 Task: Create a charity organization page with sections for Mission, Events, and Donations. Include relevant text and options in each section.
Action: Mouse moved to (414, 122)
Screenshot: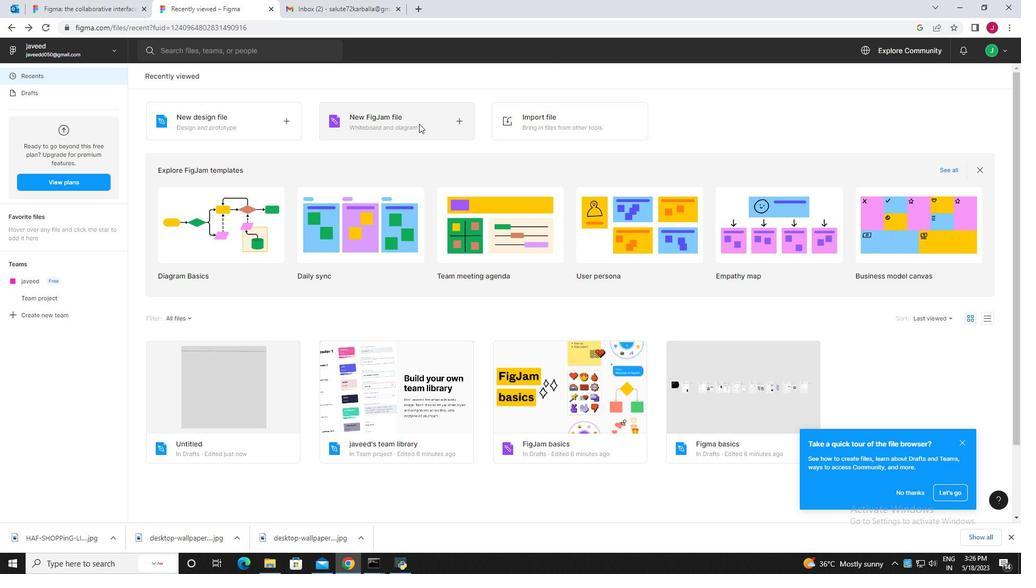 
Action: Mouse pressed left at (414, 122)
Screenshot: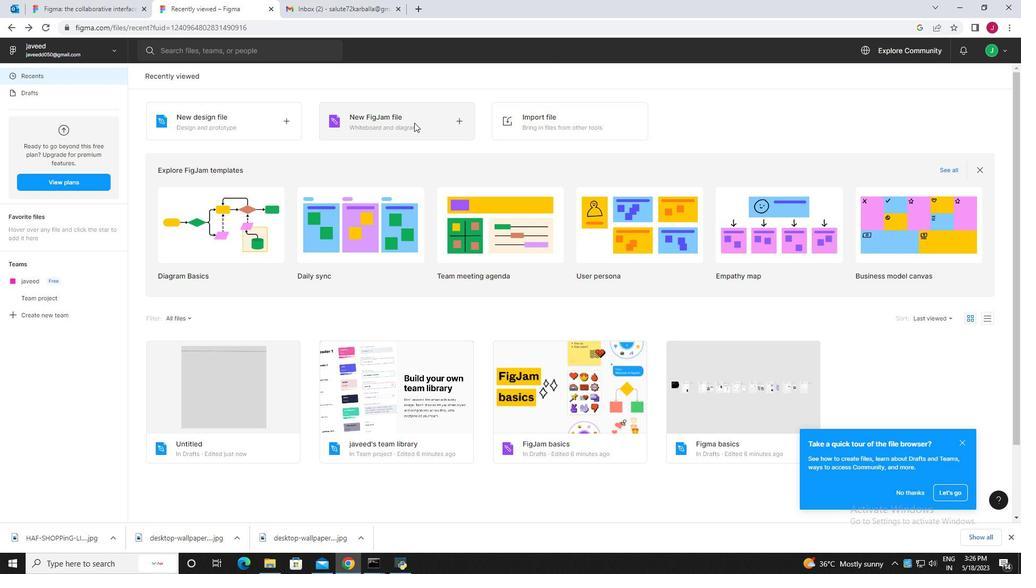 
Action: Mouse moved to (530, 150)
Screenshot: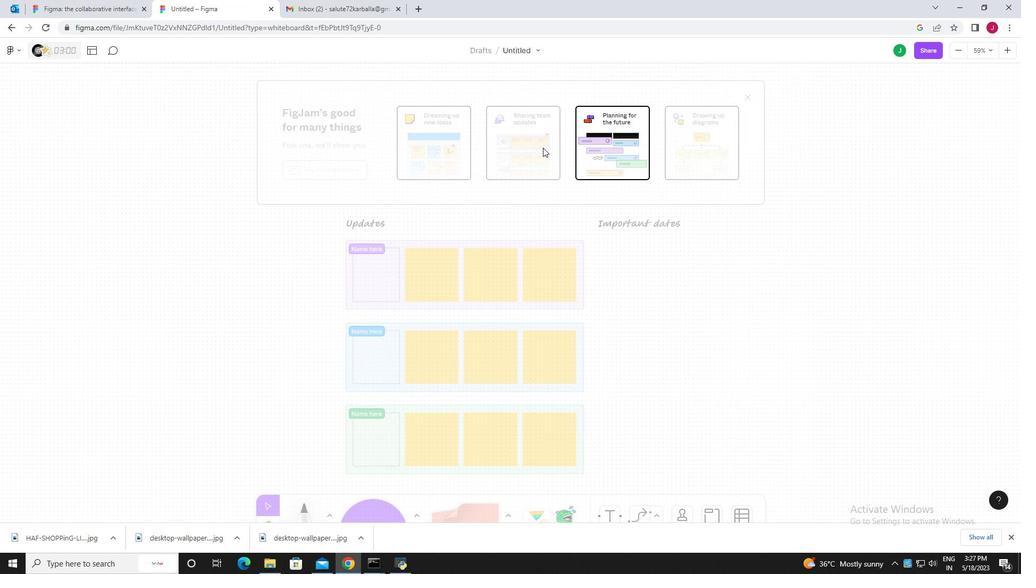 
Action: Mouse pressed left at (530, 150)
Screenshot: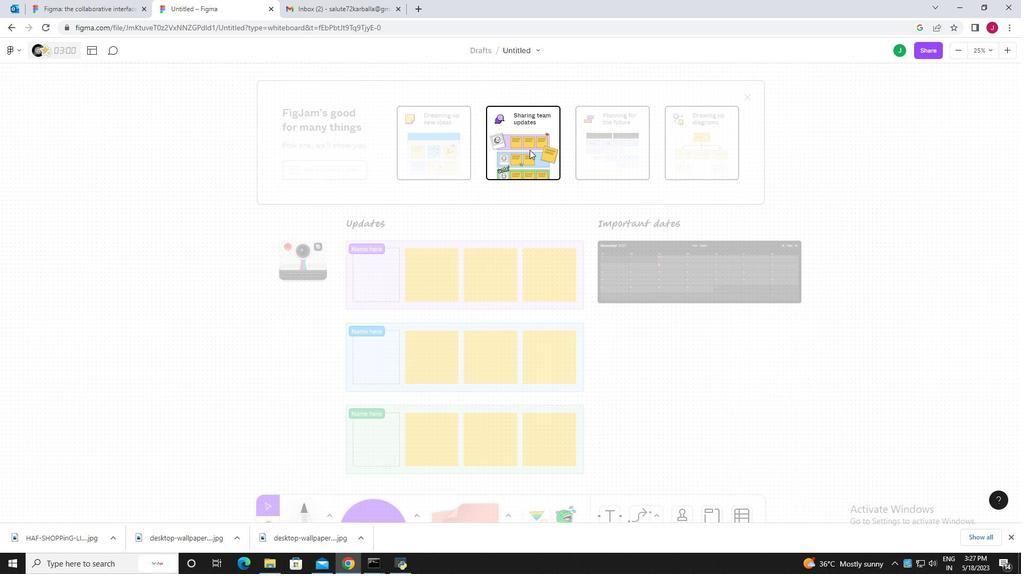 
Action: Mouse moved to (10, 25)
Screenshot: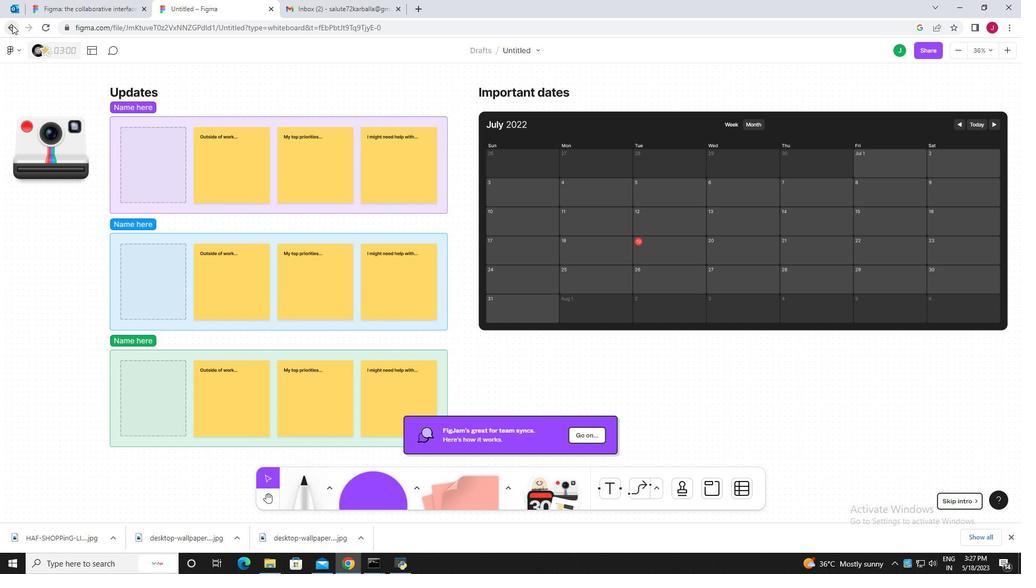 
Action: Mouse pressed left at (10, 25)
Screenshot: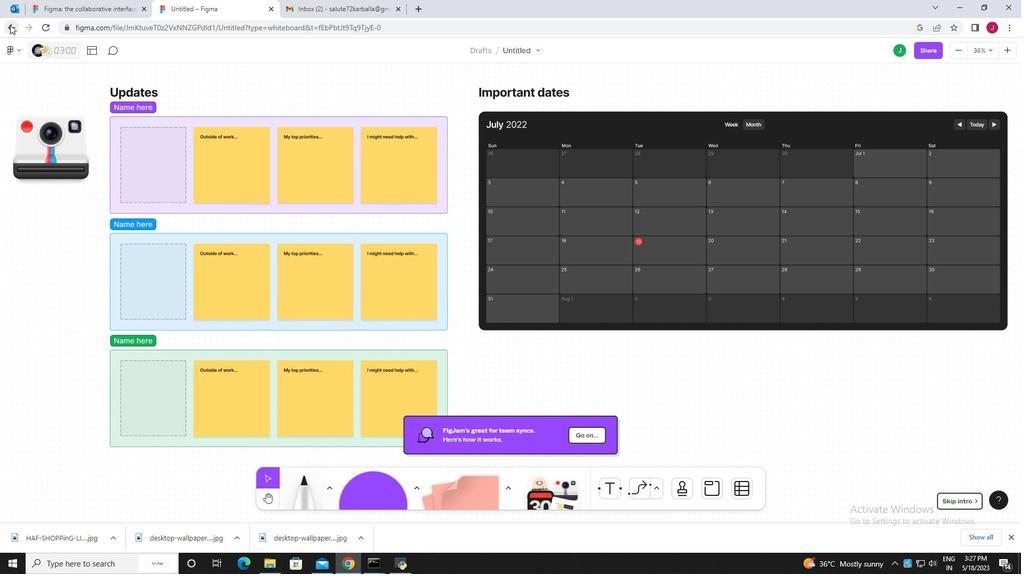 
Action: Mouse moved to (368, 120)
Screenshot: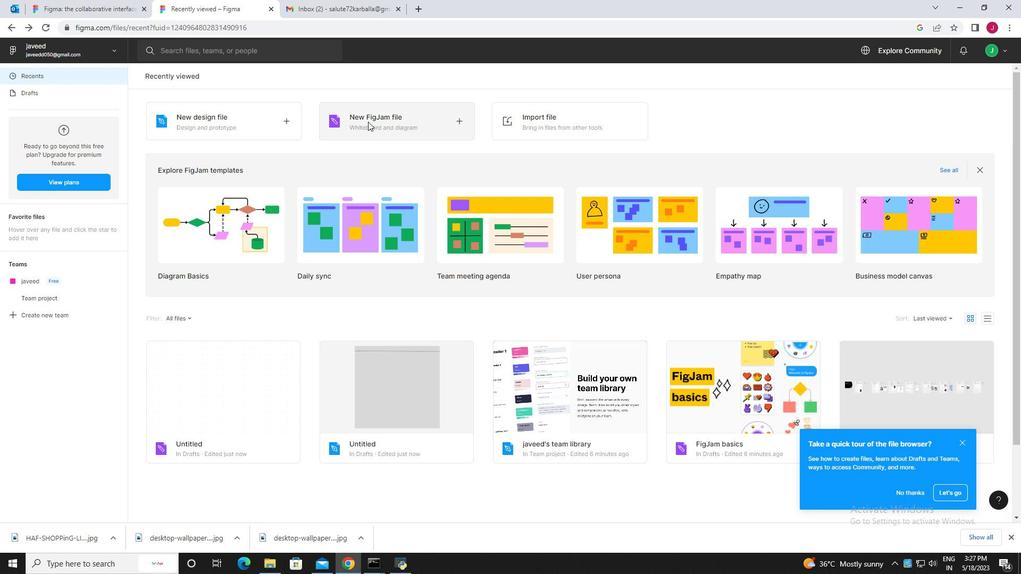 
Action: Mouse pressed left at (368, 120)
Screenshot: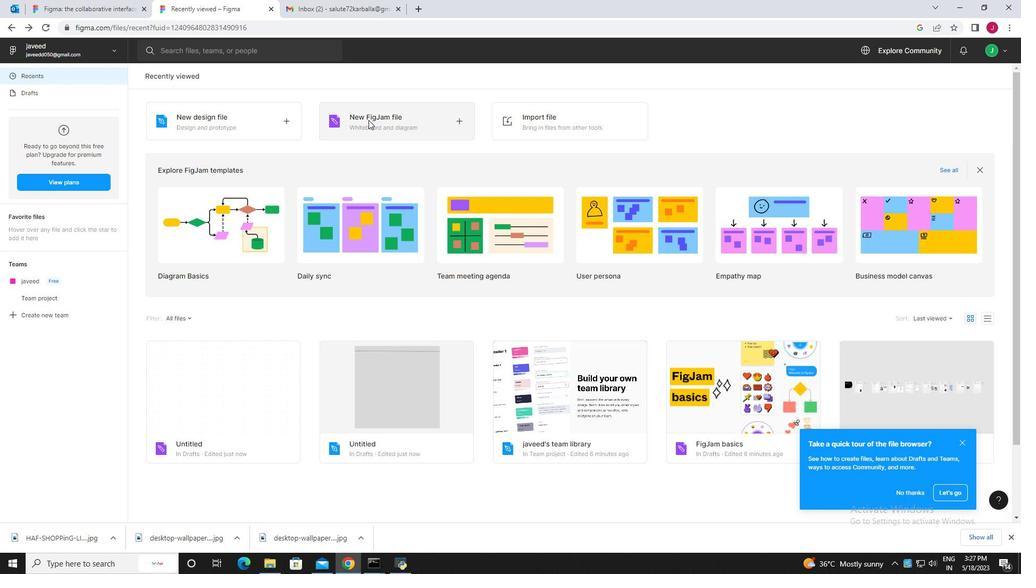
Action: Mouse moved to (91, 52)
Screenshot: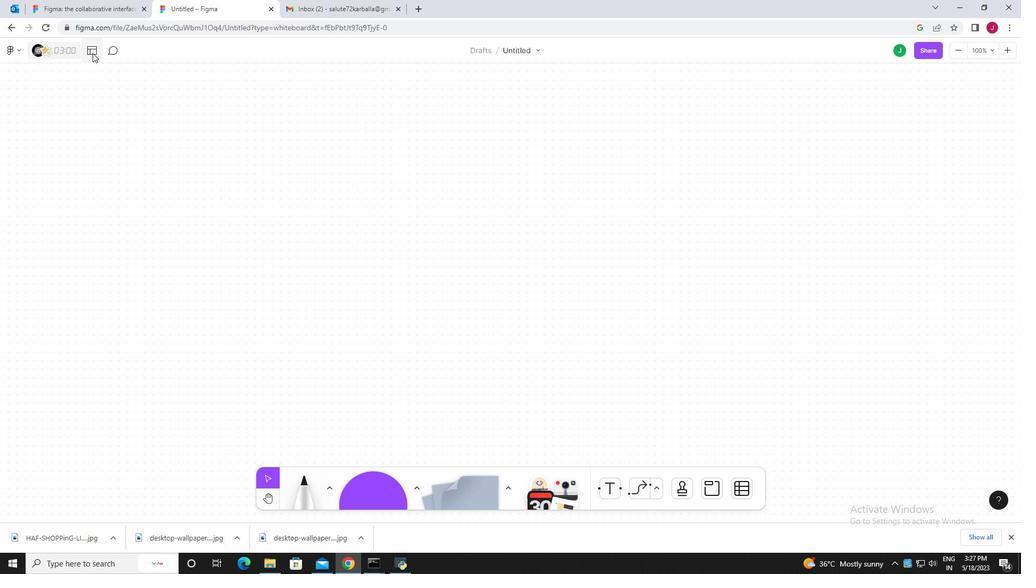 
Action: Mouse pressed left at (91, 52)
Screenshot: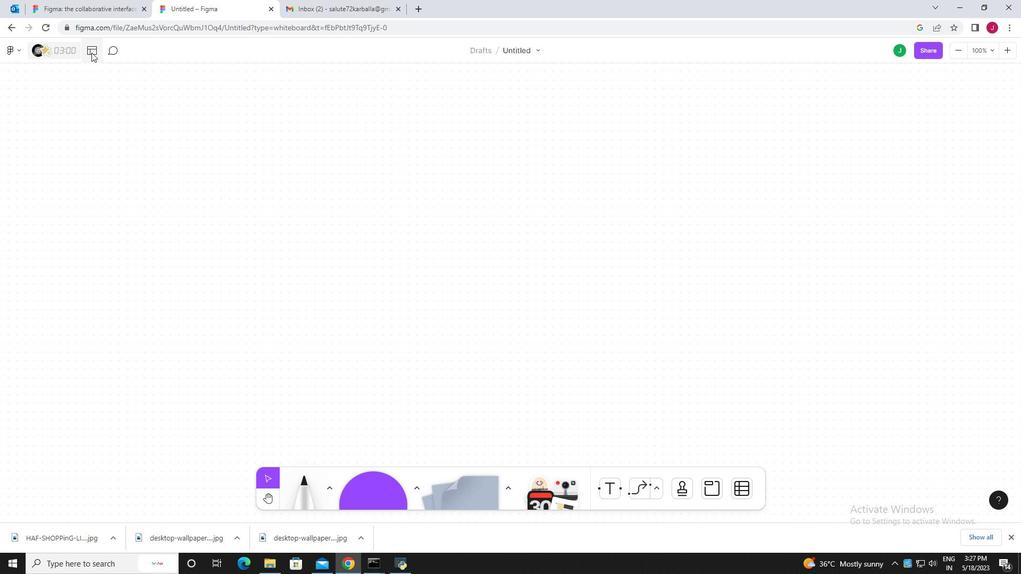 
Action: Mouse moved to (736, 124)
Screenshot: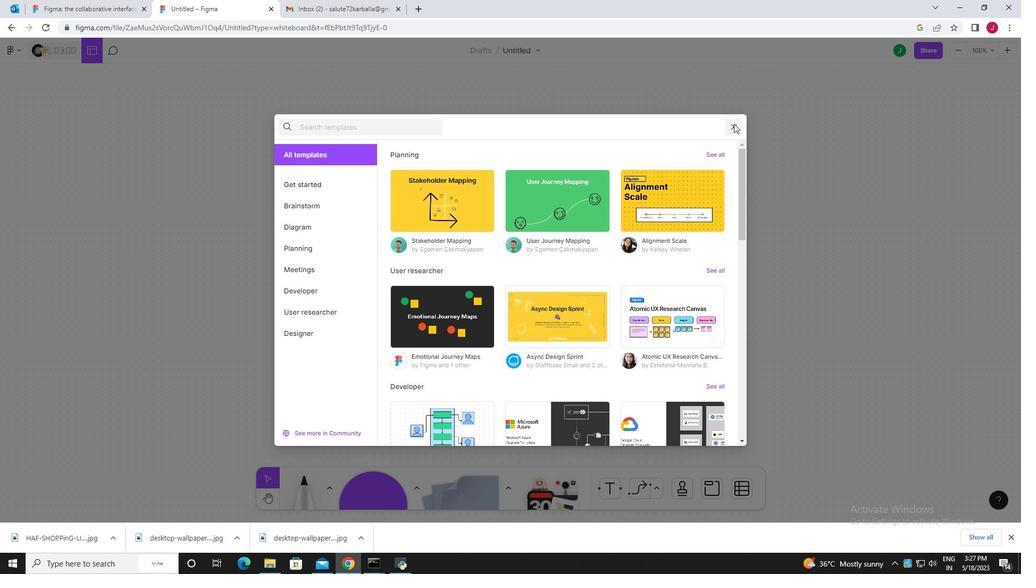 
Action: Mouse pressed left at (736, 124)
Screenshot: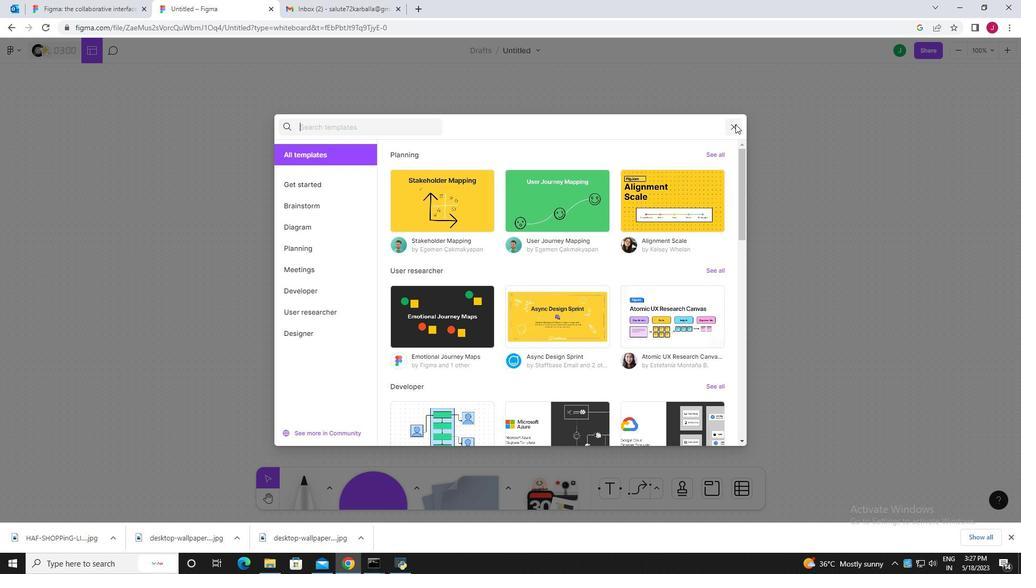 
Action: Mouse moved to (14, 28)
Screenshot: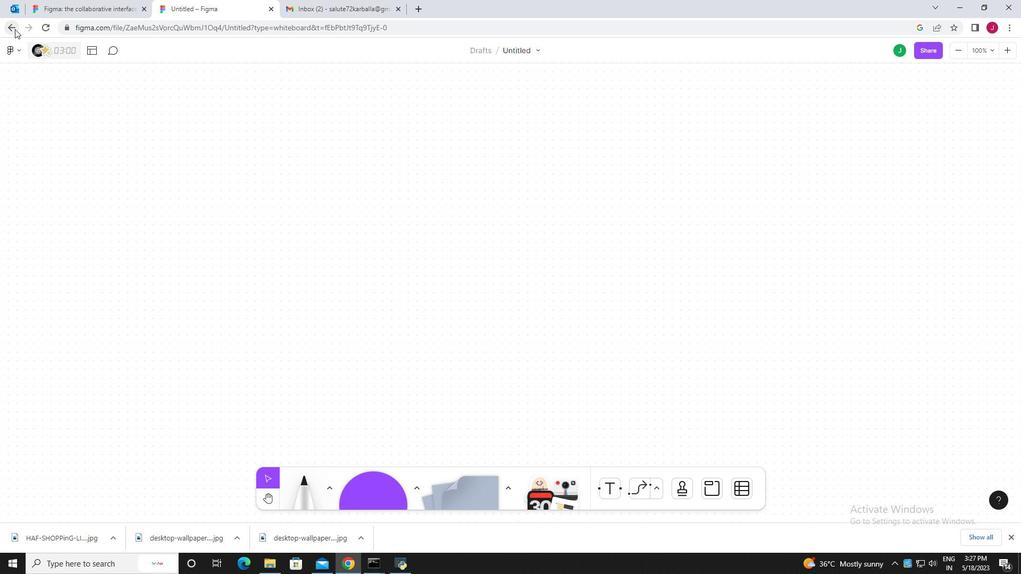 
Action: Mouse pressed left at (14, 28)
Screenshot: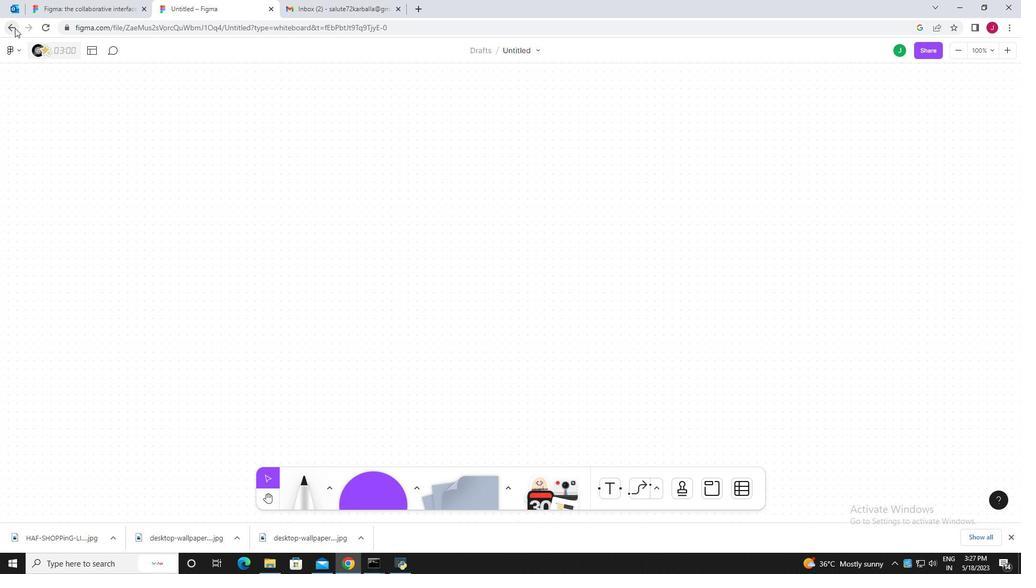 
Action: Mouse moved to (235, 117)
Screenshot: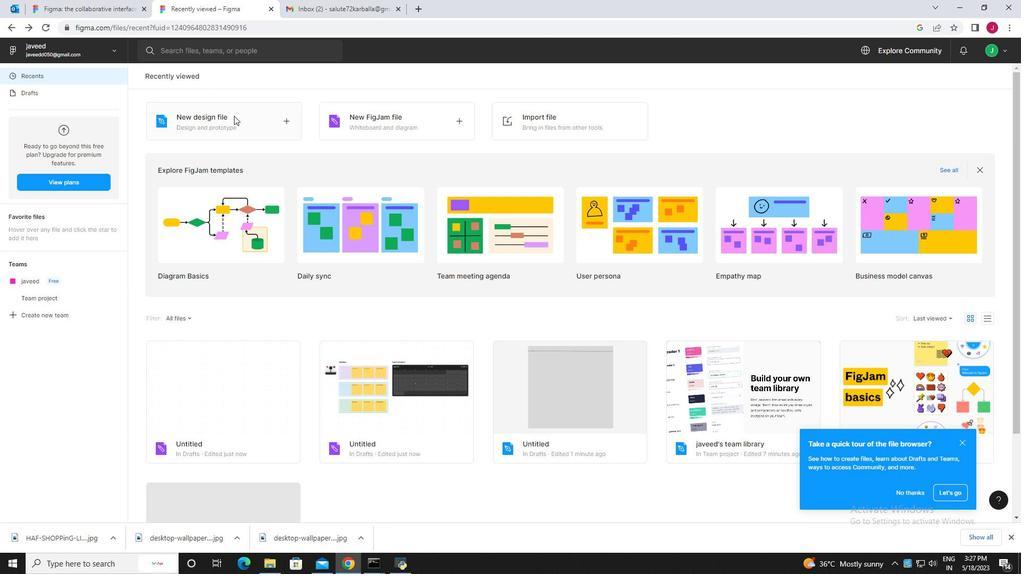 
Action: Mouse pressed left at (235, 117)
Screenshot: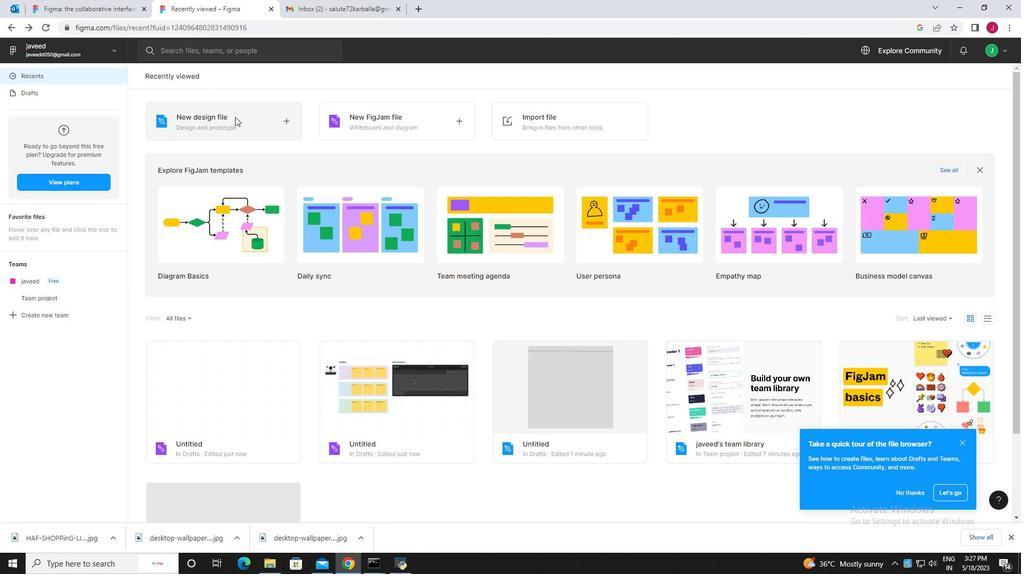 
Action: Mouse moved to (90, 52)
Screenshot: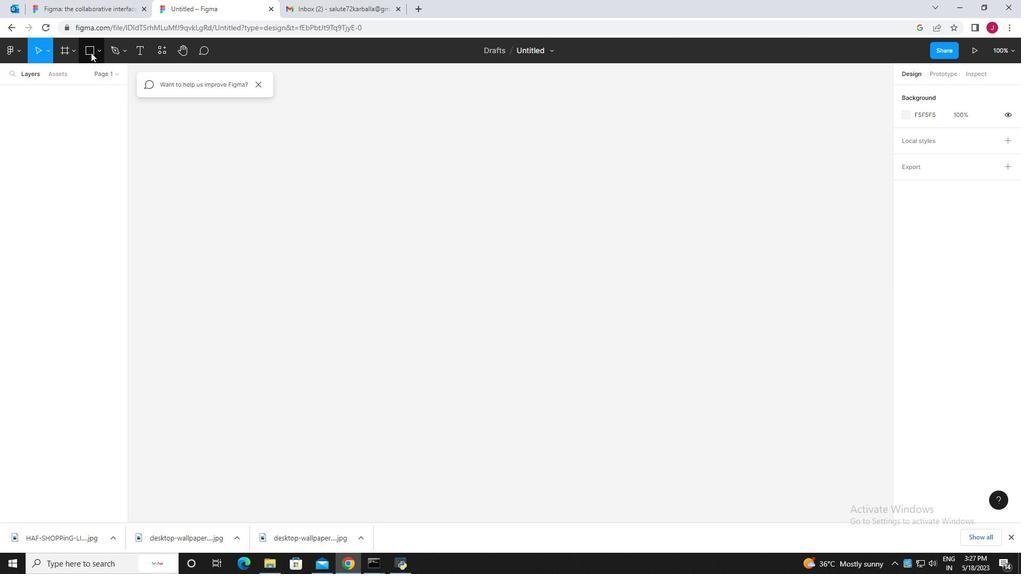
Action: Mouse pressed left at (90, 52)
Screenshot: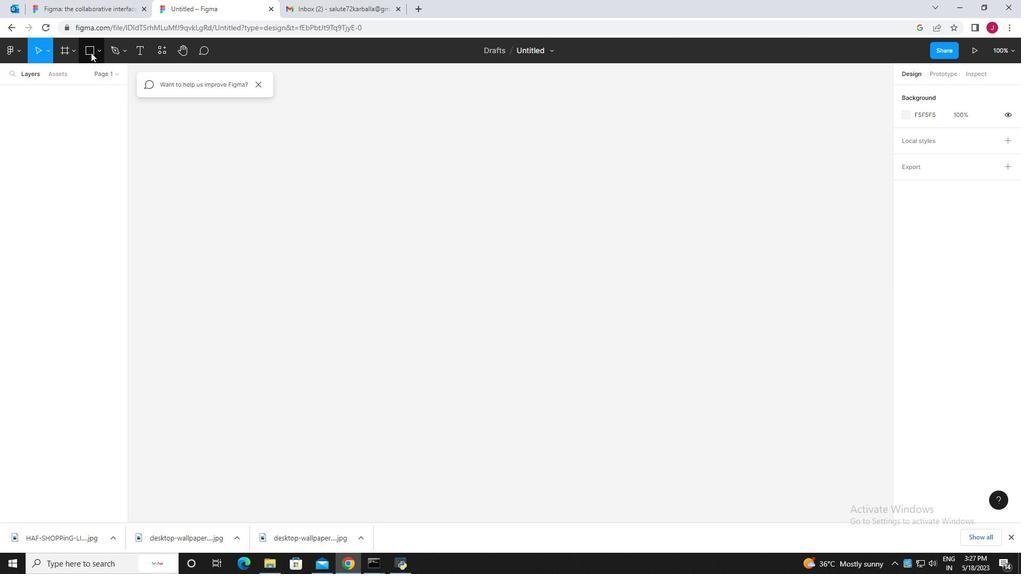 
Action: Mouse moved to (340, 73)
Screenshot: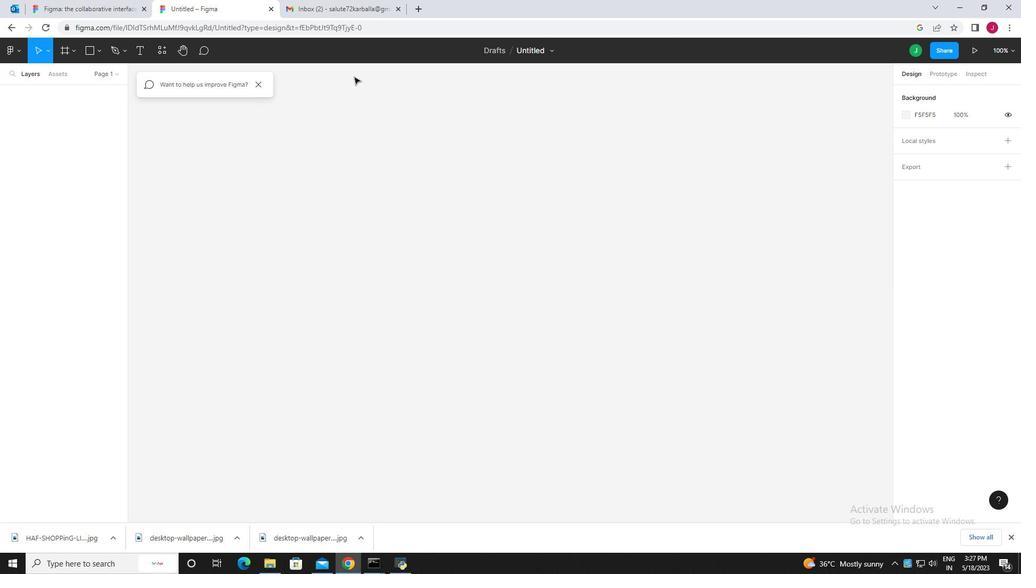 
Action: Mouse pressed left at (340, 73)
Screenshot: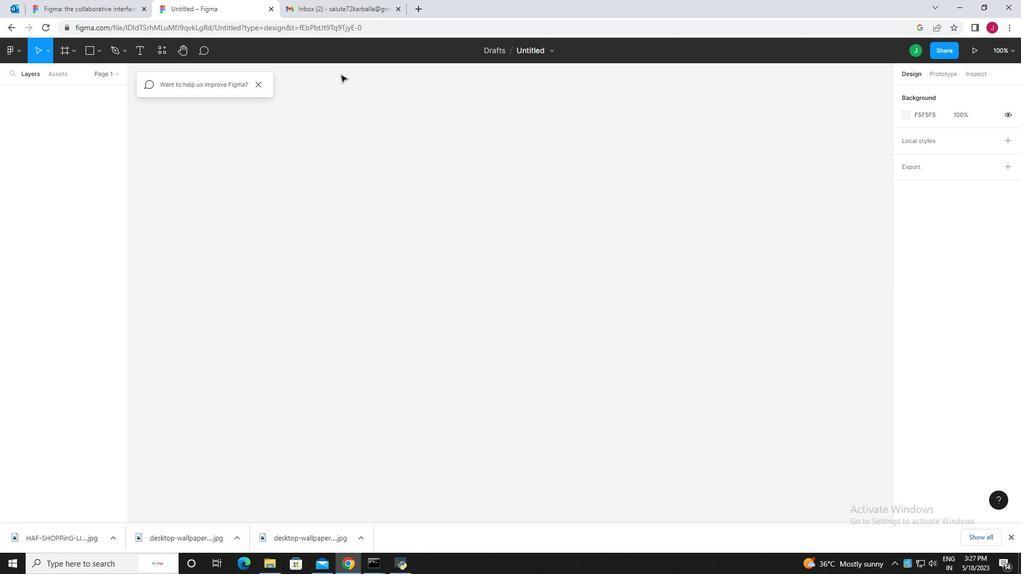 
Action: Mouse moved to (611, 232)
Screenshot: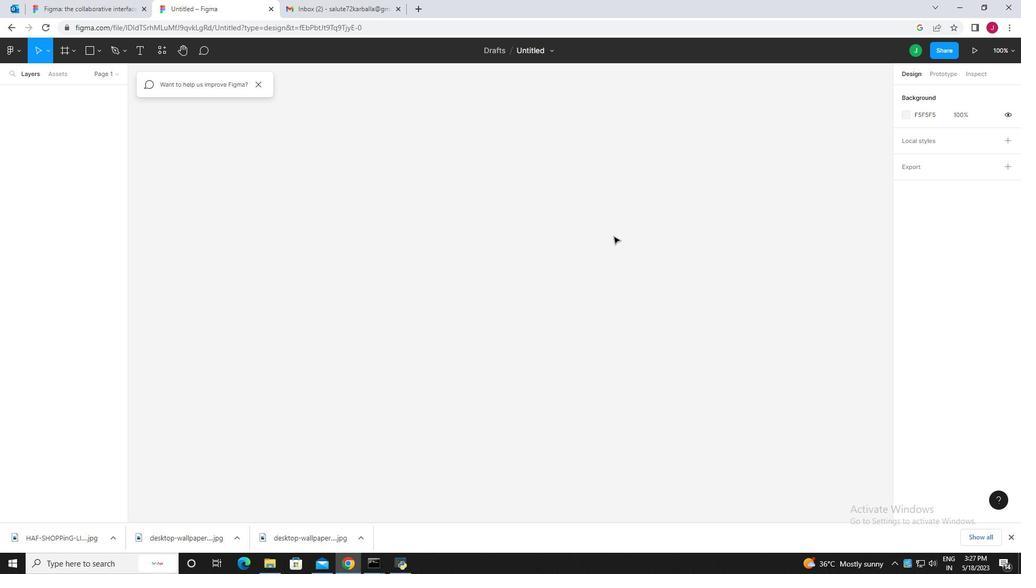 
Action: Mouse pressed left at (611, 232)
Screenshot: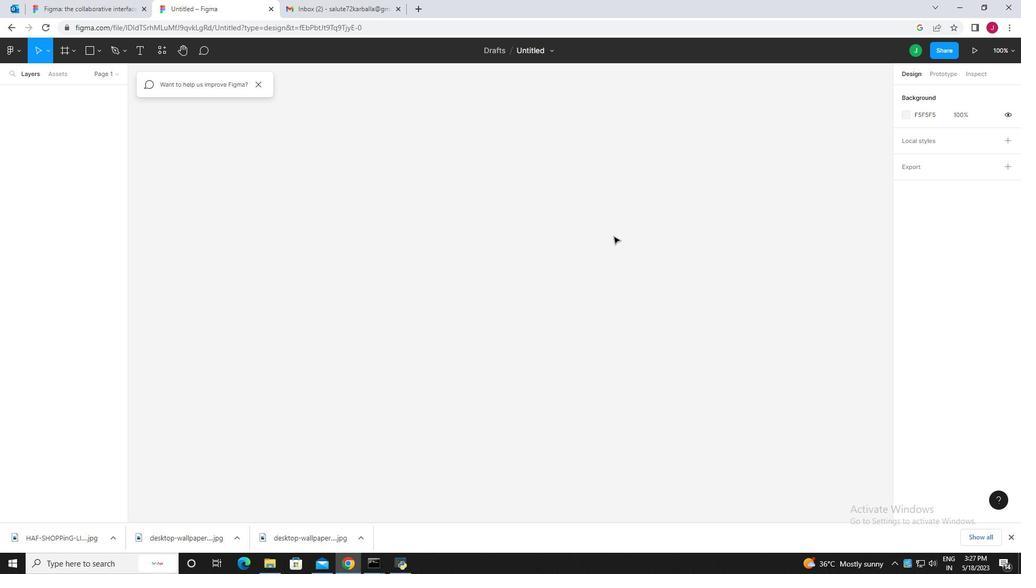 
Action: Mouse moved to (88, 51)
Screenshot: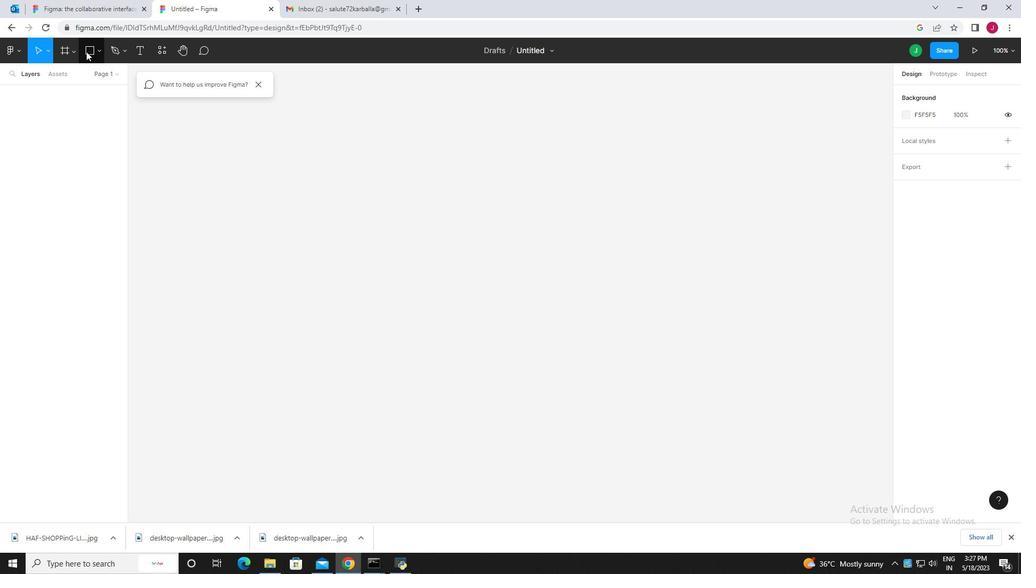 
Action: Mouse pressed left at (88, 51)
Screenshot: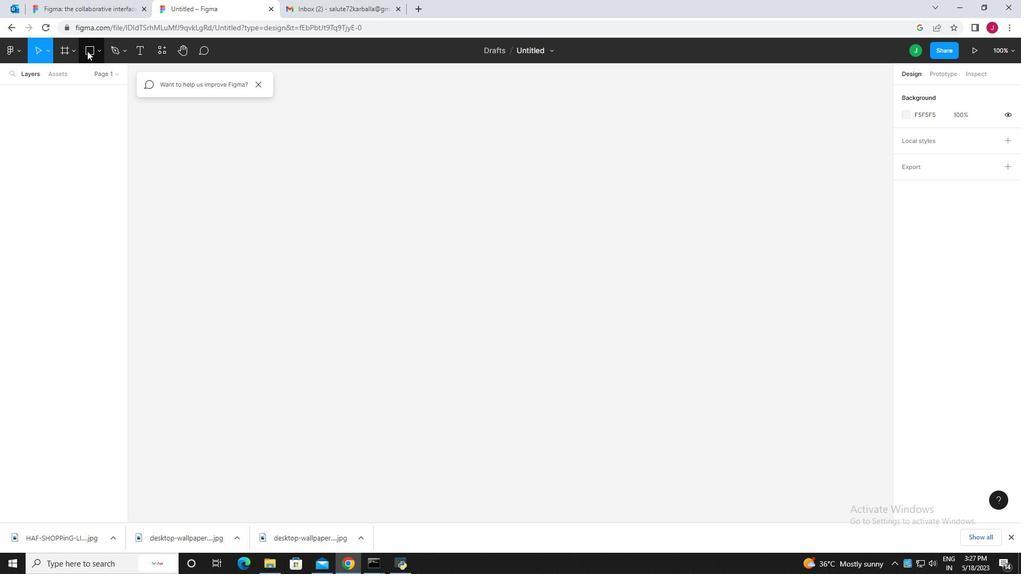 
Action: Mouse moved to (311, 129)
Screenshot: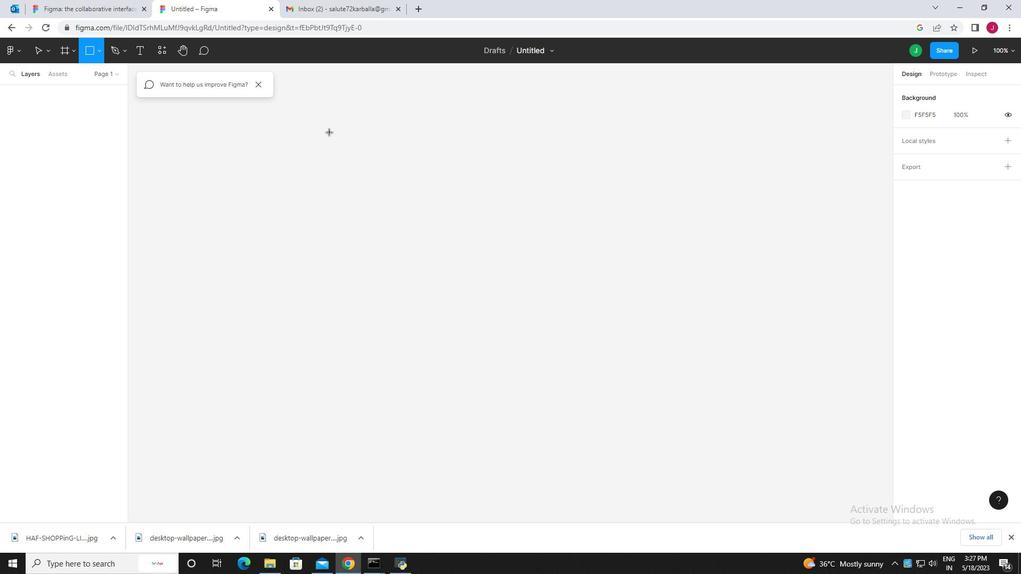 
Action: Mouse pressed left at (311, 129)
Screenshot: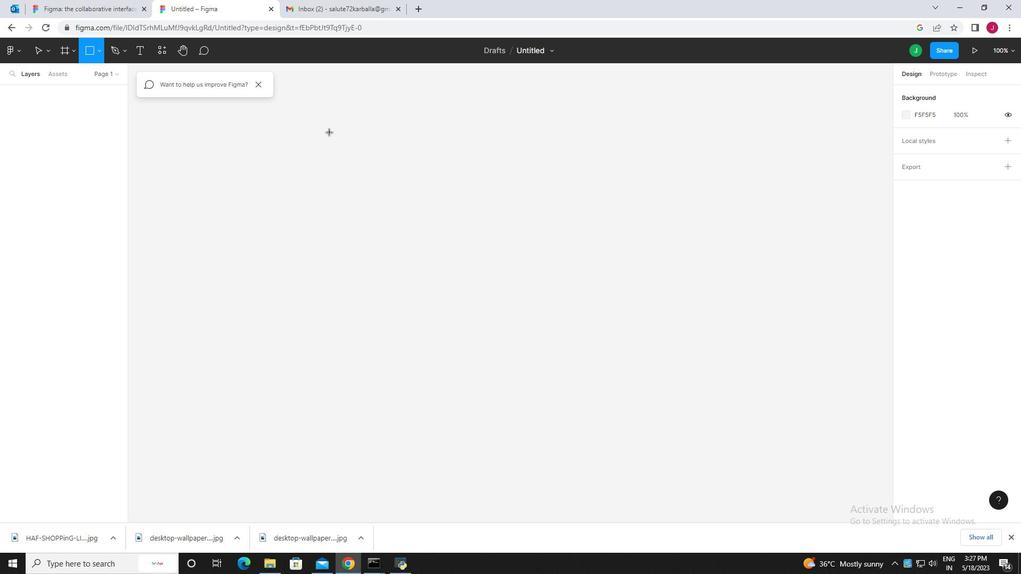 
Action: Mouse moved to (579, 341)
Screenshot: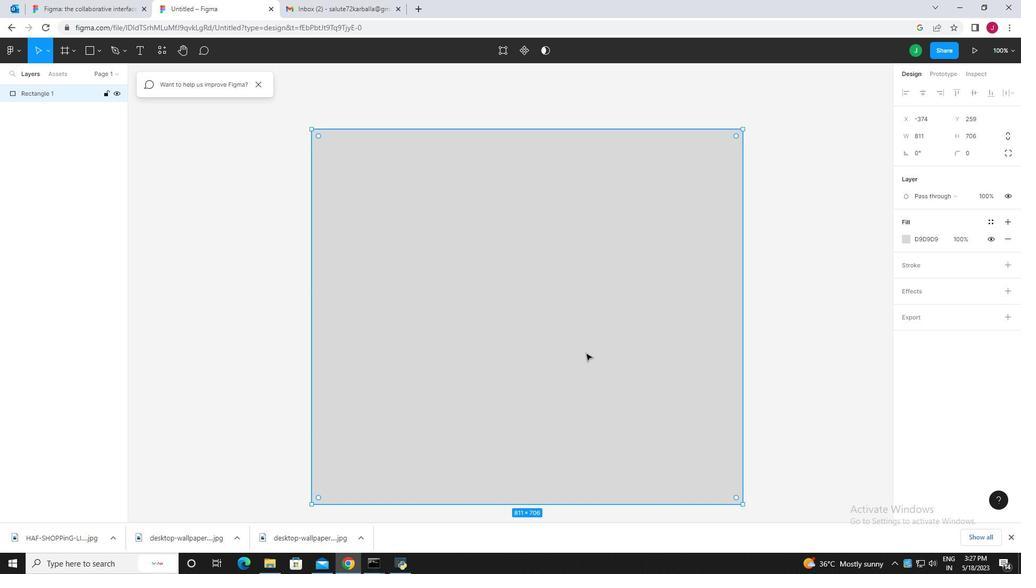 
Action: Mouse pressed left at (579, 341)
Screenshot: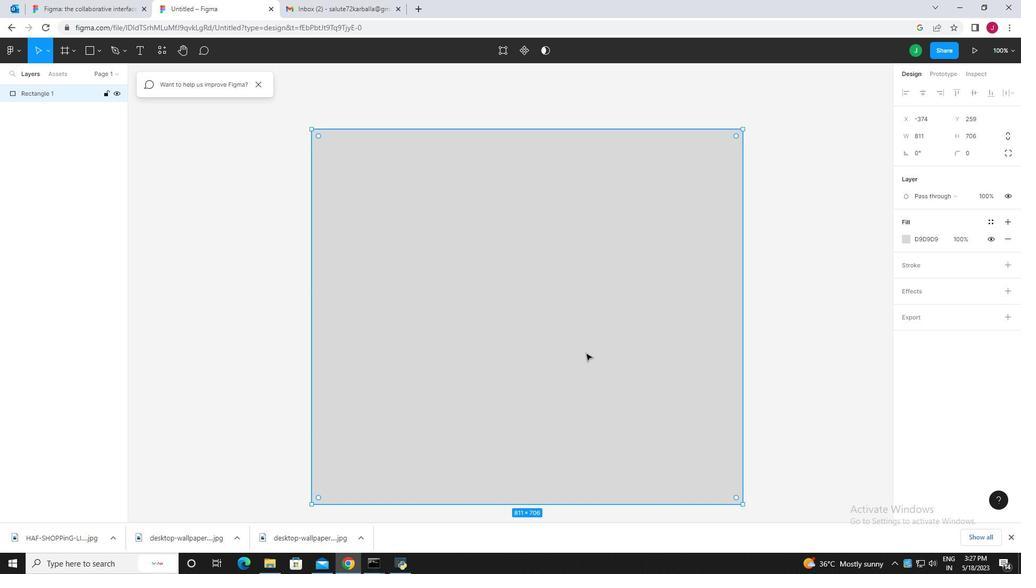 
Action: Mouse moved to (237, 147)
Screenshot: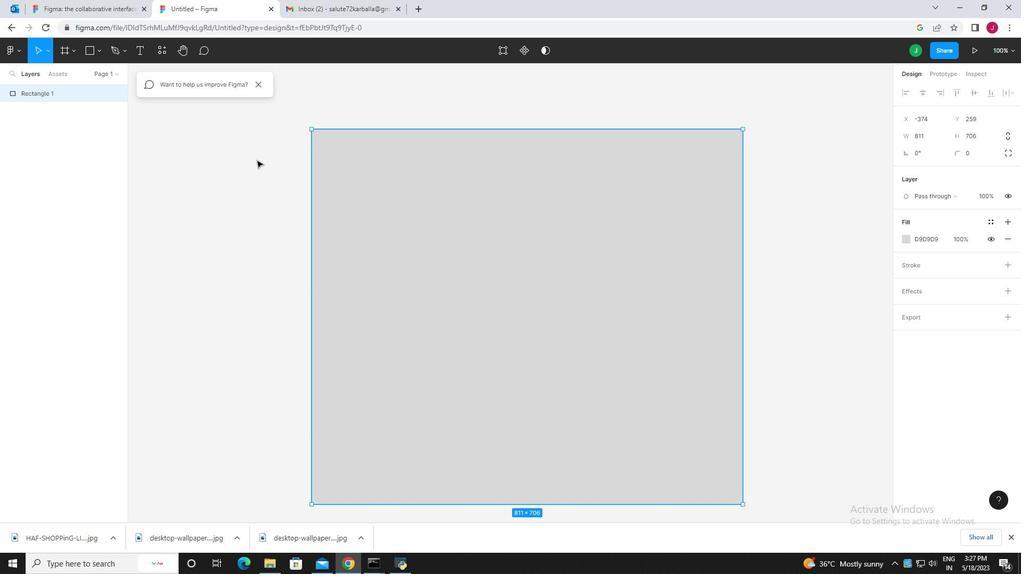 
Action: Mouse pressed left at (237, 147)
Screenshot: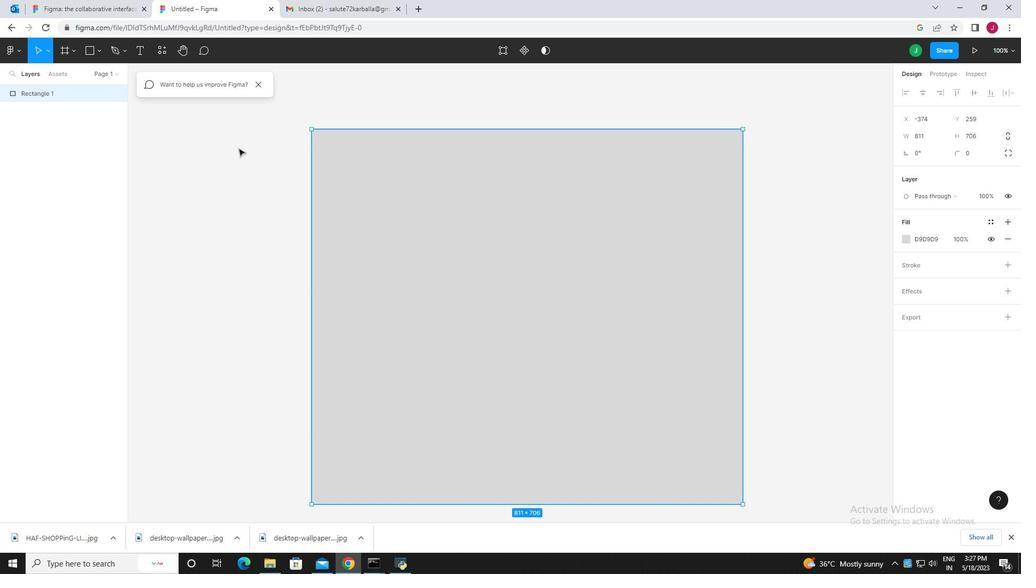 
Action: Mouse moved to (97, 50)
Screenshot: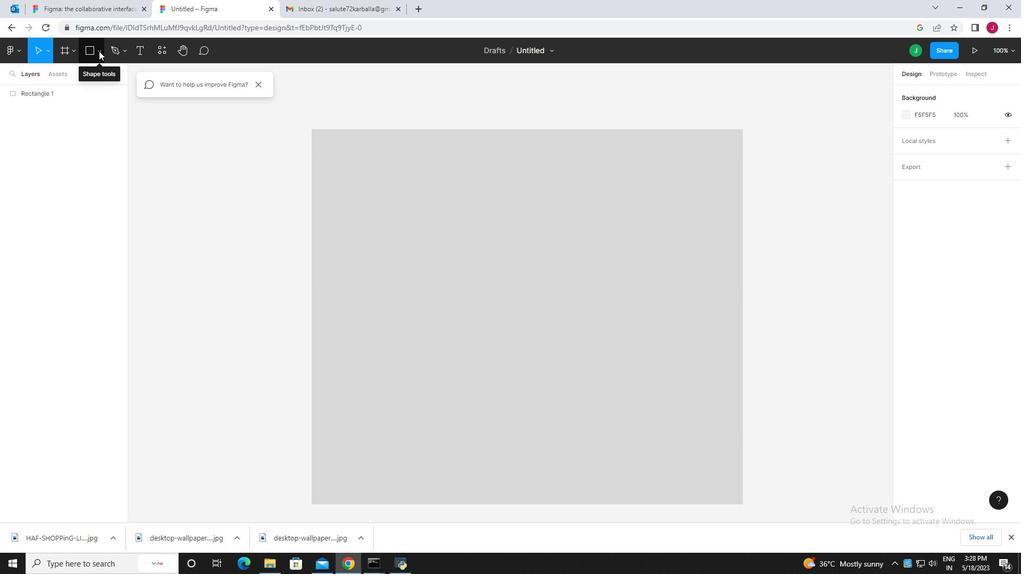 
Action: Mouse pressed left at (97, 50)
Screenshot: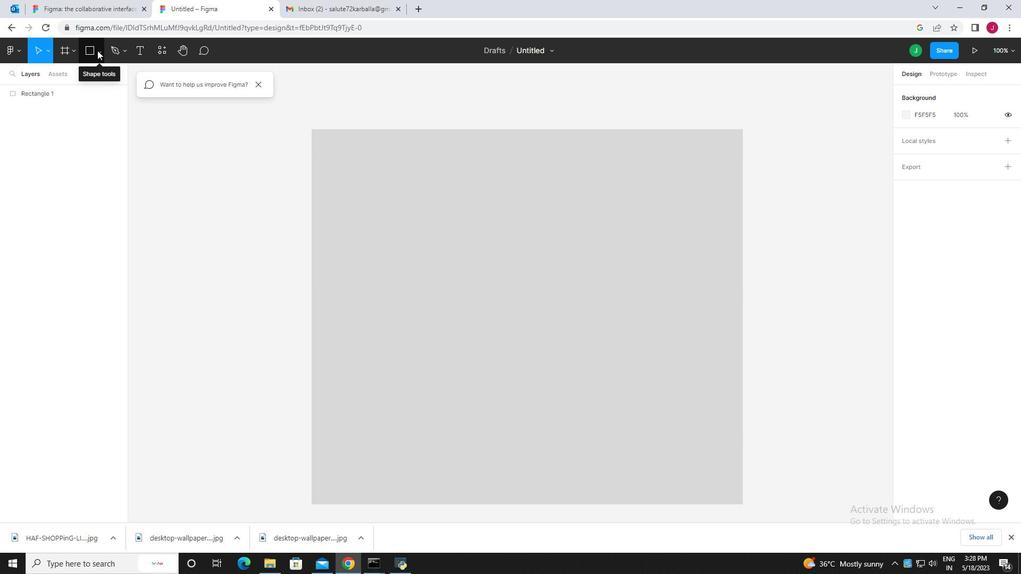 
Action: Mouse moved to (68, 84)
Screenshot: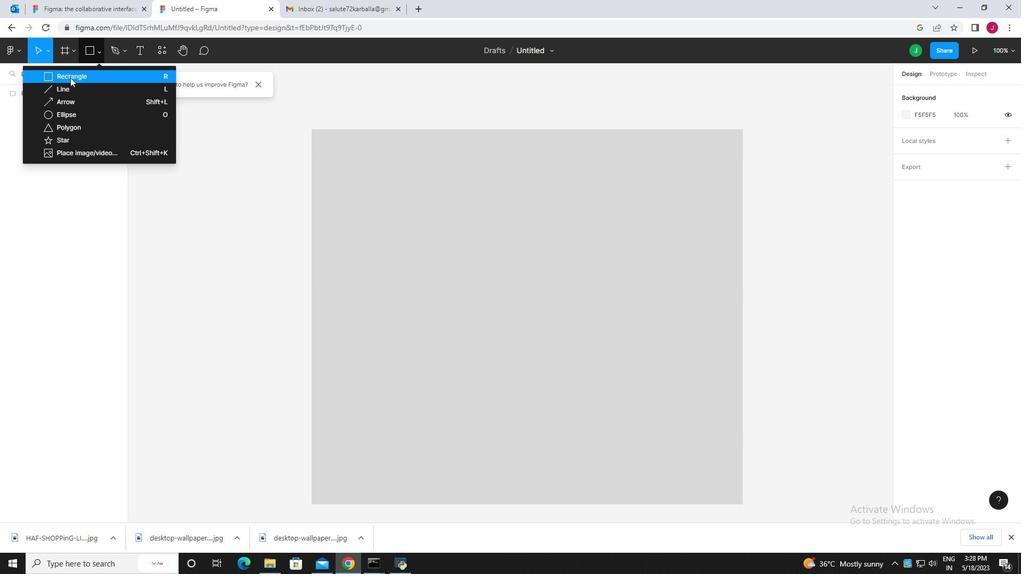 
Action: Mouse pressed left at (68, 84)
Screenshot: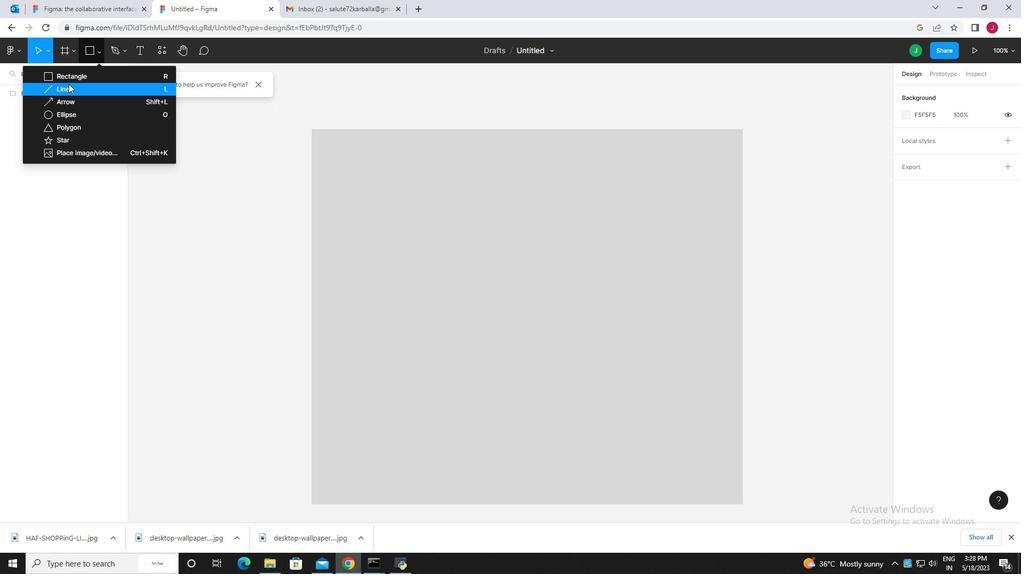 
Action: Mouse moved to (312, 170)
Screenshot: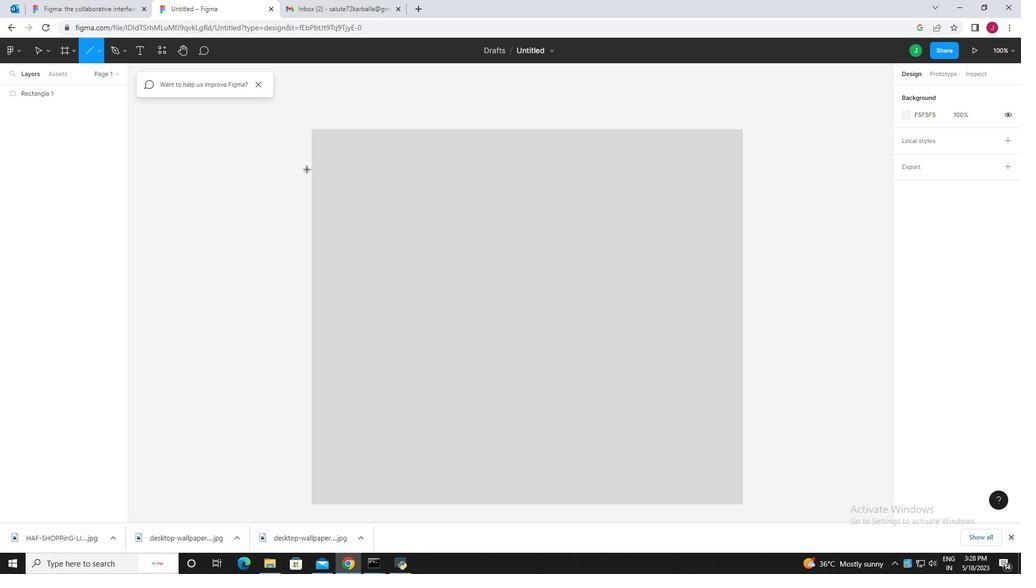 
Action: Mouse pressed left at (312, 170)
Screenshot: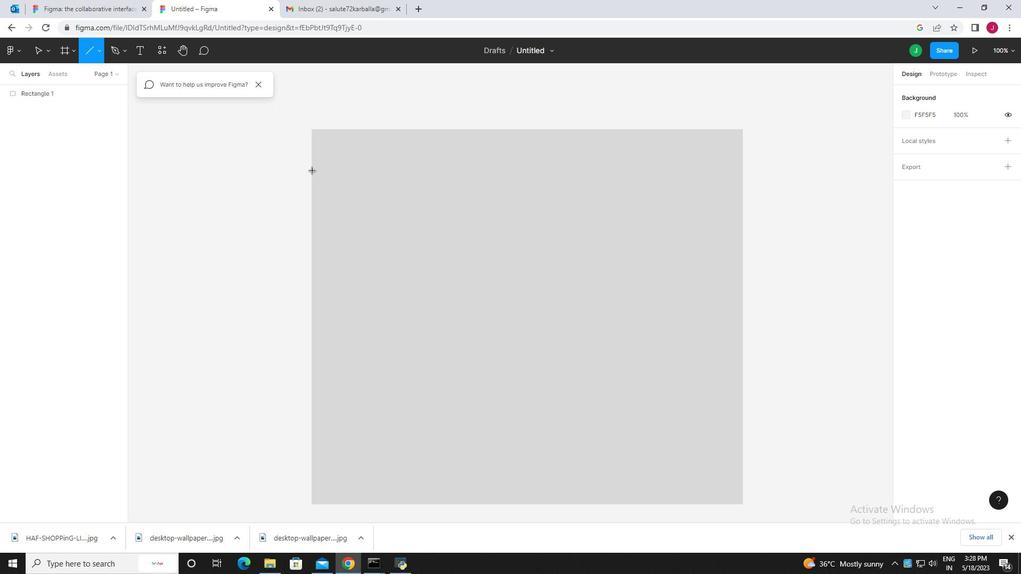 
Action: Mouse moved to (760, 178)
Screenshot: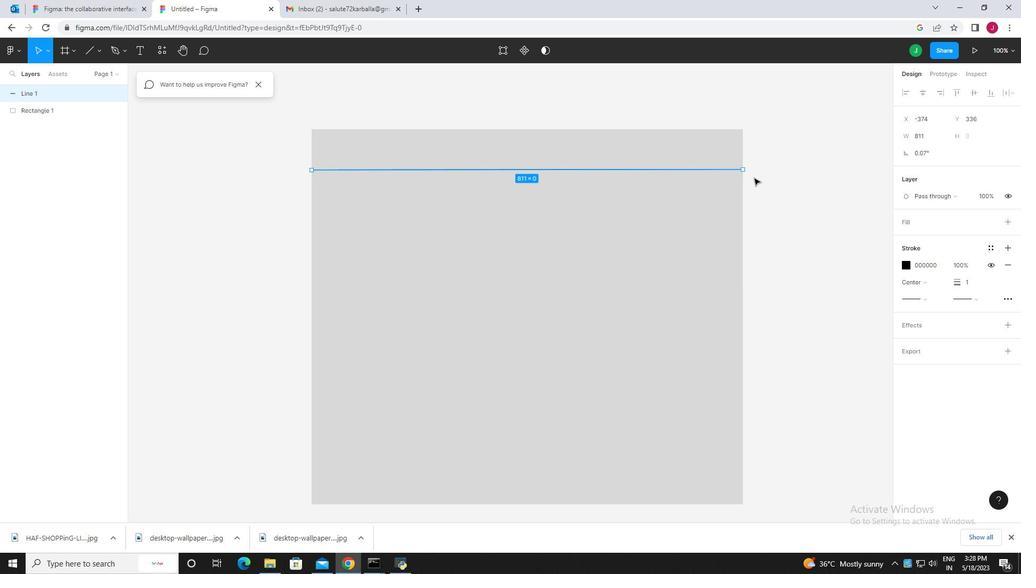 
Action: Mouse pressed left at (760, 178)
Screenshot: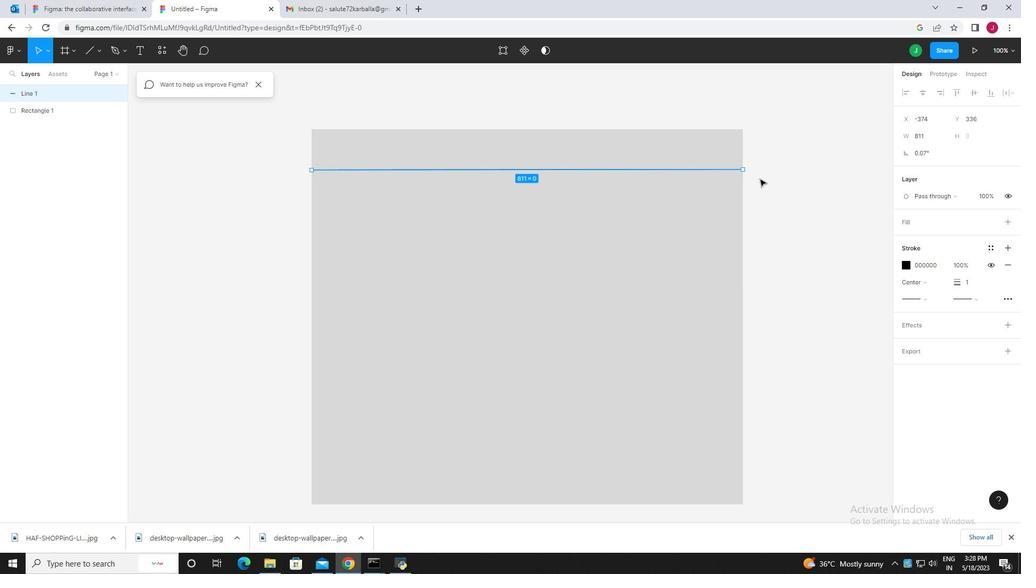 
Action: Mouse moved to (138, 52)
Screenshot: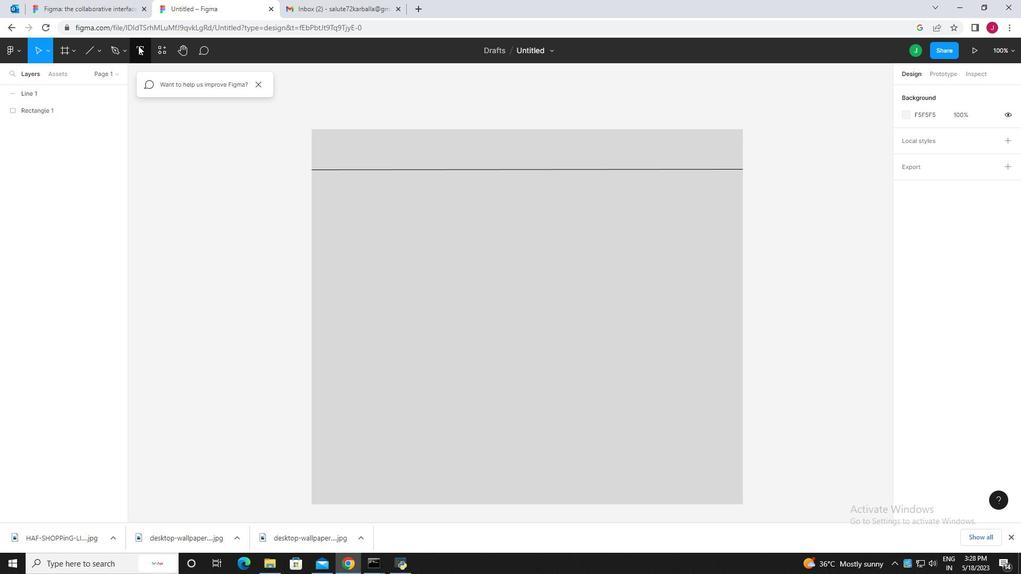 
Action: Mouse pressed left at (138, 52)
Screenshot: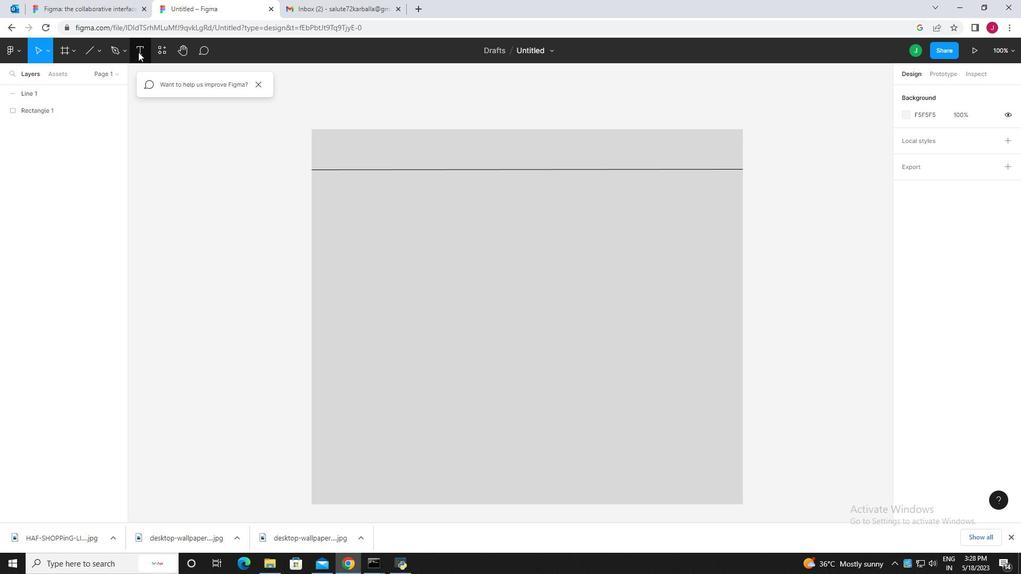 
Action: Mouse moved to (380, 146)
Screenshot: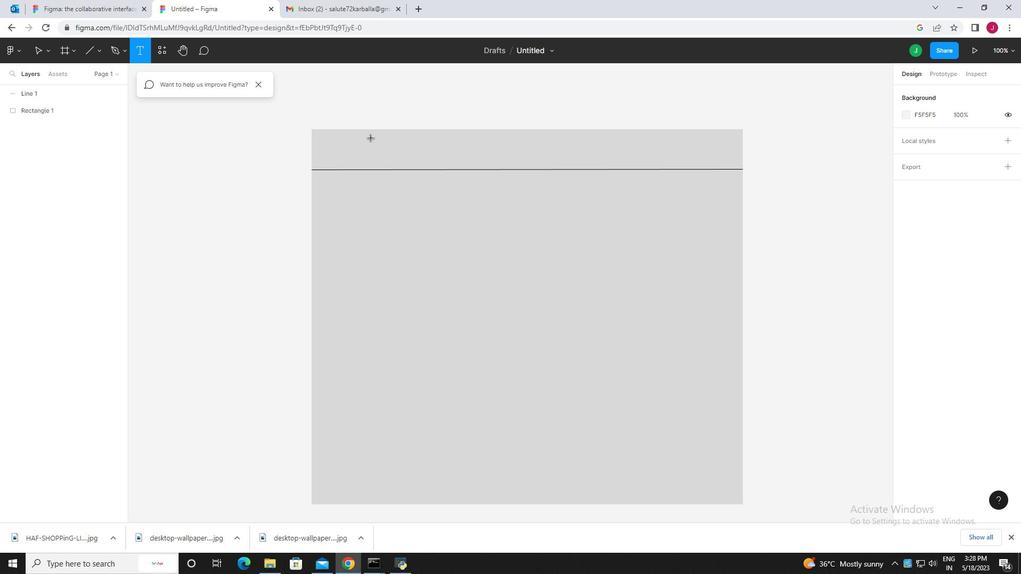 
Action: Mouse pressed left at (380, 146)
Screenshot: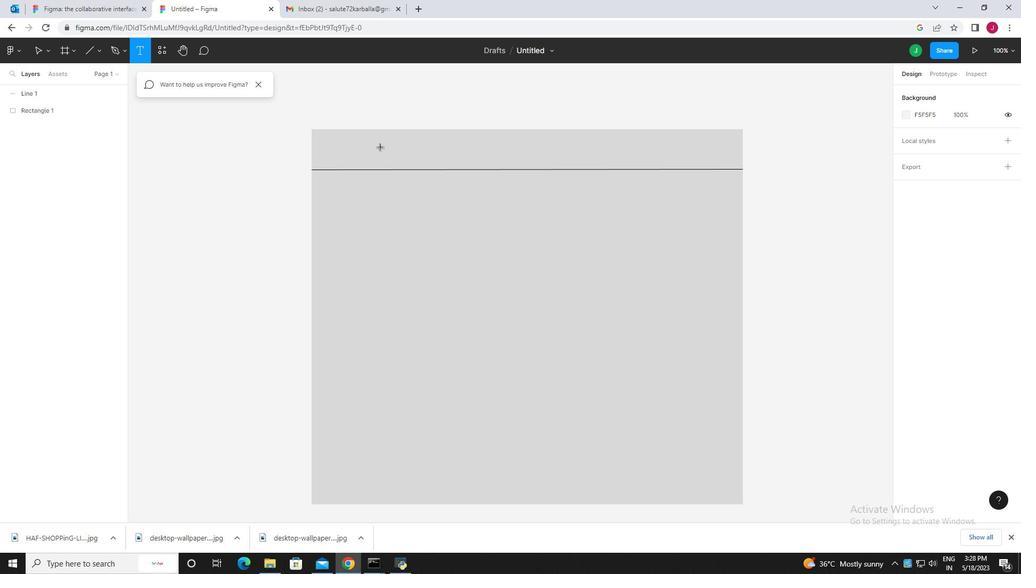 
Action: Mouse moved to (407, 159)
Screenshot: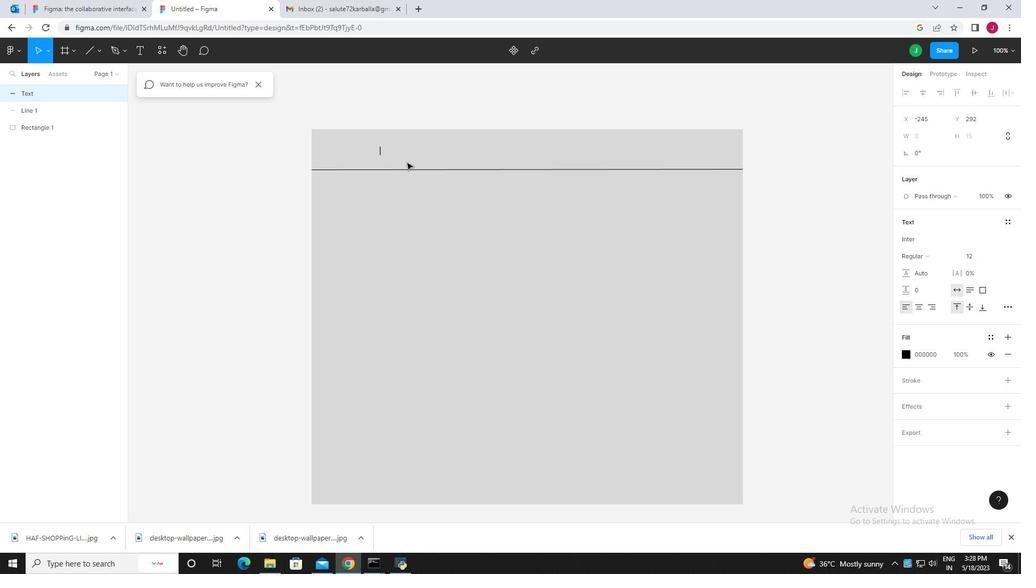 
Action: Key pressed <Key.caps_lock>C<Key.caps_lock>harity<Key.space><Key.backspace><Key.backspace><Key.backspace><Key.backspace><Key.backspace><Key.backspace><Key.backspace><Key.caps_lock>HARITY<Key.space>ORGANISATION<Key.space>PAGE
Screenshot: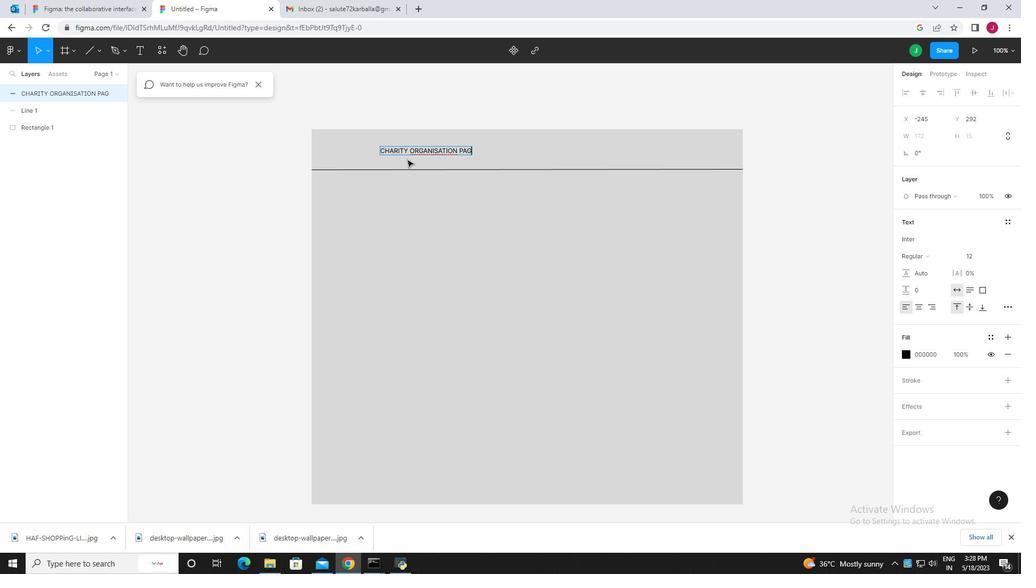 
Action: Mouse moved to (475, 149)
Screenshot: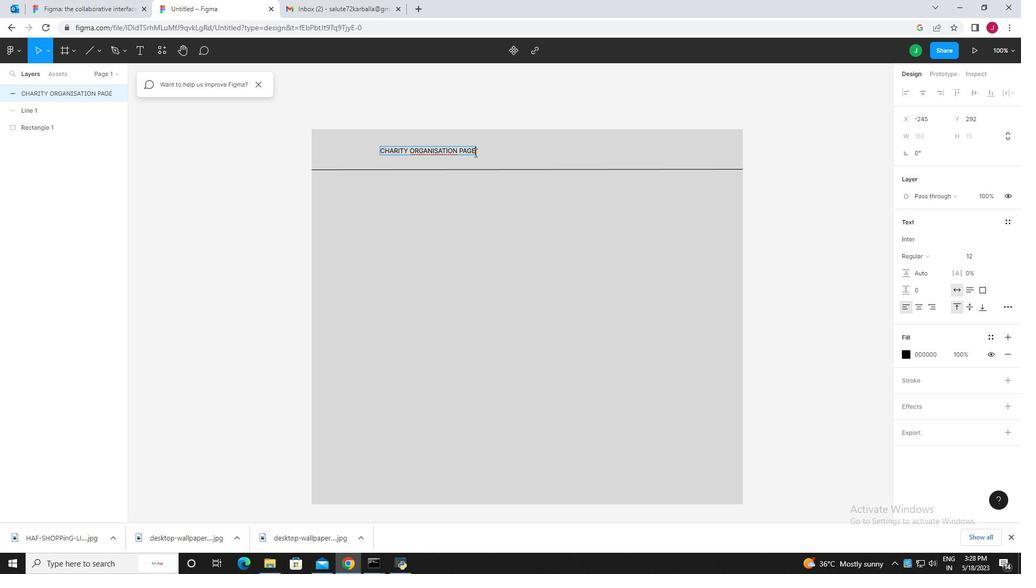 
Action: Mouse pressed left at (475, 149)
Screenshot: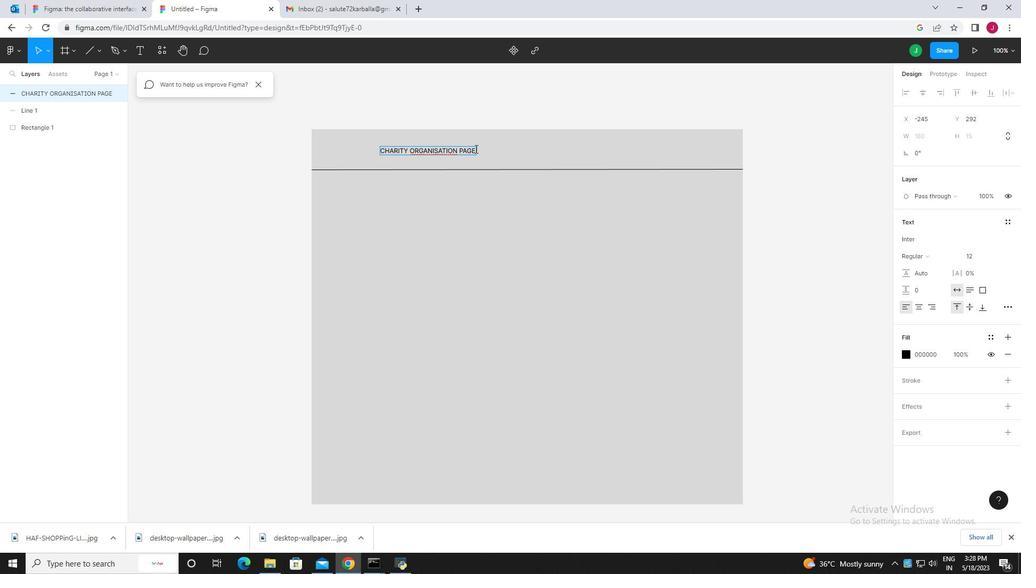 
Action: Mouse moved to (475, 151)
Screenshot: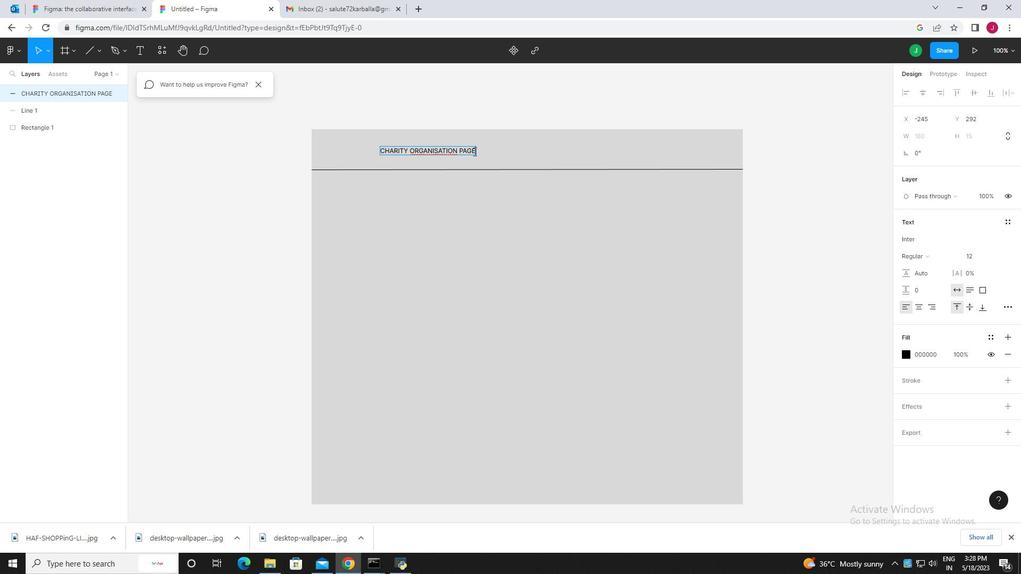 
Action: Mouse pressed left at (475, 151)
Screenshot: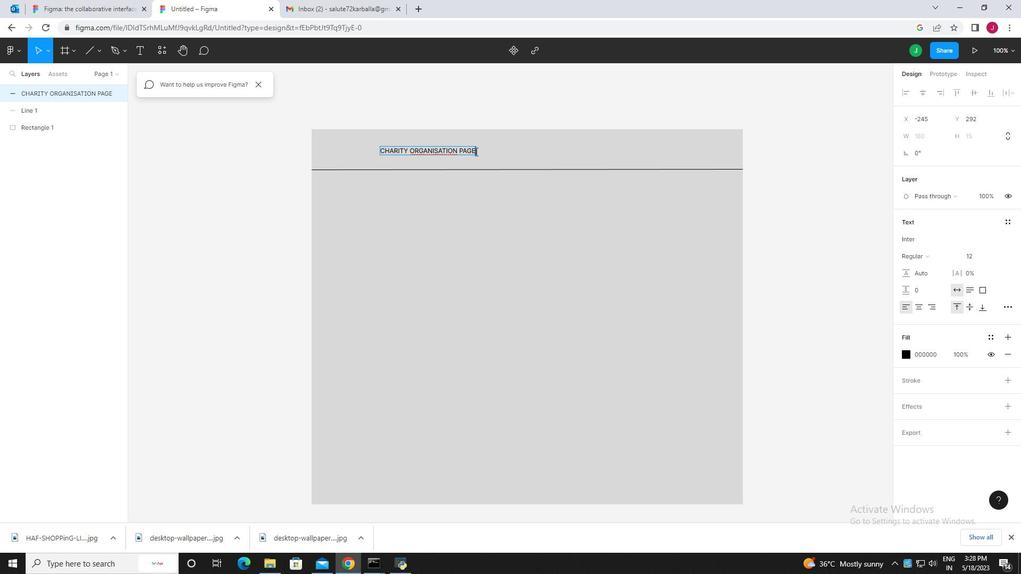 
Action: Mouse moved to (462, 150)
Screenshot: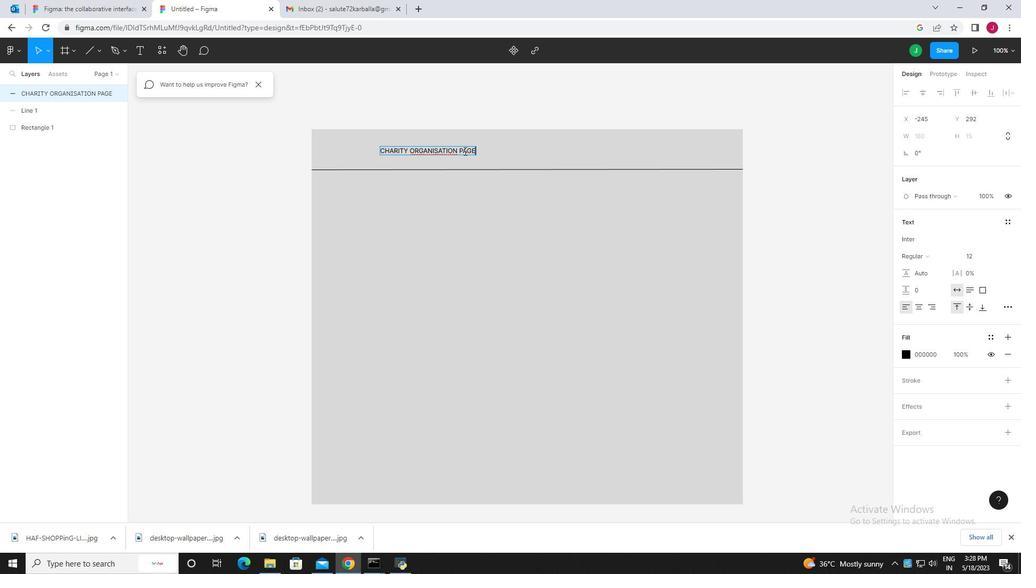 
Action: Mouse pressed left at (462, 150)
Screenshot: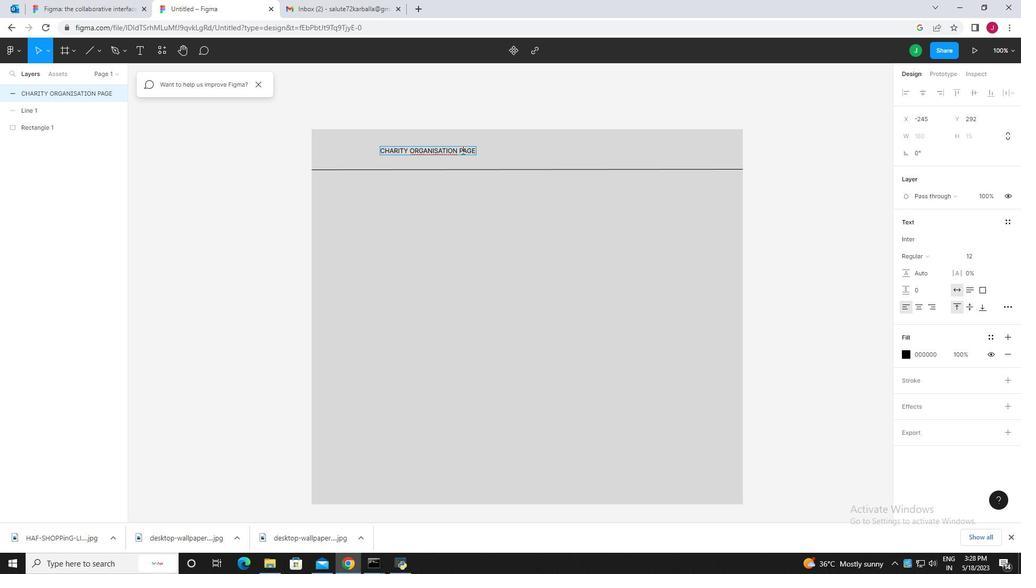 
Action: Mouse moved to (473, 152)
Screenshot: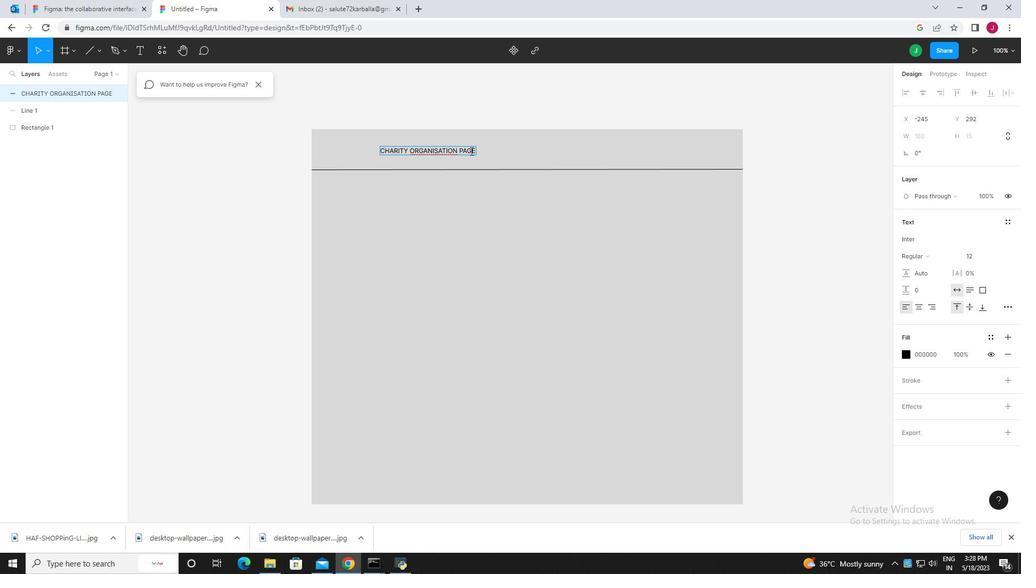 
Action: Mouse pressed left at (473, 152)
Screenshot: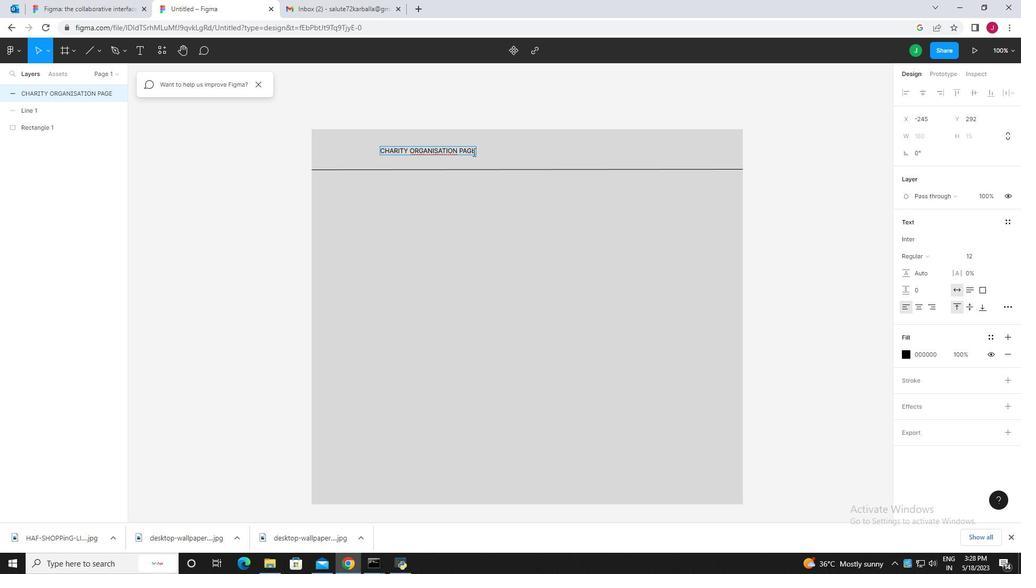 
Action: Mouse moved to (447, 146)
Screenshot: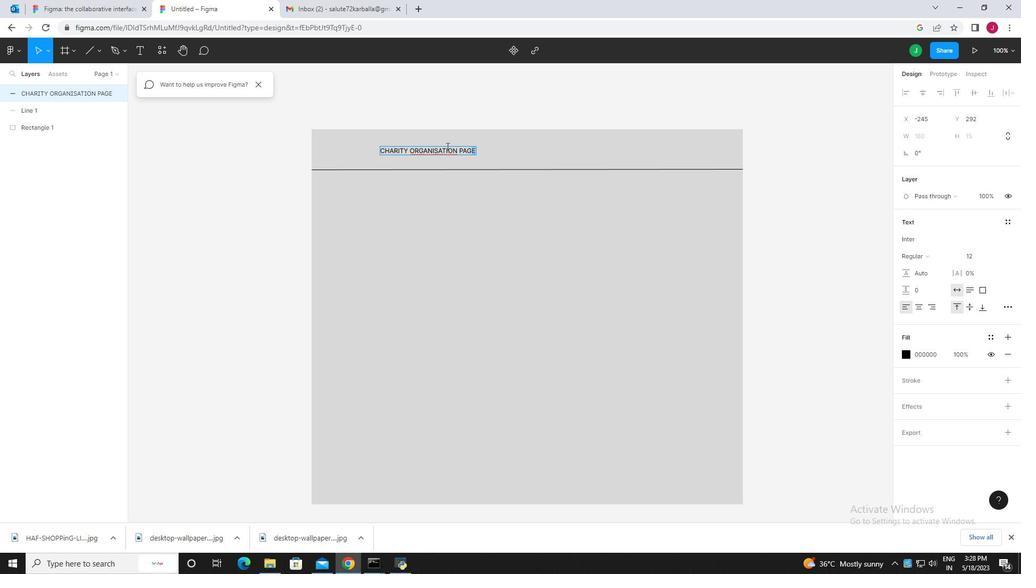 
Action: Mouse pressed left at (447, 146)
Screenshot: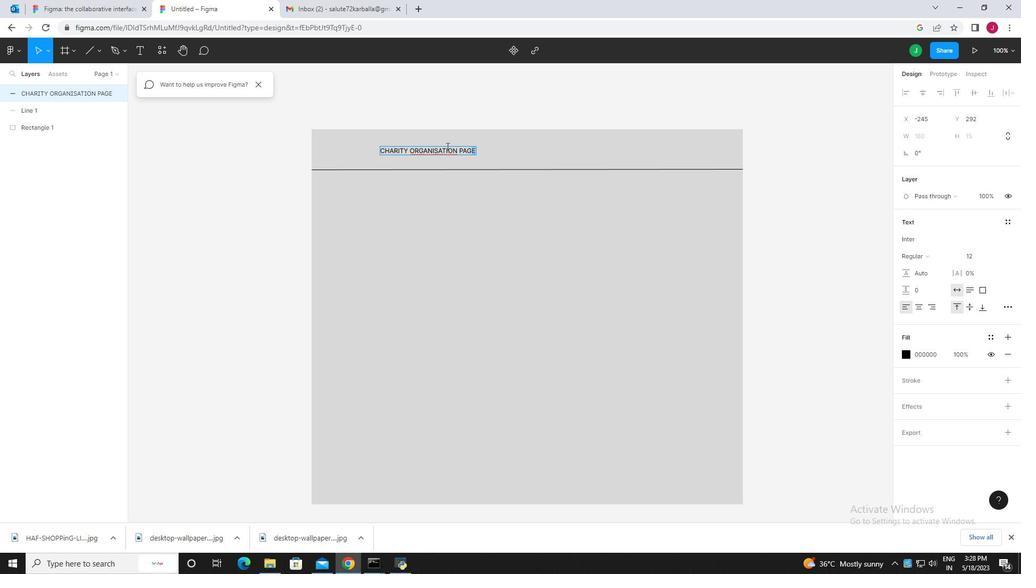 
Action: Mouse moved to (447, 147)
Screenshot: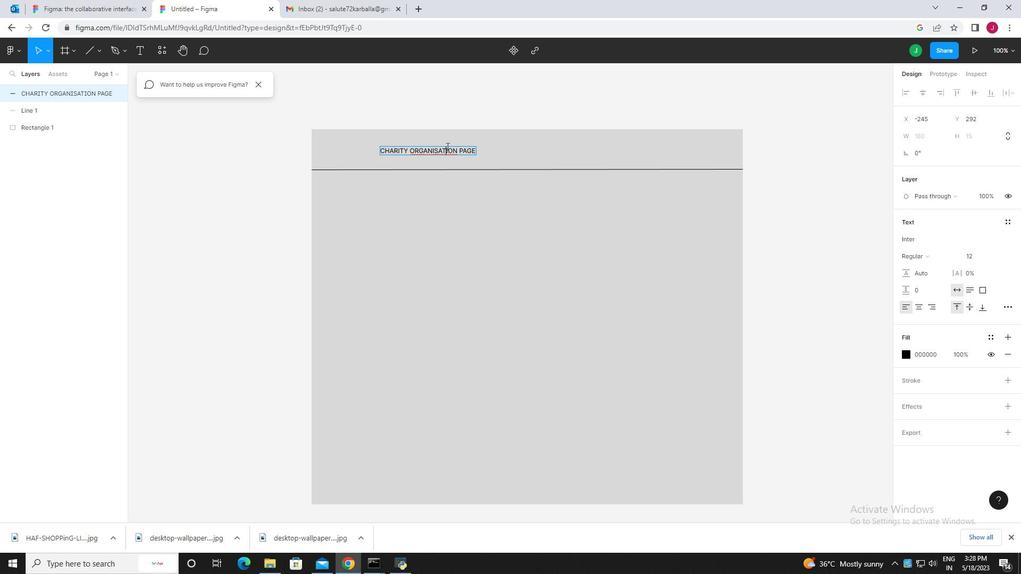 
Action: Mouse pressed left at (447, 147)
Screenshot: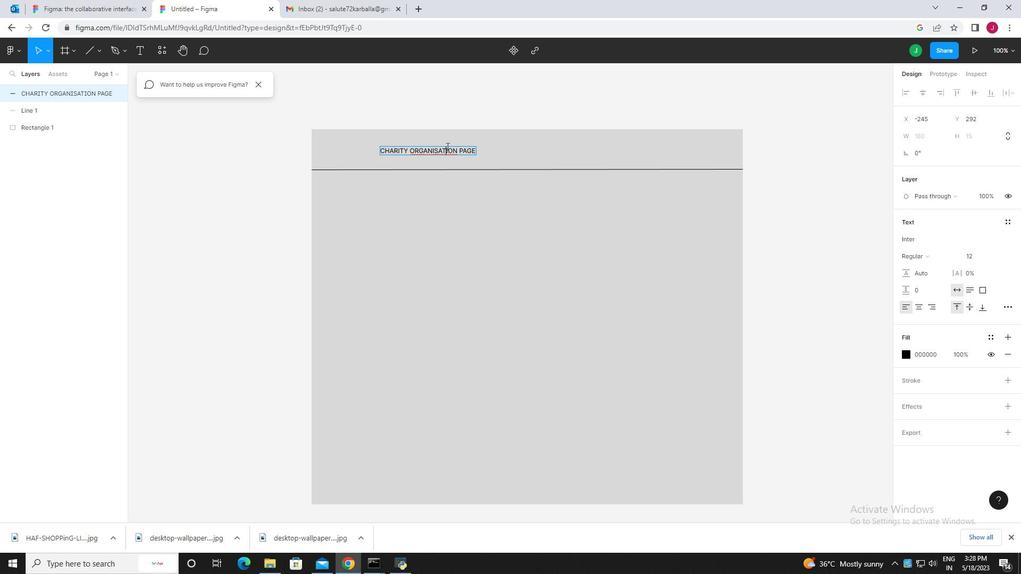 
Action: Mouse moved to (447, 147)
Screenshot: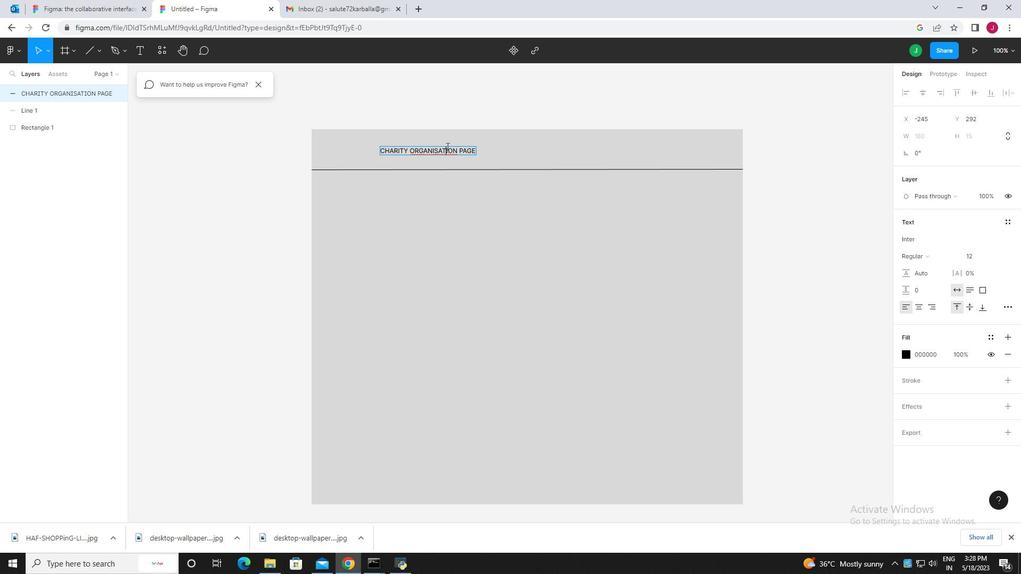 
Action: Mouse pressed left at (447, 147)
Screenshot: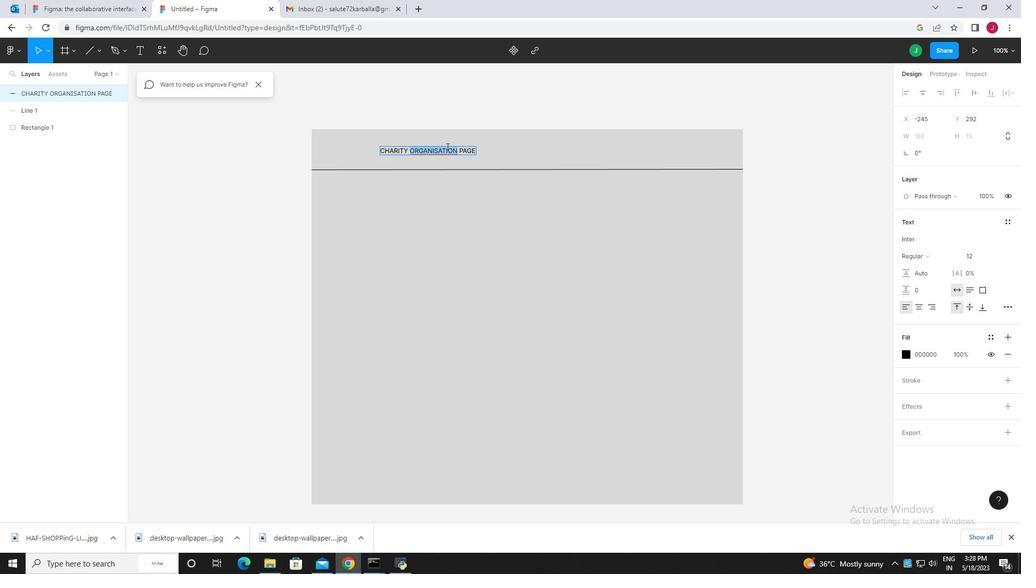 
Action: Mouse moved to (533, 145)
Screenshot: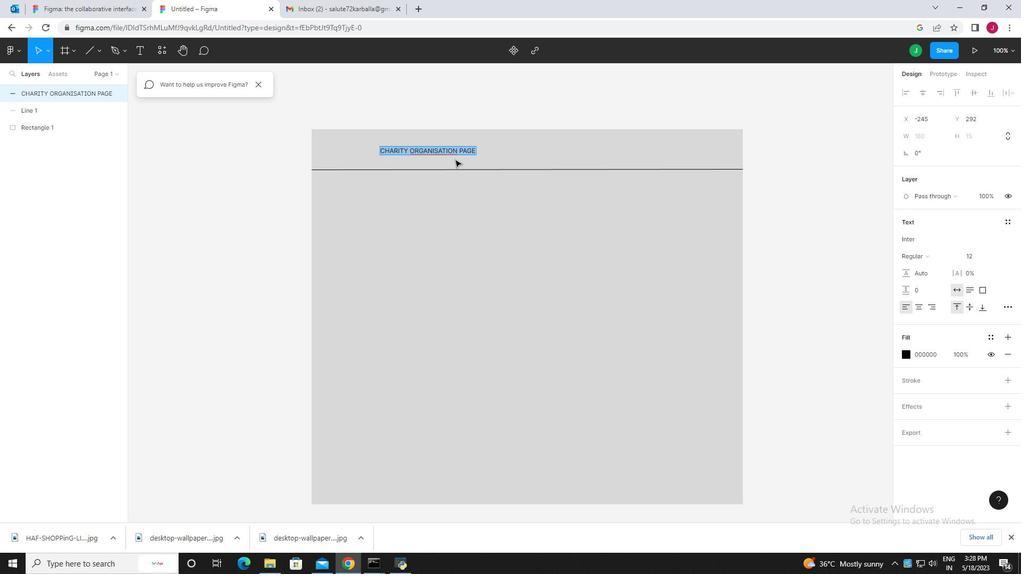 
Action: Mouse pressed left at (533, 145)
Screenshot: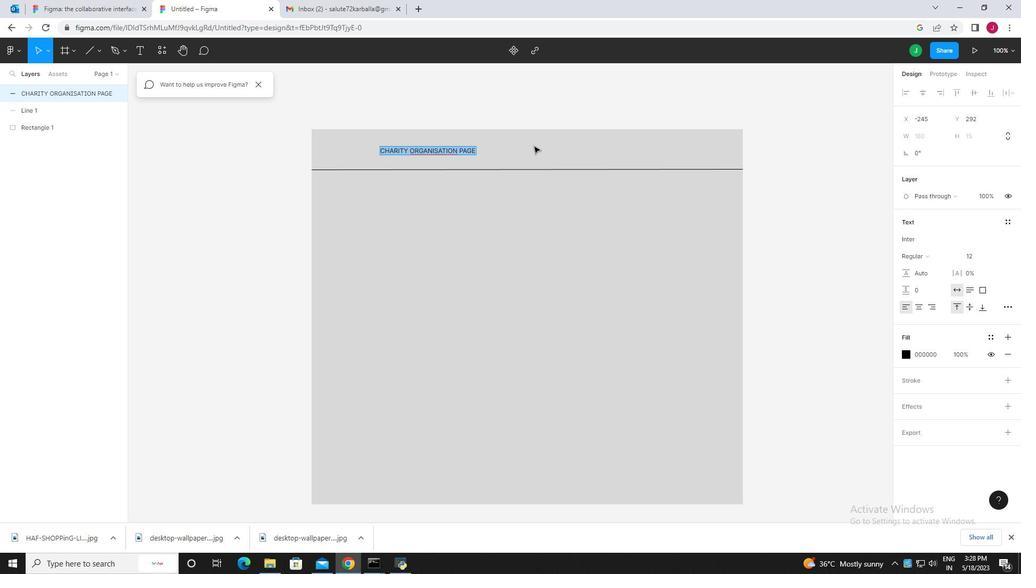 
Action: Mouse moved to (479, 154)
Screenshot: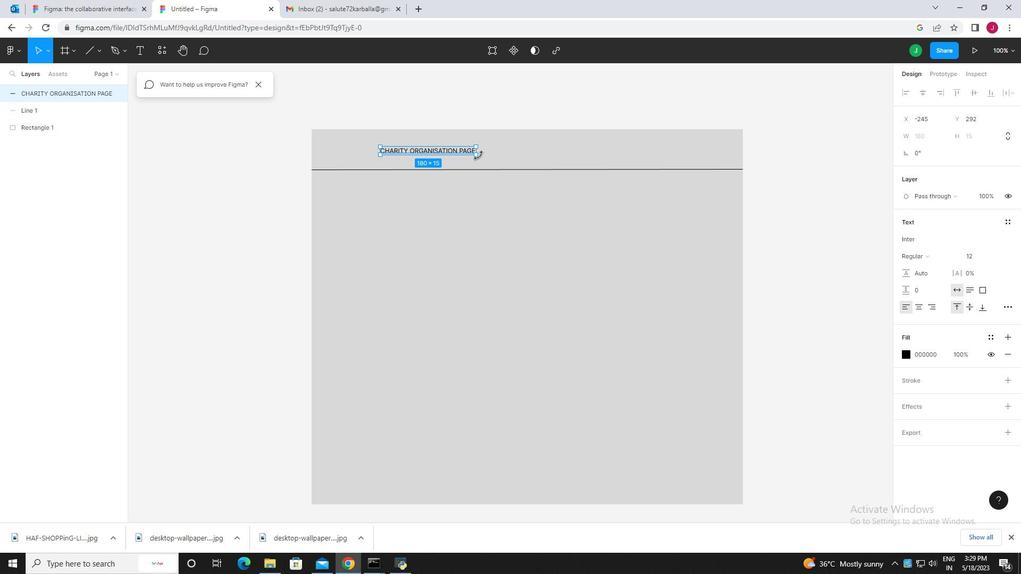 
Action: Mouse pressed left at (479, 154)
Screenshot: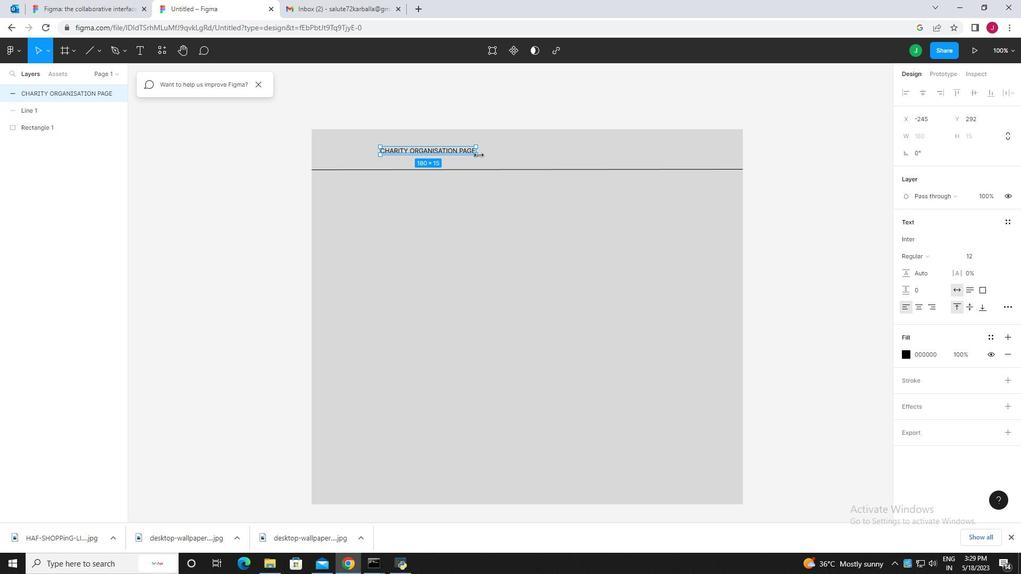 
Action: Mouse moved to (467, 165)
Screenshot: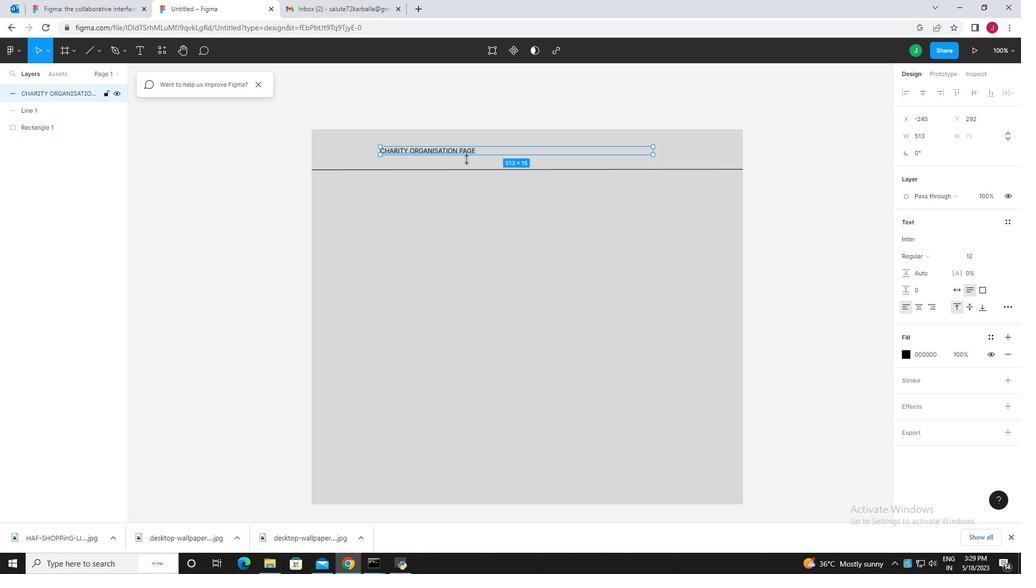
Action: Mouse pressed left at (467, 165)
Screenshot: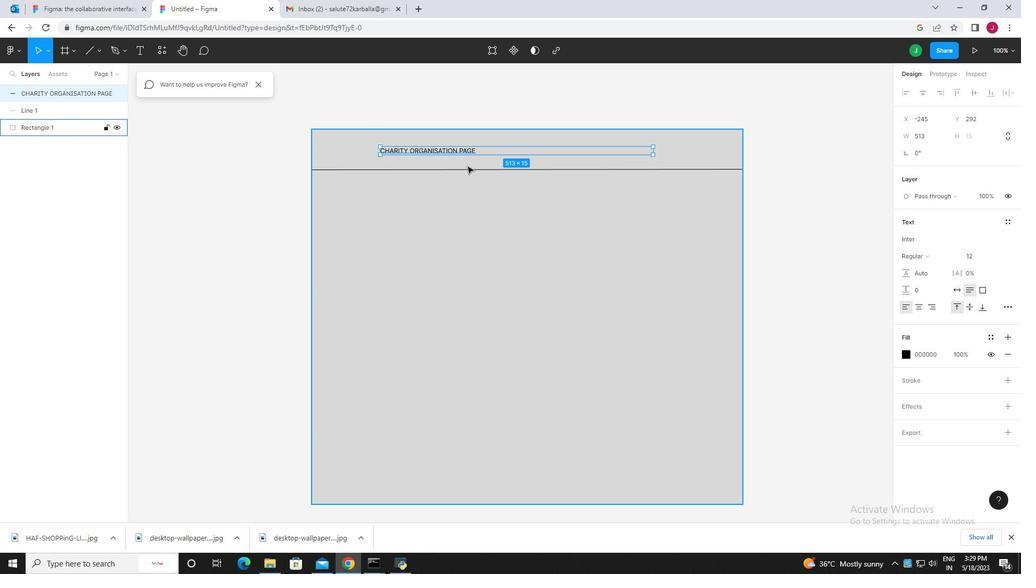 
Action: Mouse moved to (464, 149)
Screenshot: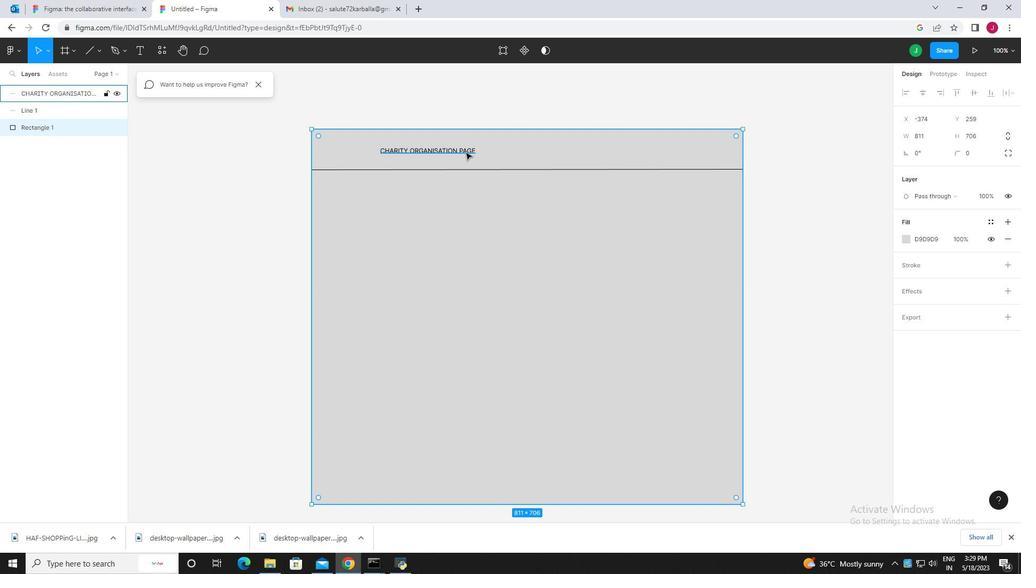 
Action: Mouse pressed left at (464, 149)
Screenshot: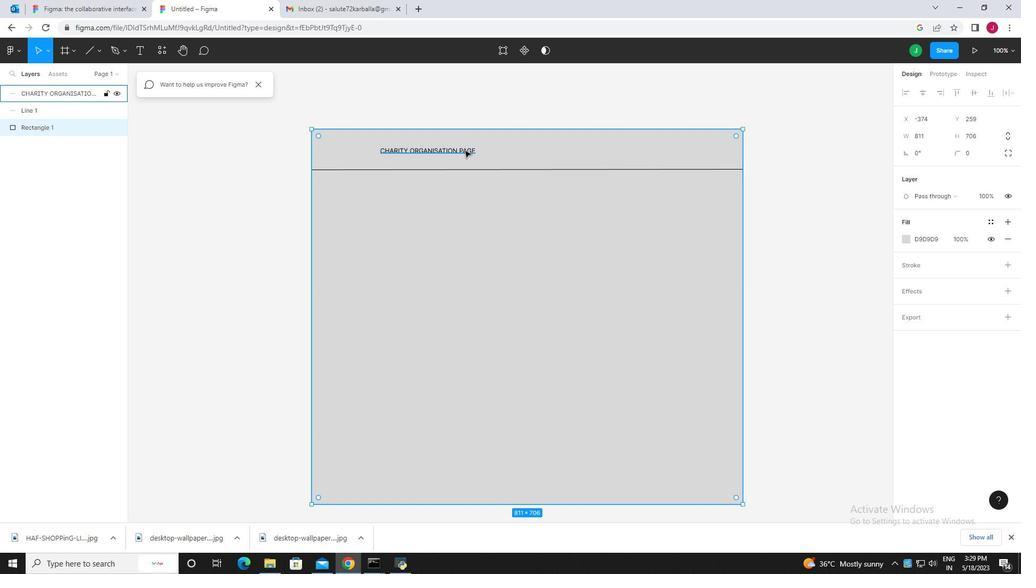 
Action: Mouse pressed left at (464, 149)
Screenshot: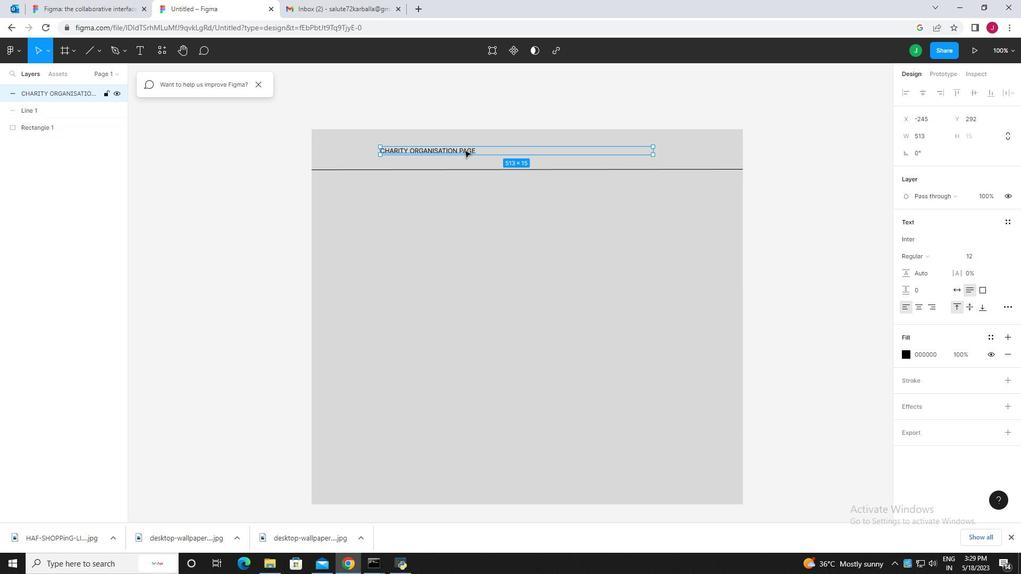 
Action: Mouse pressed left at (464, 149)
Screenshot: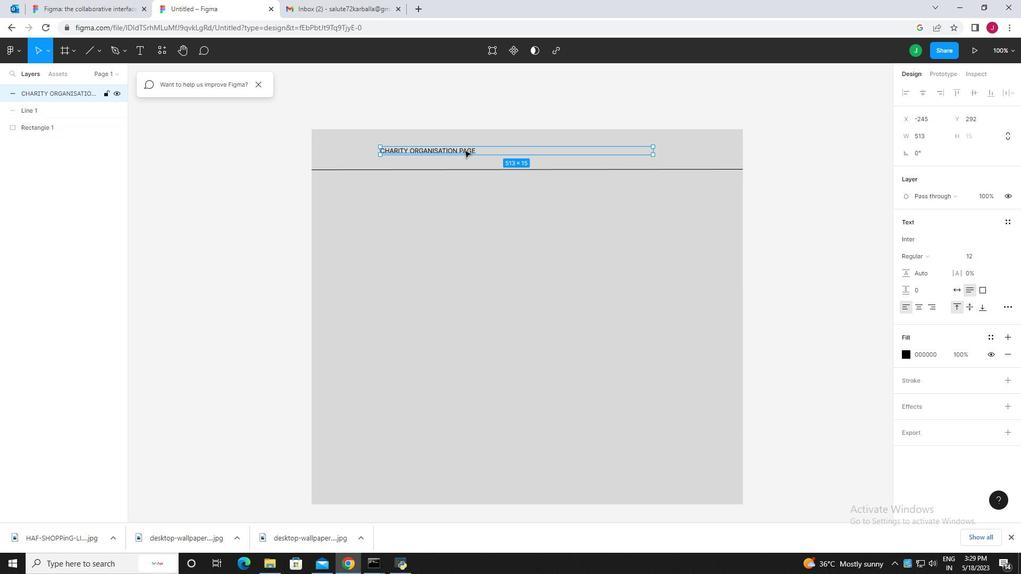 
Action: Mouse pressed left at (464, 149)
Screenshot: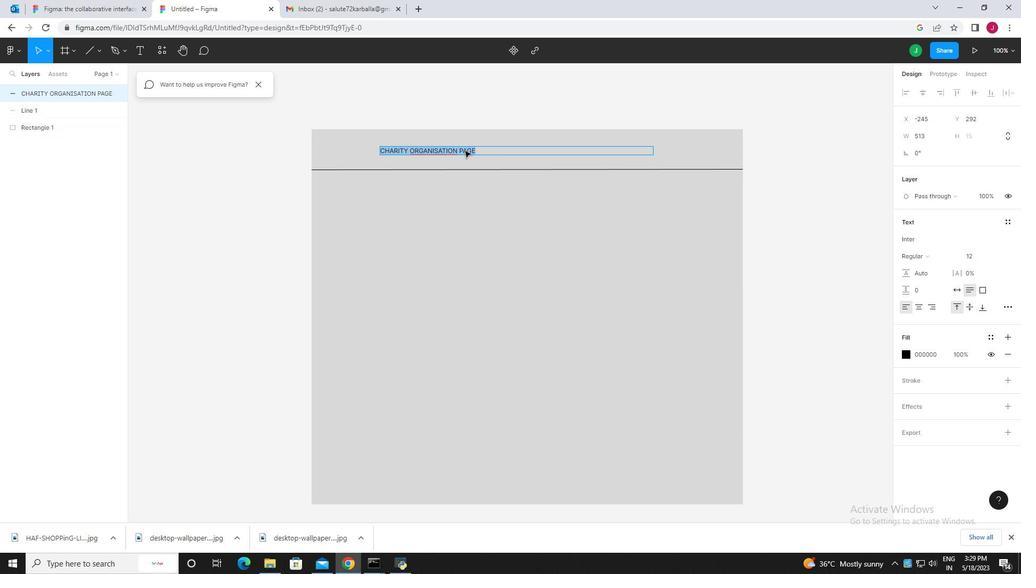 
Action: Mouse moved to (968, 257)
Screenshot: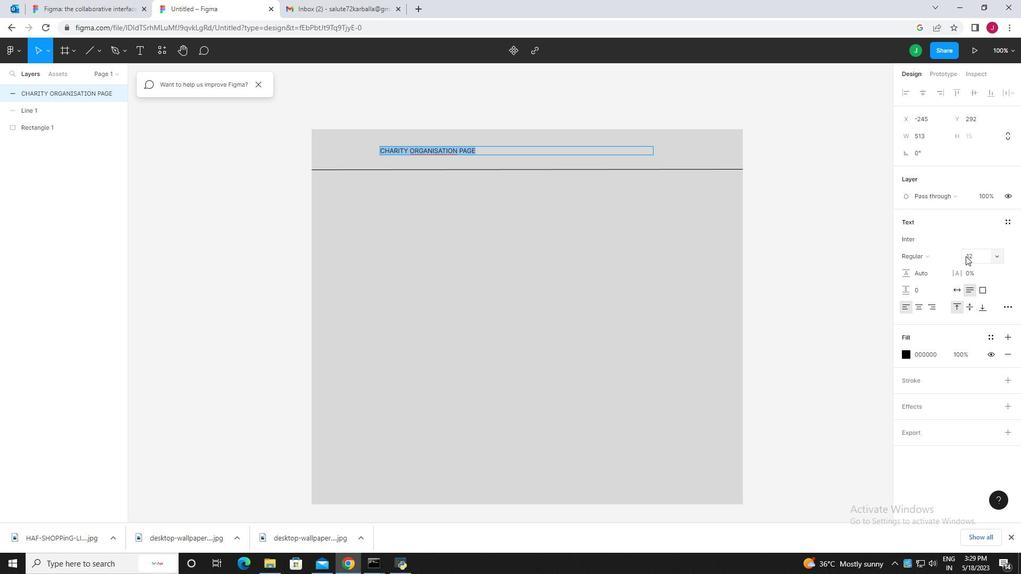 
Action: Mouse pressed left at (968, 257)
Screenshot: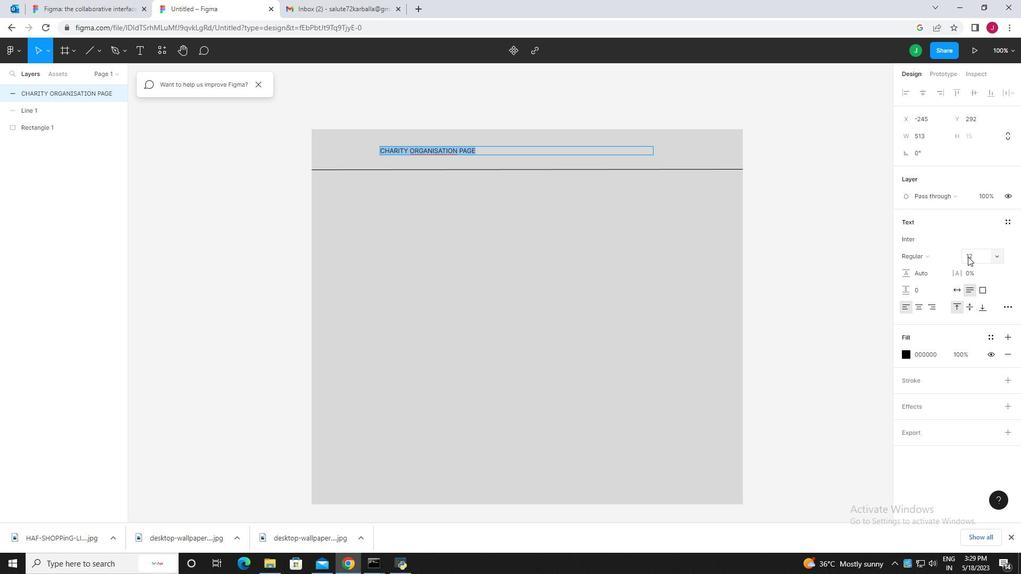 
Action: Mouse moved to (999, 256)
Screenshot: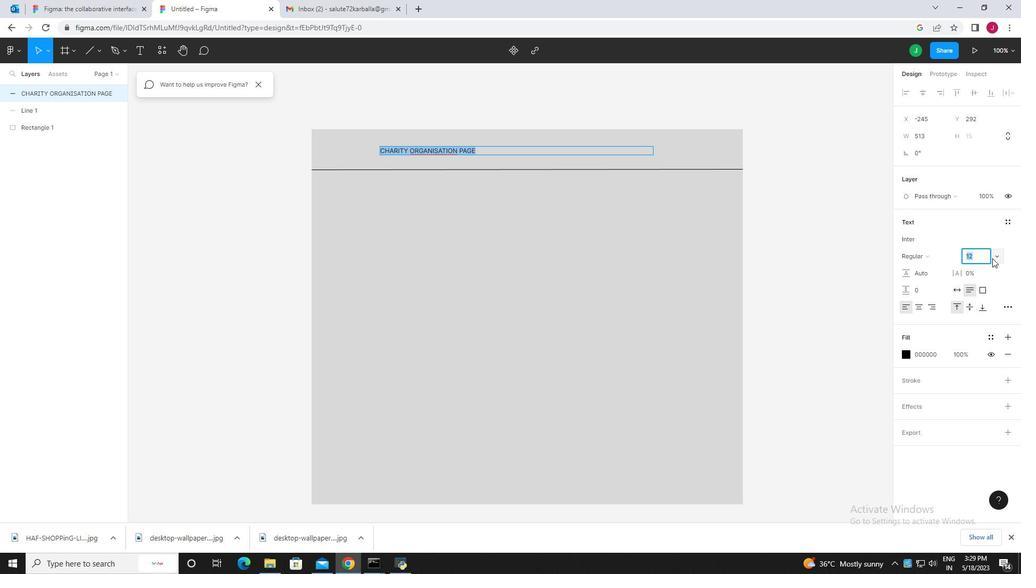 
Action: Mouse pressed left at (999, 256)
Screenshot: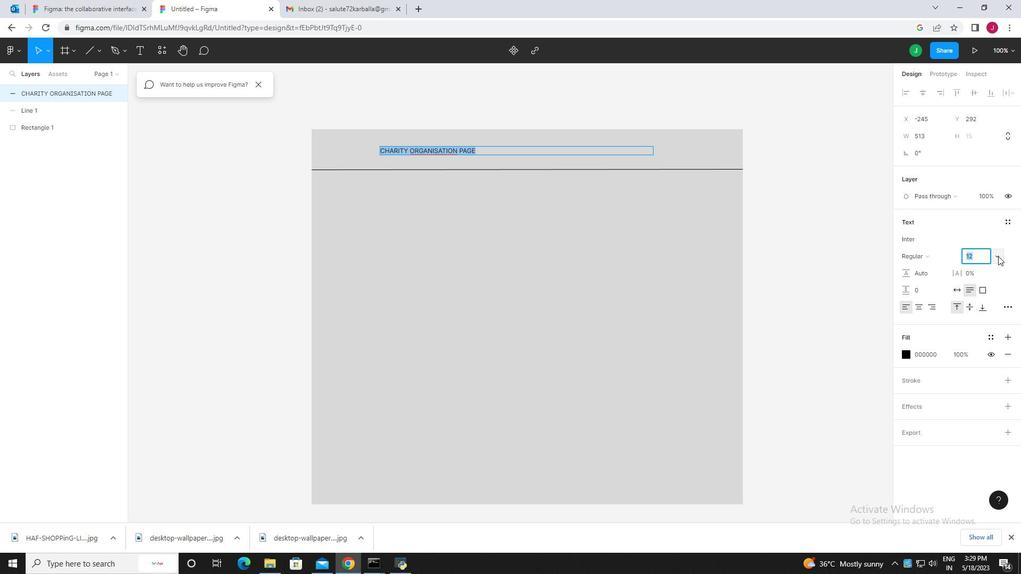 
Action: Mouse moved to (991, 291)
Screenshot: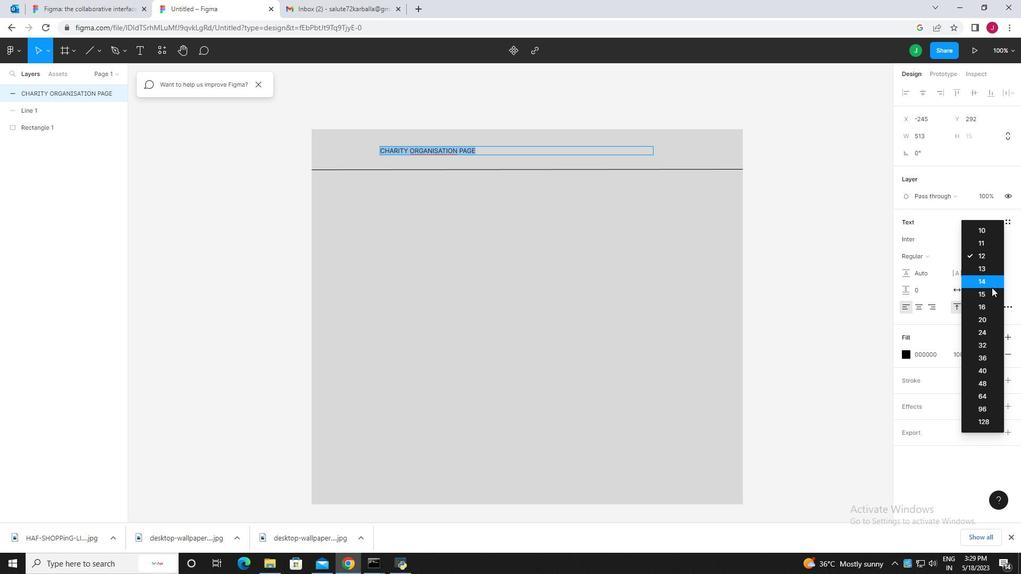 
Action: Mouse pressed left at (991, 291)
Screenshot: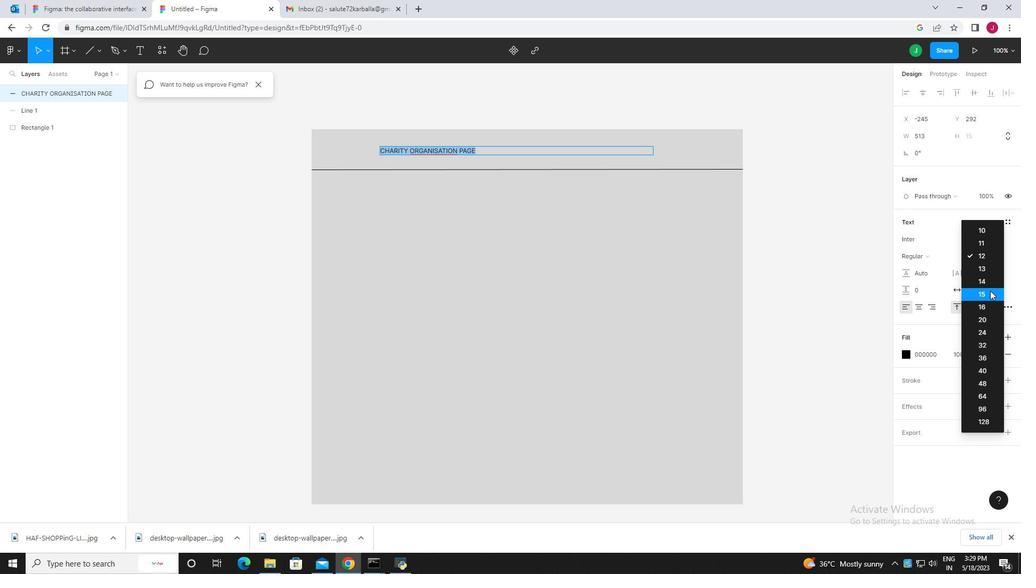 
Action: Mouse moved to (975, 258)
Screenshot: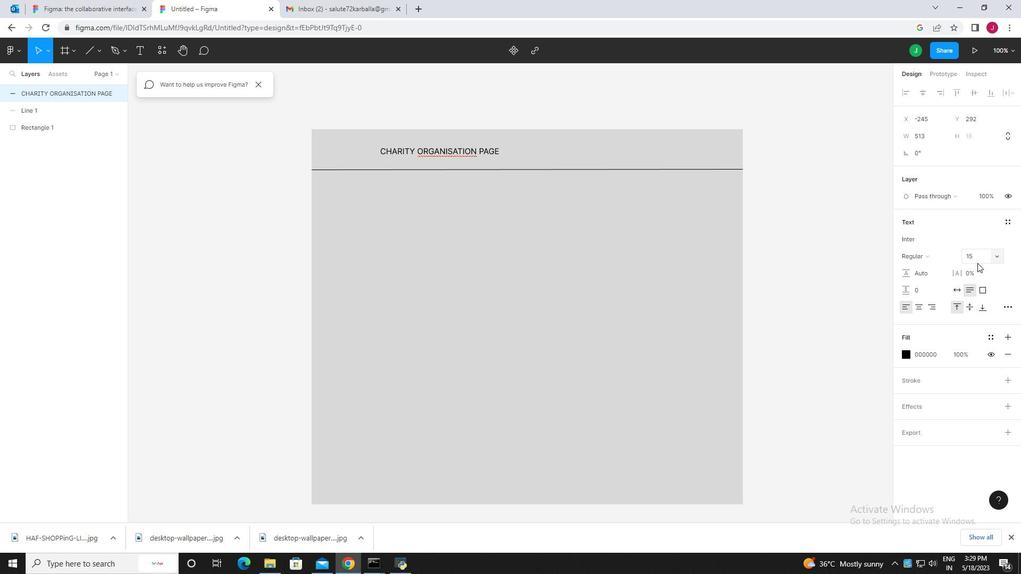 
Action: Mouse pressed left at (975, 258)
Screenshot: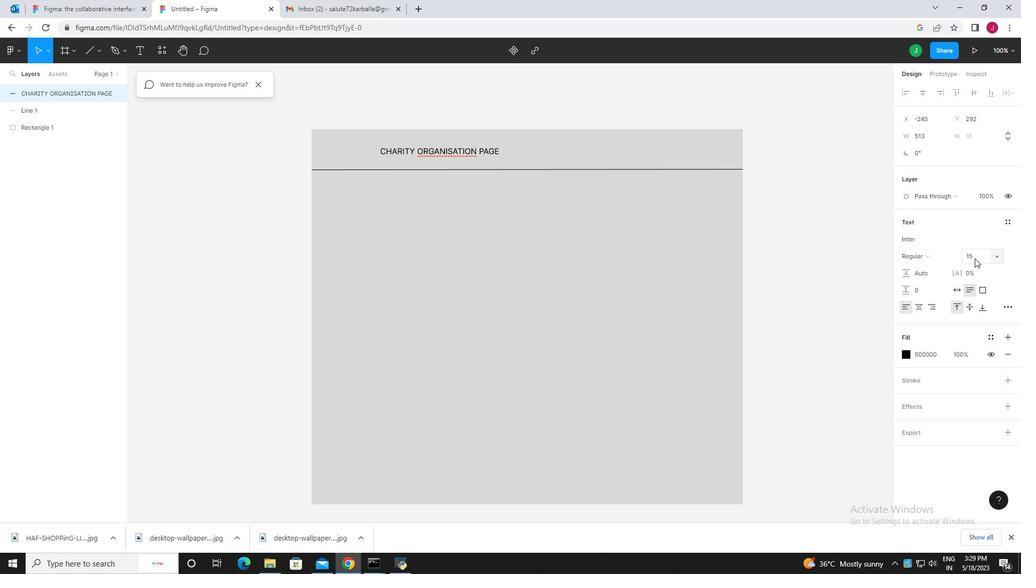 
Action: Mouse moved to (996, 254)
Screenshot: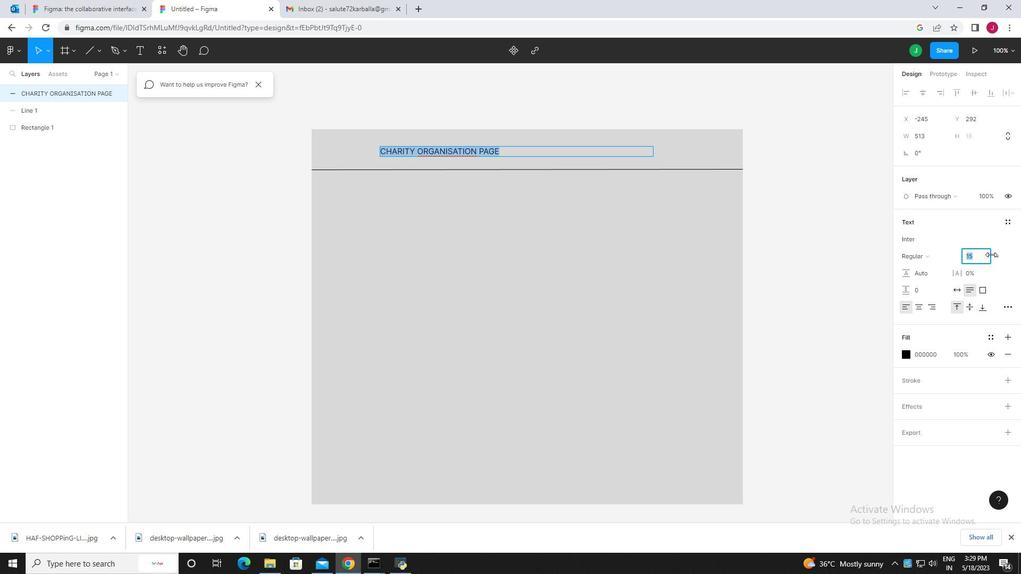 
Action: Mouse pressed left at (996, 254)
Screenshot: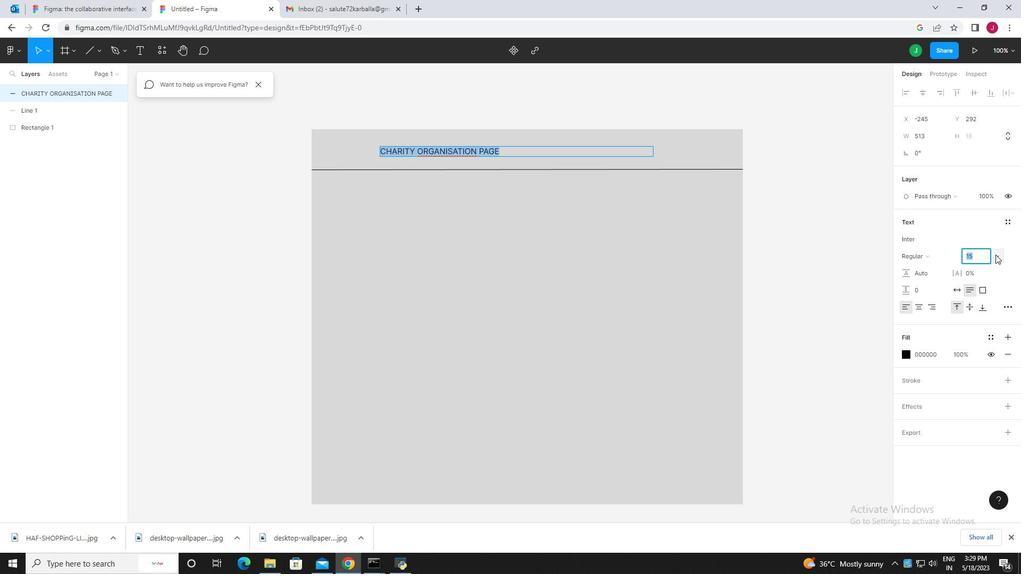 
Action: Mouse moved to (991, 318)
Screenshot: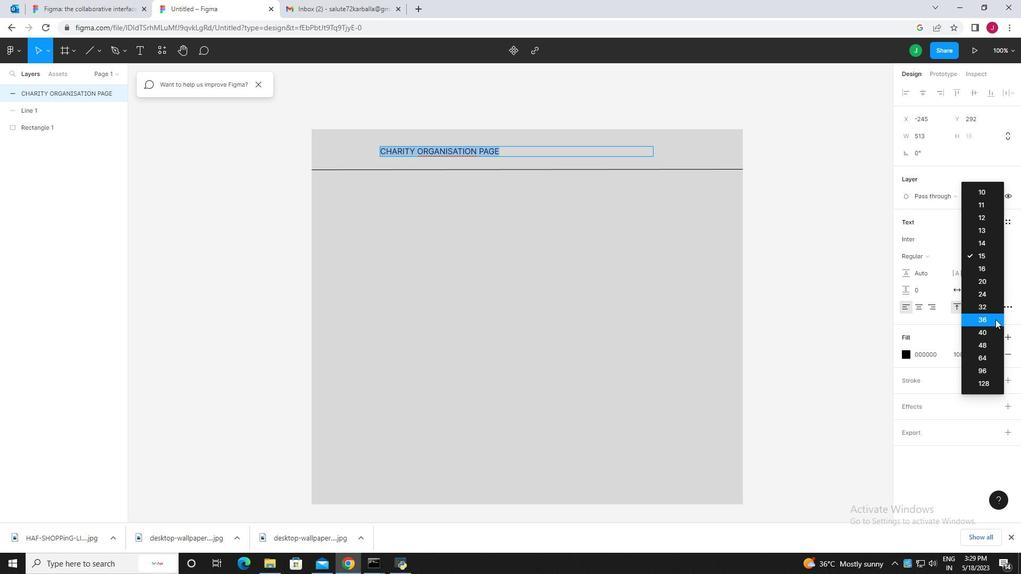 
Action: Mouse pressed left at (991, 318)
Screenshot: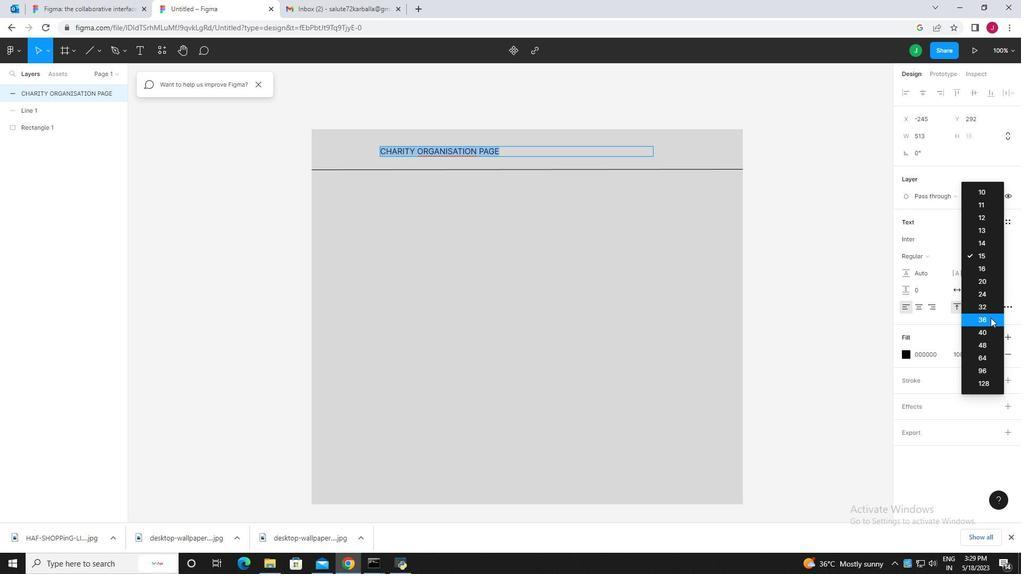 
Action: Mouse moved to (588, 160)
Screenshot: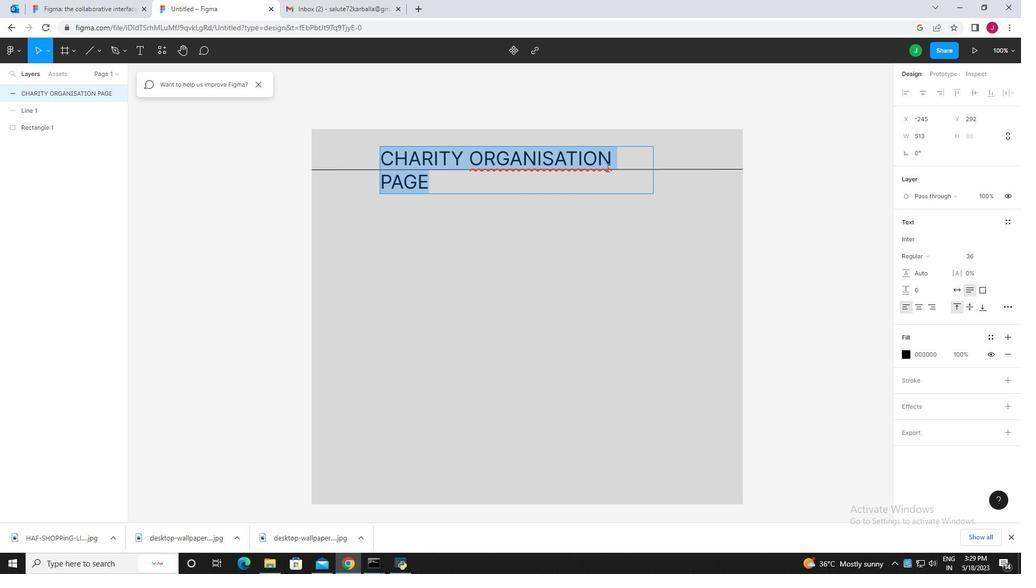 
Action: Mouse pressed left at (588, 160)
Screenshot: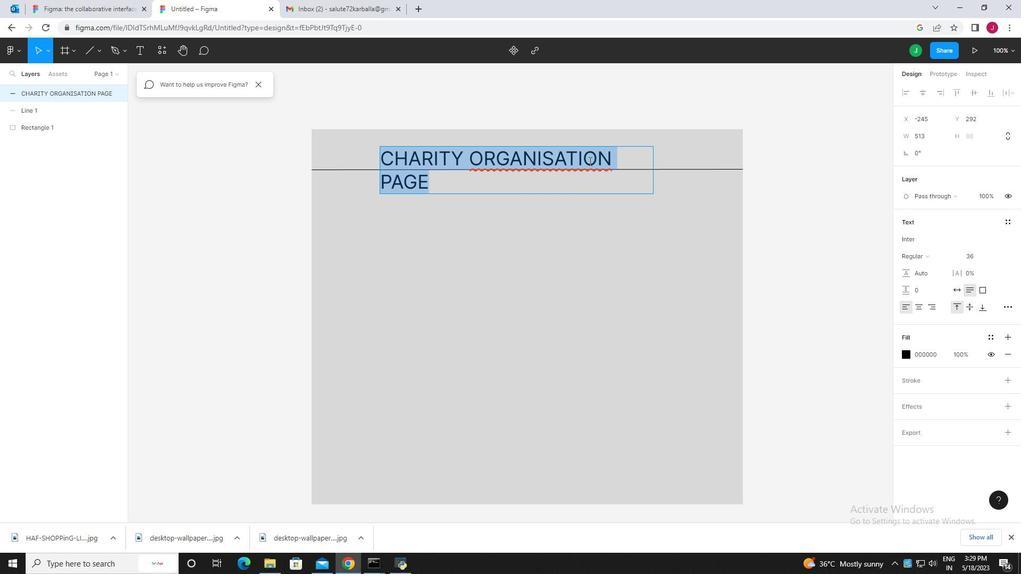 
Action: Mouse moved to (377, 168)
Screenshot: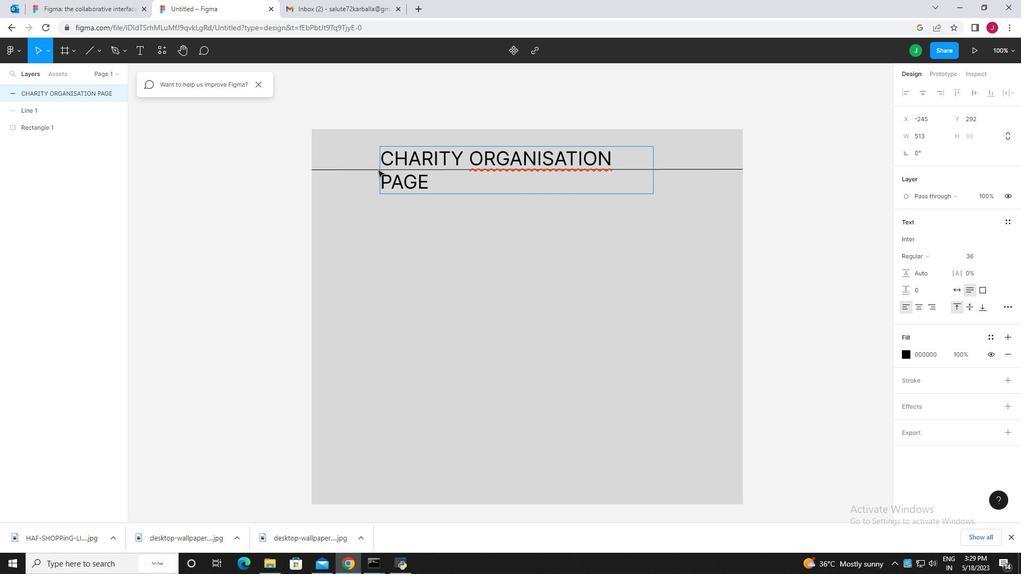 
Action: Mouse pressed left at (377, 168)
Screenshot: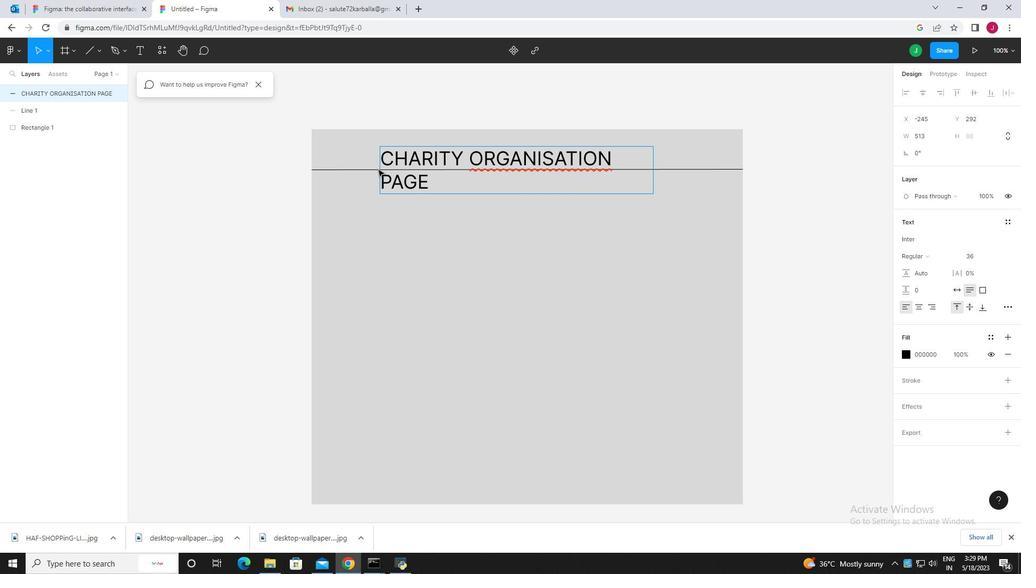 
Action: Mouse moved to (380, 147)
Screenshot: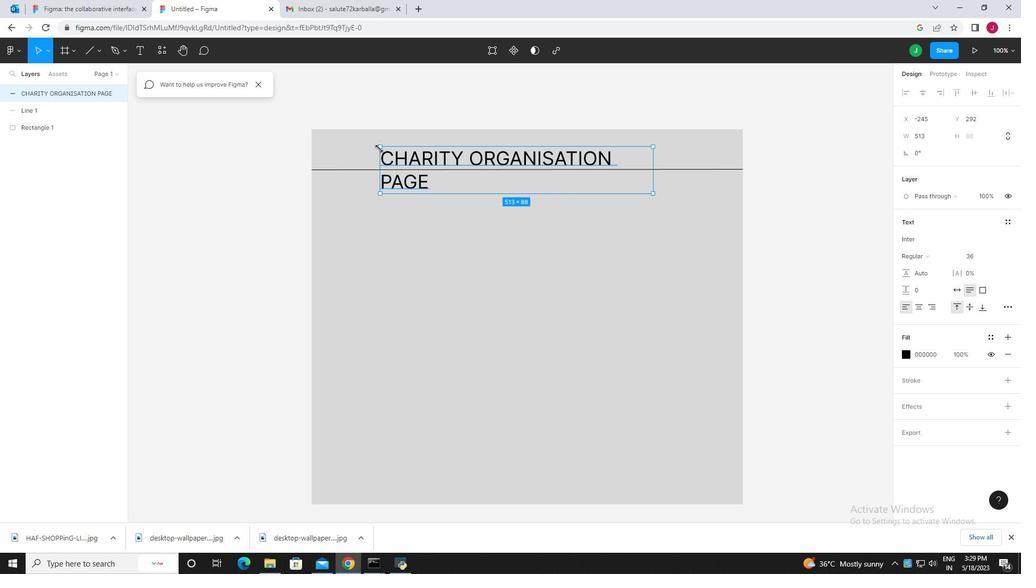 
Action: Mouse pressed left at (380, 147)
Screenshot: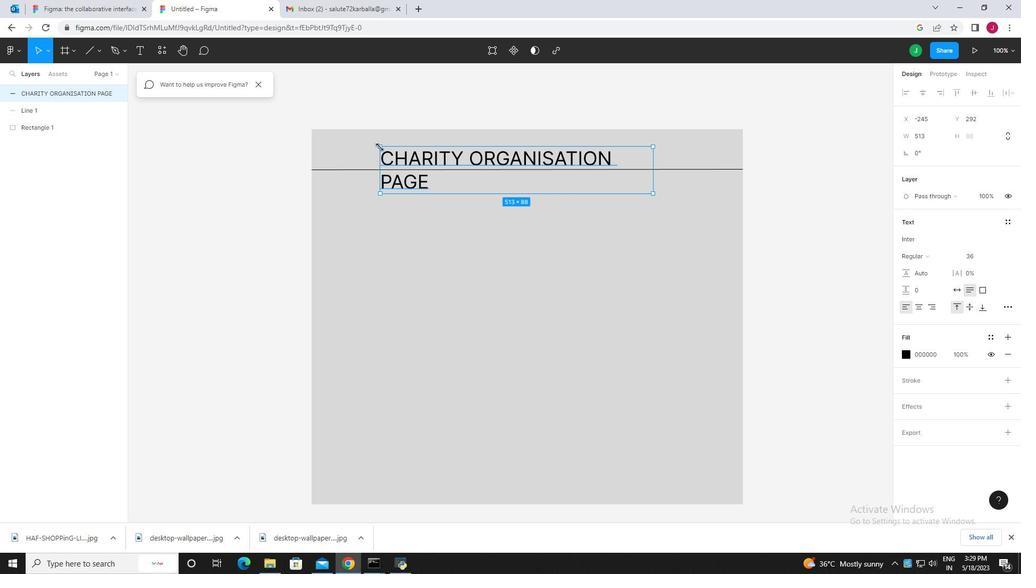 
Action: Mouse moved to (476, 236)
Screenshot: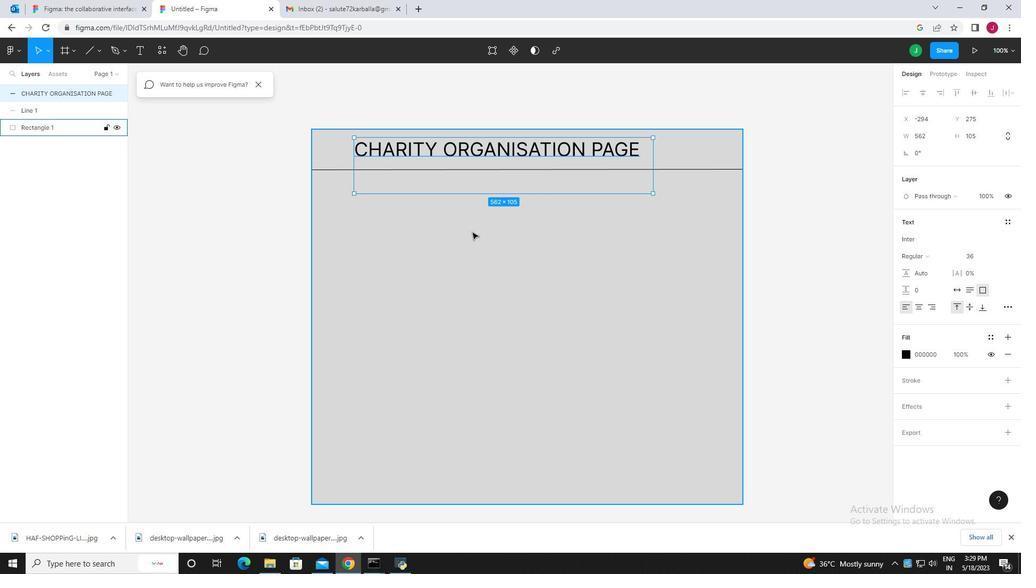 
Action: Mouse pressed left at (476, 236)
Screenshot: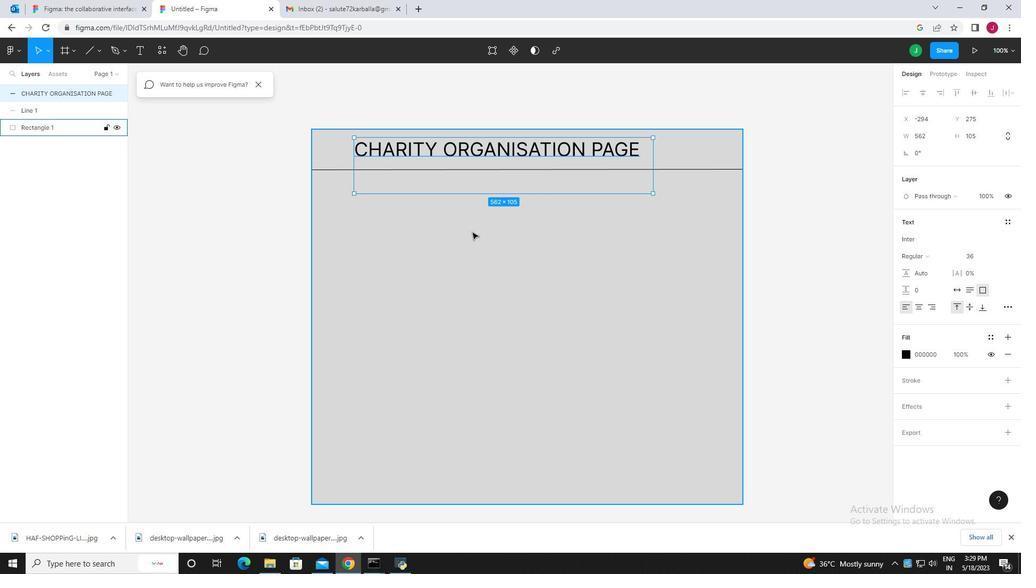 
Action: Mouse moved to (546, 150)
Screenshot: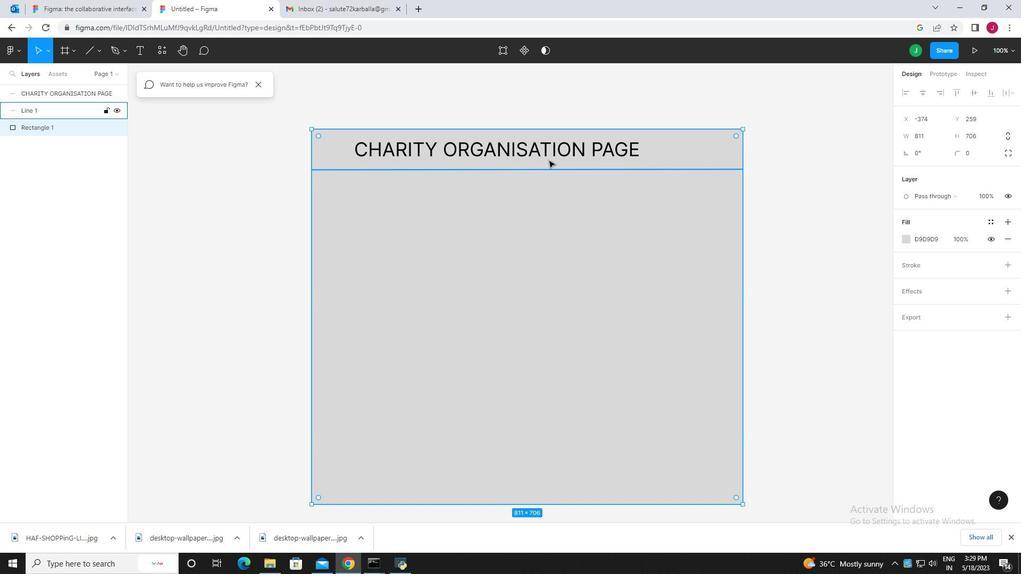 
Action: Mouse pressed left at (546, 150)
Screenshot: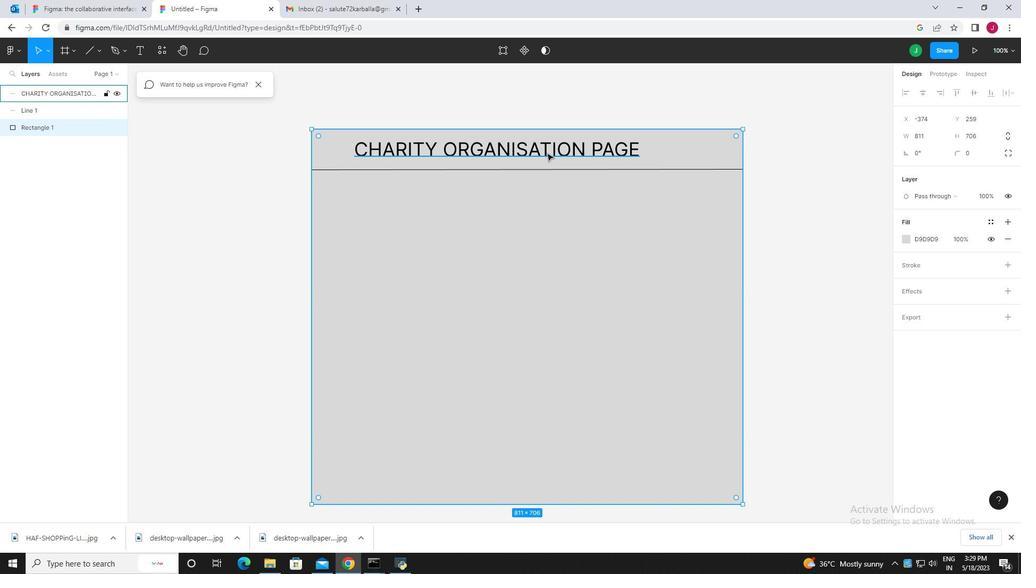 
Action: Mouse moved to (541, 148)
Screenshot: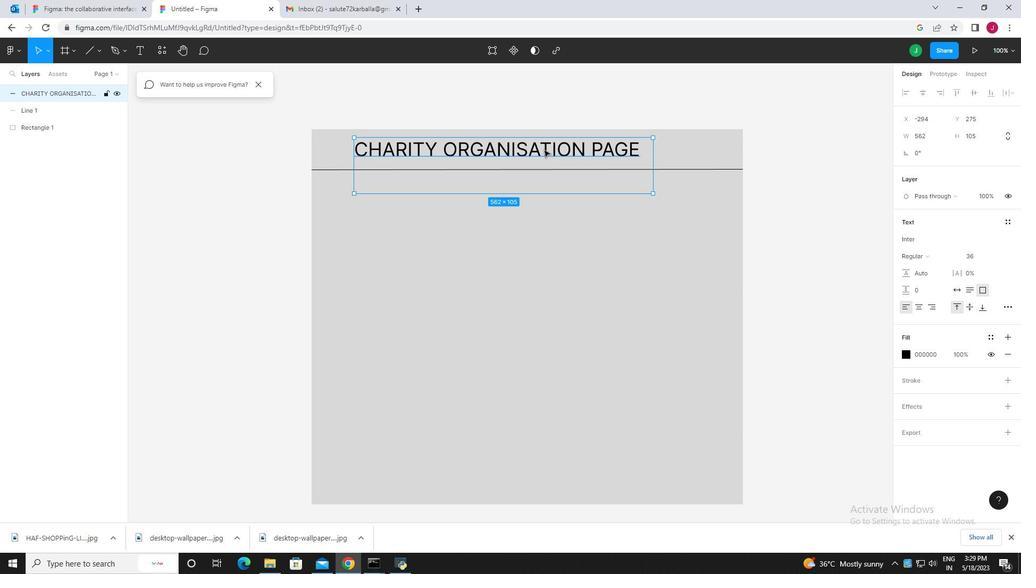 
Action: Mouse pressed left at (541, 148)
Screenshot: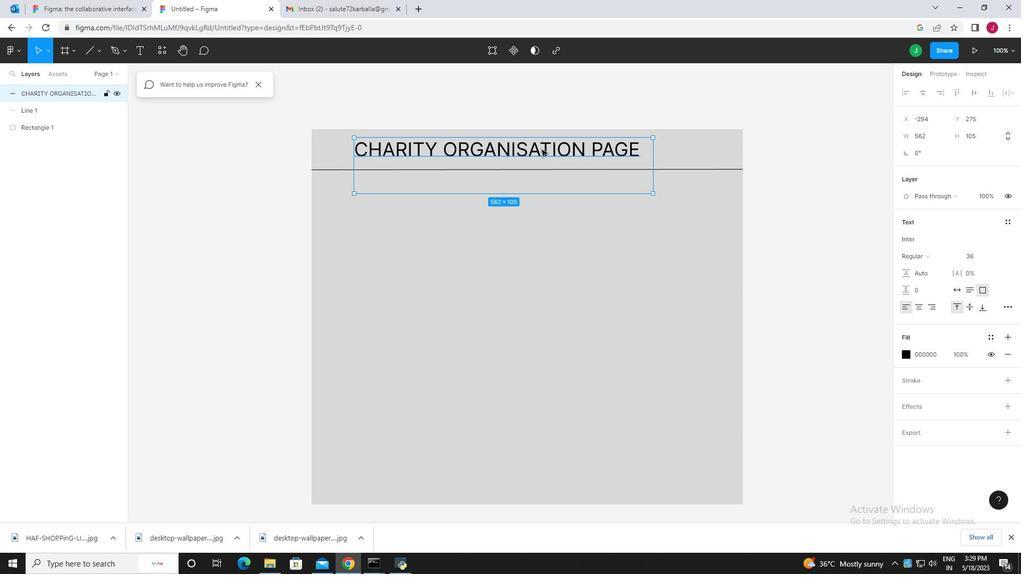 
Action: Mouse moved to (234, 196)
Screenshot: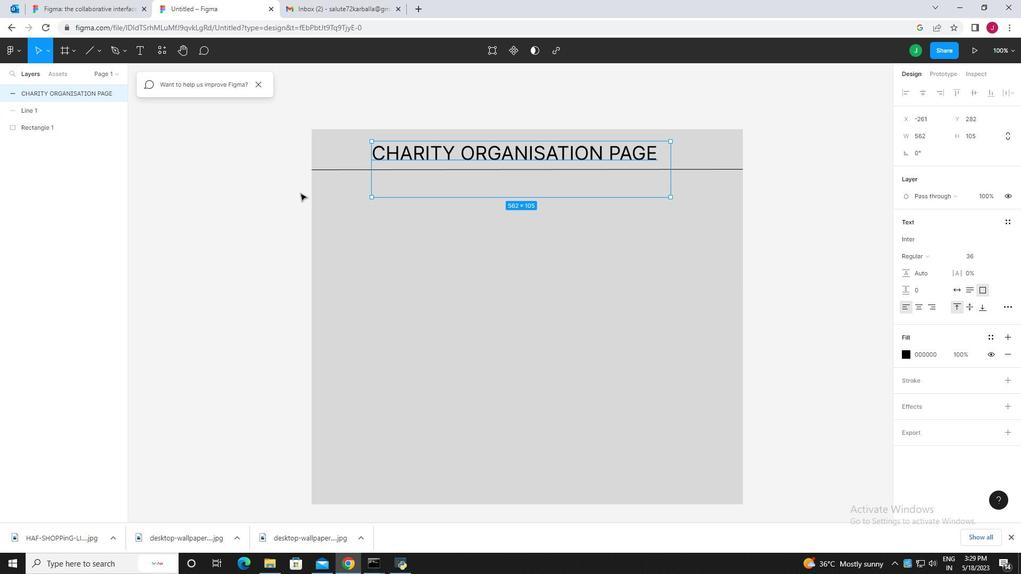 
Action: Mouse pressed left at (234, 196)
Screenshot: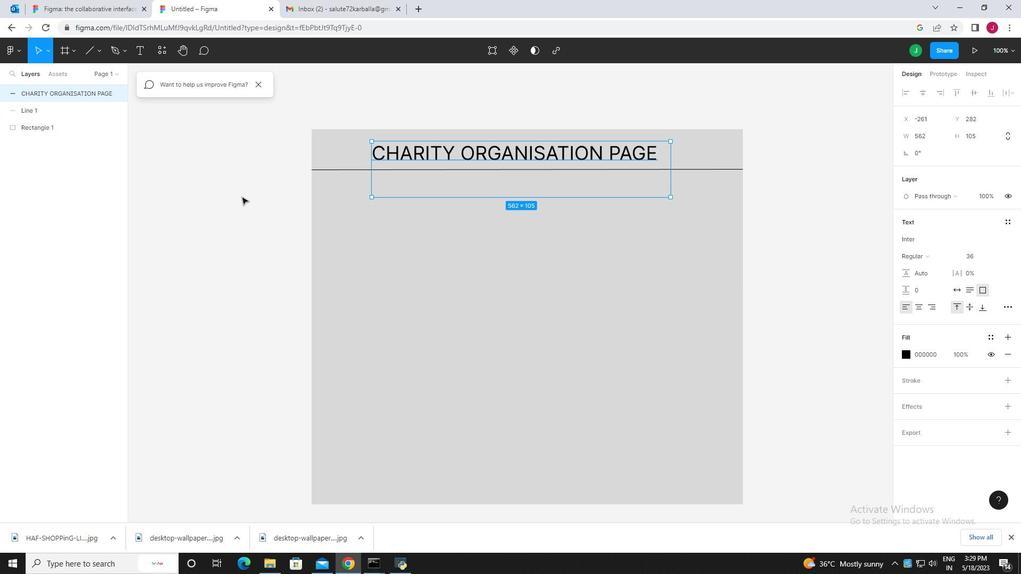 
Action: Mouse moved to (87, 52)
Screenshot: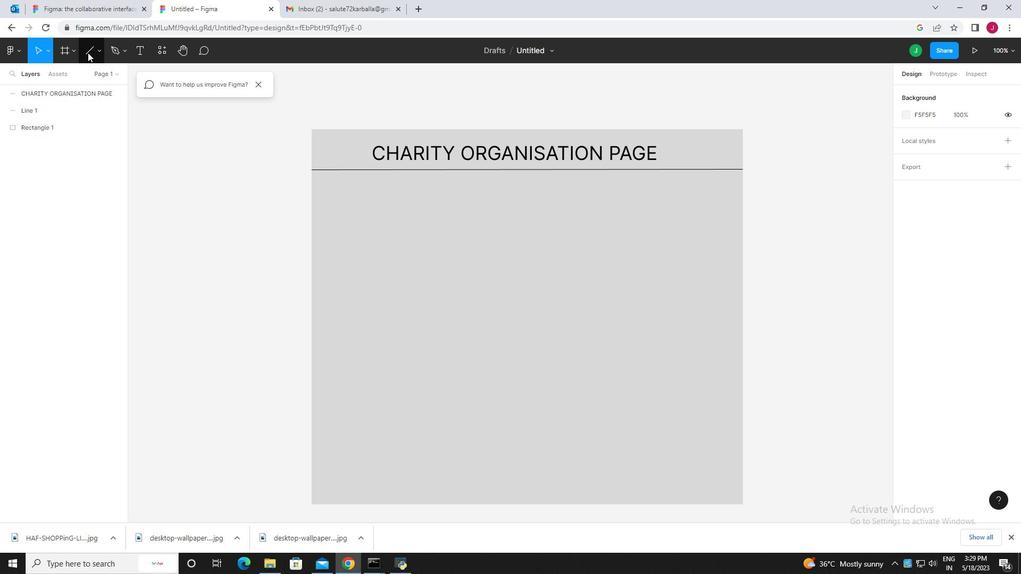 
Action: Mouse pressed left at (87, 52)
Screenshot: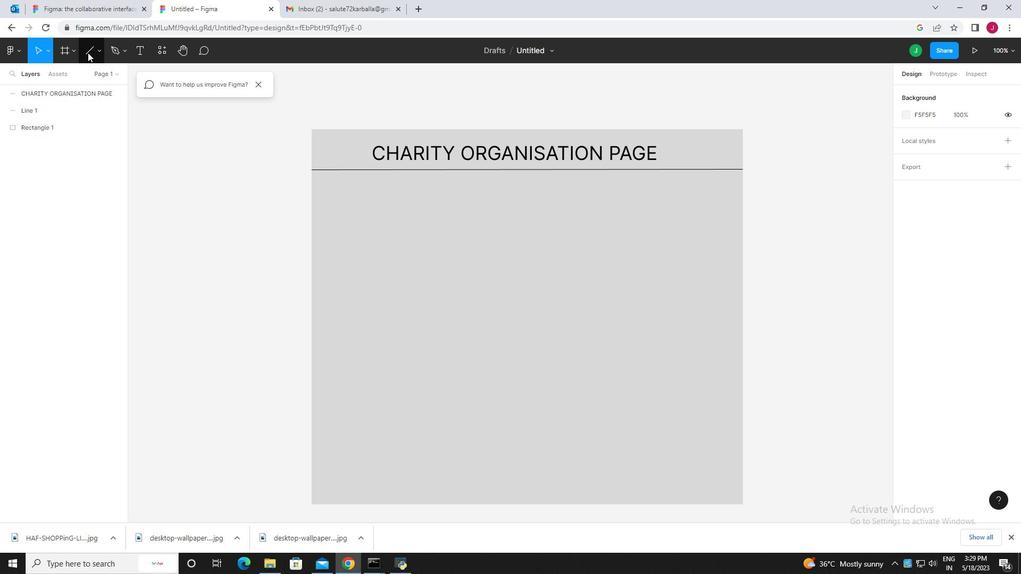 
Action: Mouse moved to (99, 51)
Screenshot: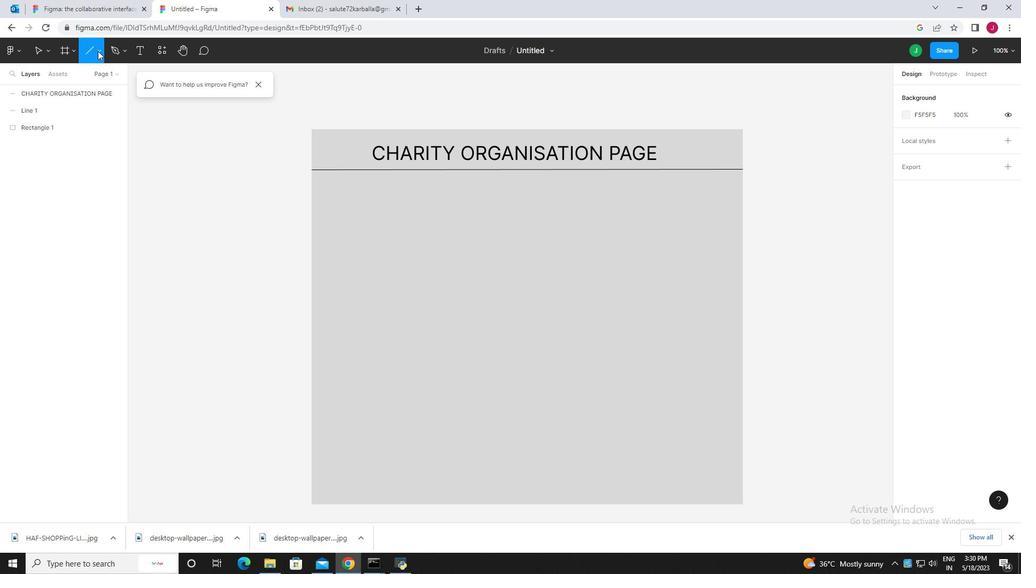 
Action: Mouse pressed left at (99, 51)
Screenshot: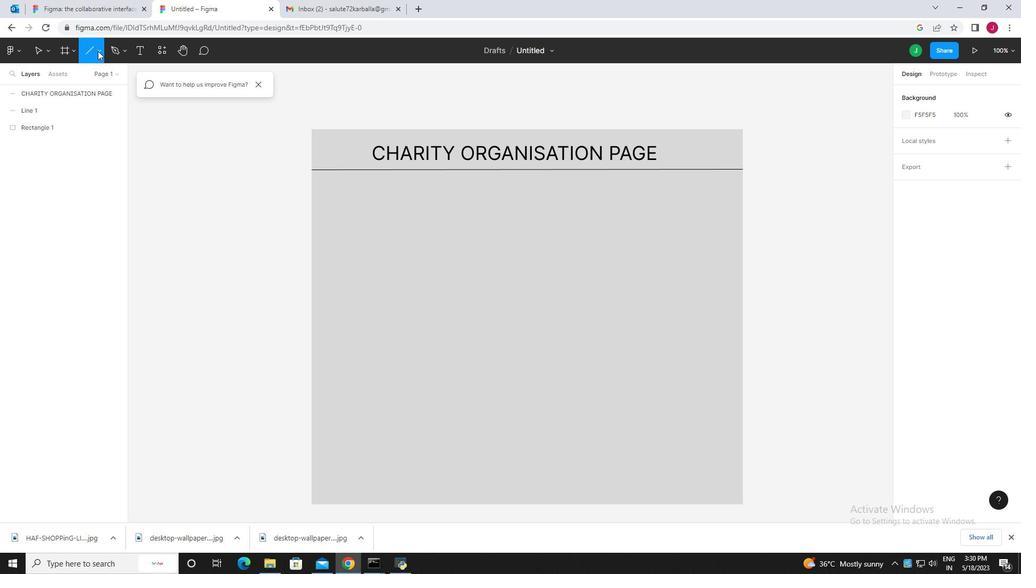 
Action: Mouse moved to (74, 90)
Screenshot: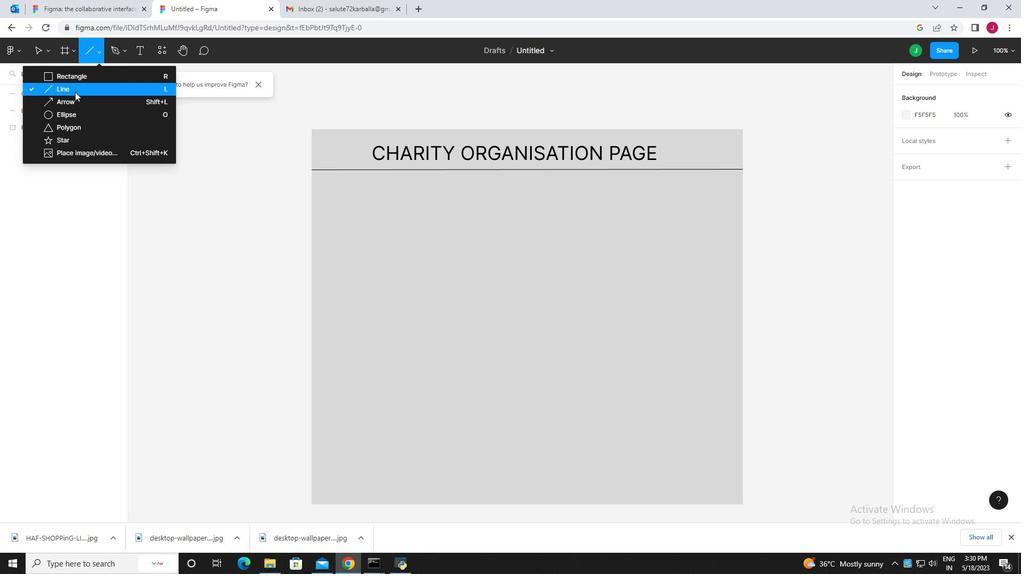 
Action: Mouse pressed left at (74, 90)
Screenshot: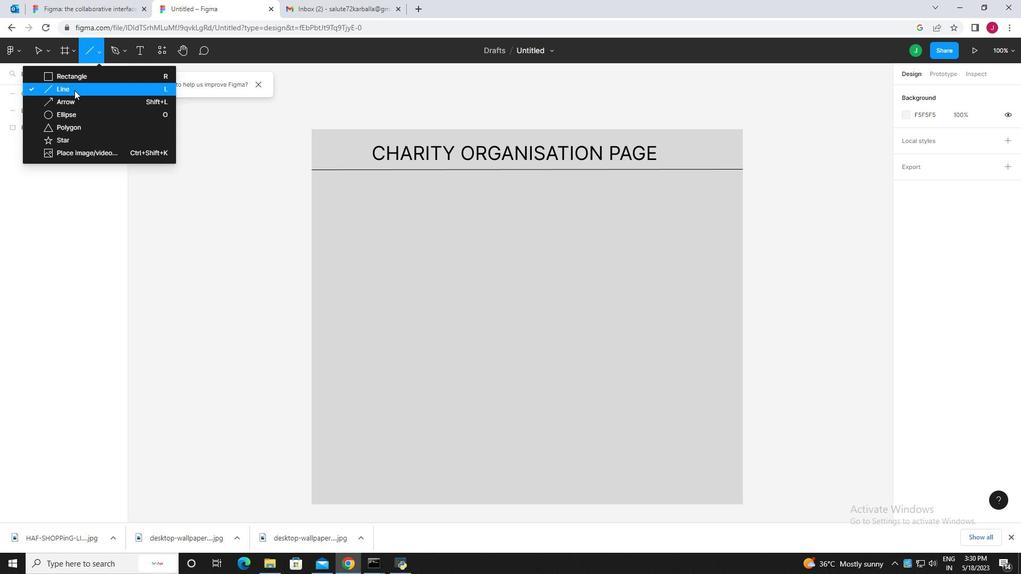 
Action: Mouse moved to (518, 169)
Screenshot: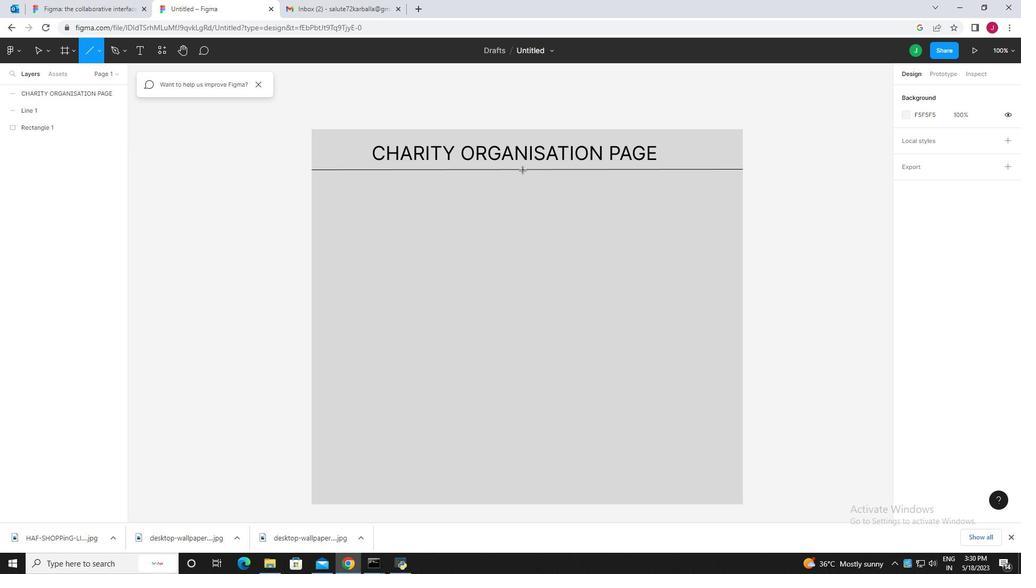 
Action: Mouse pressed left at (518, 169)
Screenshot: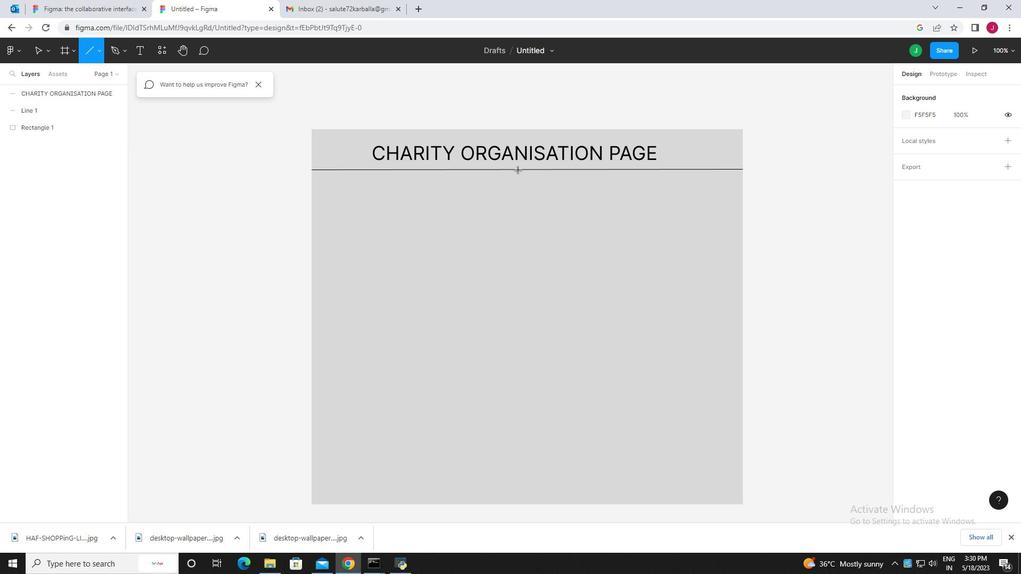 
Action: Mouse moved to (485, 433)
Screenshot: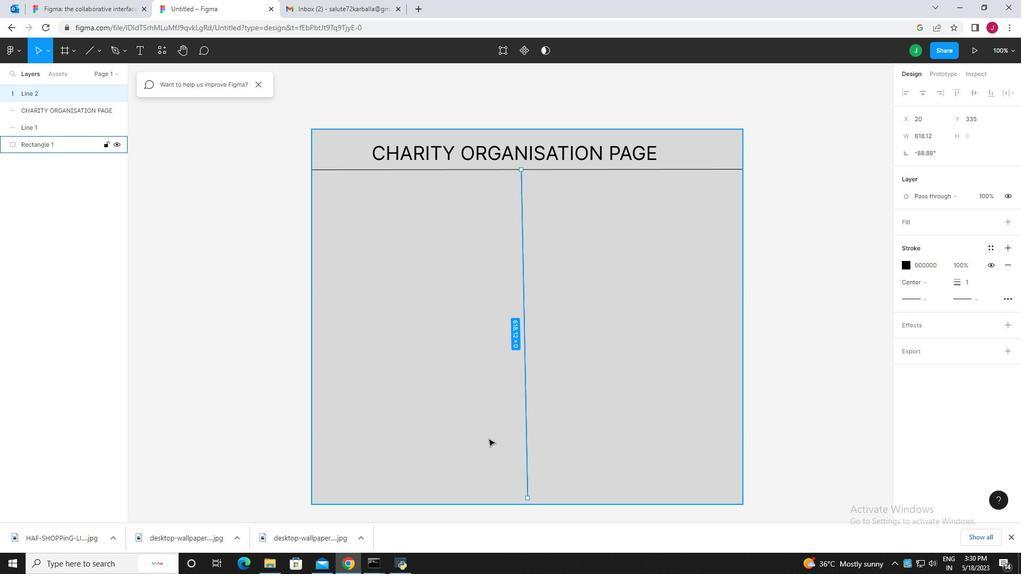 
Action: Mouse pressed left at (485, 433)
Screenshot: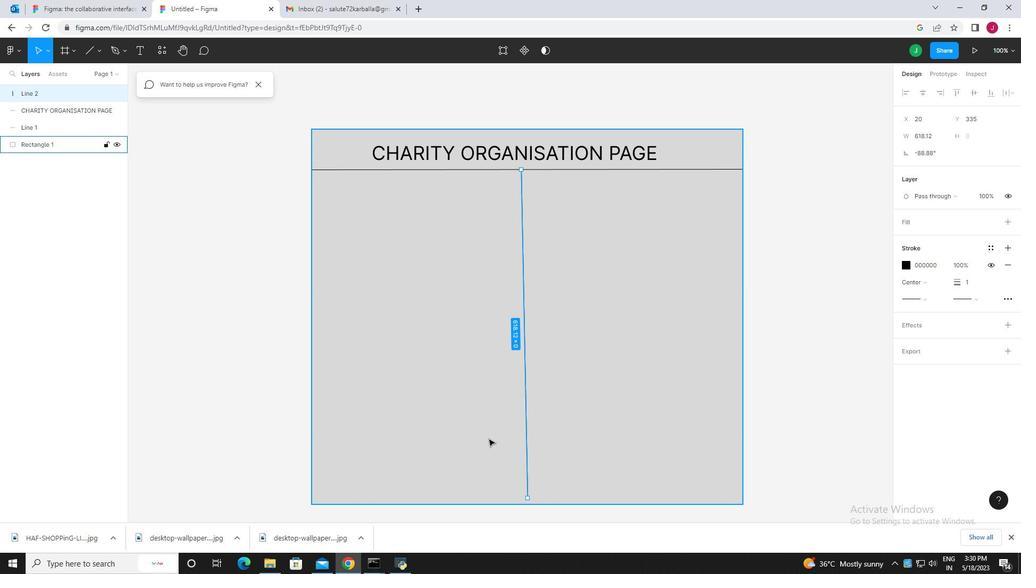 
Action: Mouse moved to (521, 170)
Screenshot: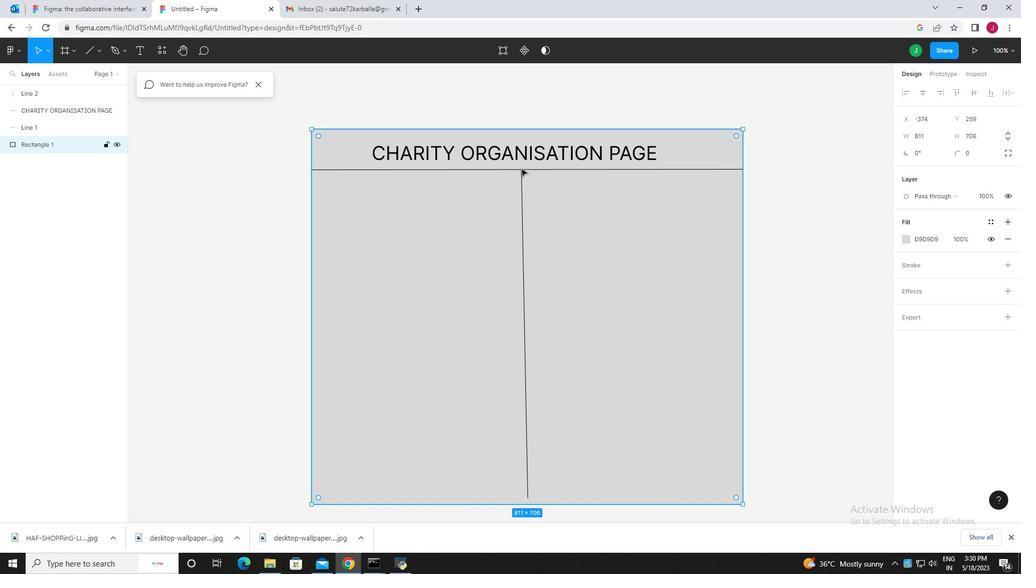 
Action: Mouse pressed left at (521, 170)
Screenshot: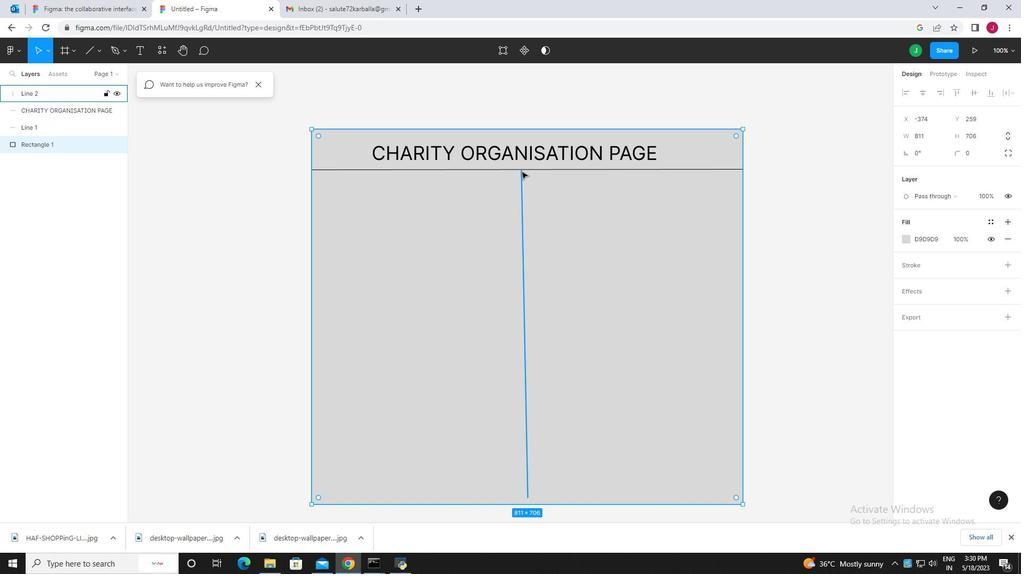 
Action: Mouse moved to (459, 207)
Screenshot: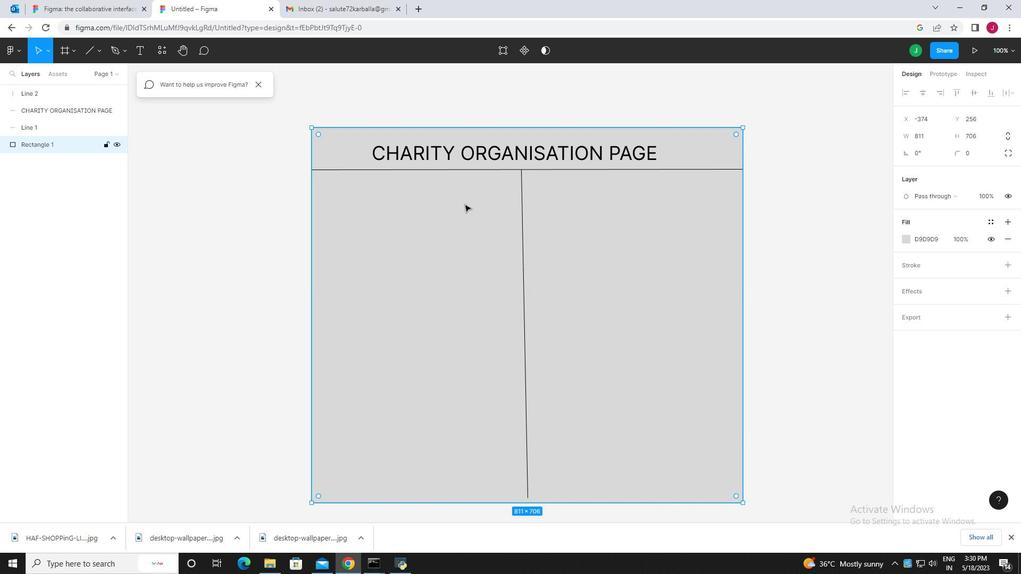 
Action: Mouse pressed left at (459, 207)
Screenshot: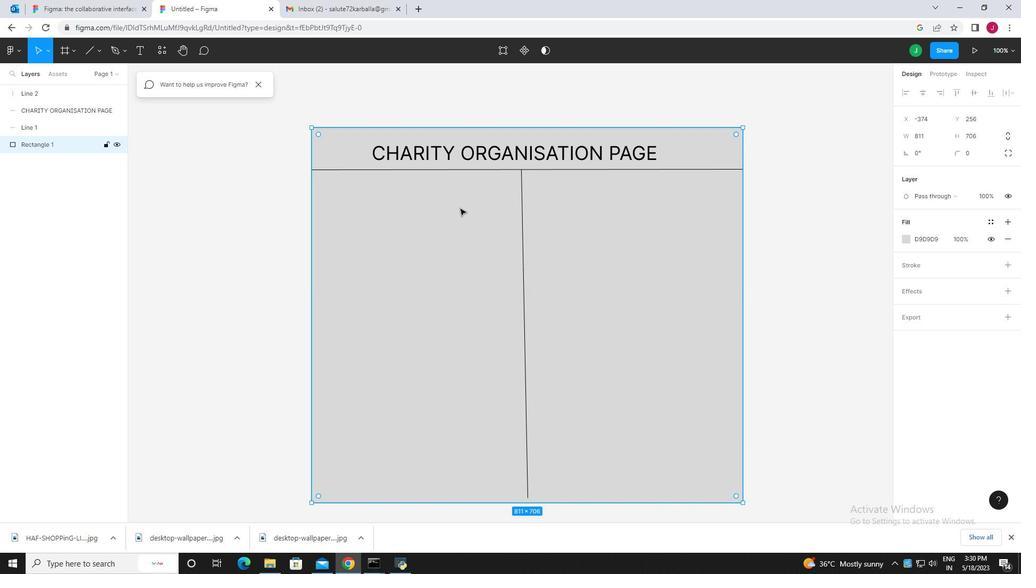 
Action: Mouse moved to (521, 235)
Screenshot: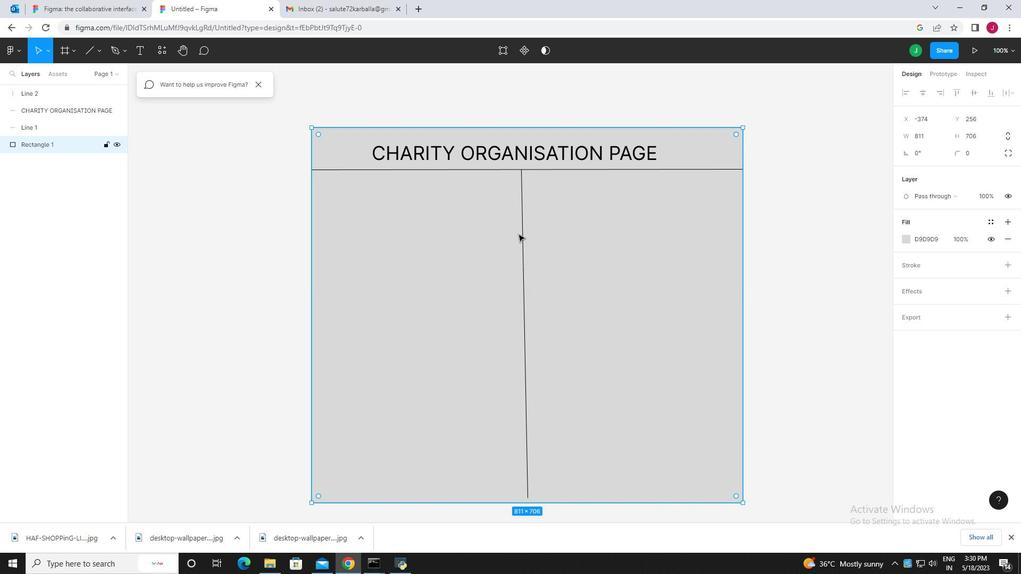 
Action: Mouse pressed left at (521, 235)
Screenshot: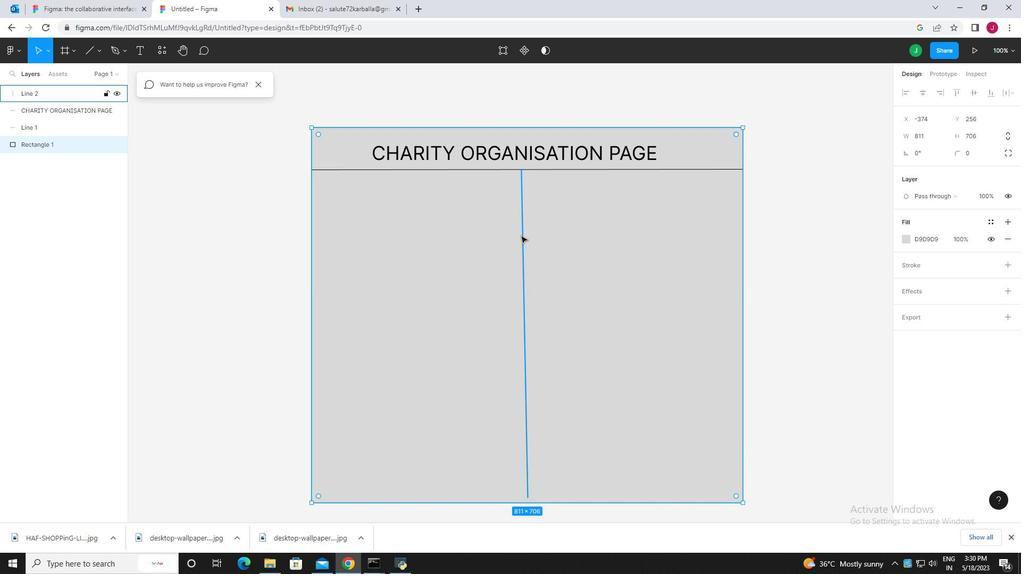 
Action: Mouse moved to (483, 233)
Screenshot: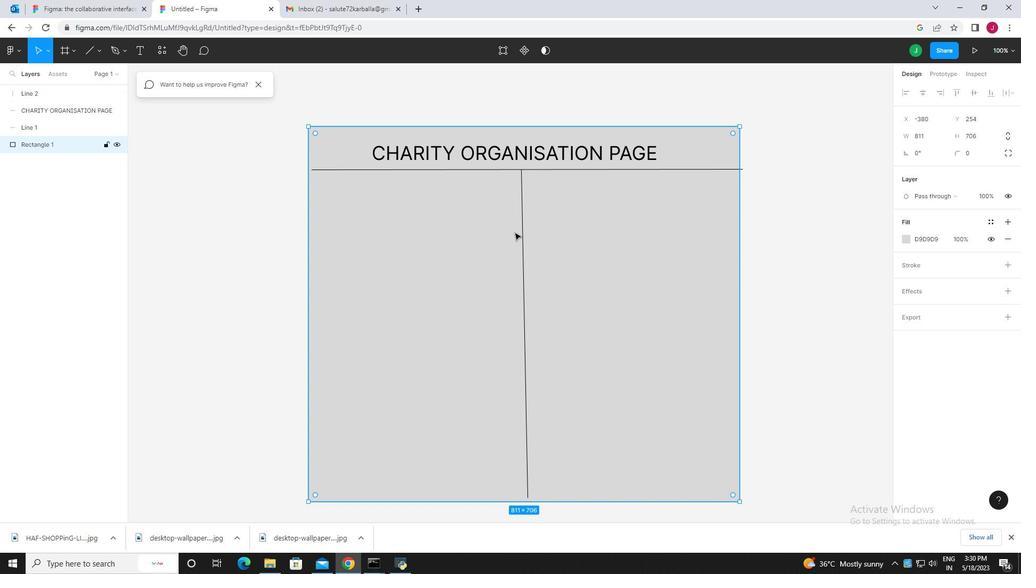 
Action: Mouse pressed left at (483, 233)
Screenshot: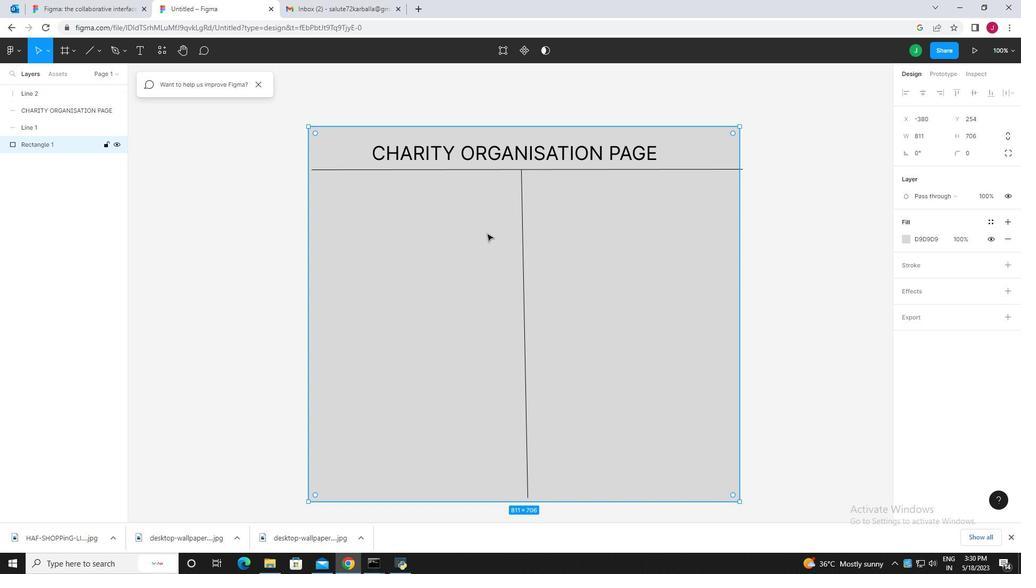
Action: Mouse moved to (521, 204)
Screenshot: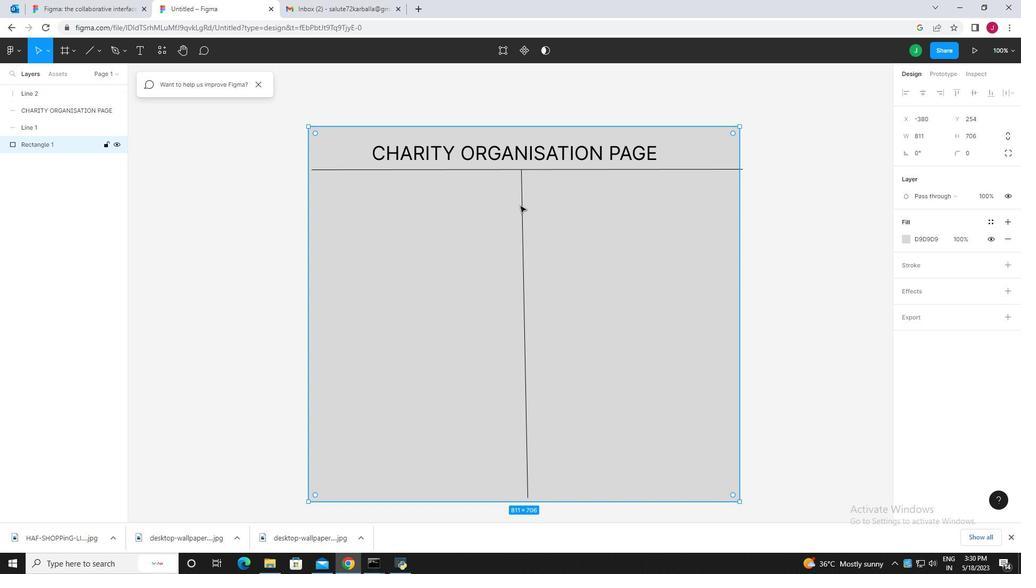 
Action: Mouse pressed left at (521, 204)
Screenshot: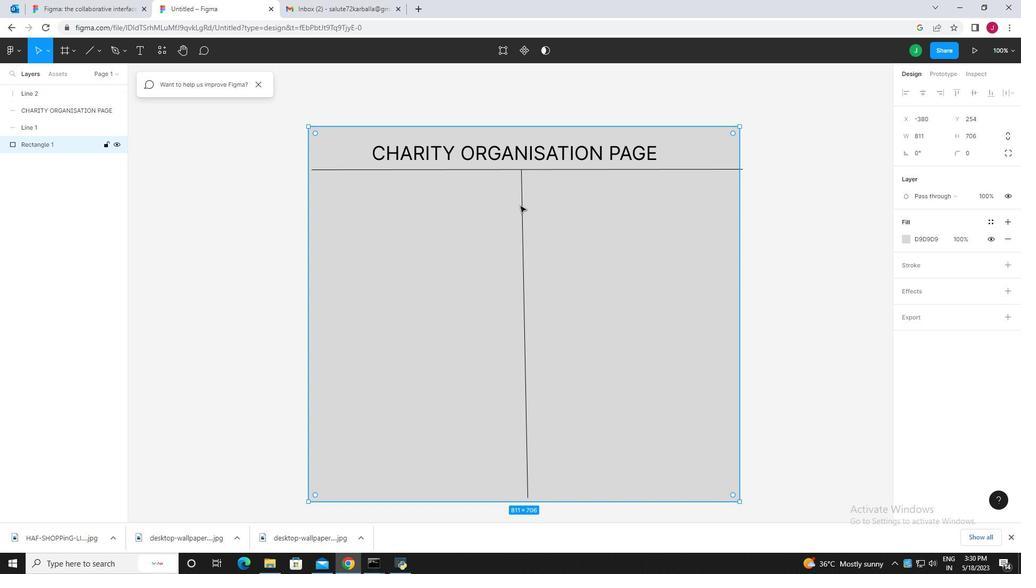 
Action: Mouse pressed left at (521, 204)
Screenshot: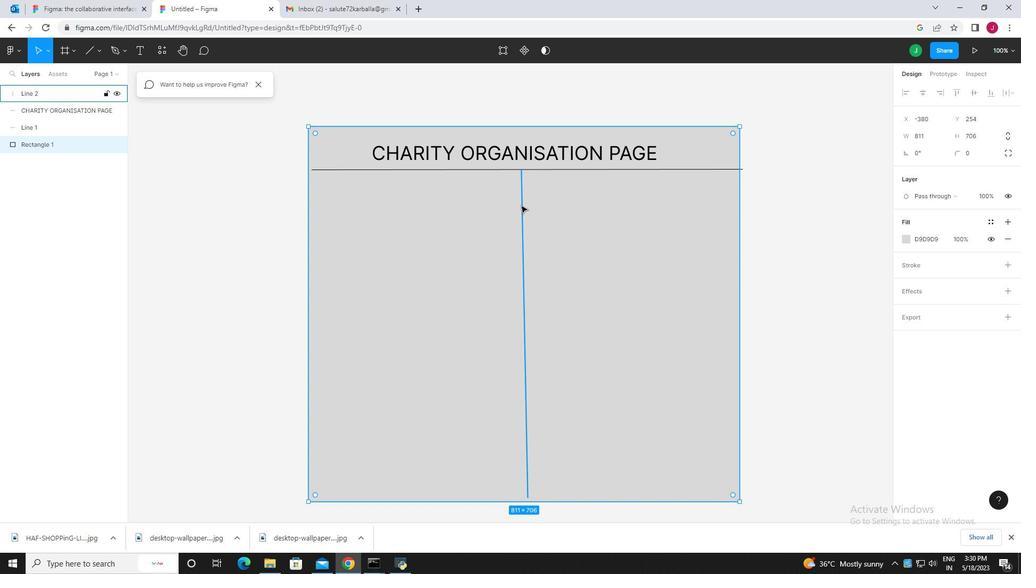 
Action: Mouse pressed left at (521, 204)
Screenshot: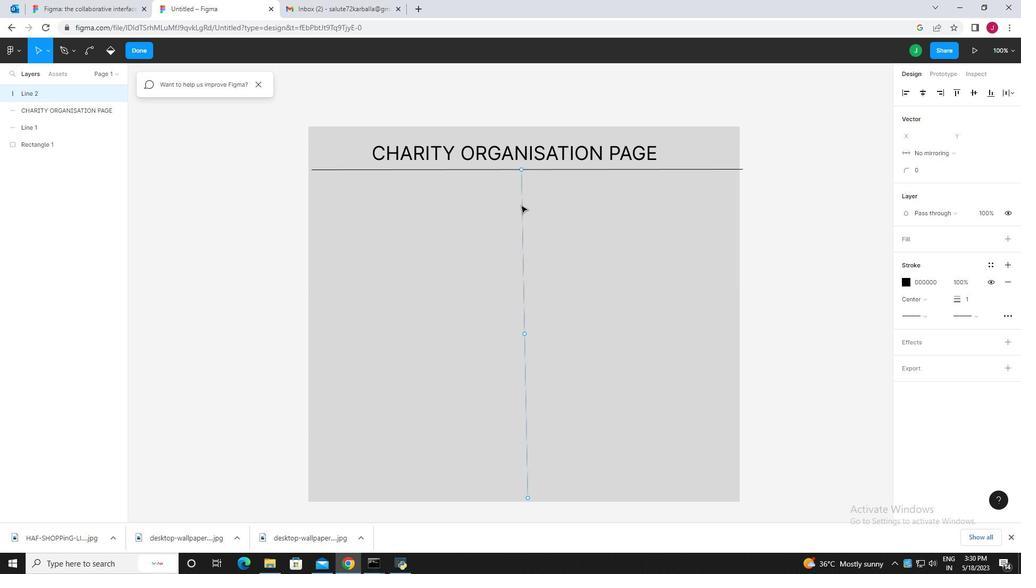 
Action: Mouse moved to (482, 219)
Screenshot: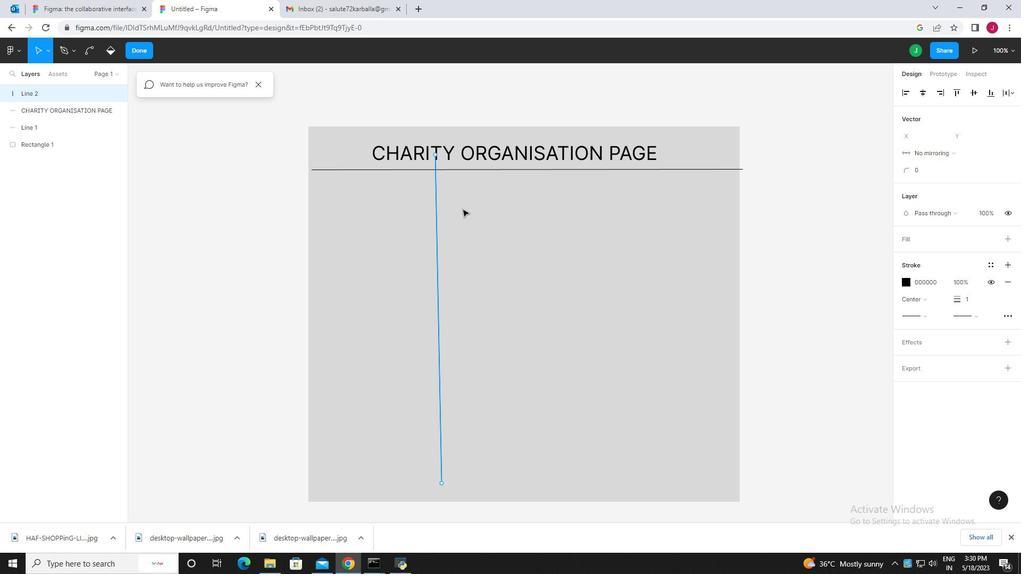
Action: Mouse pressed left at (482, 219)
Screenshot: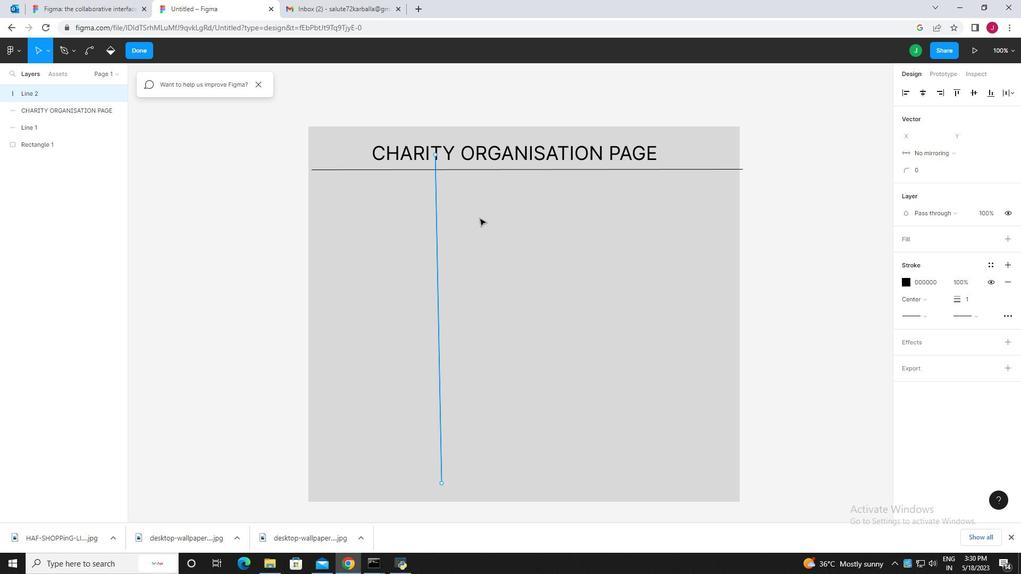 
Action: Mouse moved to (440, 482)
Screenshot: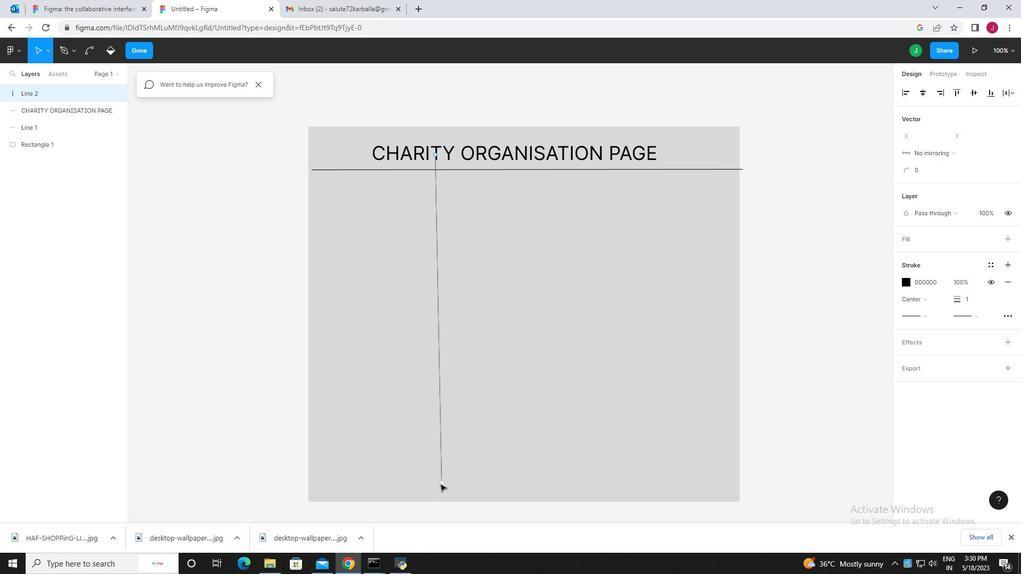
Action: Mouse pressed left at (440, 482)
Screenshot: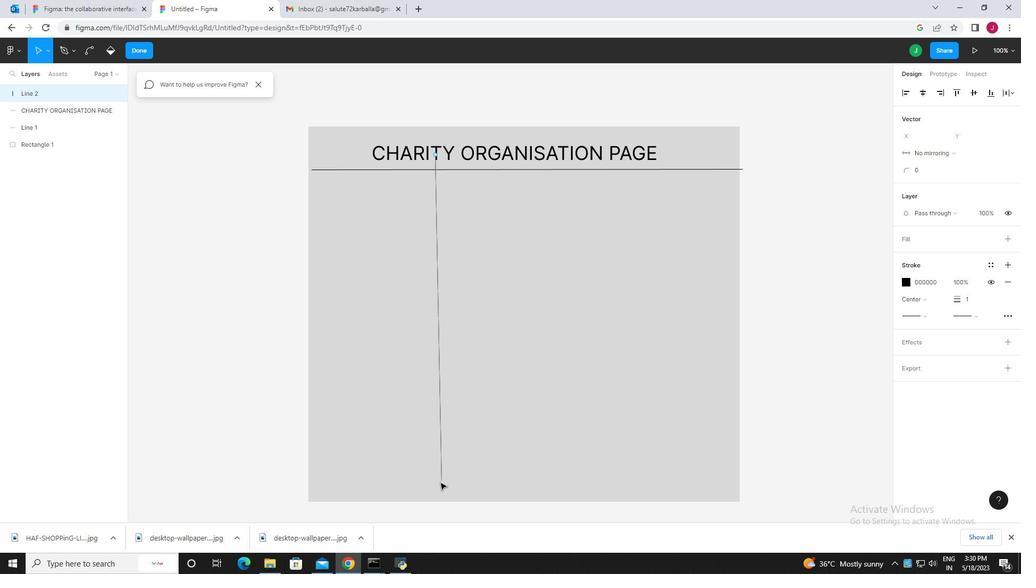 
Action: Mouse moved to (434, 153)
Screenshot: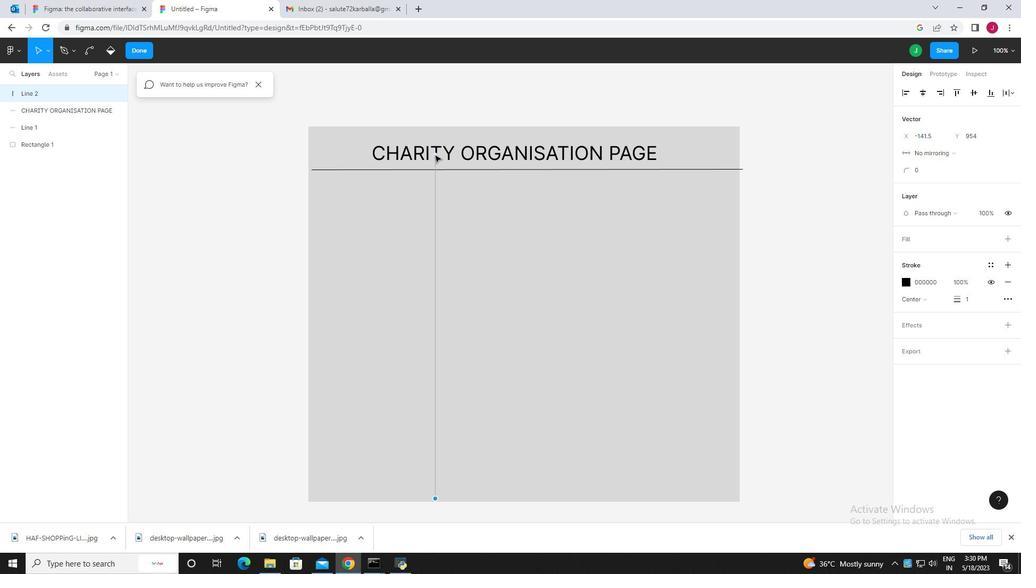 
Action: Mouse pressed left at (434, 153)
Screenshot: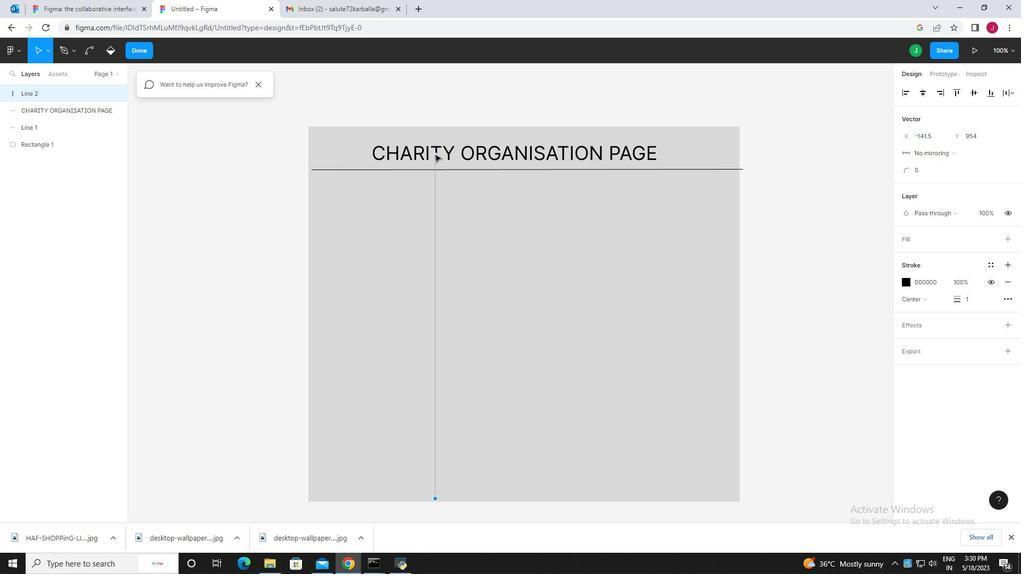 
Action: Mouse moved to (208, 272)
Screenshot: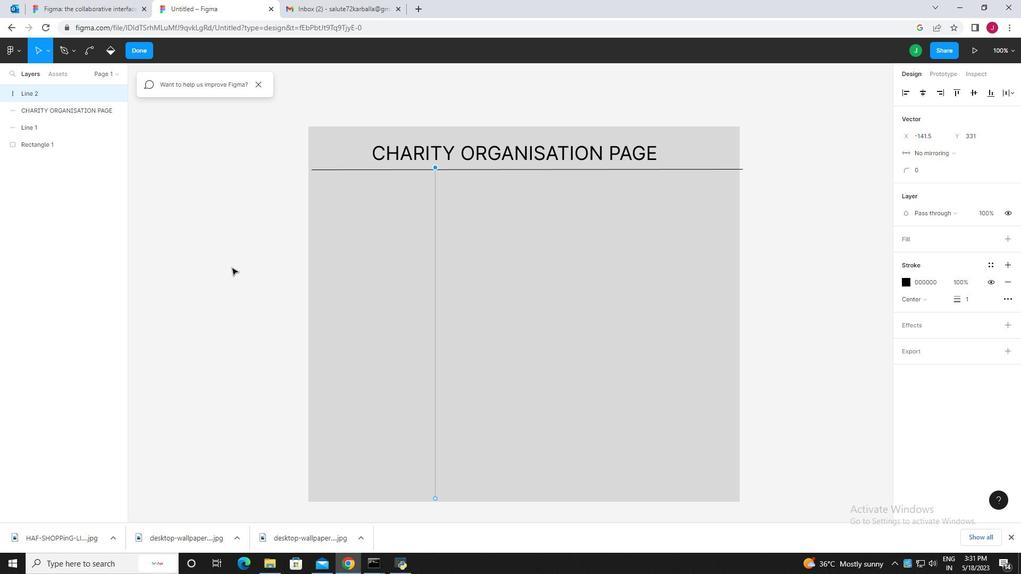 
Action: Mouse pressed left at (208, 272)
Screenshot: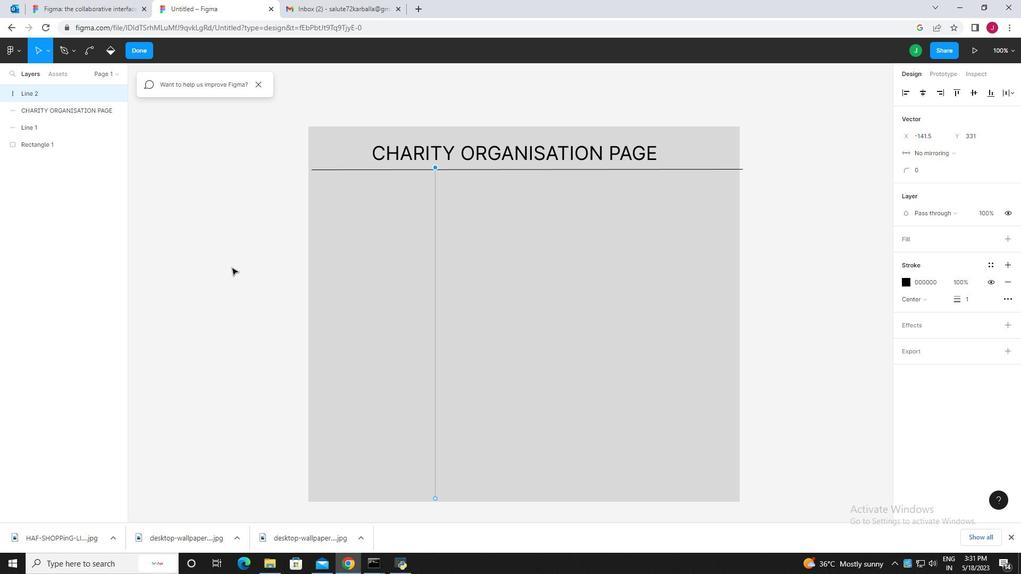 
Action: Mouse moved to (73, 47)
Screenshot: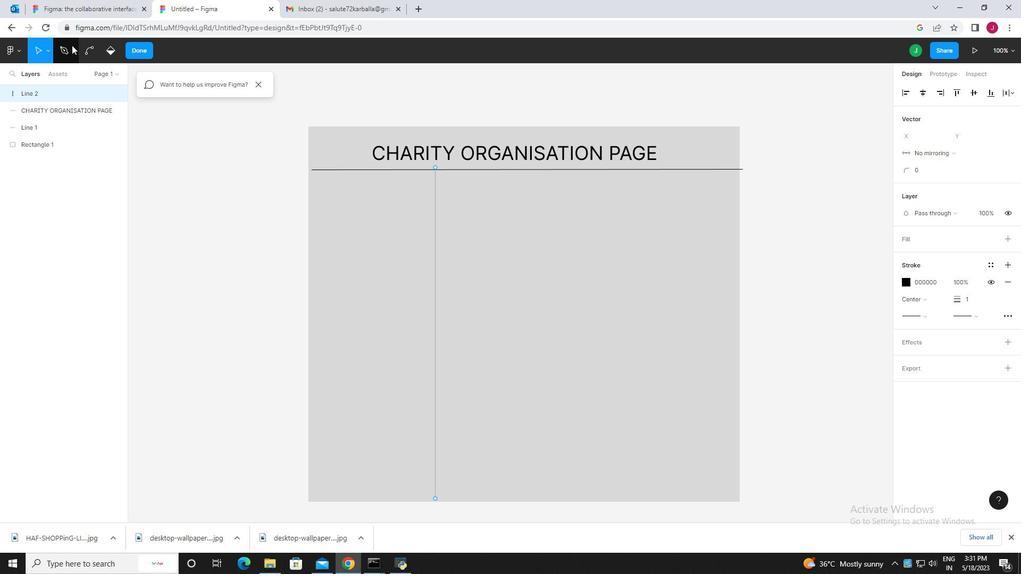 
Action: Mouse pressed left at (73, 47)
Screenshot: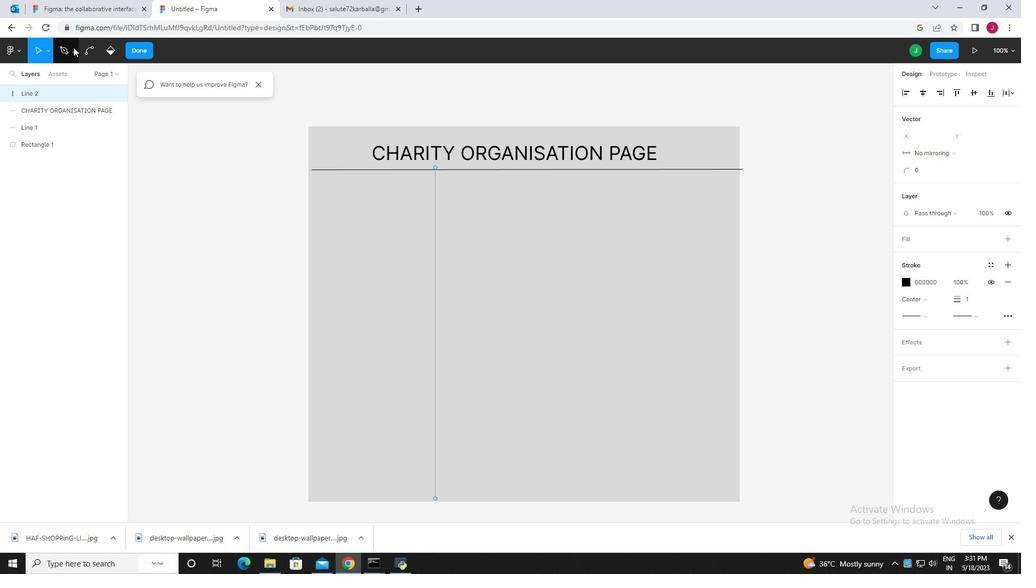 
Action: Mouse moved to (73, 49)
Screenshot: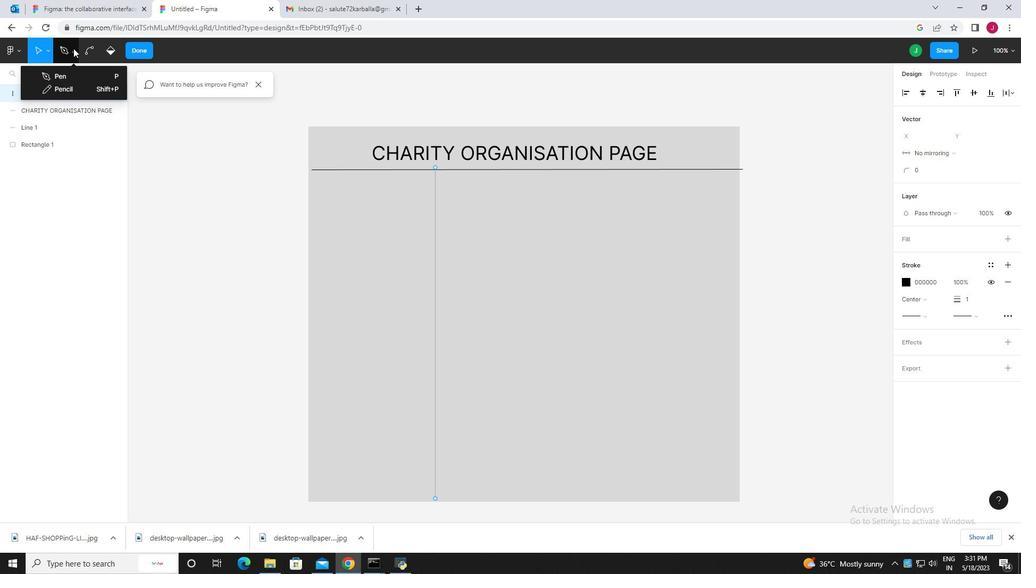
Action: Mouse pressed left at (73, 49)
Screenshot: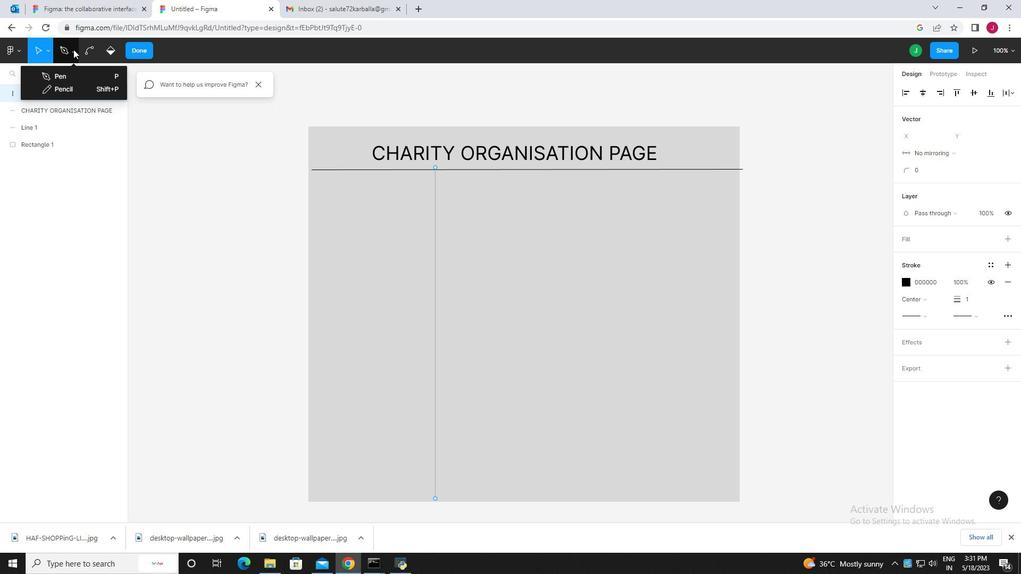 
Action: Mouse moved to (47, 50)
Screenshot: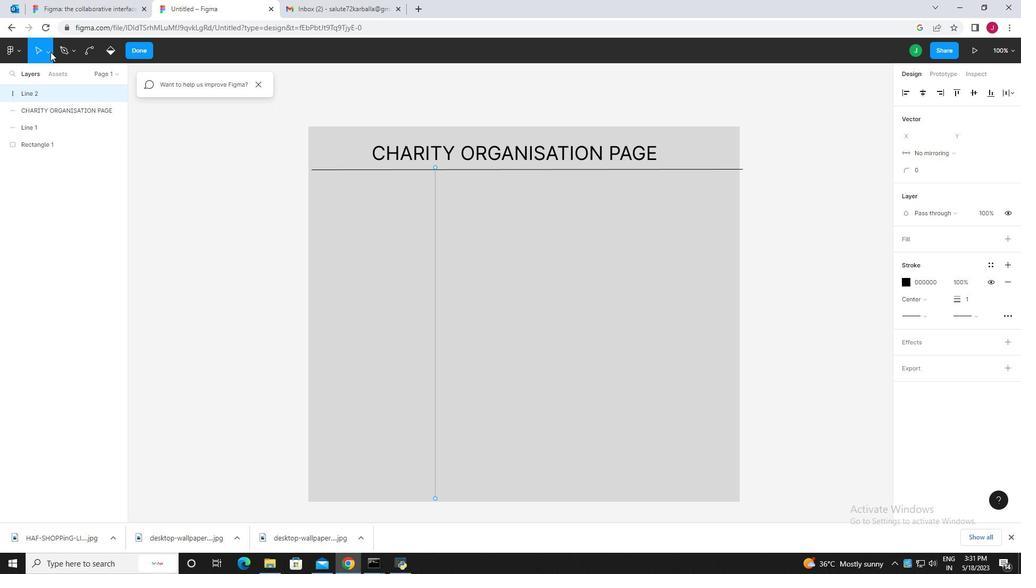
Action: Mouse pressed left at (47, 50)
Screenshot: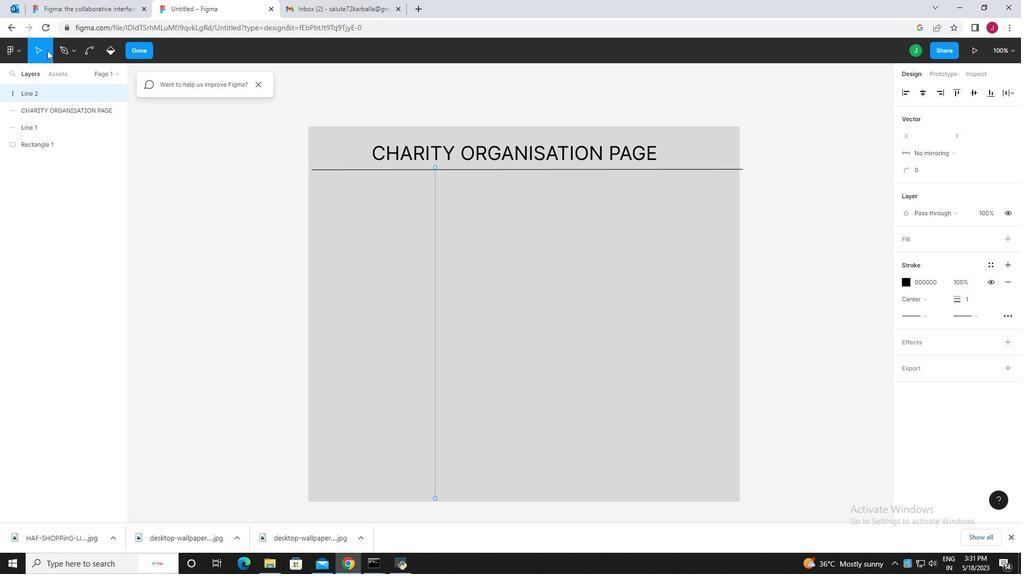 
Action: Mouse pressed left at (47, 50)
Screenshot: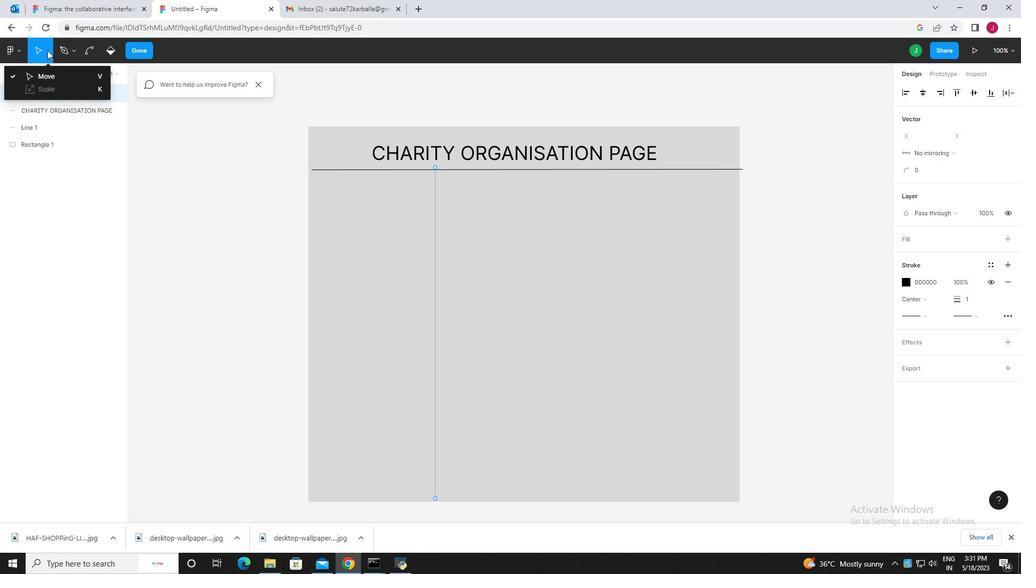 
Action: Mouse moved to (91, 48)
Screenshot: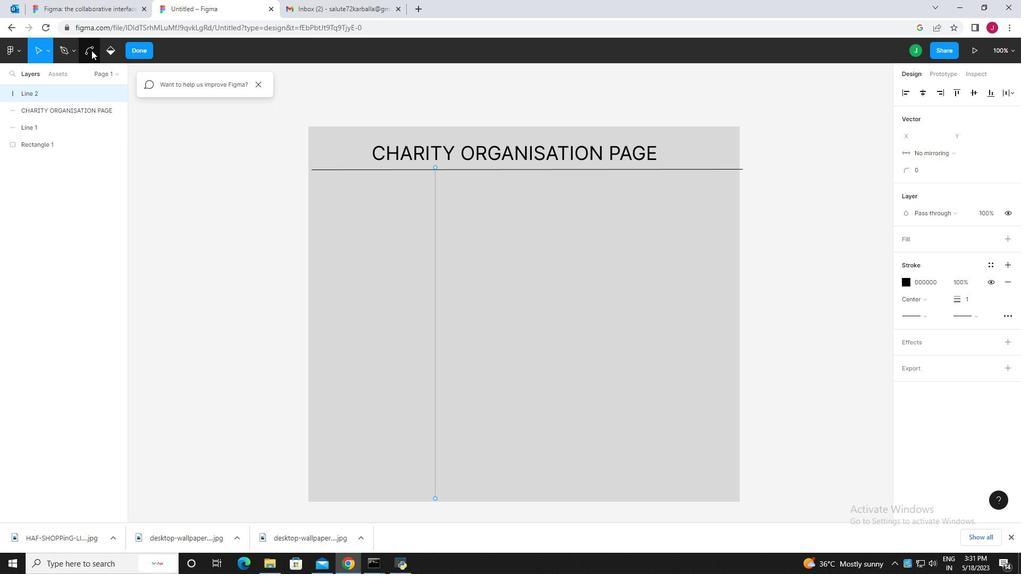 
Action: Mouse pressed left at (91, 48)
Screenshot: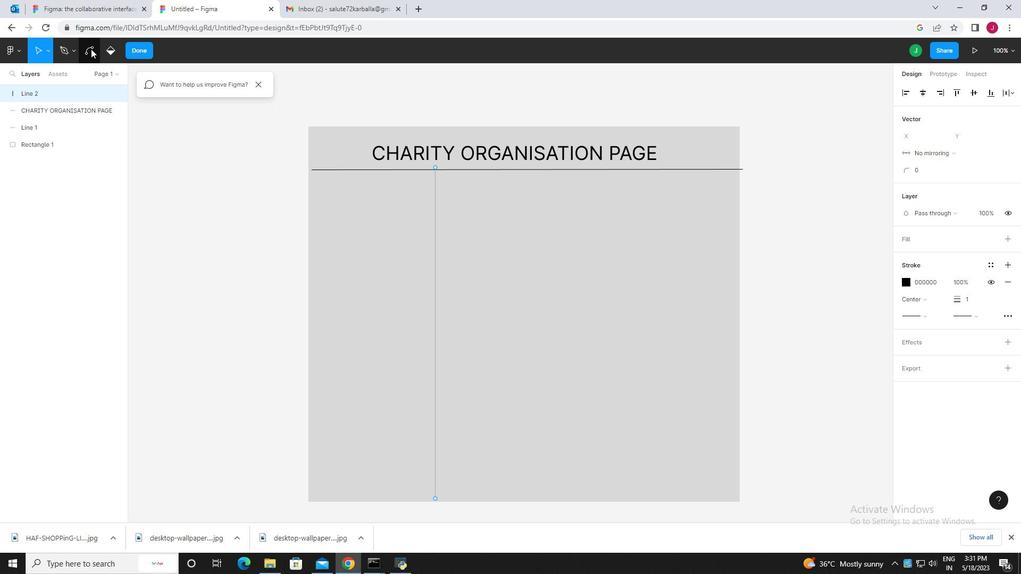
Action: Mouse pressed left at (91, 48)
Screenshot: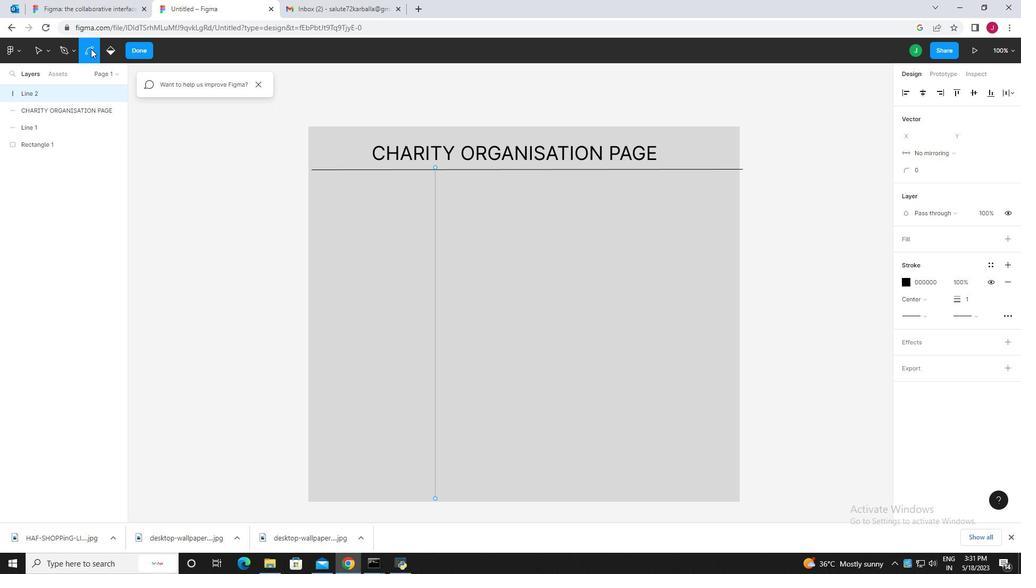 
Action: Mouse moved to (40, 126)
Screenshot: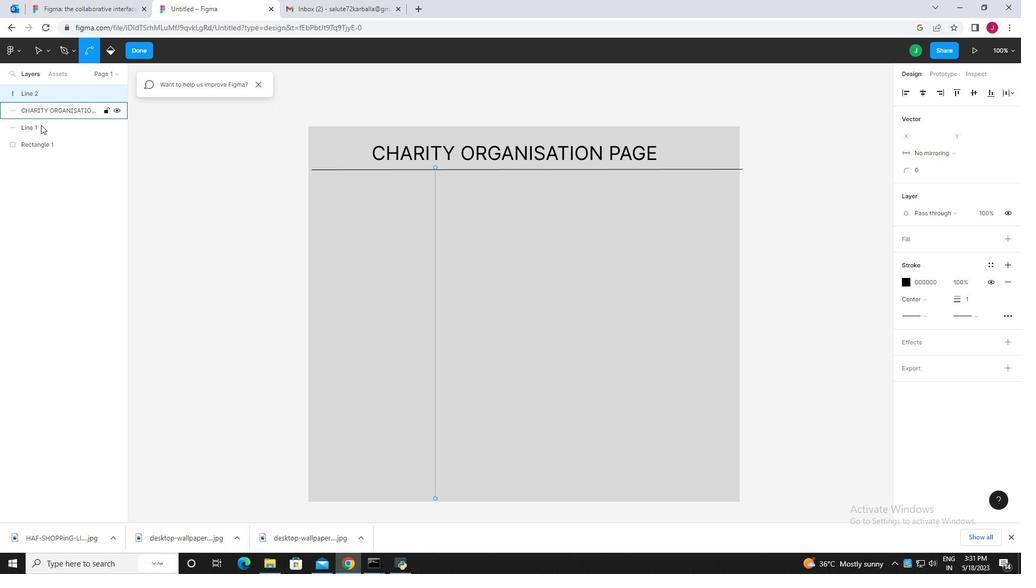 
Action: Mouse pressed left at (40, 126)
Screenshot: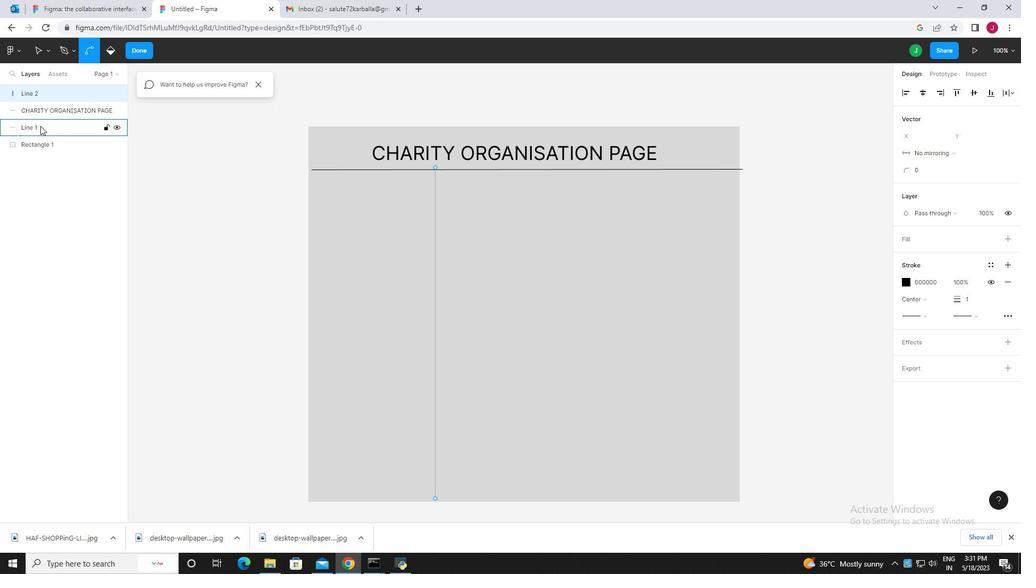 
Action: Mouse moved to (175, 244)
Screenshot: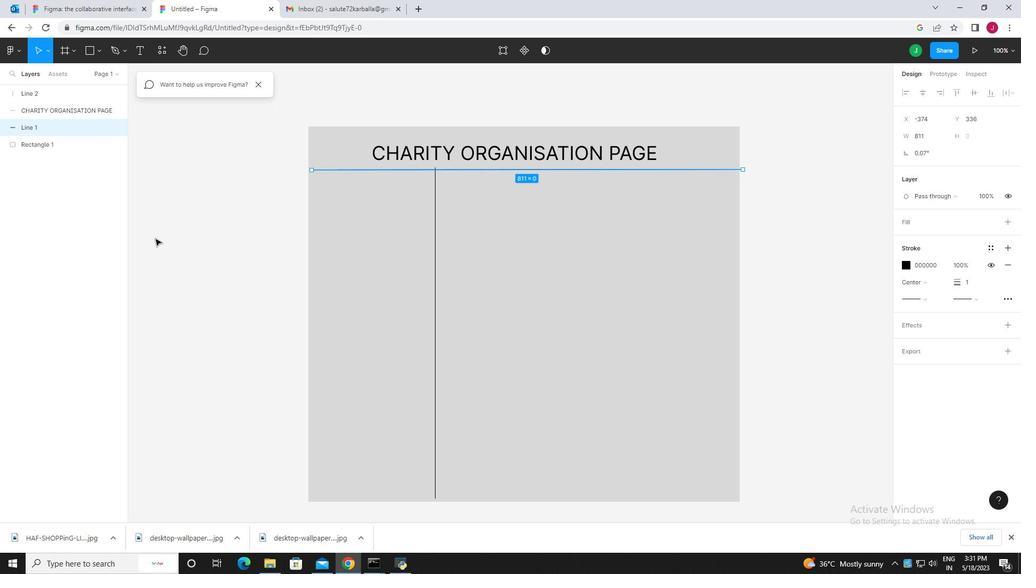 
Action: Mouse pressed left at (175, 244)
Screenshot: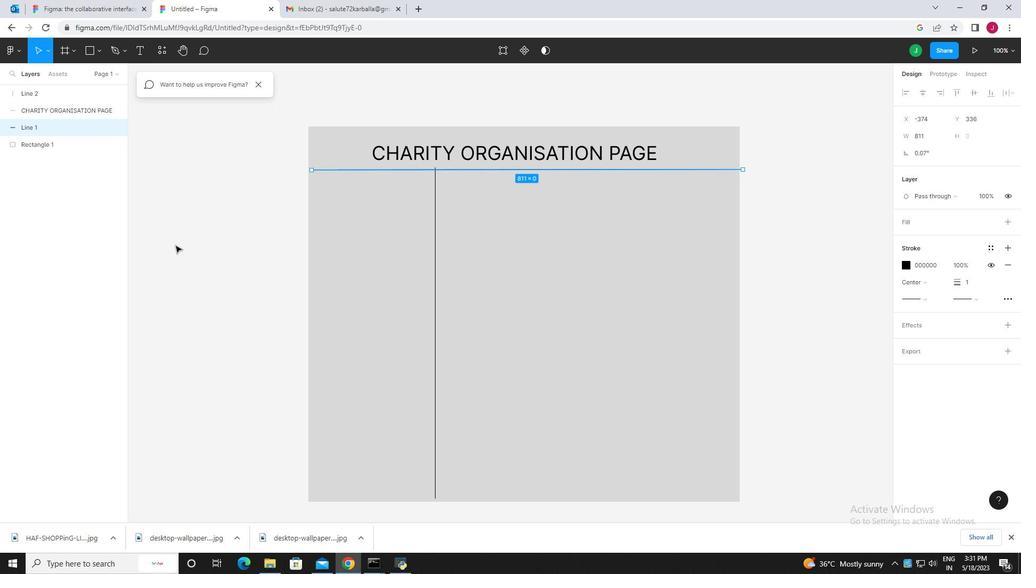
Action: Mouse moved to (101, 47)
Screenshot: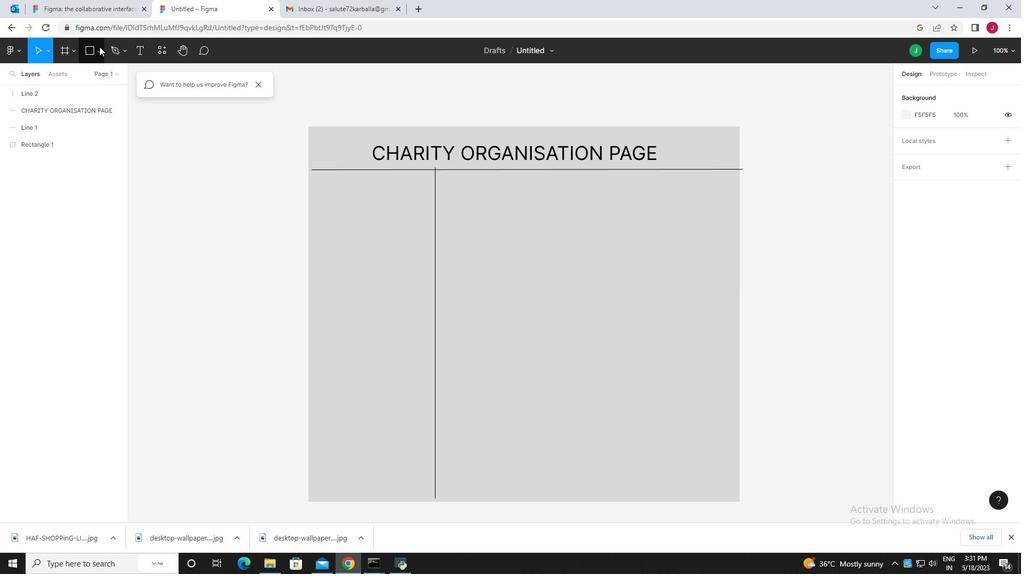
Action: Mouse pressed left at (101, 47)
Screenshot: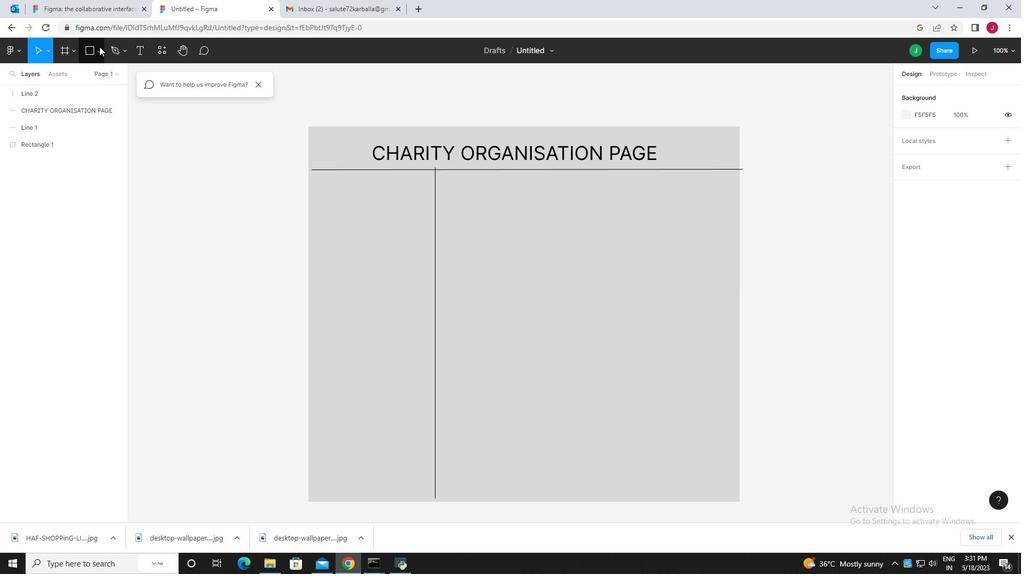 
Action: Mouse moved to (93, 84)
Screenshot: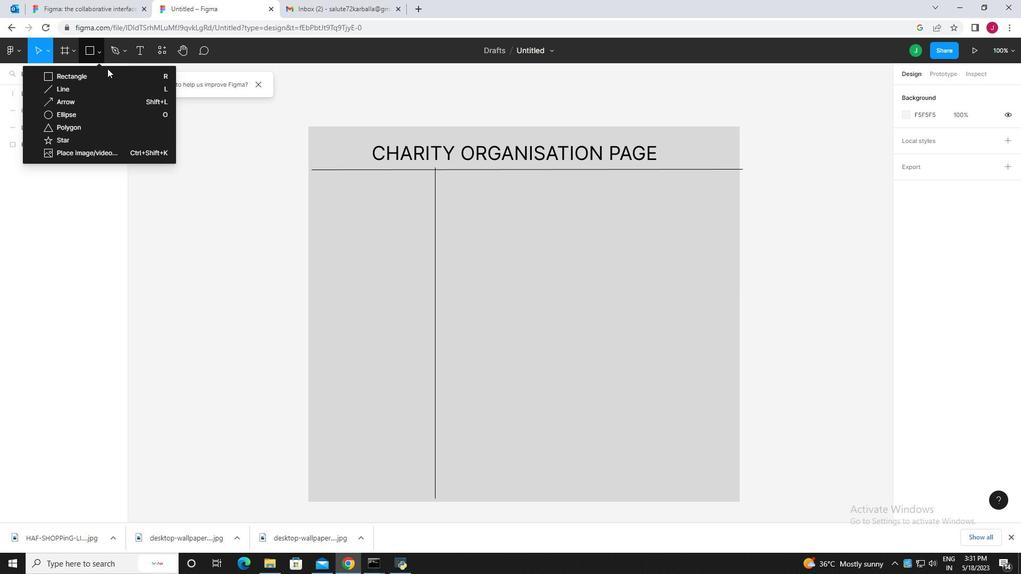
Action: Mouse pressed left at (93, 84)
Screenshot: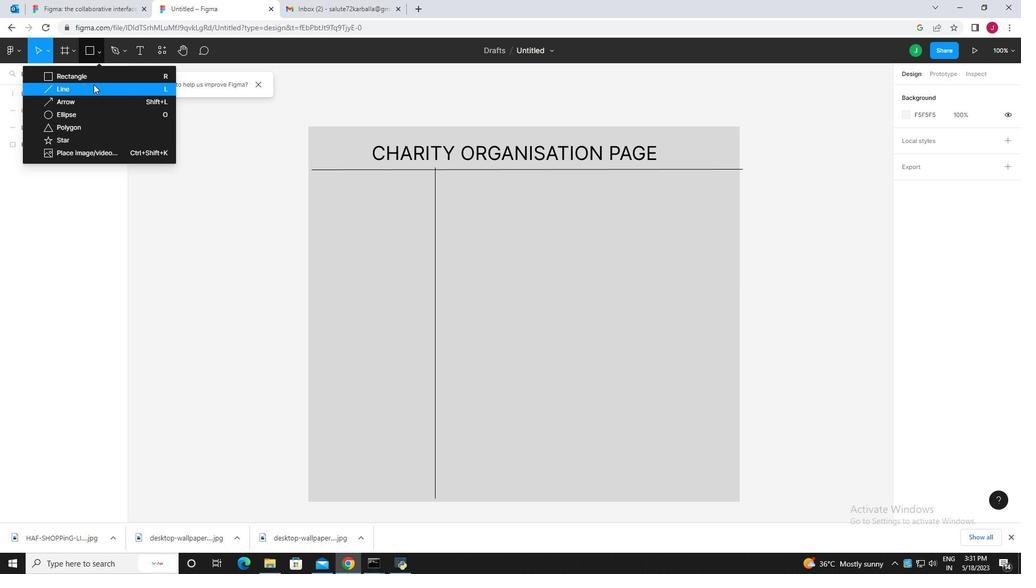 
Action: Mouse moved to (575, 170)
Screenshot: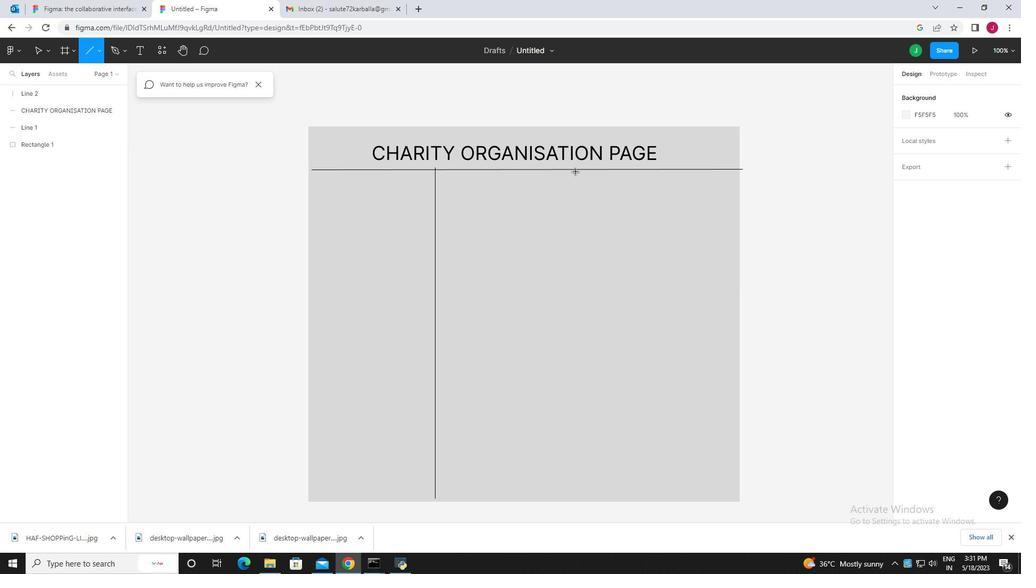
Action: Mouse pressed left at (575, 170)
Screenshot: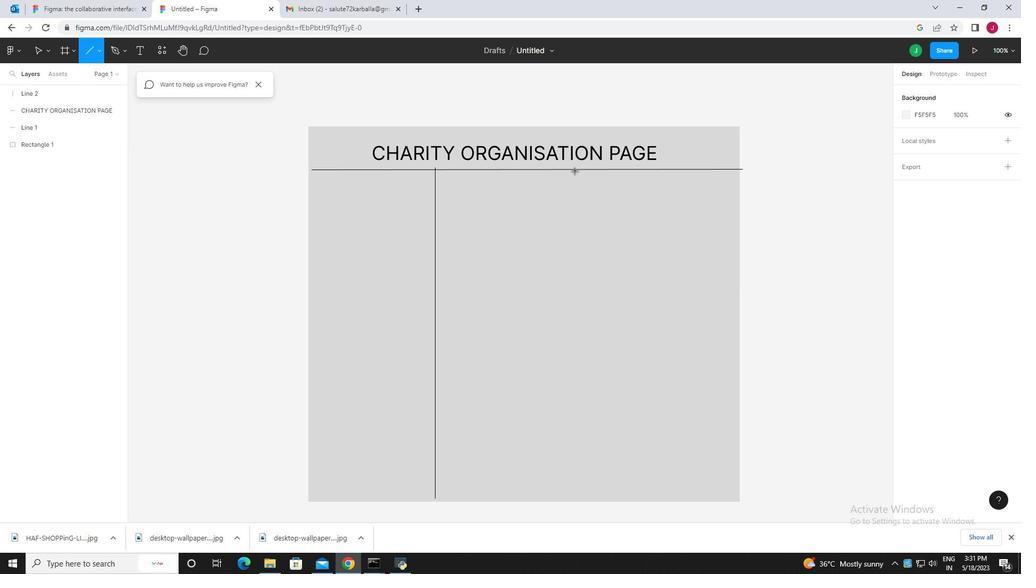
Action: Mouse moved to (187, 358)
Screenshot: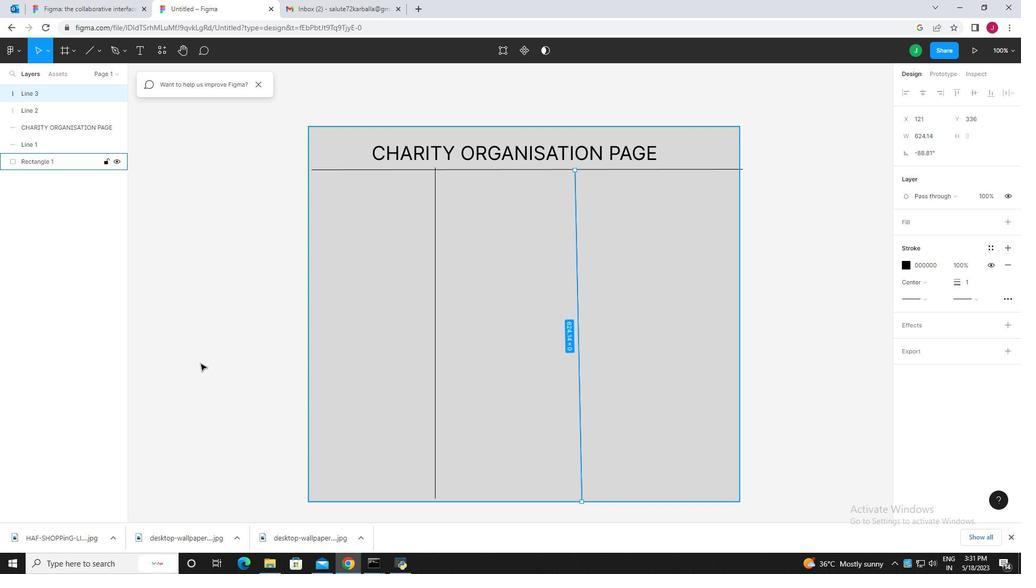 
Action: Mouse pressed left at (187, 358)
Screenshot: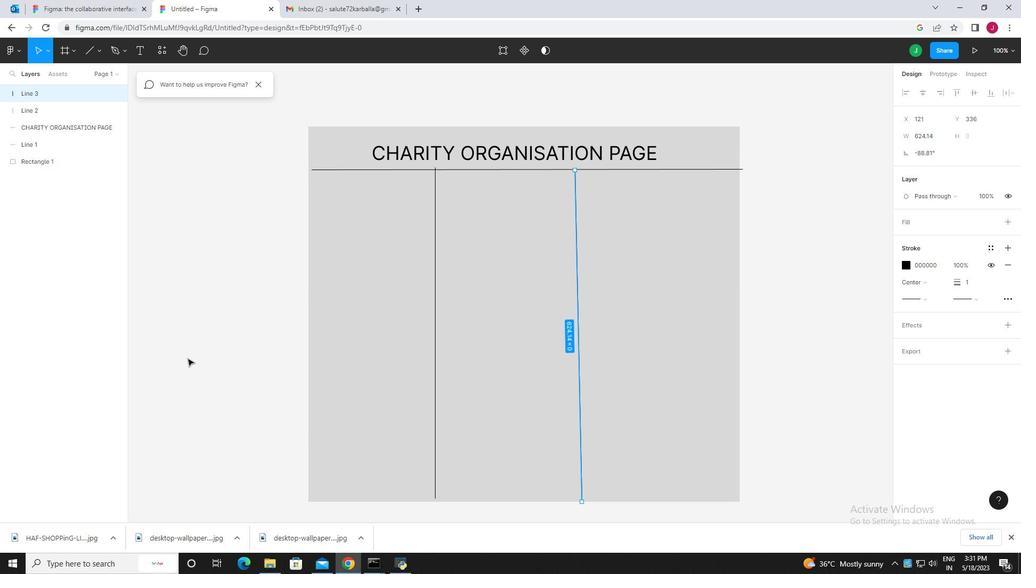 
Action: Mouse moved to (90, 46)
Screenshot: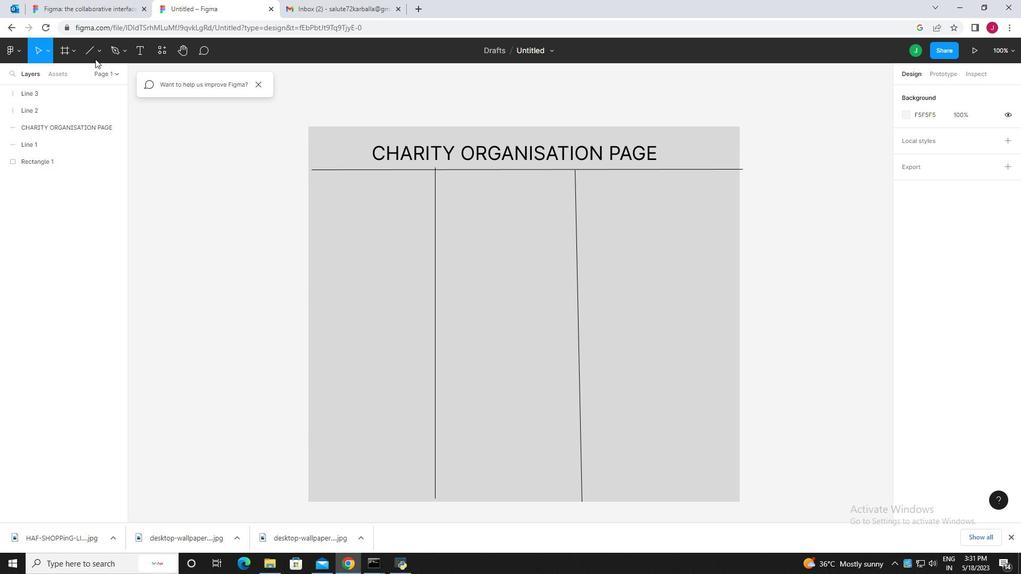 
Action: Mouse pressed left at (90, 46)
Screenshot: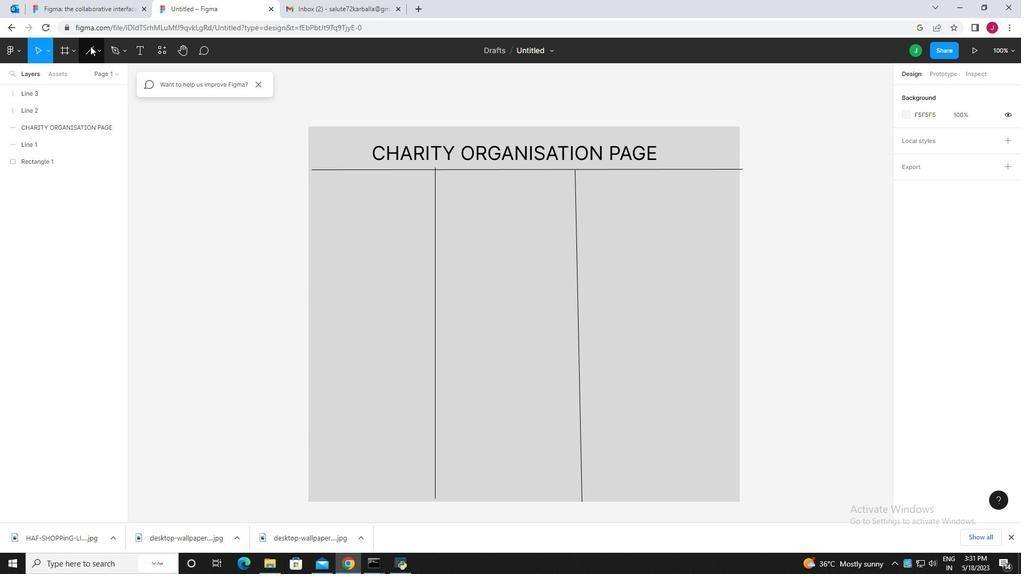 
Action: Mouse moved to (109, 72)
Screenshot: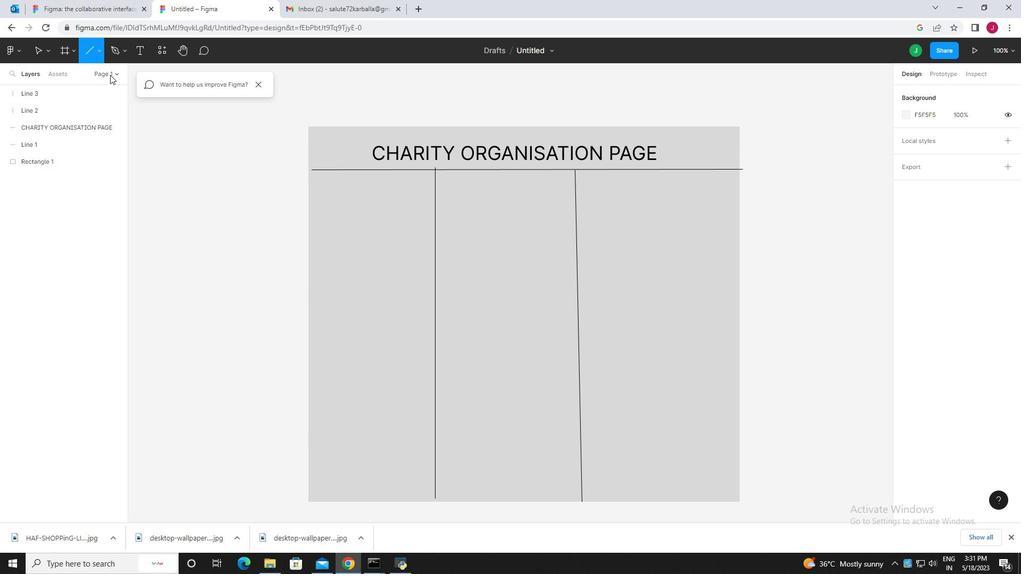 
Action: Mouse pressed left at (109, 72)
Screenshot: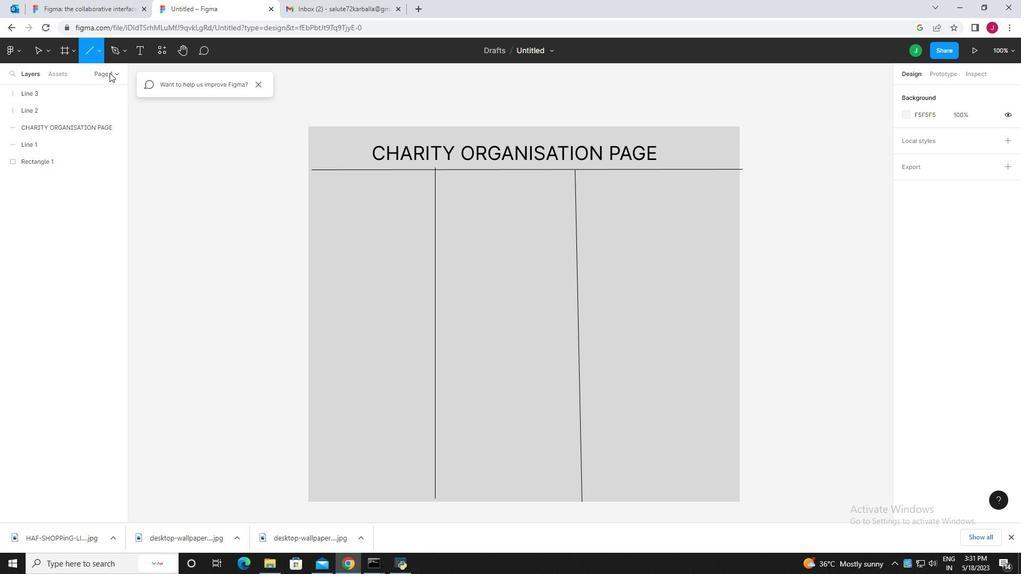 
Action: Mouse moved to (43, 186)
Screenshot: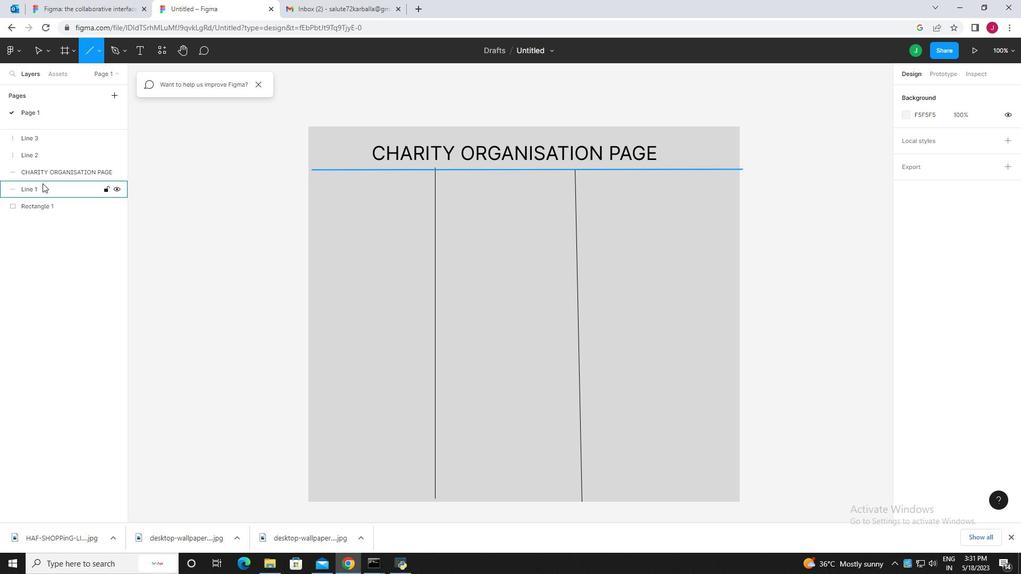 
Action: Mouse pressed left at (43, 186)
Screenshot: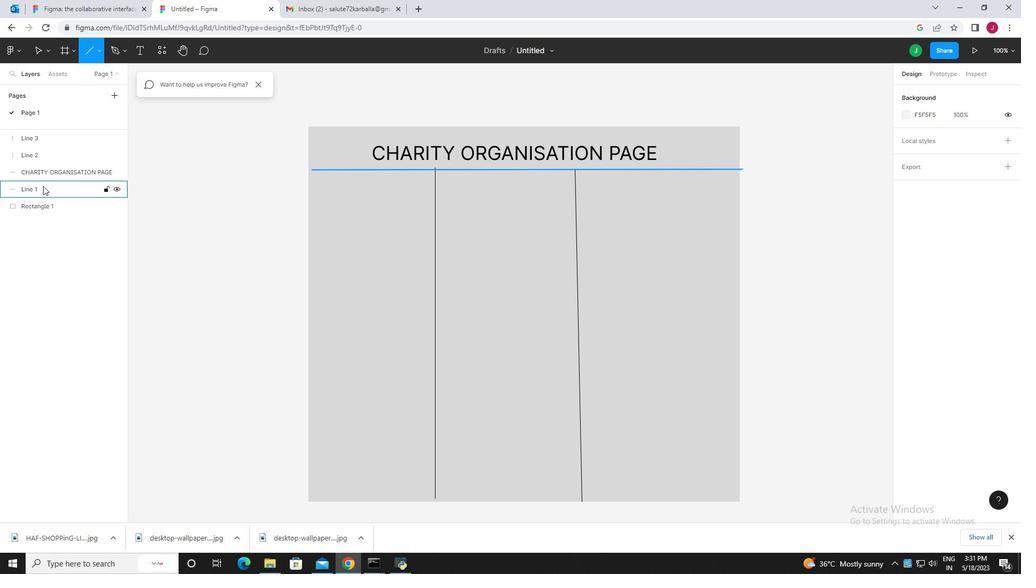 
Action: Mouse moved to (310, 202)
Screenshot: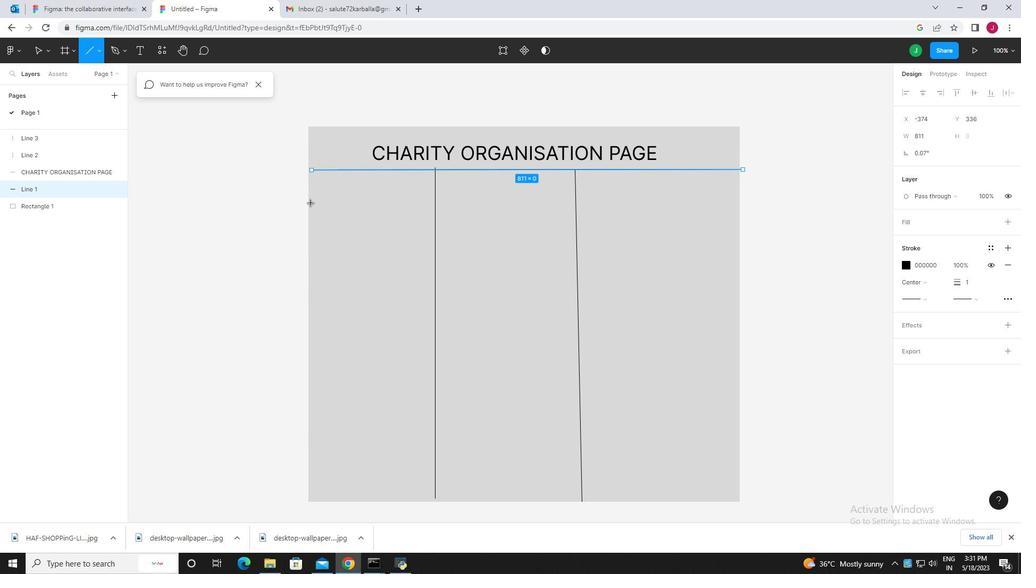 
Action: Mouse pressed left at (310, 202)
Screenshot: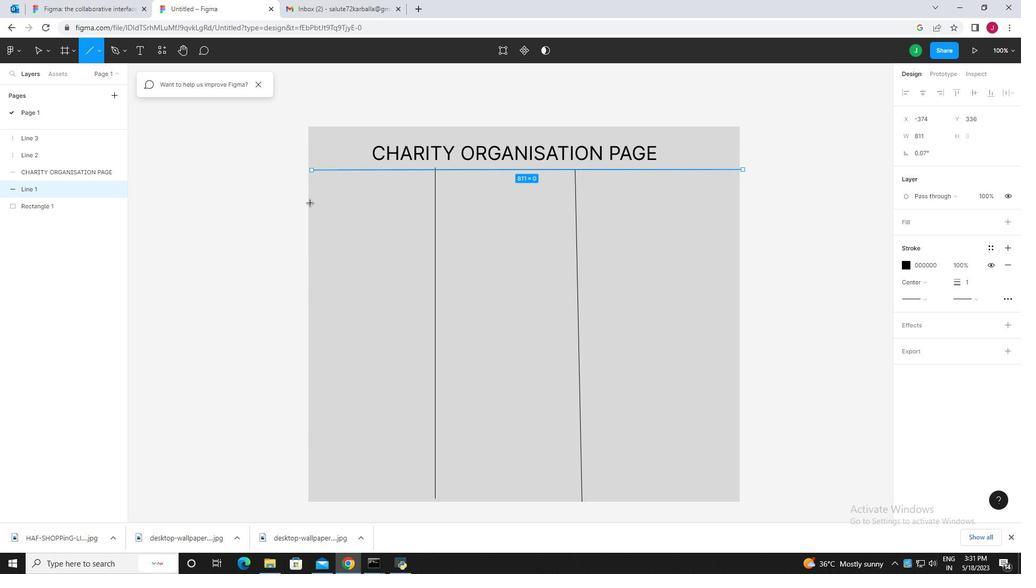 
Action: Mouse moved to (237, 251)
Screenshot: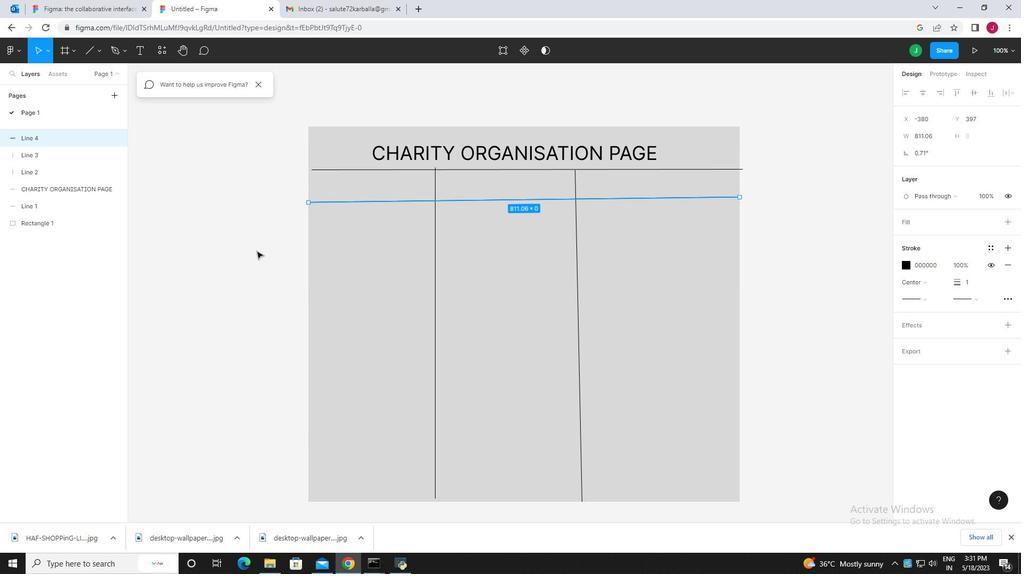 
Action: Mouse pressed left at (237, 251)
Screenshot: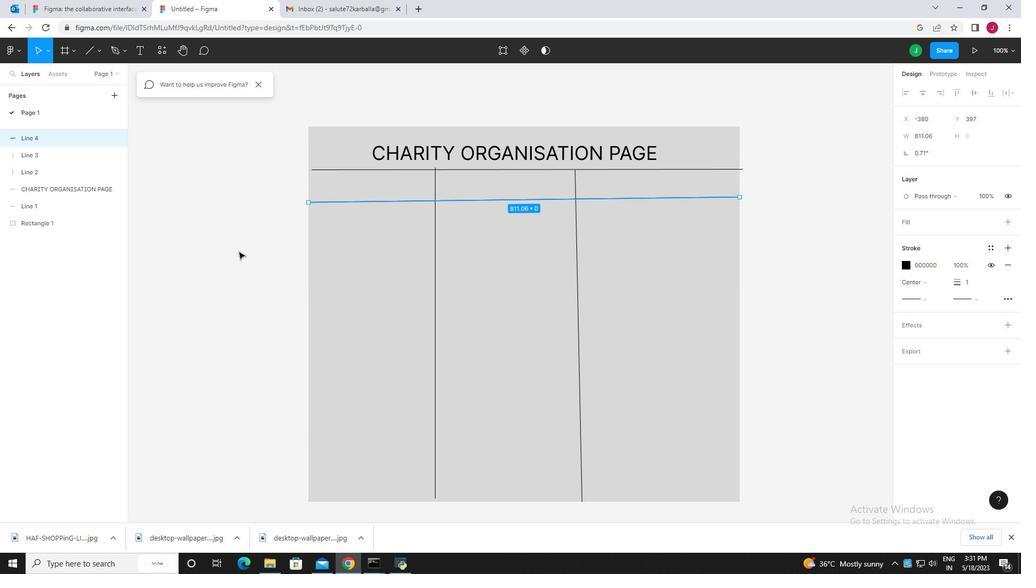 
Action: Mouse moved to (308, 202)
Screenshot: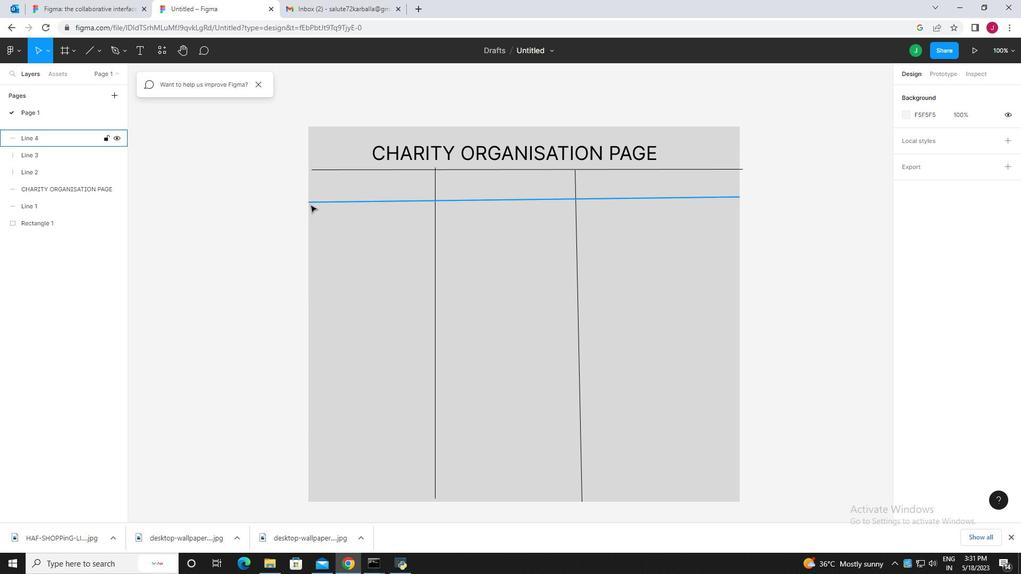 
Action: Mouse pressed left at (308, 202)
Screenshot: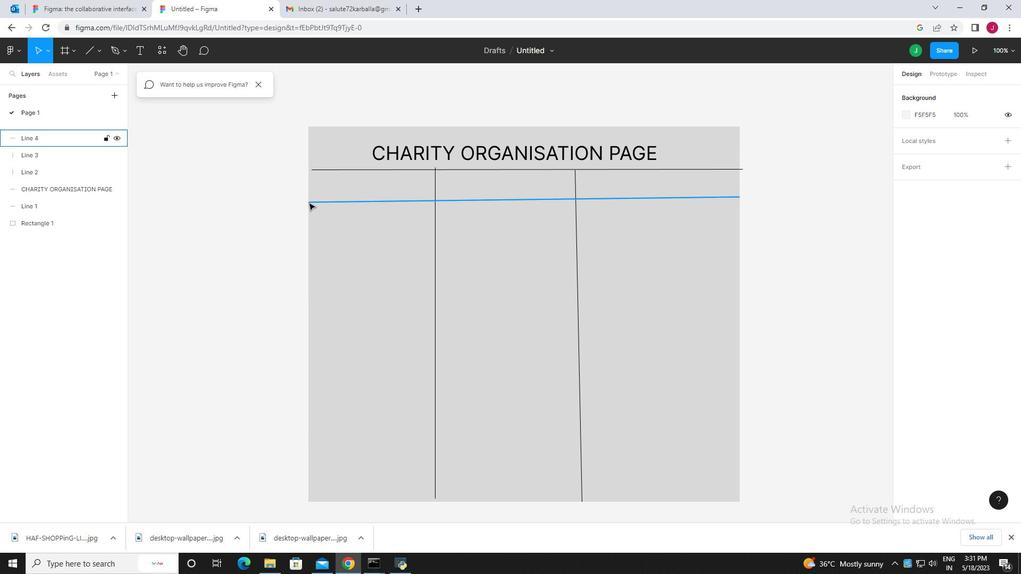 
Action: Mouse moved to (269, 223)
Screenshot: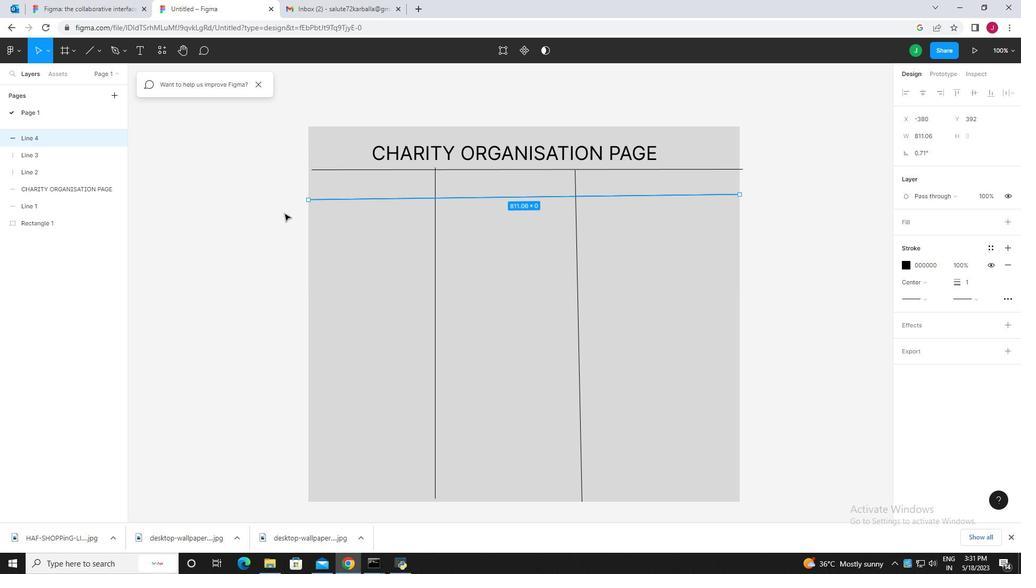 
Action: Mouse pressed left at (269, 223)
Screenshot: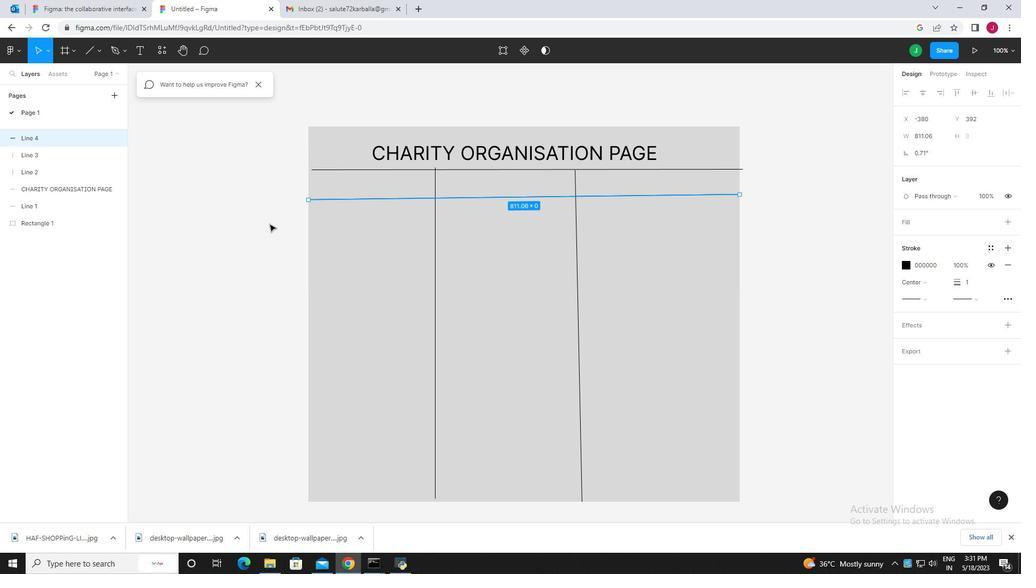 
Action: Mouse moved to (736, 193)
Screenshot: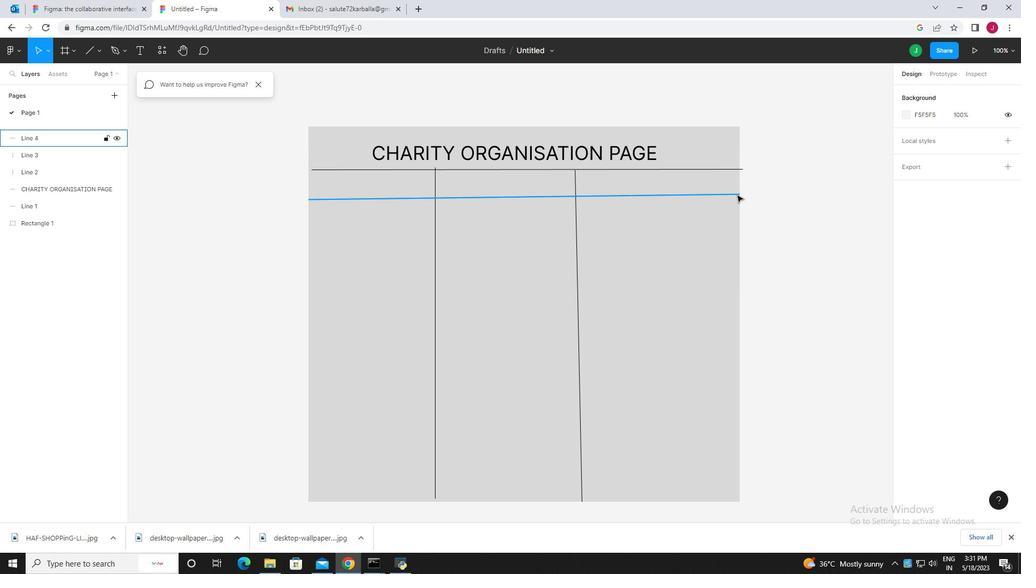 
Action: Mouse pressed left at (736, 193)
Screenshot: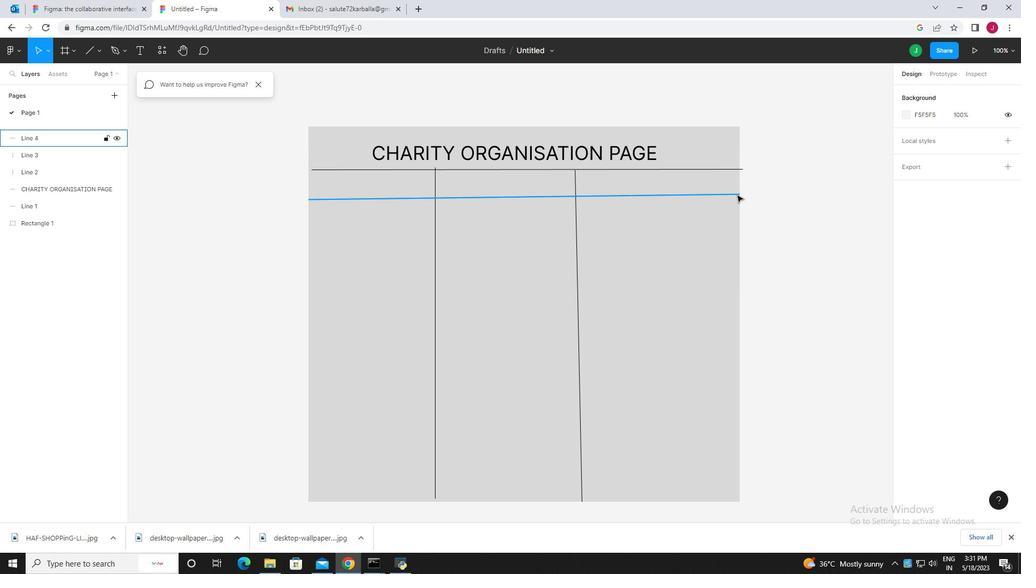
Action: Mouse moved to (493, 203)
Screenshot: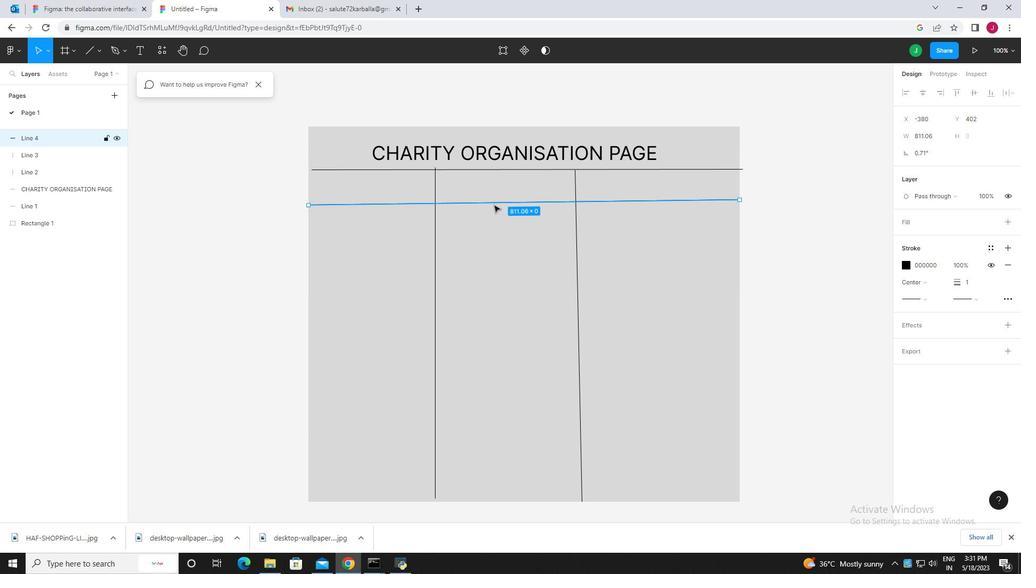 
Action: Mouse pressed left at (493, 203)
Screenshot: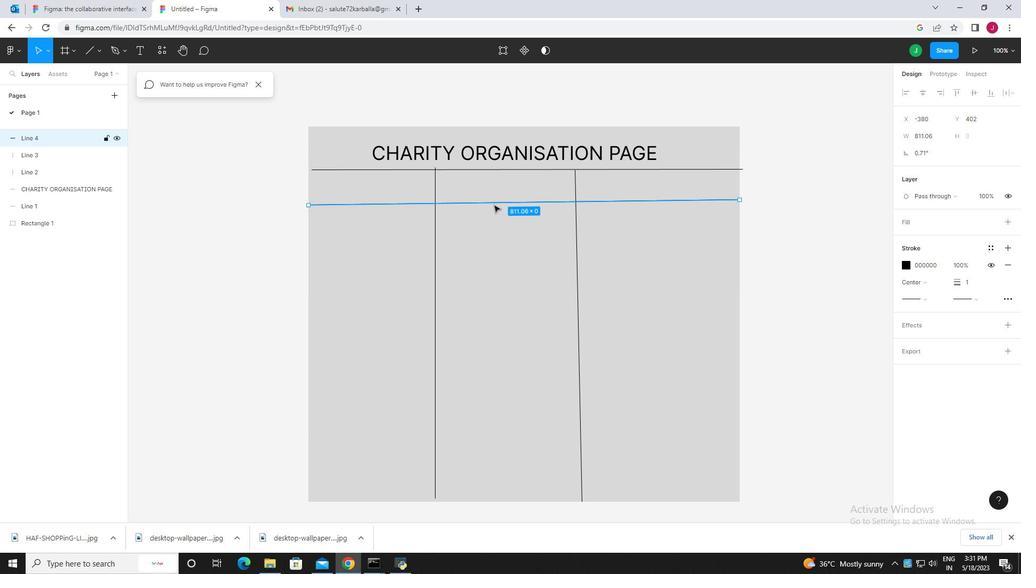 
Action: Mouse moved to (493, 201)
Screenshot: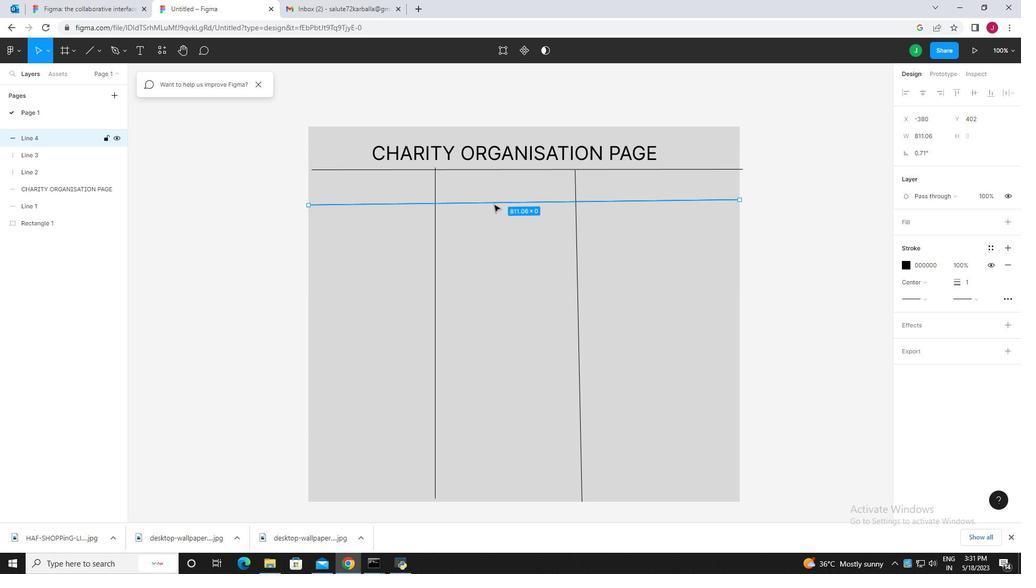 
Action: Mouse pressed left at (493, 201)
Screenshot: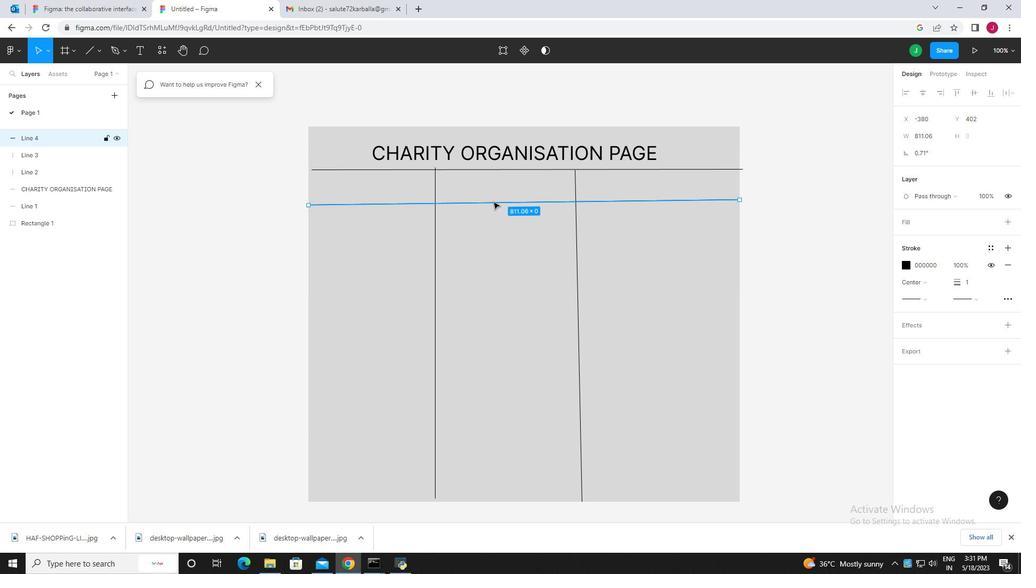 
Action: Mouse pressed left at (493, 201)
Screenshot: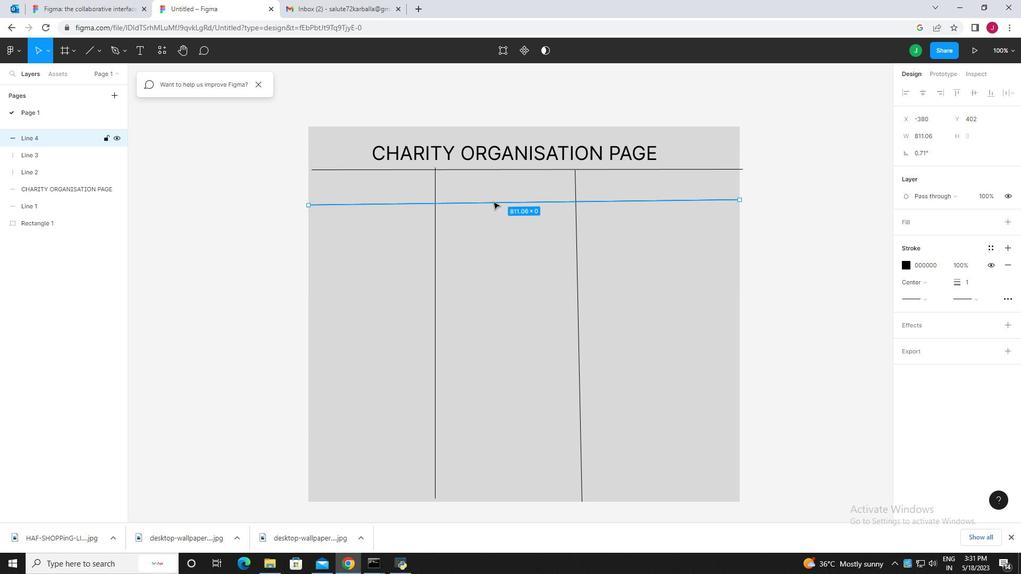 
Action: Mouse moved to (306, 204)
Screenshot: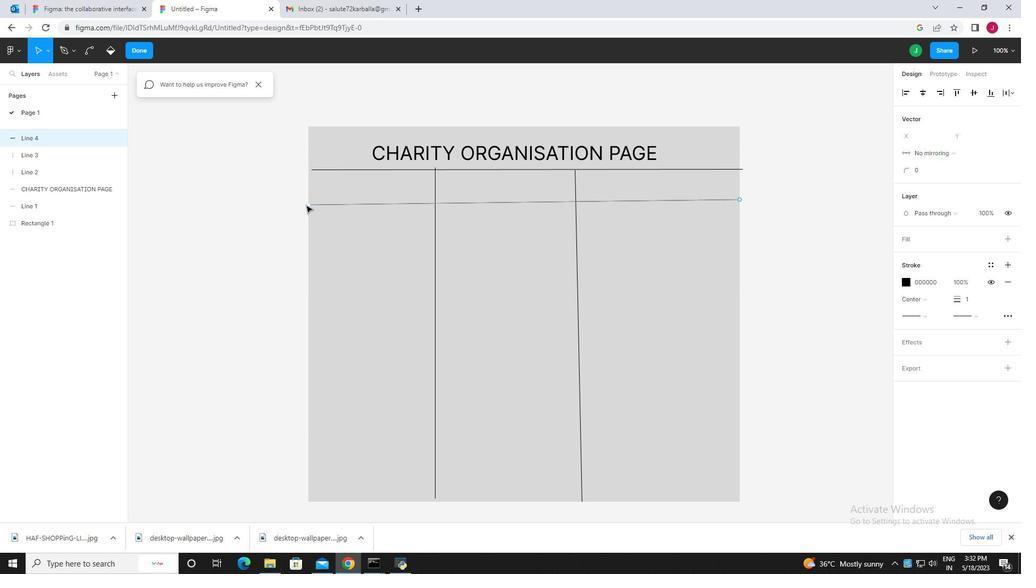 
Action: Mouse pressed left at (306, 204)
Screenshot: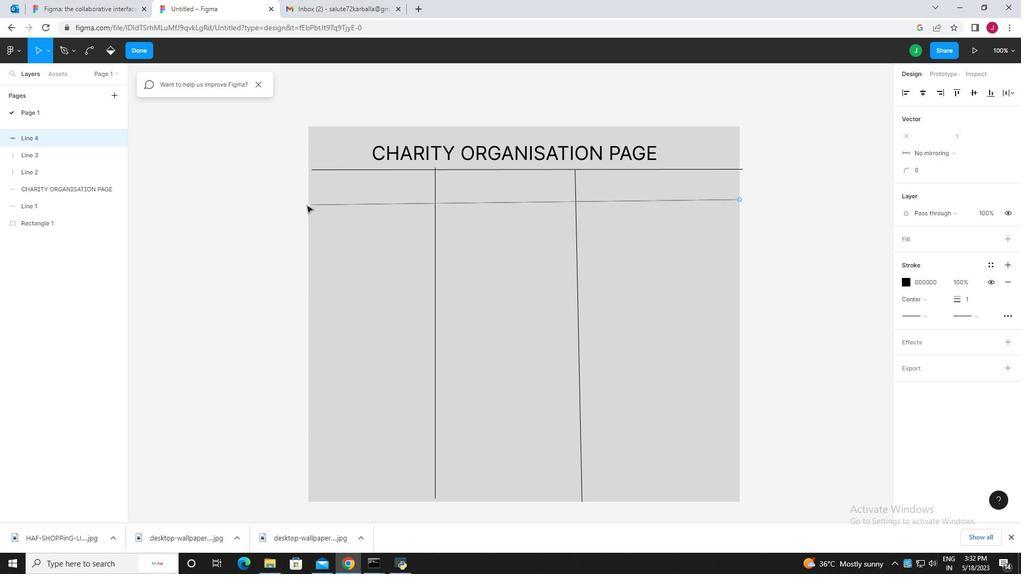 
Action: Mouse moved to (252, 218)
Screenshot: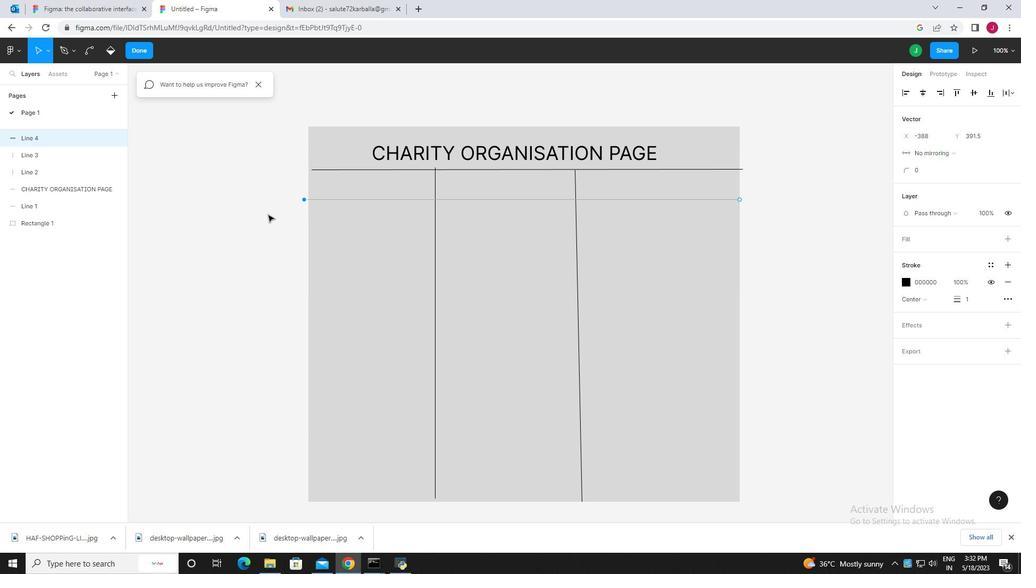 
Action: Mouse pressed left at (252, 218)
Screenshot: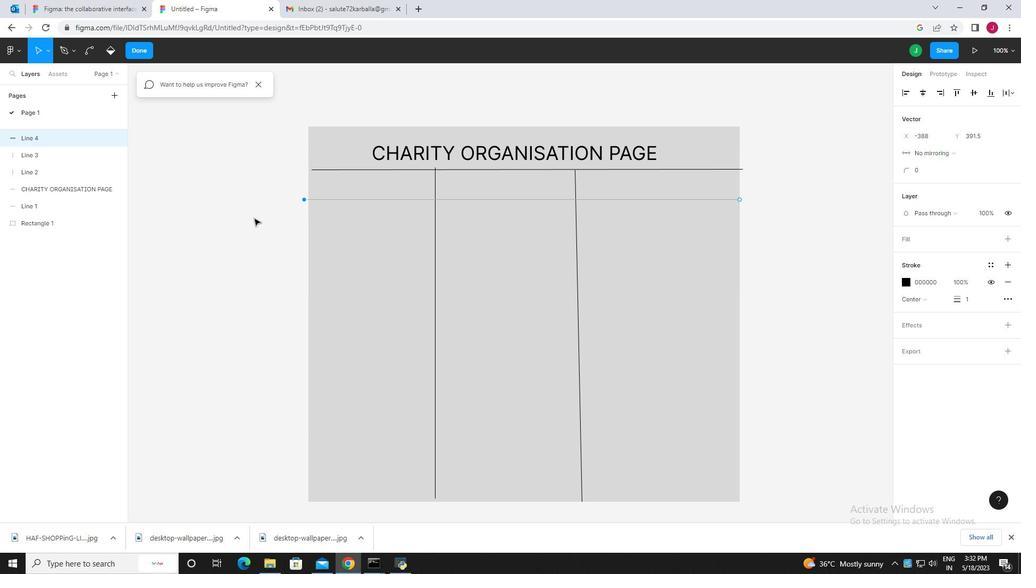 
Action: Mouse moved to (304, 199)
Screenshot: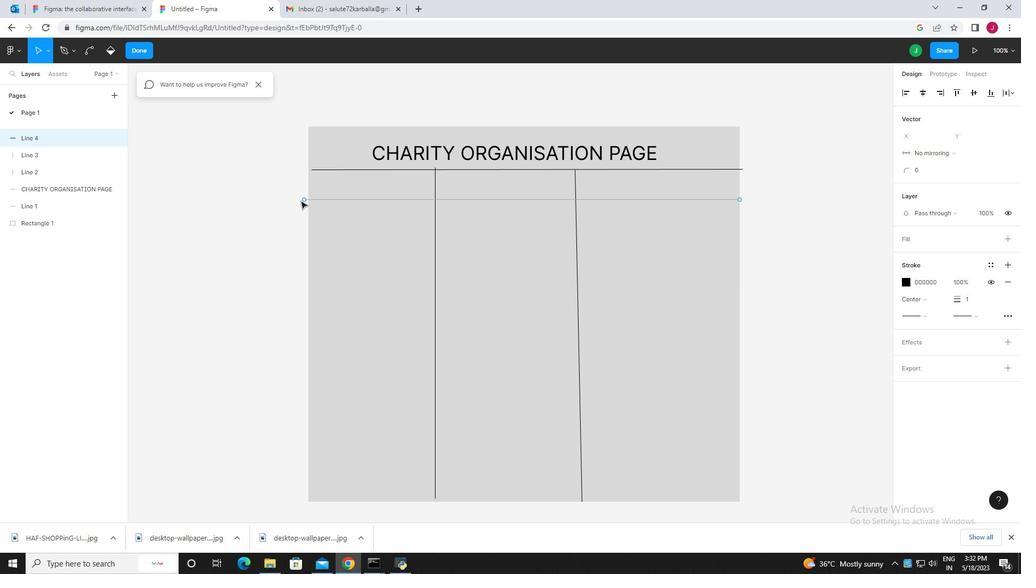 
Action: Mouse pressed left at (304, 199)
Screenshot: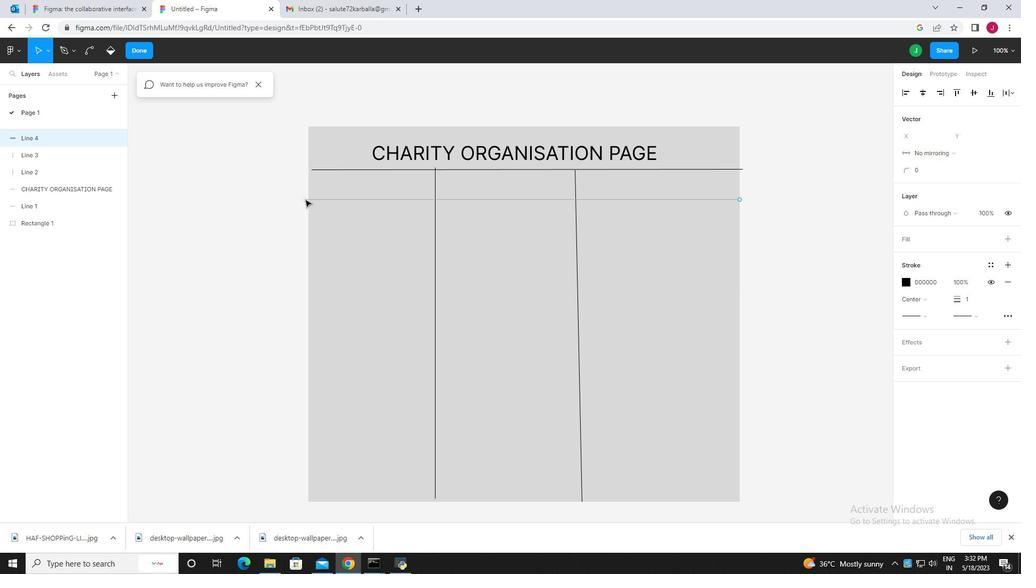 
Action: Mouse moved to (276, 210)
Screenshot: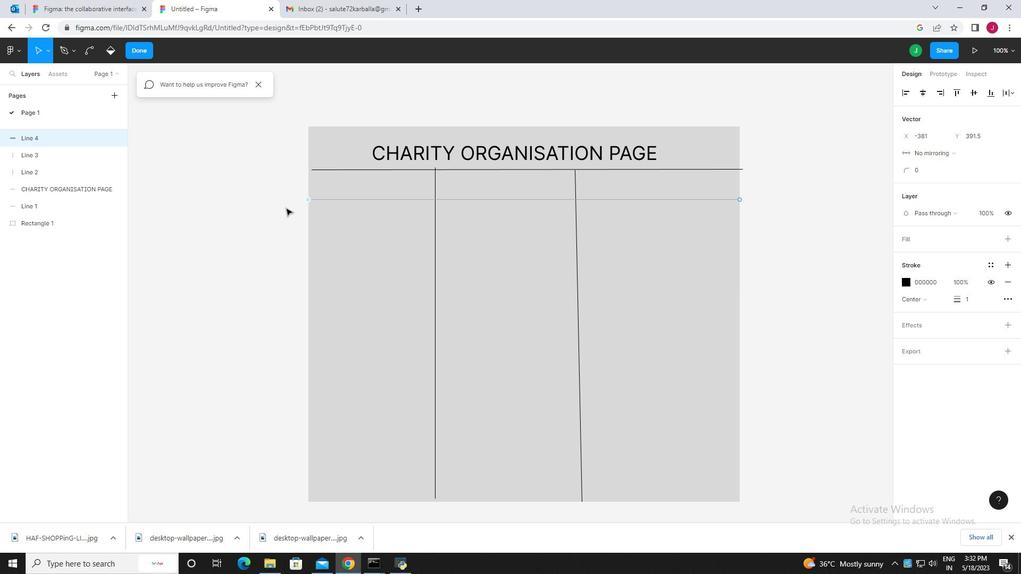 
Action: Mouse pressed left at (276, 210)
Screenshot: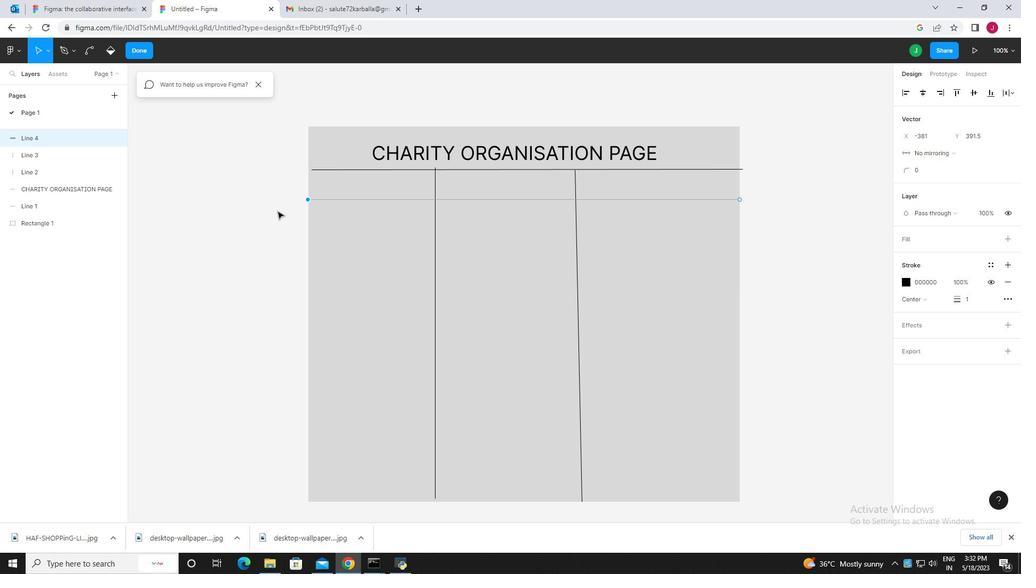 
Action: Mouse moved to (247, 217)
Screenshot: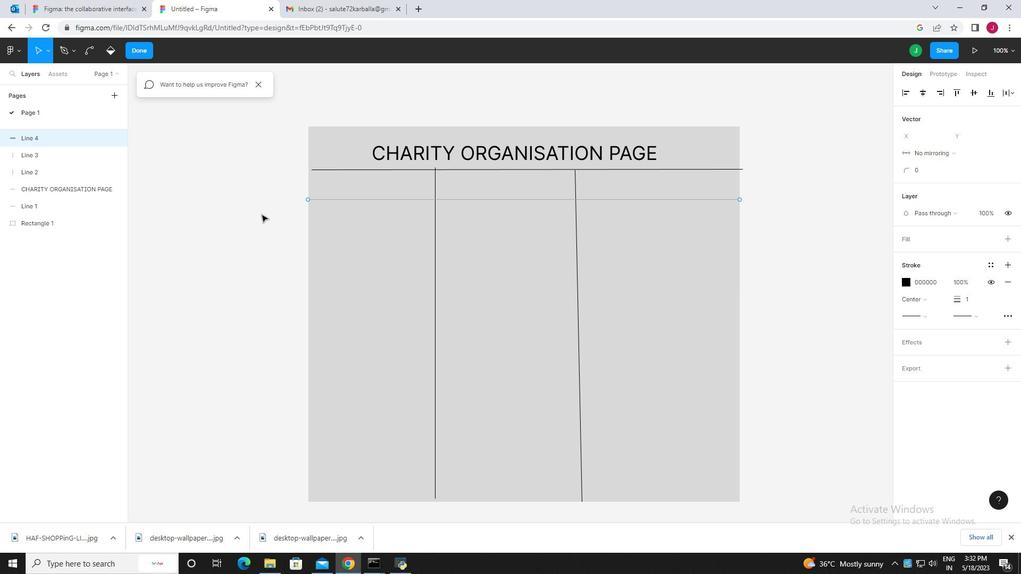 
Action: Mouse pressed left at (247, 217)
Screenshot: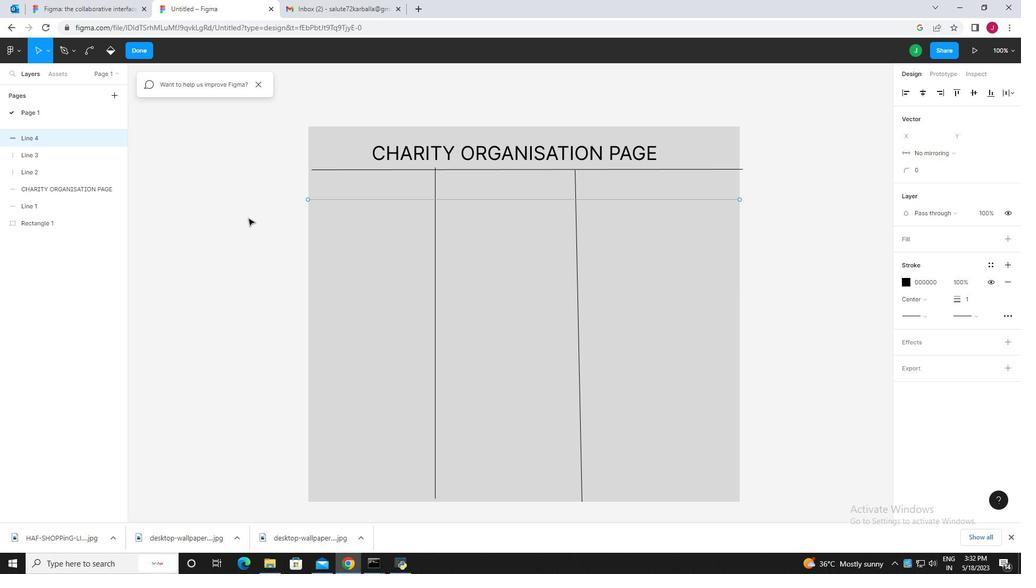 
Action: Mouse pressed left at (247, 217)
Screenshot: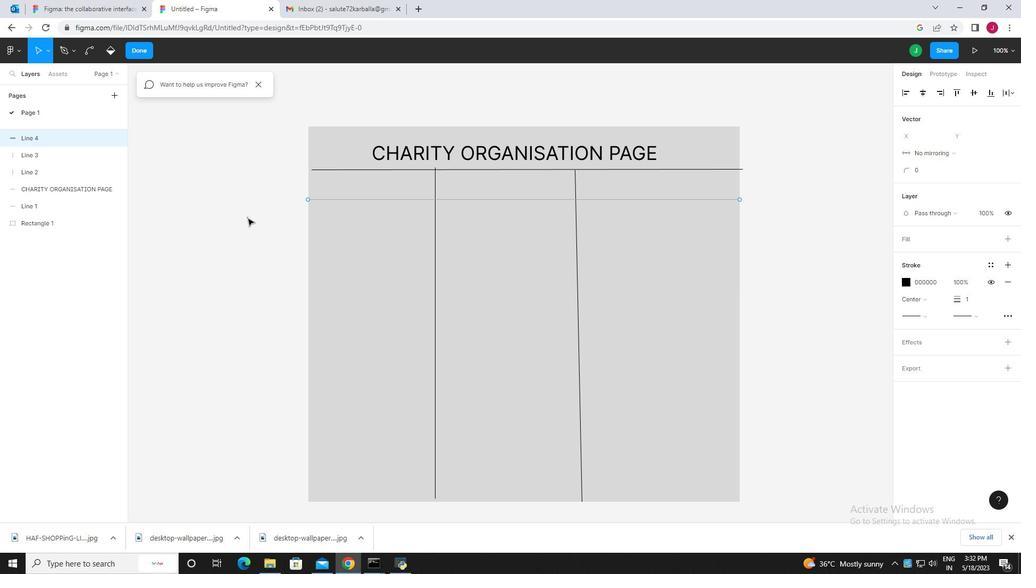 
Action: Mouse pressed left at (247, 217)
Screenshot: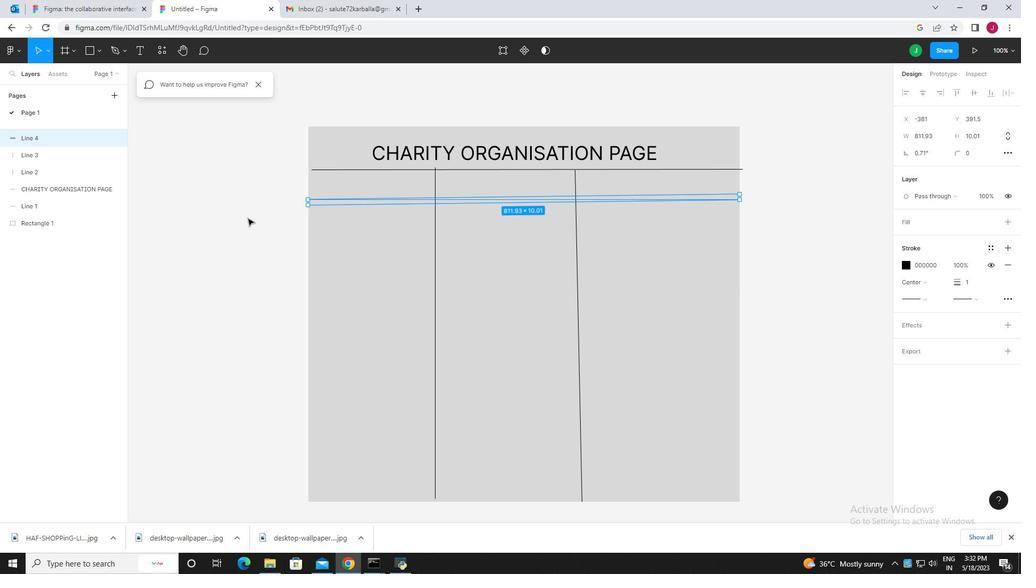 
Action: Mouse moved to (377, 187)
Screenshot: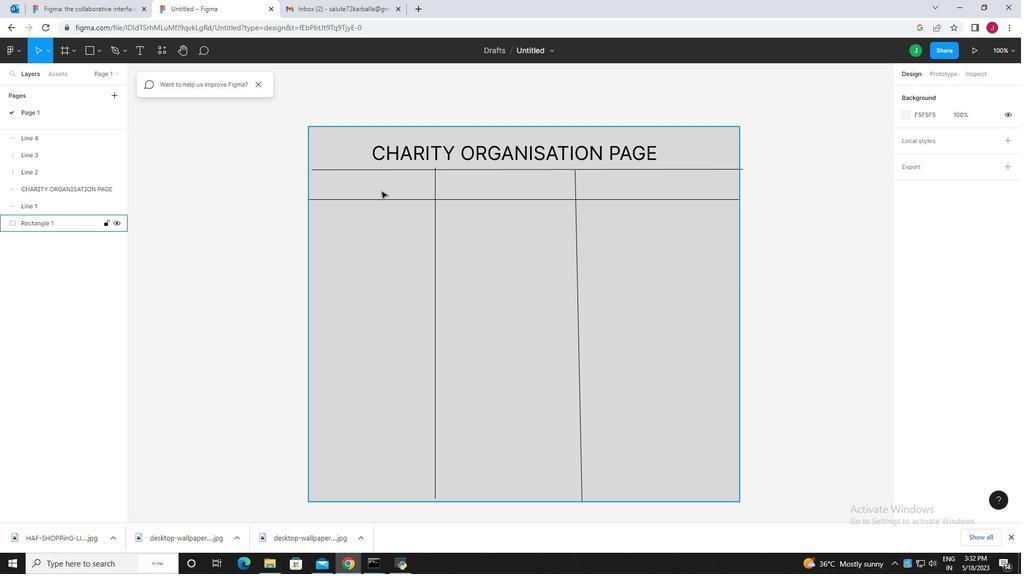 
Action: Mouse pressed left at (377, 187)
Screenshot: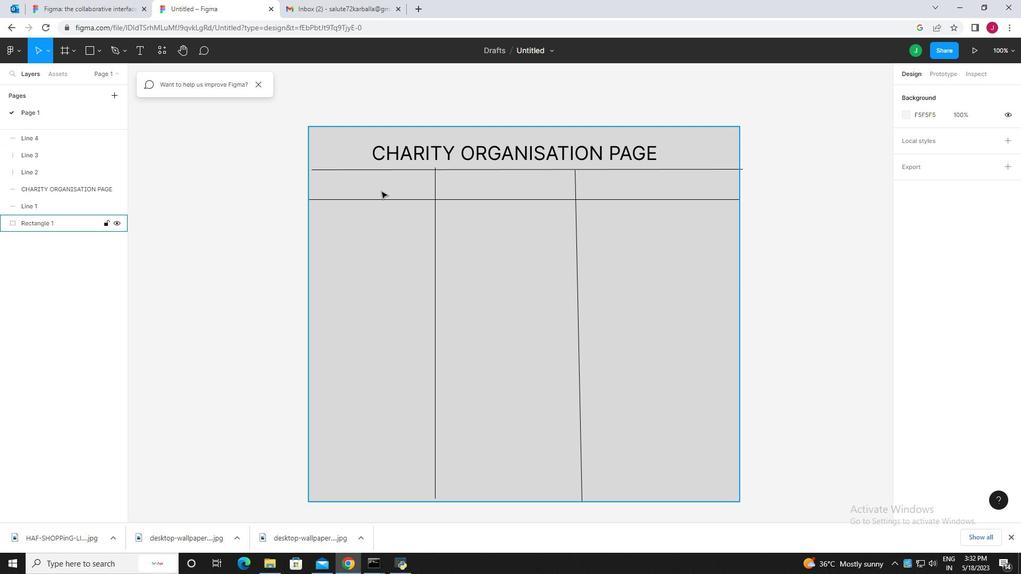 
Action: Mouse moved to (141, 52)
Screenshot: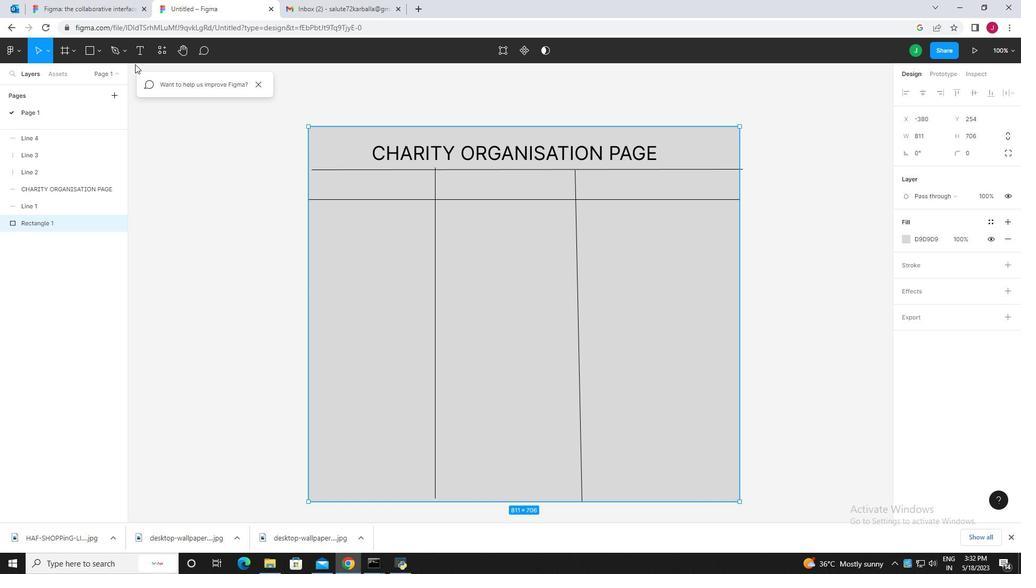 
Action: Mouse pressed left at (141, 52)
Screenshot: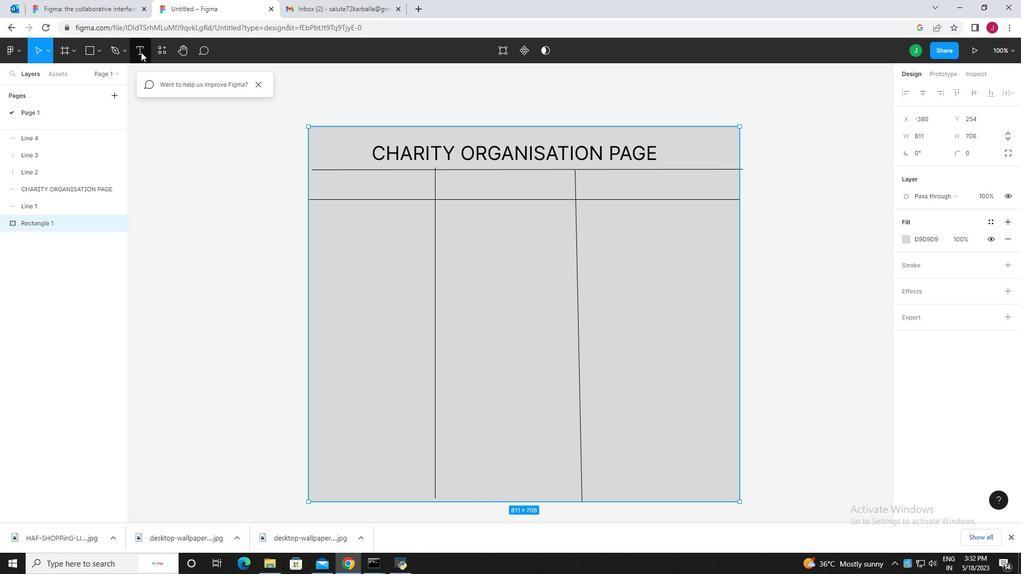 
Action: Mouse moved to (341, 183)
Screenshot: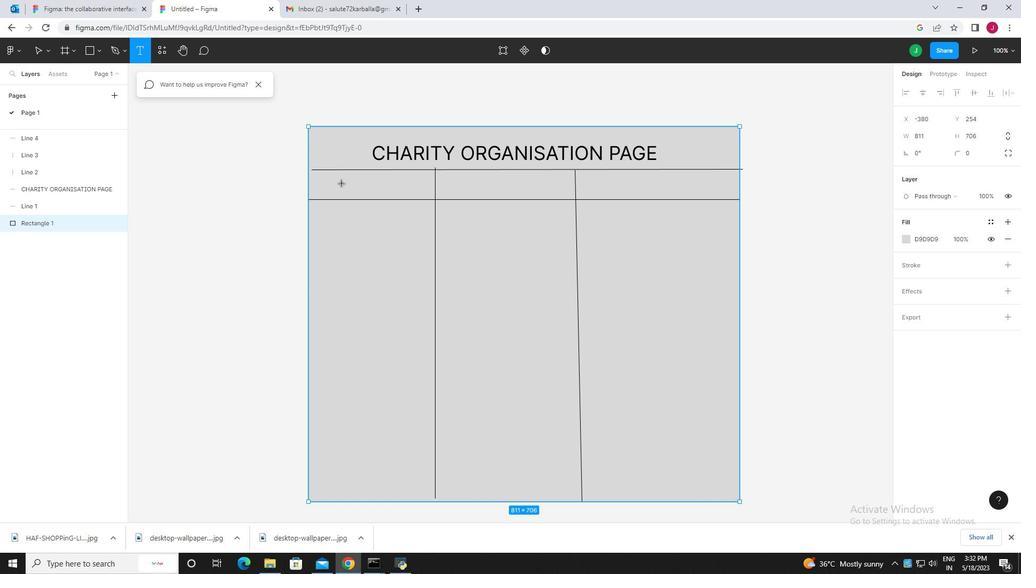 
Action: Mouse pressed left at (341, 183)
Screenshot: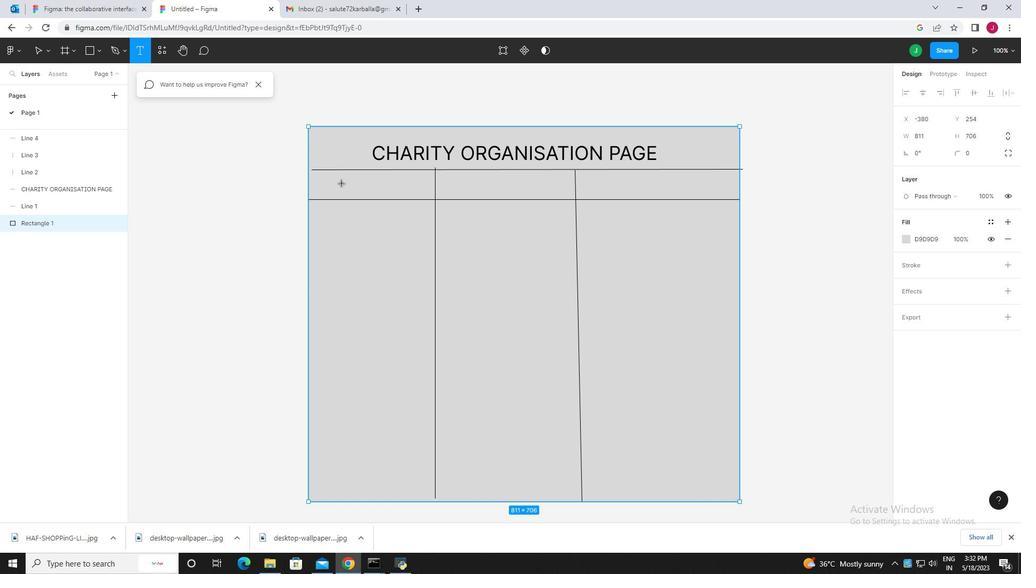 
Action: Mouse moved to (342, 183)
Screenshot: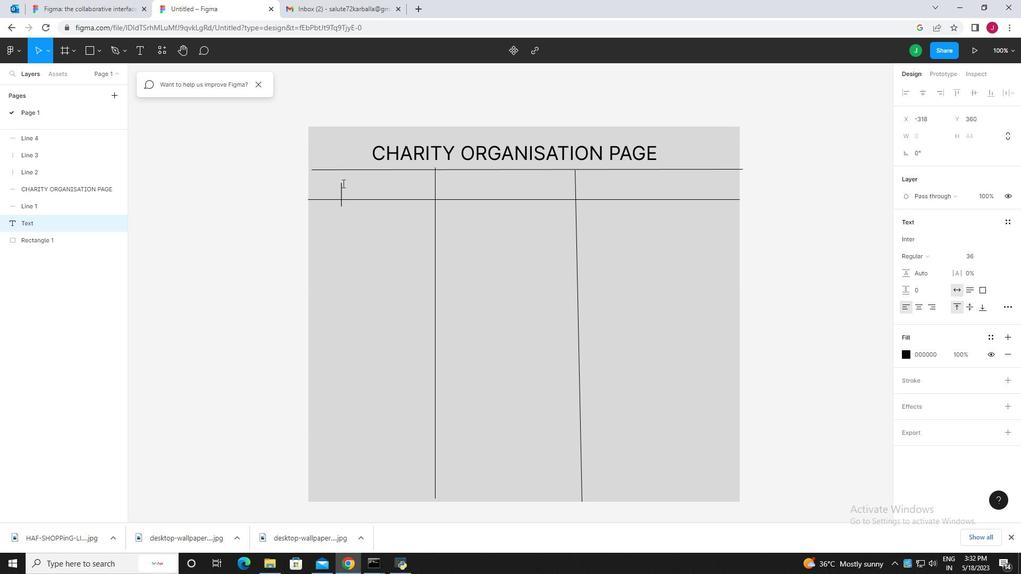 
Action: Key pressed MISSION
Screenshot: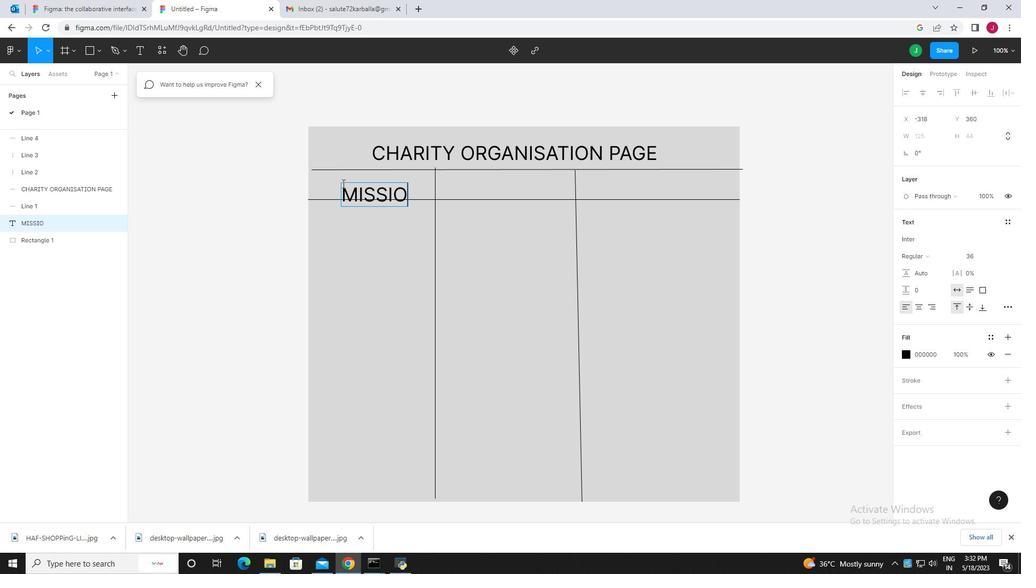 
Action: Mouse moved to (382, 198)
Screenshot: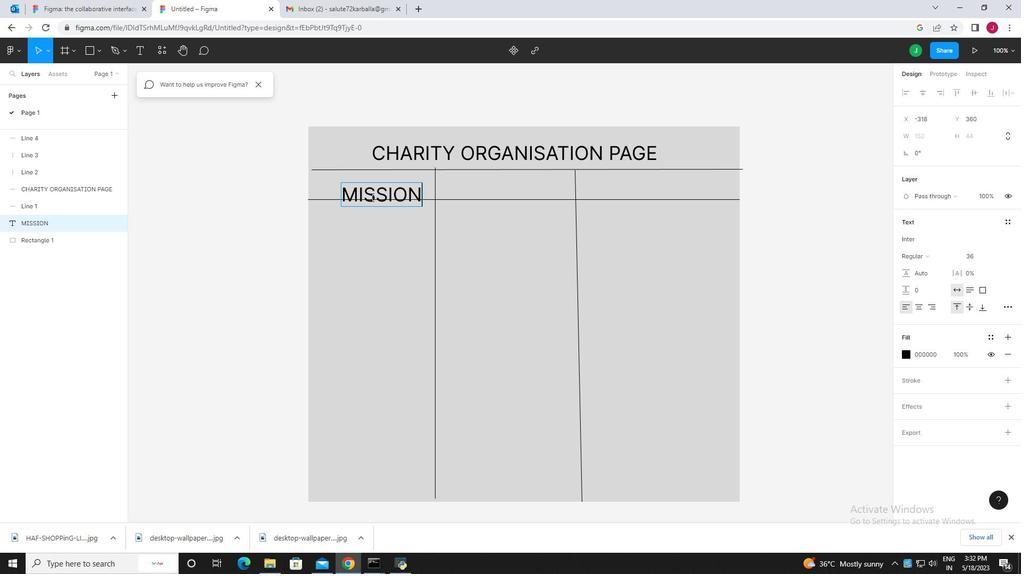 
Action: Mouse pressed left at (382, 198)
Screenshot: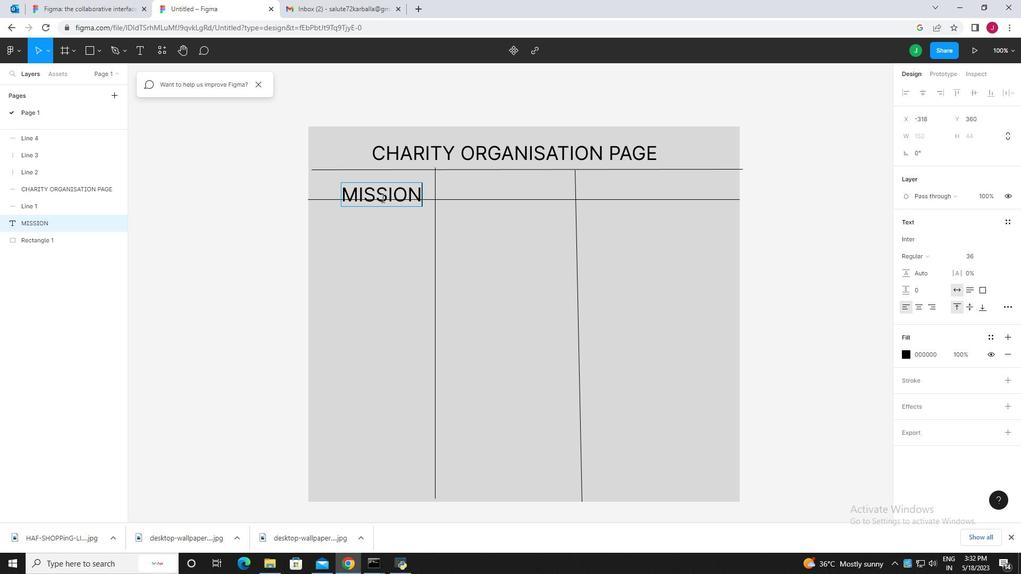 
Action: Mouse moved to (278, 225)
Screenshot: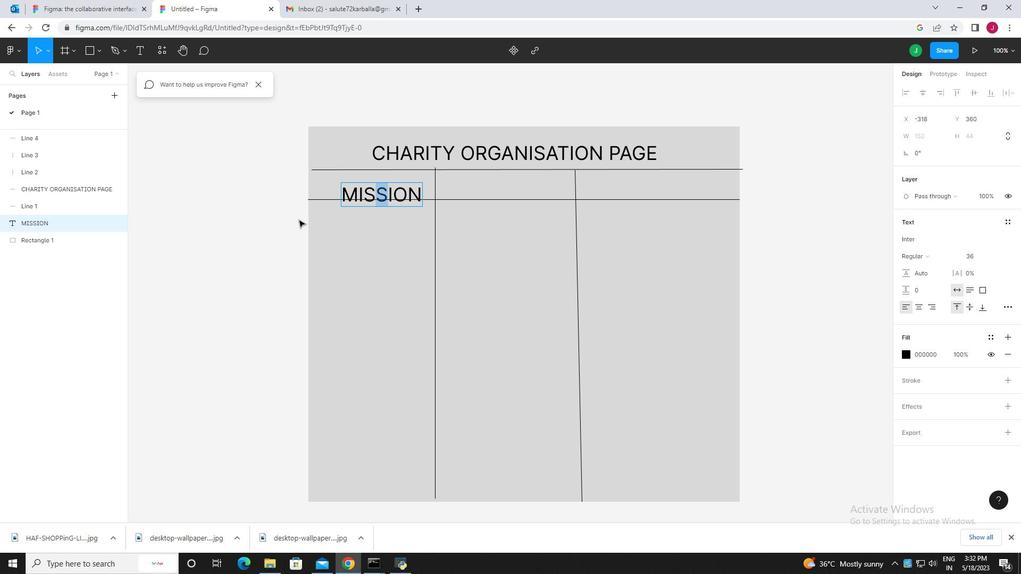 
Action: Mouse pressed left at (278, 225)
Screenshot: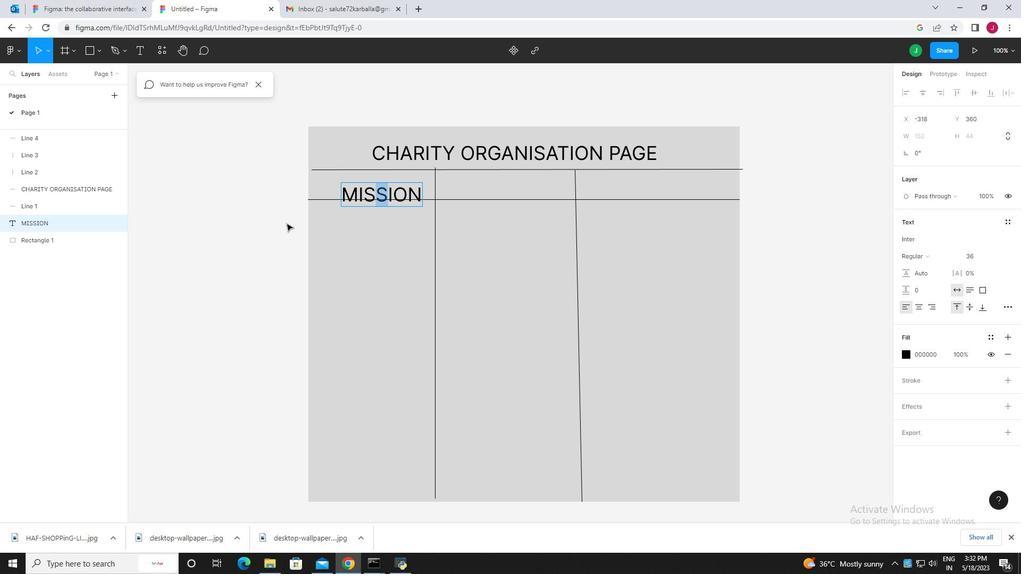 
Action: Mouse moved to (367, 192)
Screenshot: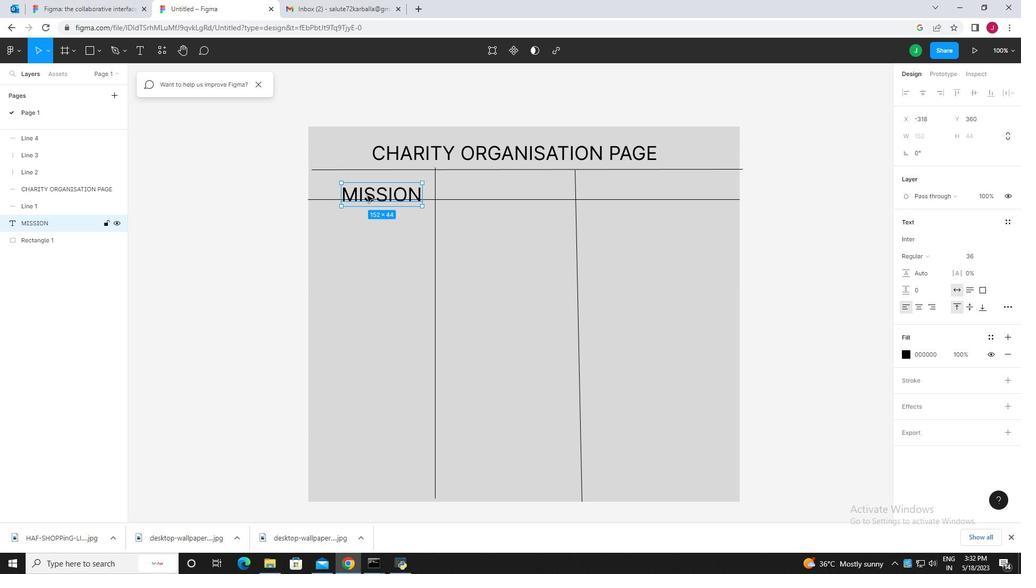 
Action: Mouse pressed left at (367, 192)
Screenshot: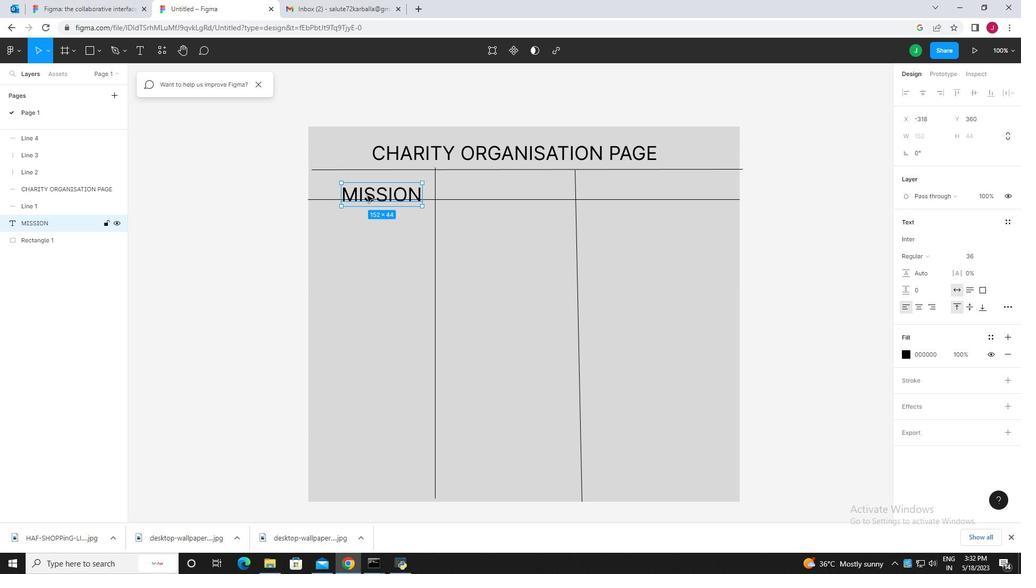 
Action: Mouse moved to (249, 224)
Screenshot: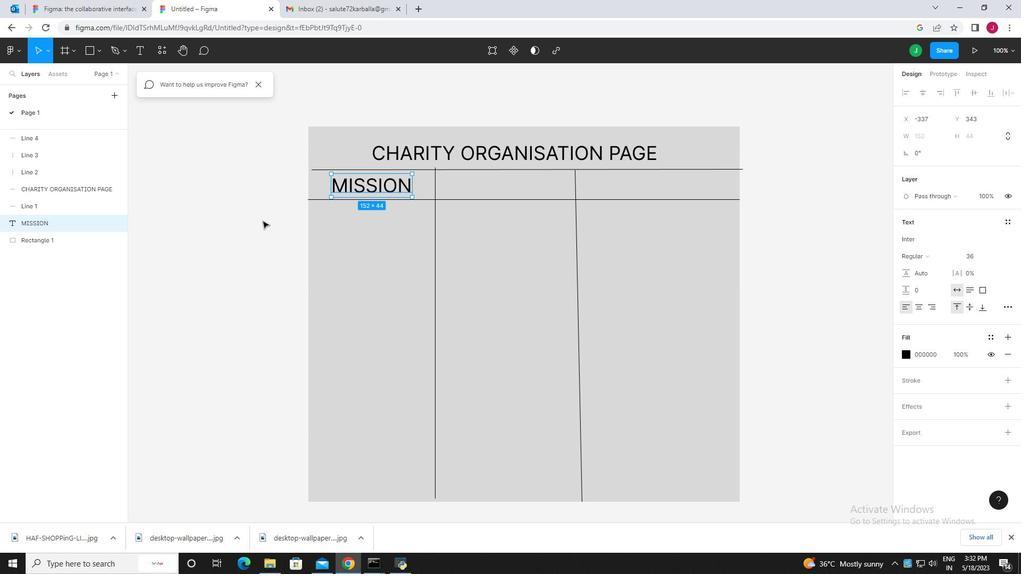 
Action: Mouse pressed left at (249, 224)
Screenshot: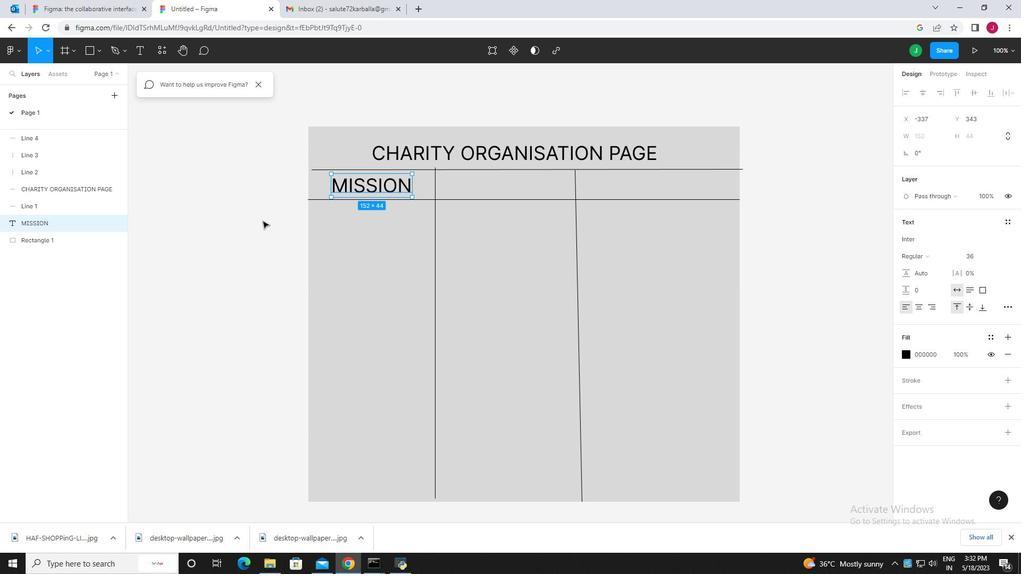 
Action: Mouse moved to (496, 179)
Screenshot: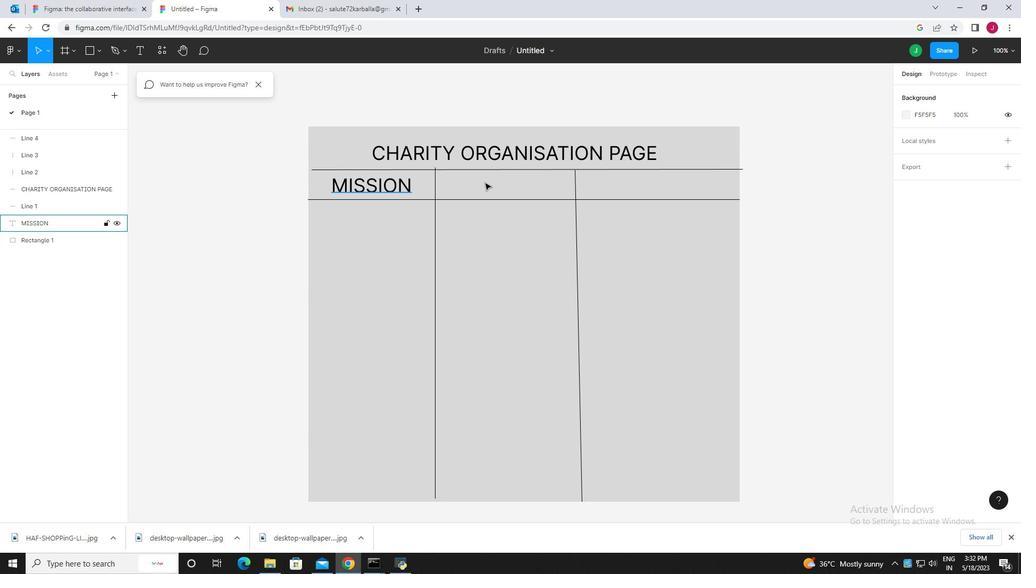 
Action: Mouse pressed left at (496, 179)
Screenshot: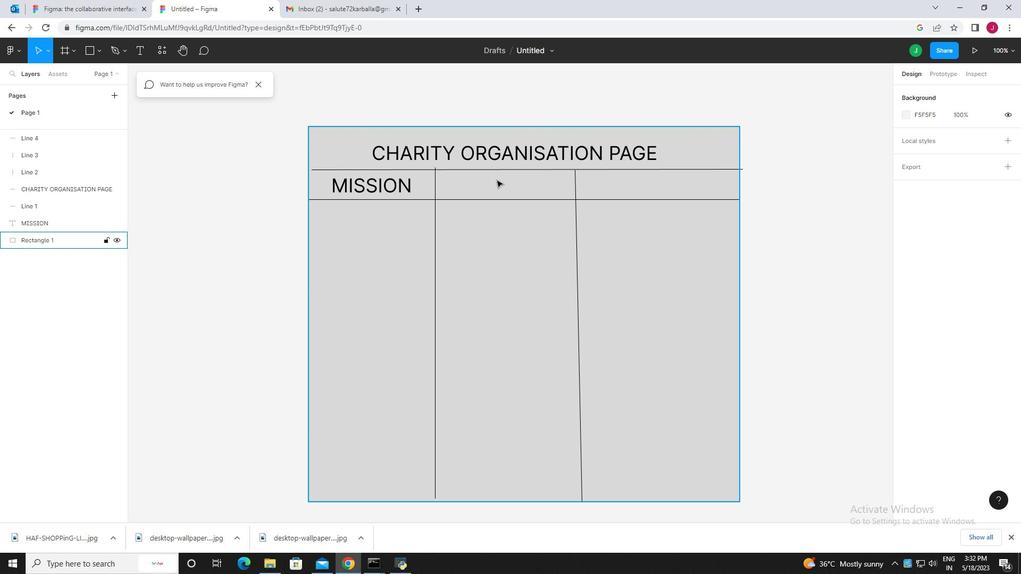 
Action: Mouse moved to (465, 184)
Screenshot: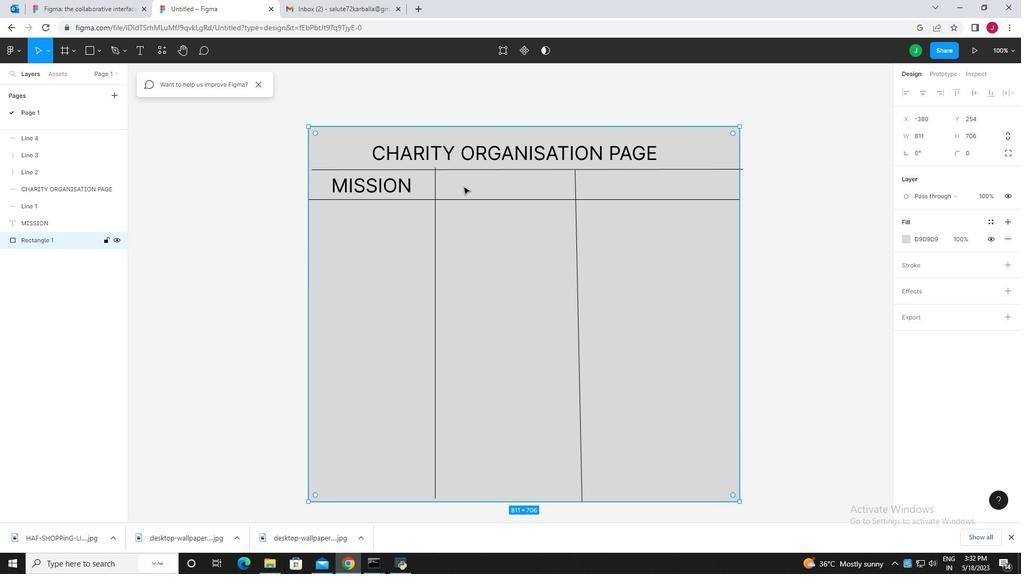 
Action: Mouse pressed left at (465, 184)
Screenshot: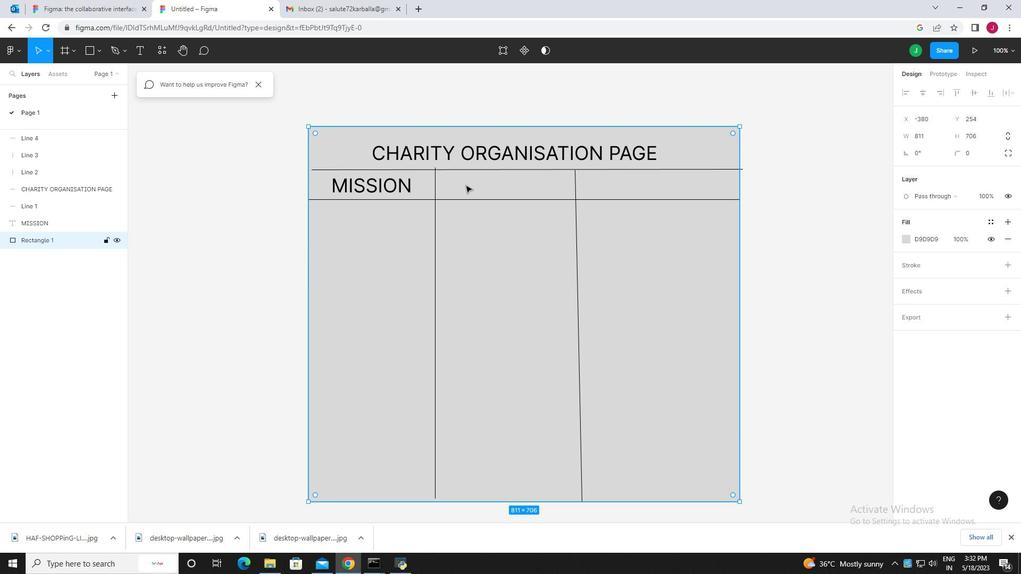 
Action: Mouse moved to (143, 54)
Screenshot: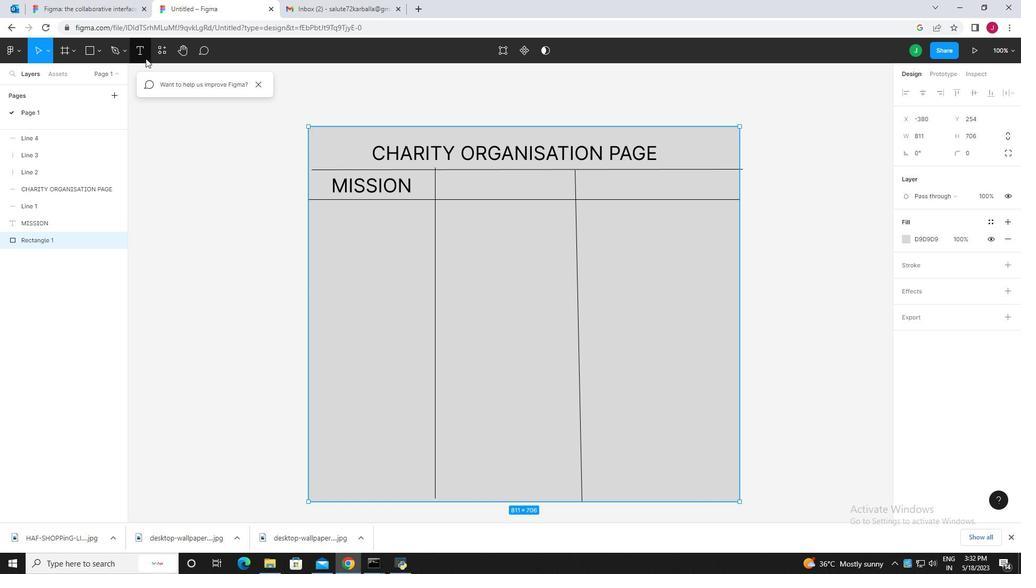 
Action: Mouse pressed left at (143, 54)
Screenshot: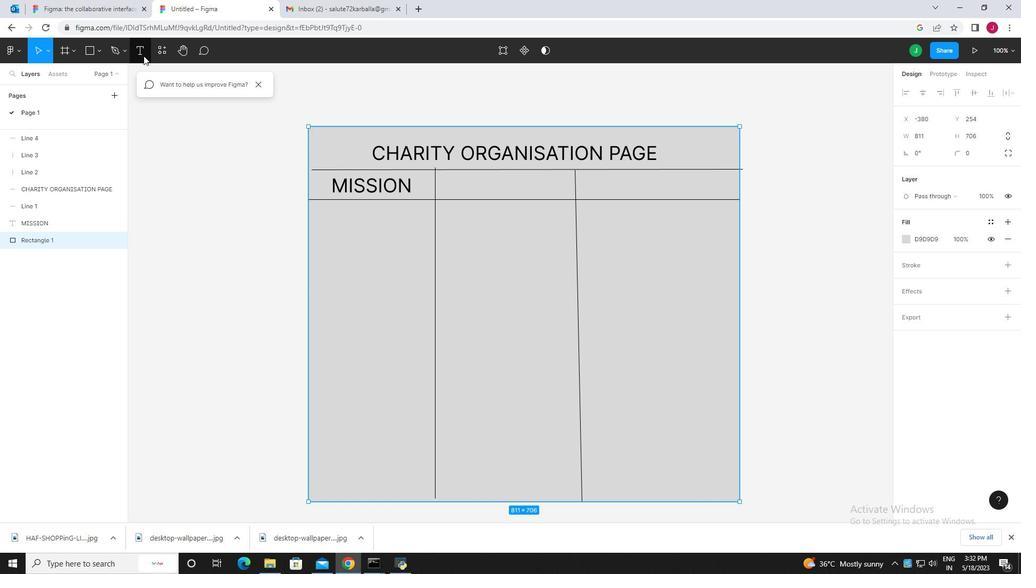
Action: Mouse moved to (479, 186)
Screenshot: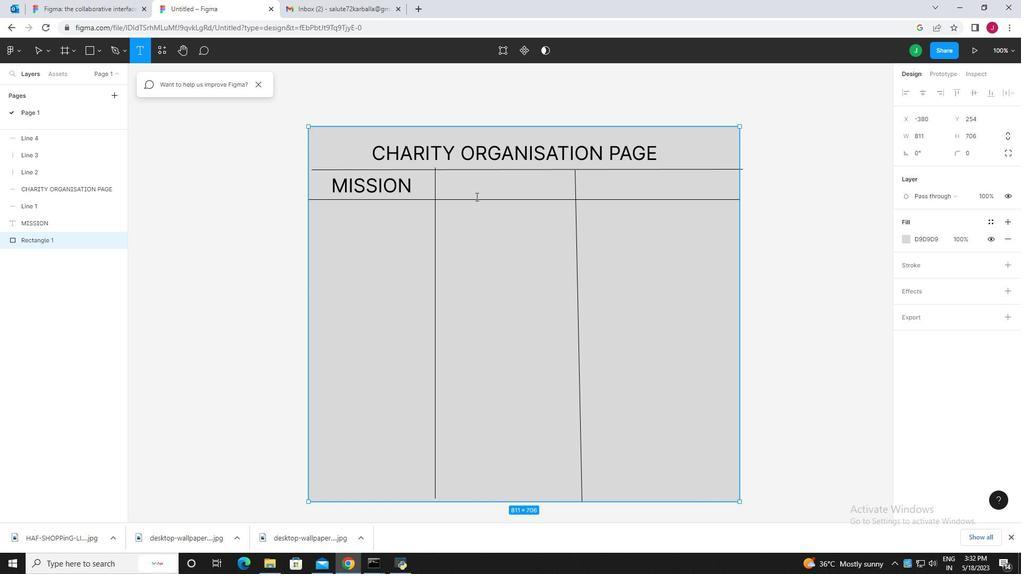 
Action: Mouse pressed left at (479, 186)
Screenshot: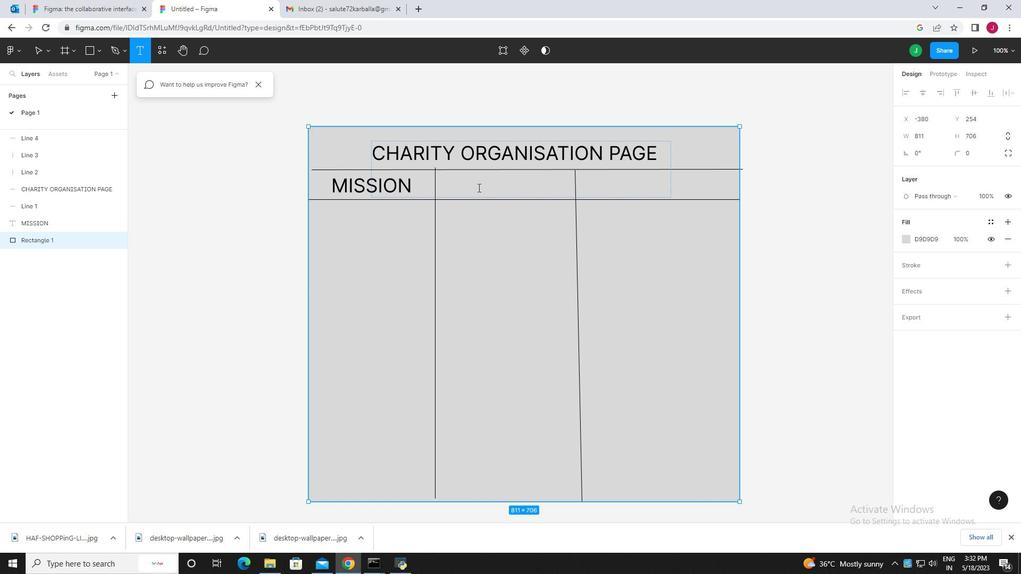 
Action: Mouse moved to (480, 187)
Screenshot: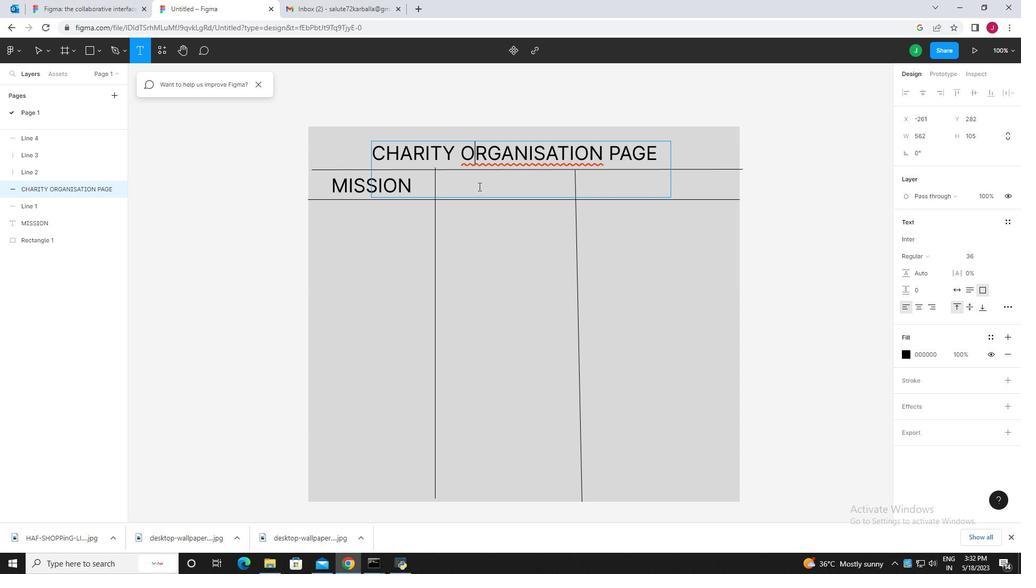 
Action: Mouse pressed left at (480, 187)
Screenshot: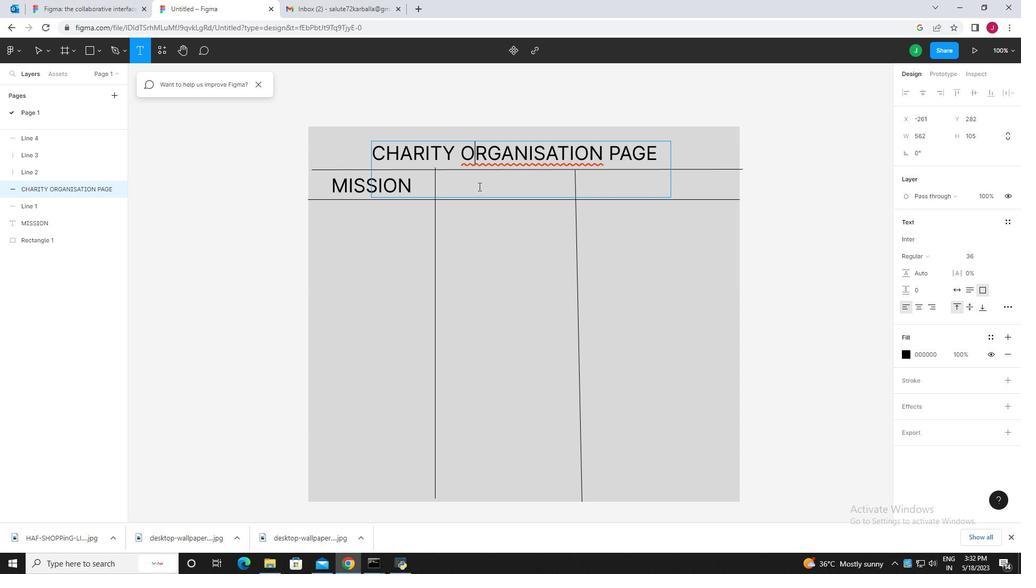
Action: Mouse moved to (484, 190)
Screenshot: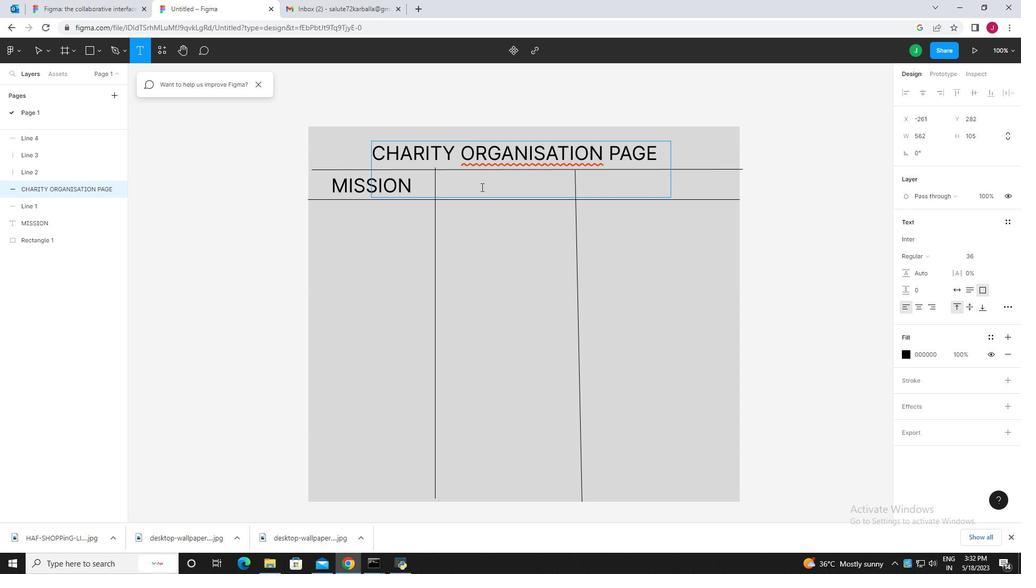 
Action: Mouse pressed left at (484, 190)
Screenshot: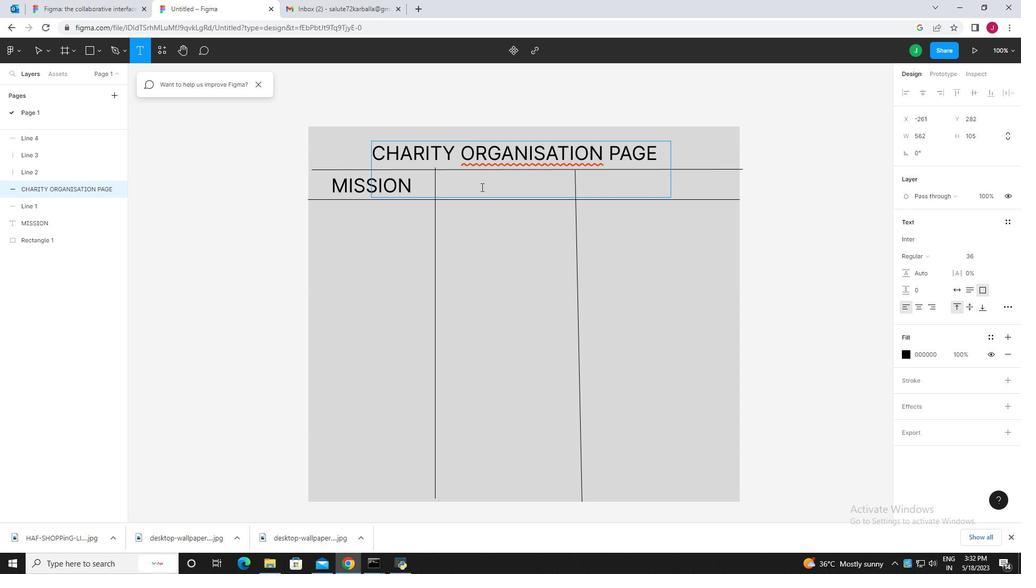 
Action: Mouse pressed left at (484, 190)
Screenshot: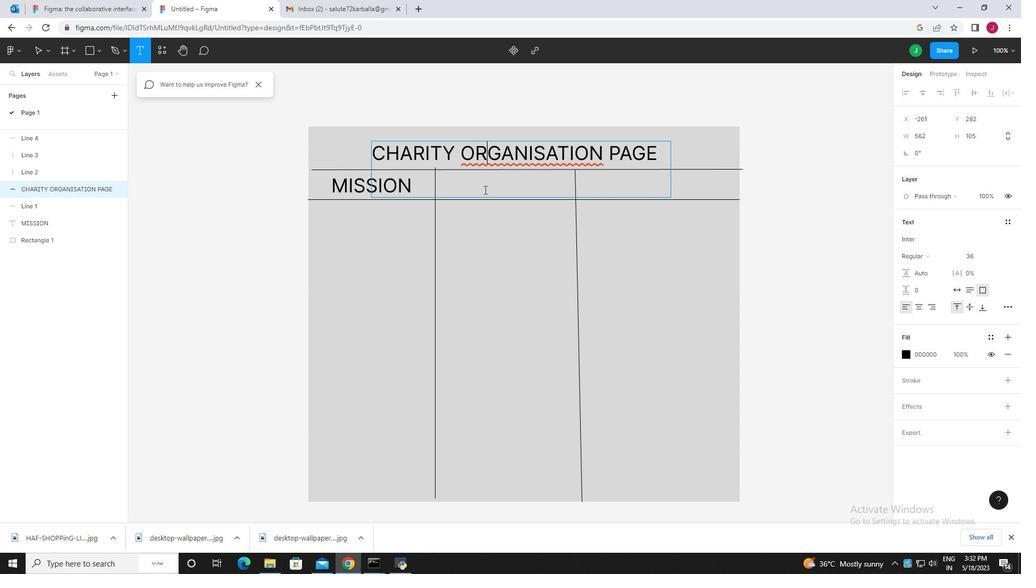 
Action: Mouse pressed left at (484, 190)
Screenshot: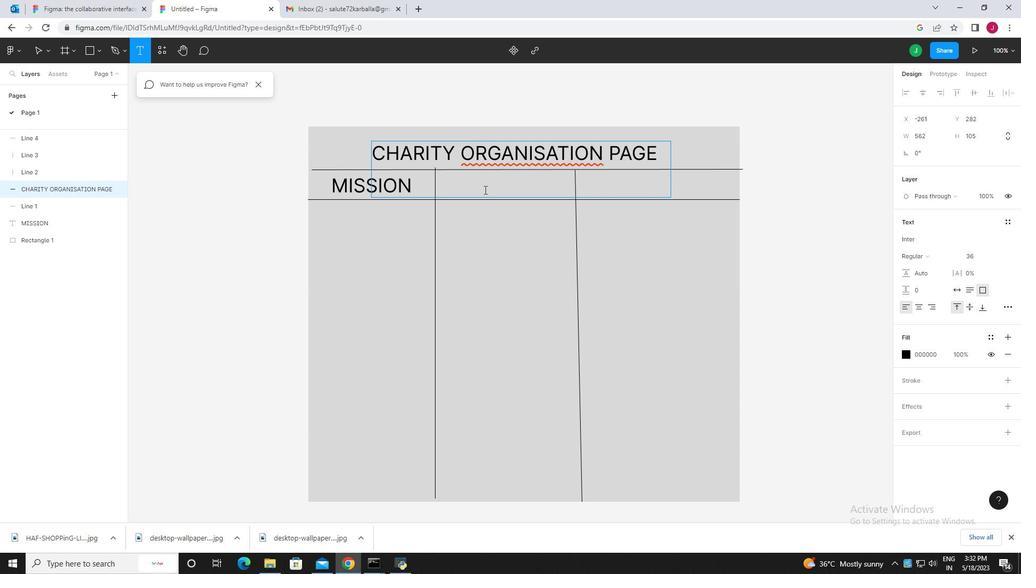 
Action: Mouse pressed left at (484, 190)
Screenshot: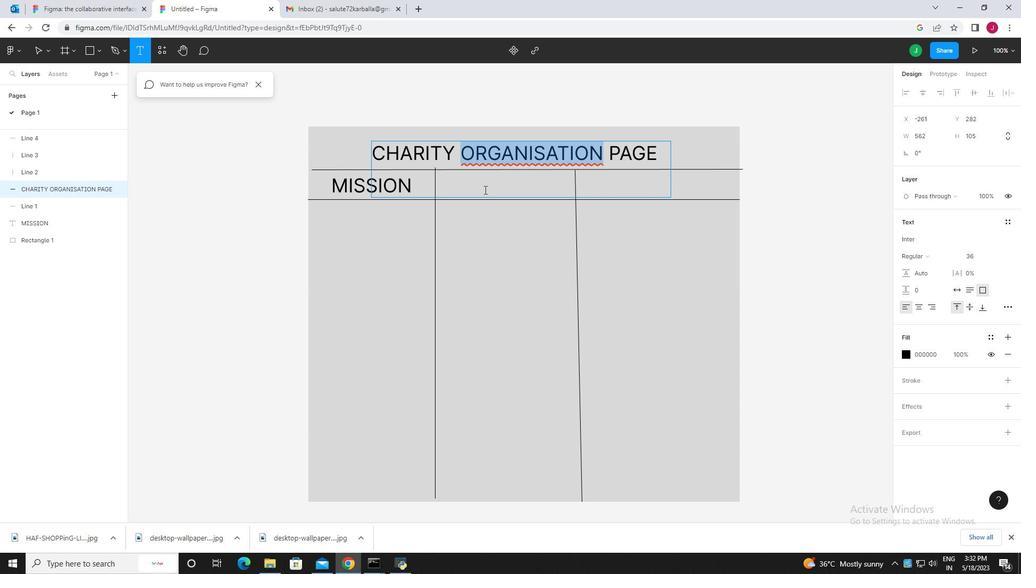 
Action: Mouse pressed left at (484, 190)
Screenshot: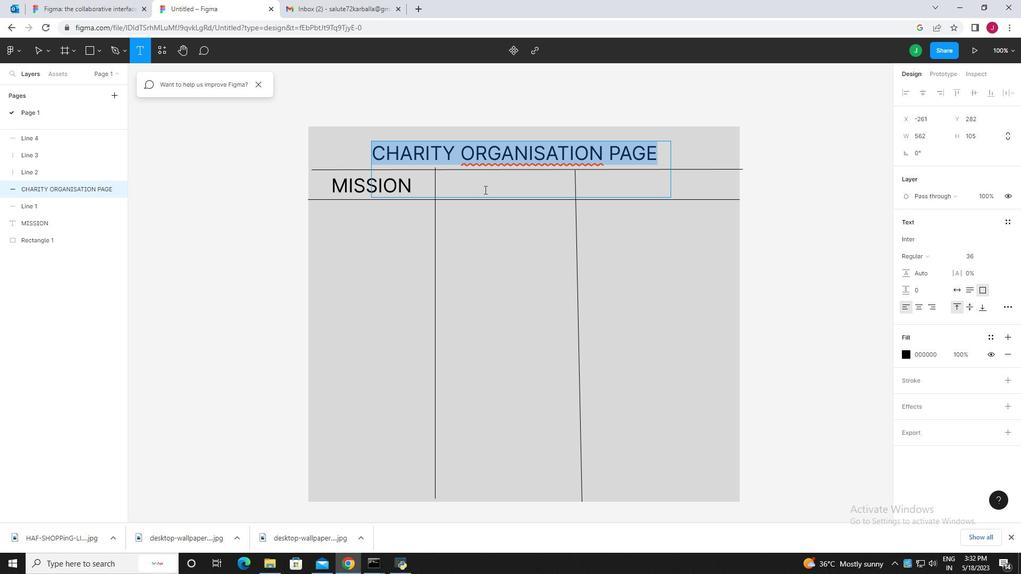 
Action: Mouse moved to (489, 231)
Screenshot: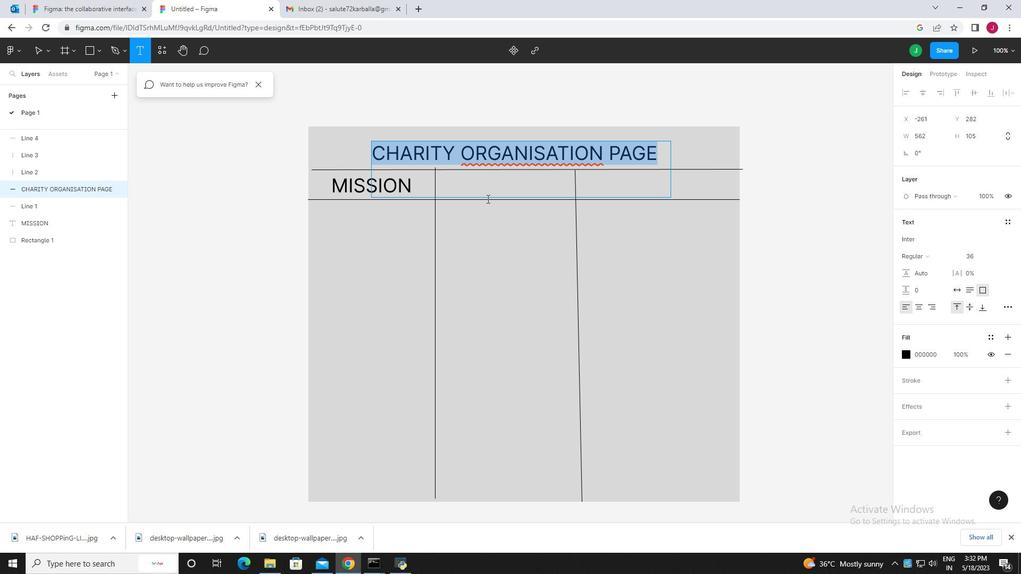 
Action: Mouse pressed left at (489, 231)
Screenshot: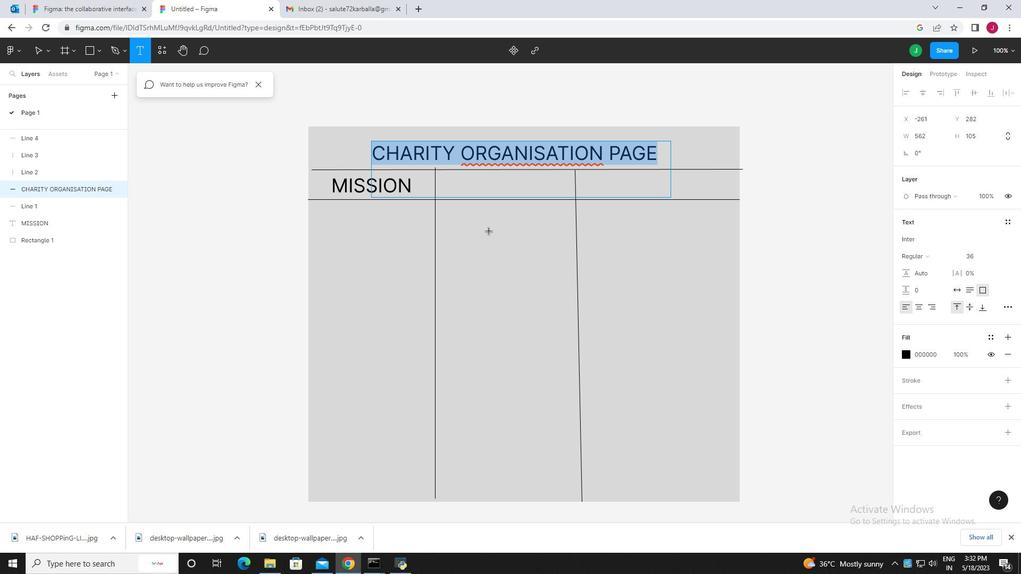 
Action: Mouse moved to (488, 240)
Screenshot: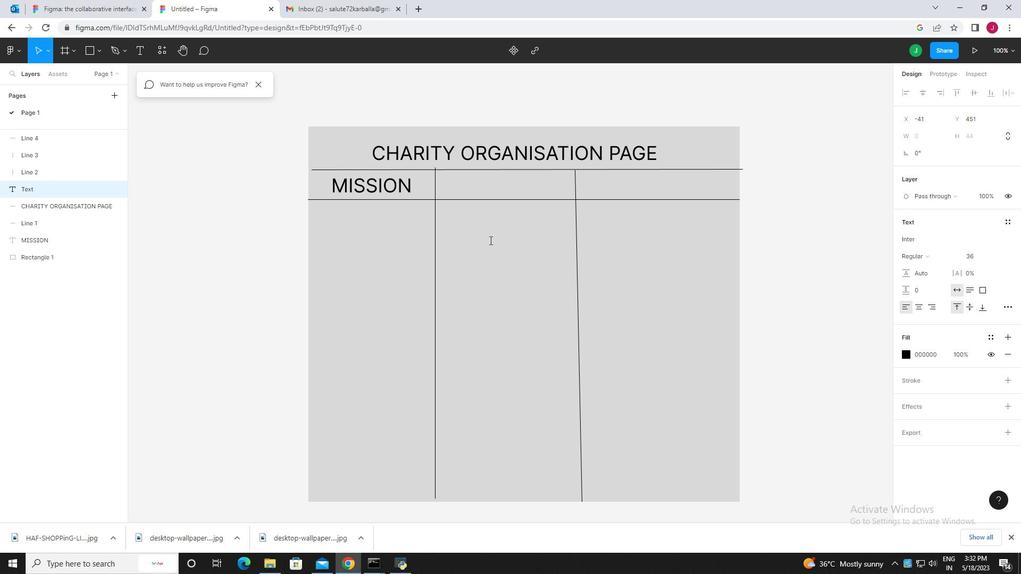 
Action: Key pressed EVENTS
Screenshot: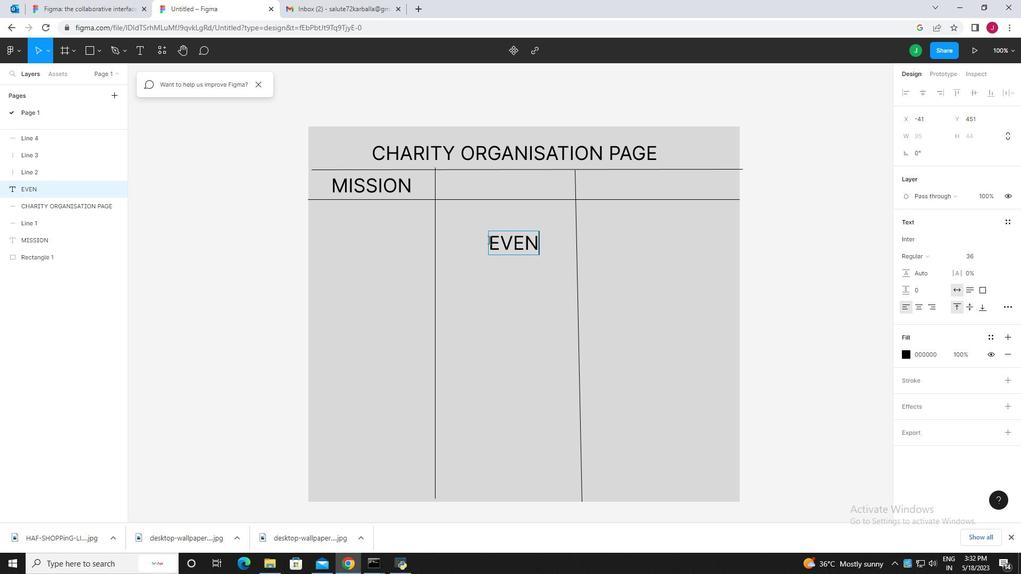 
Action: Mouse moved to (558, 303)
Screenshot: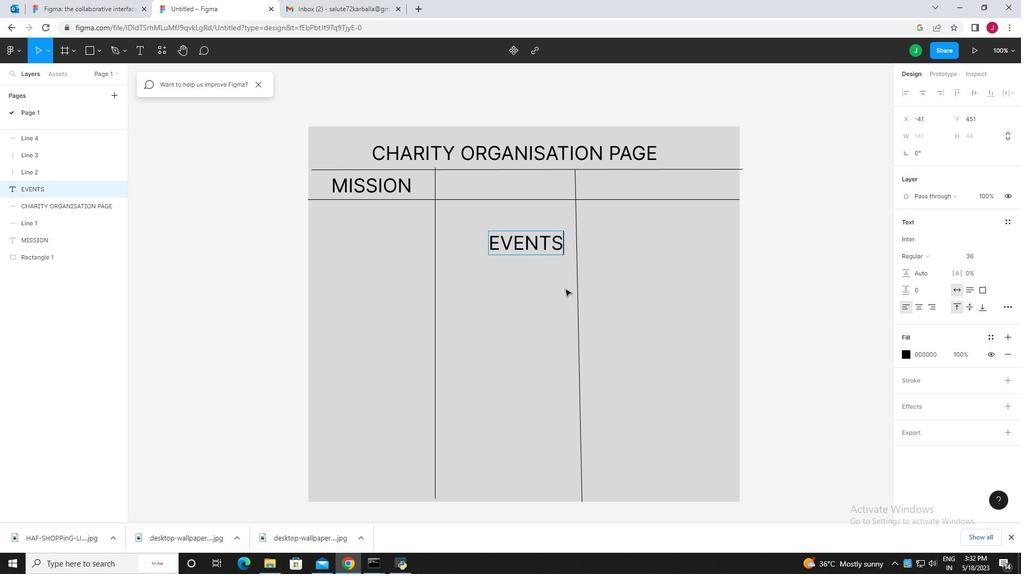 
Action: Mouse pressed left at (558, 303)
Screenshot: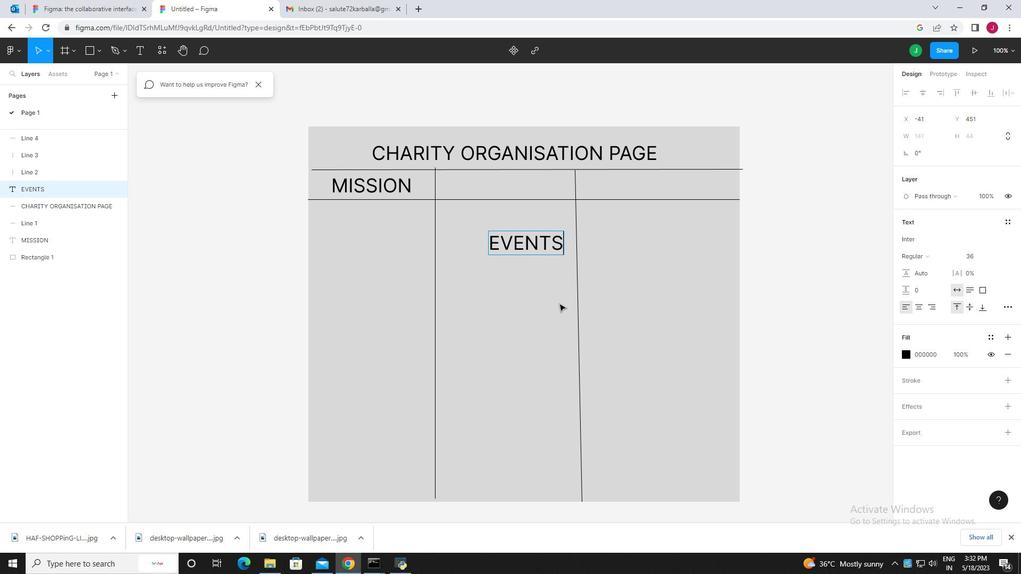 
Action: Mouse moved to (533, 238)
Screenshot: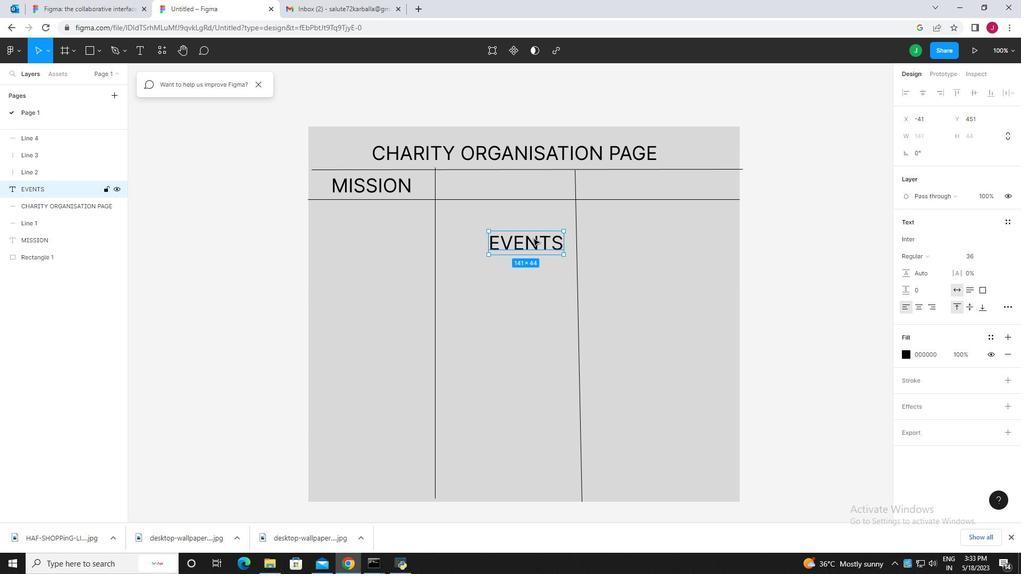 
Action: Mouse pressed left at (533, 238)
Screenshot: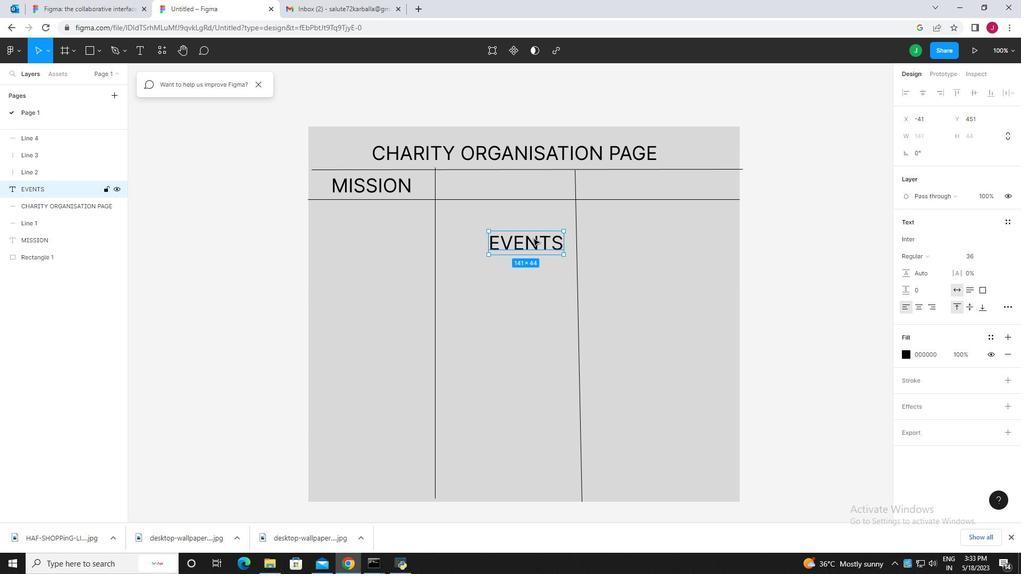 
Action: Mouse moved to (540, 196)
Screenshot: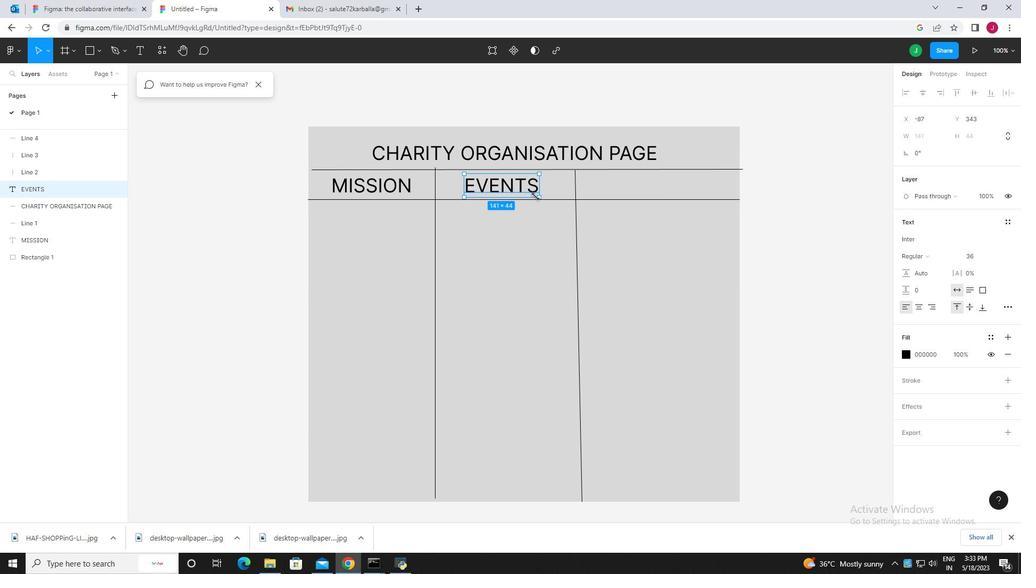 
Action: Mouse pressed left at (540, 196)
Screenshot: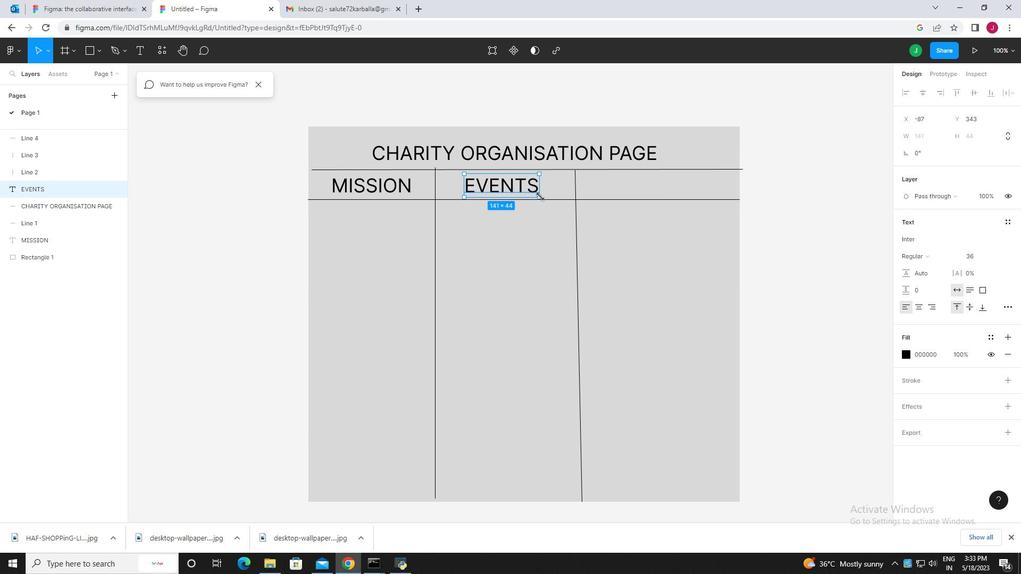 
Action: Mouse moved to (553, 199)
Screenshot: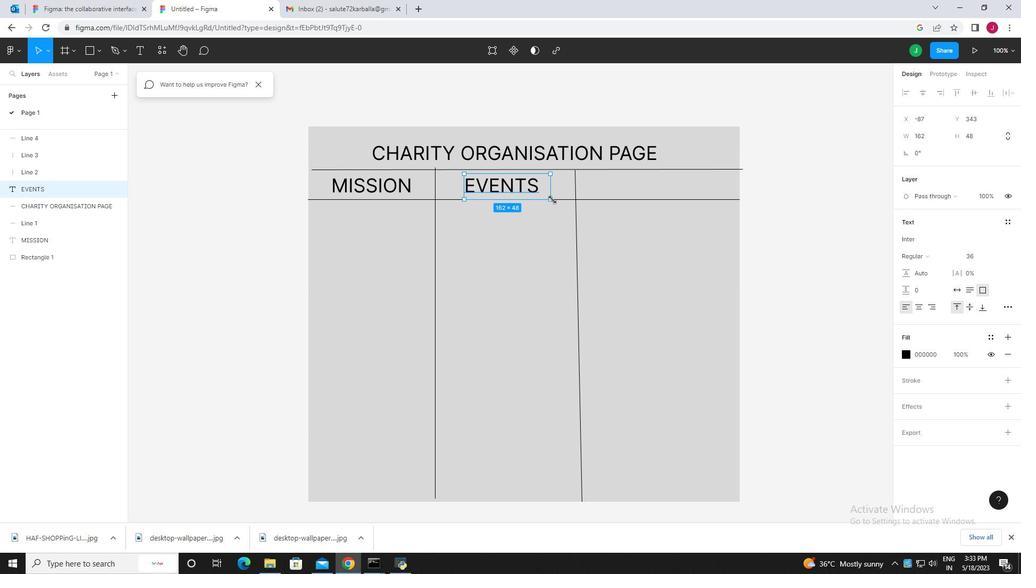 
Action: Mouse pressed left at (553, 199)
Screenshot: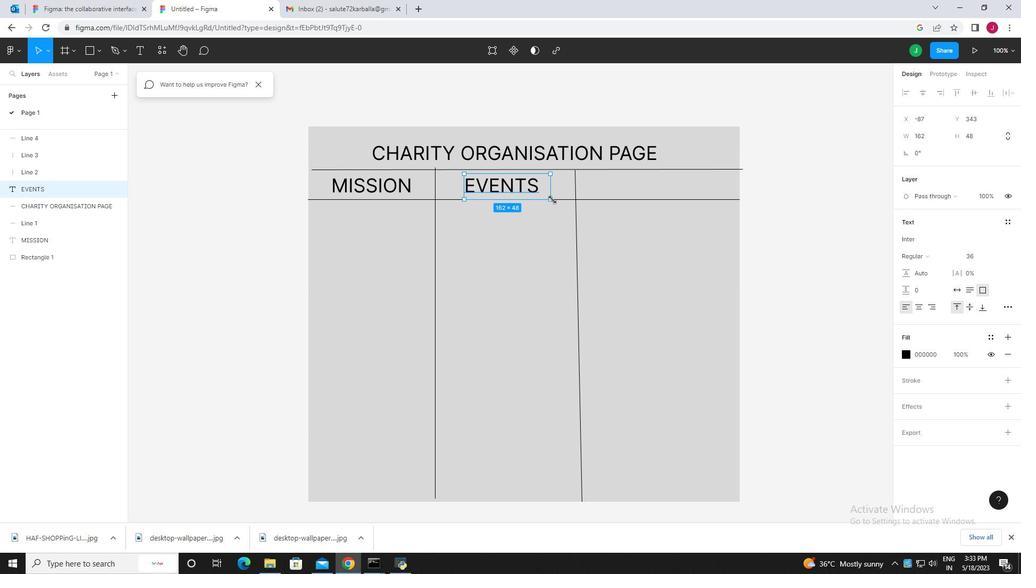 
Action: Mouse moved to (528, 249)
Screenshot: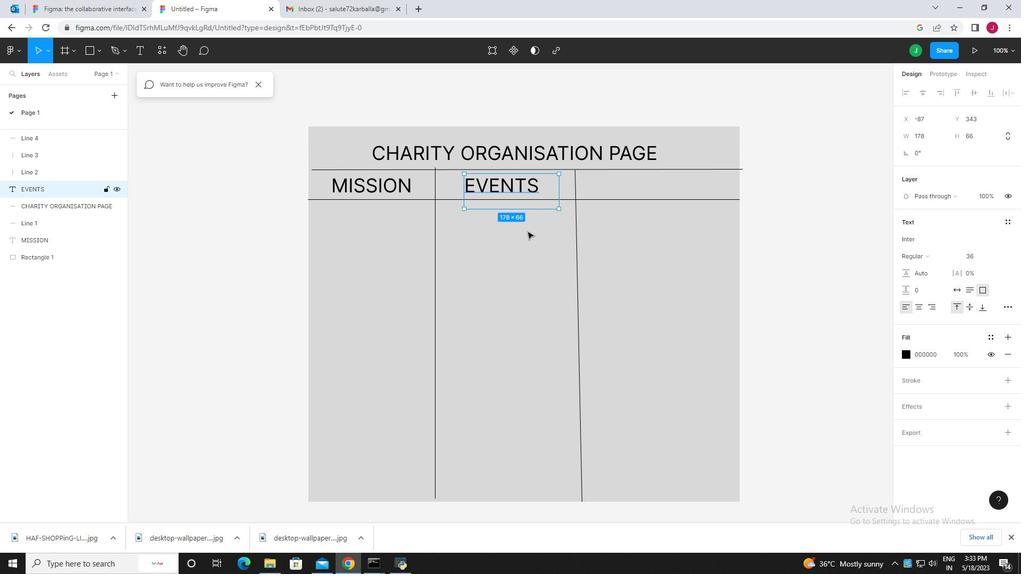 
Action: Mouse pressed left at (528, 249)
Screenshot: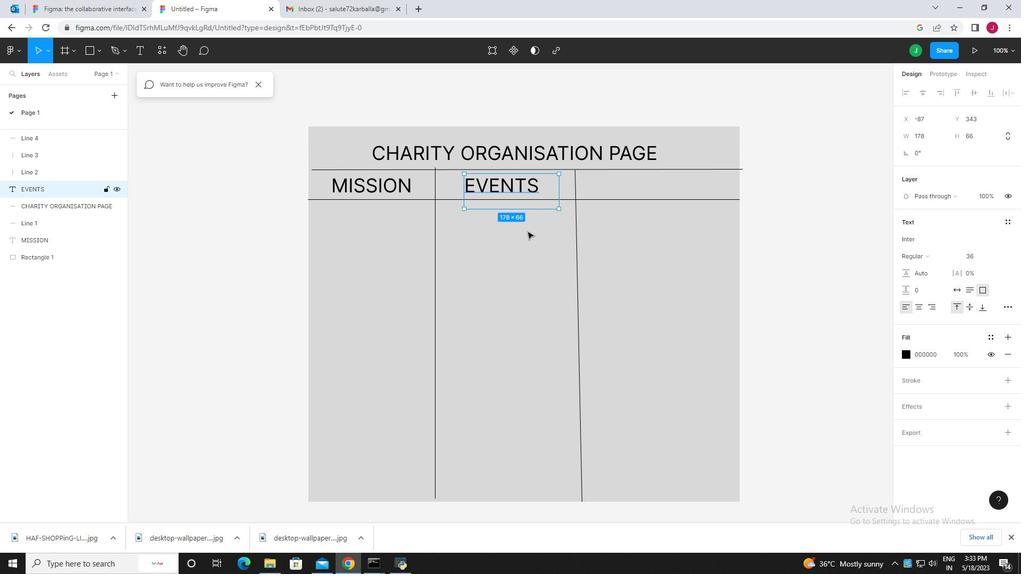 
Action: Mouse moved to (501, 185)
Screenshot: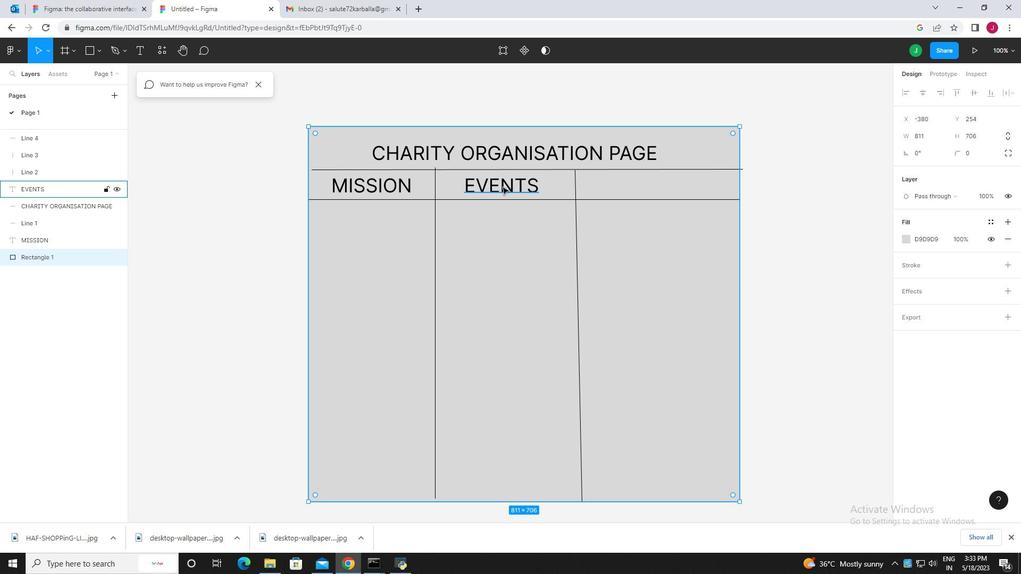 
Action: Mouse pressed left at (501, 185)
Screenshot: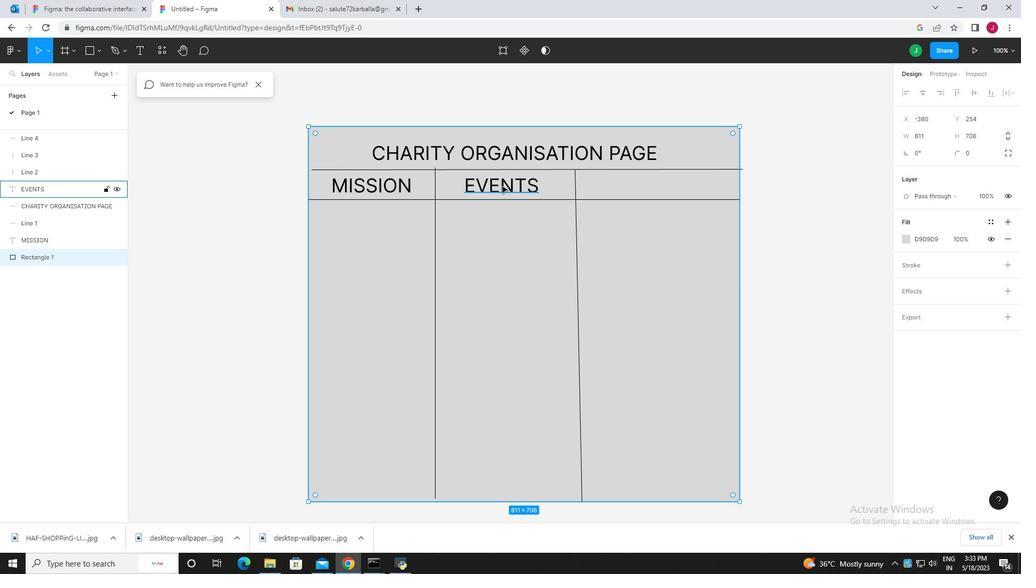 
Action: Mouse moved to (499, 174)
Screenshot: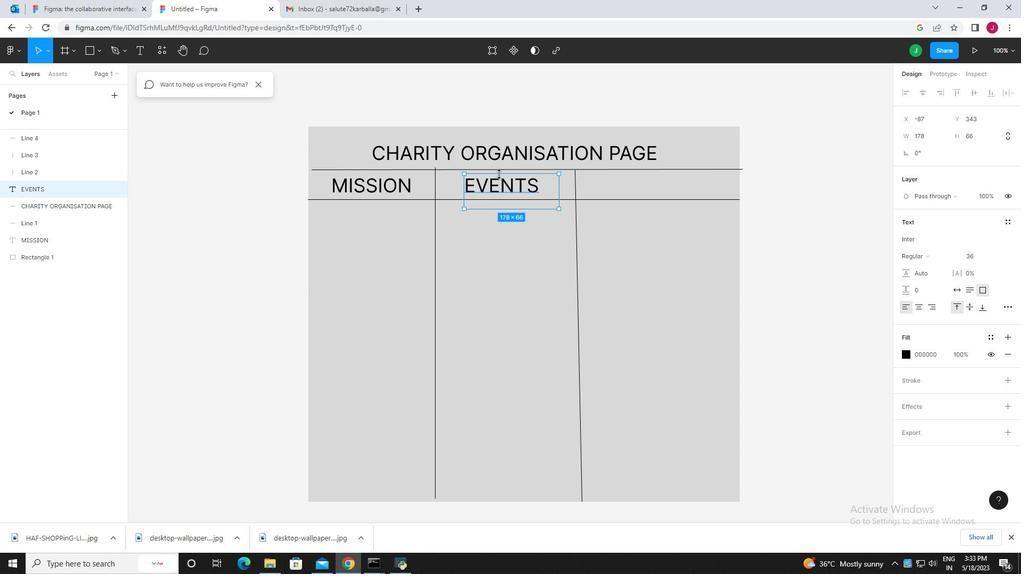 
Action: Mouse pressed left at (499, 174)
Screenshot: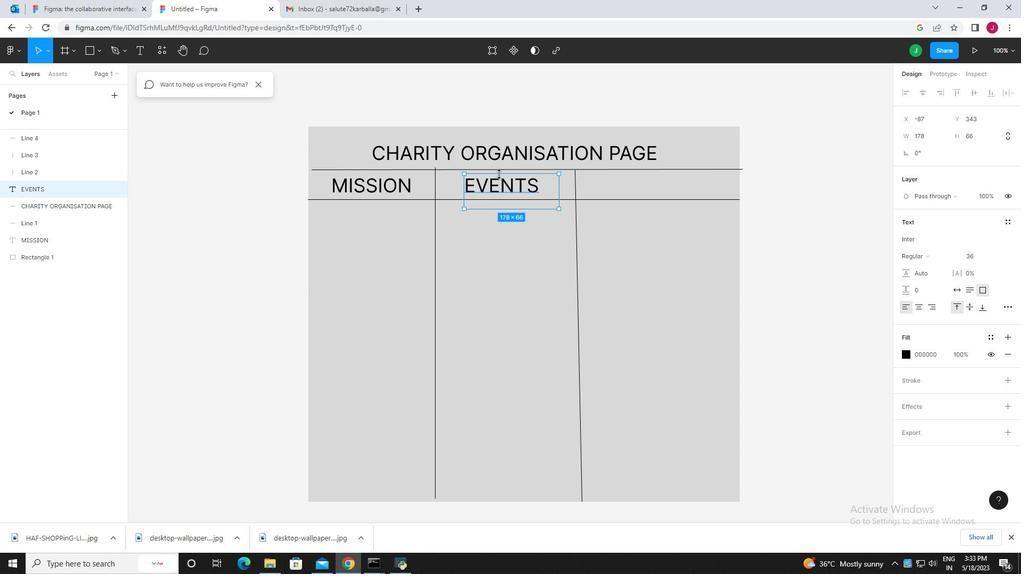 
Action: Mouse moved to (502, 189)
Screenshot: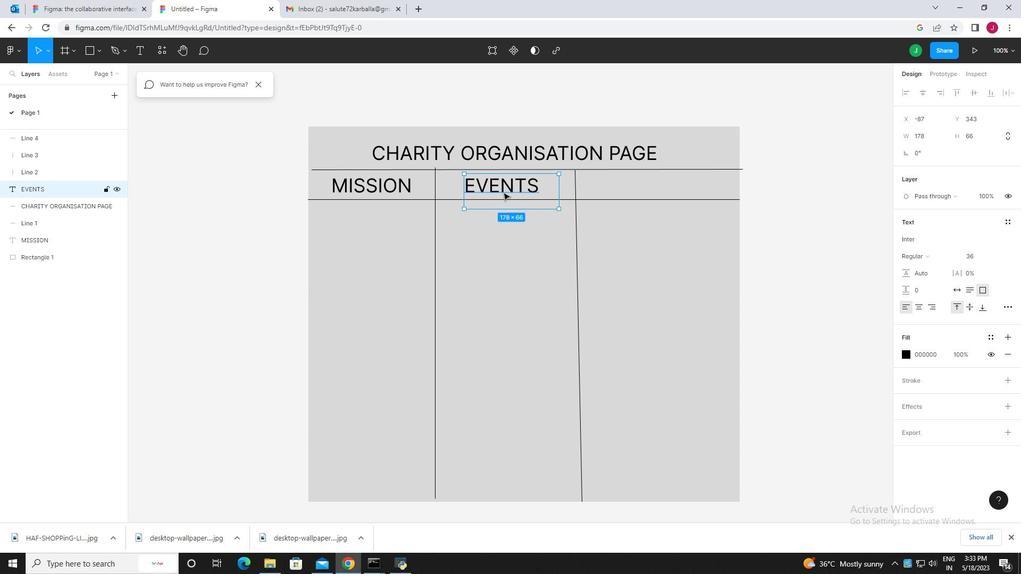 
Action: Mouse pressed left at (502, 189)
Screenshot: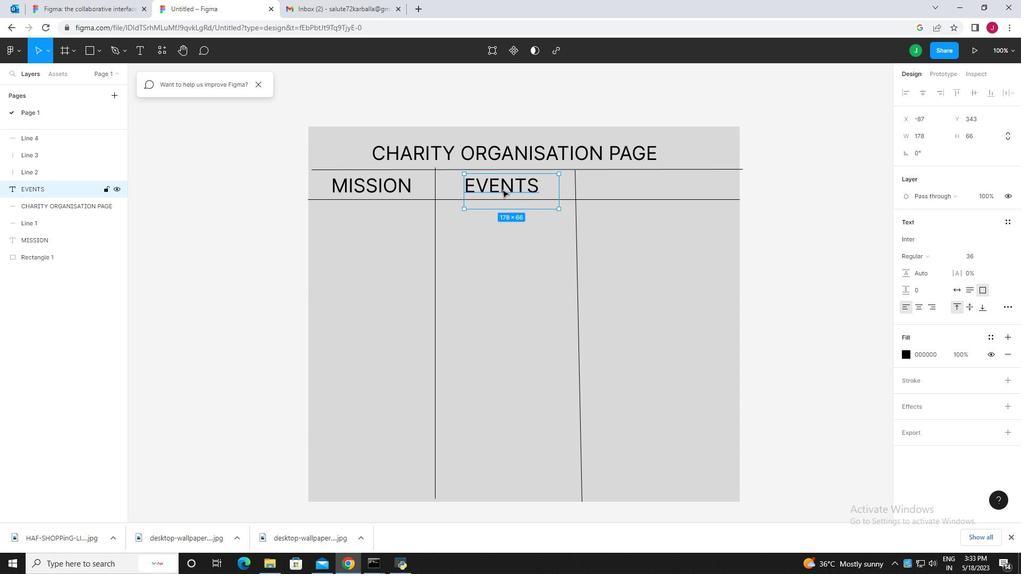 
Action: Mouse moved to (498, 227)
Screenshot: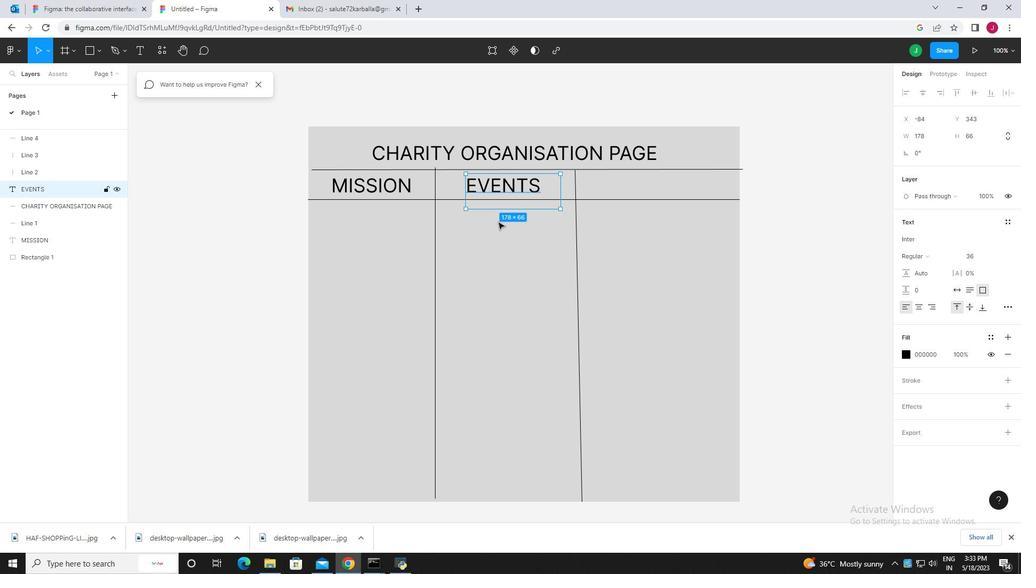 
Action: Mouse pressed left at (498, 227)
Screenshot: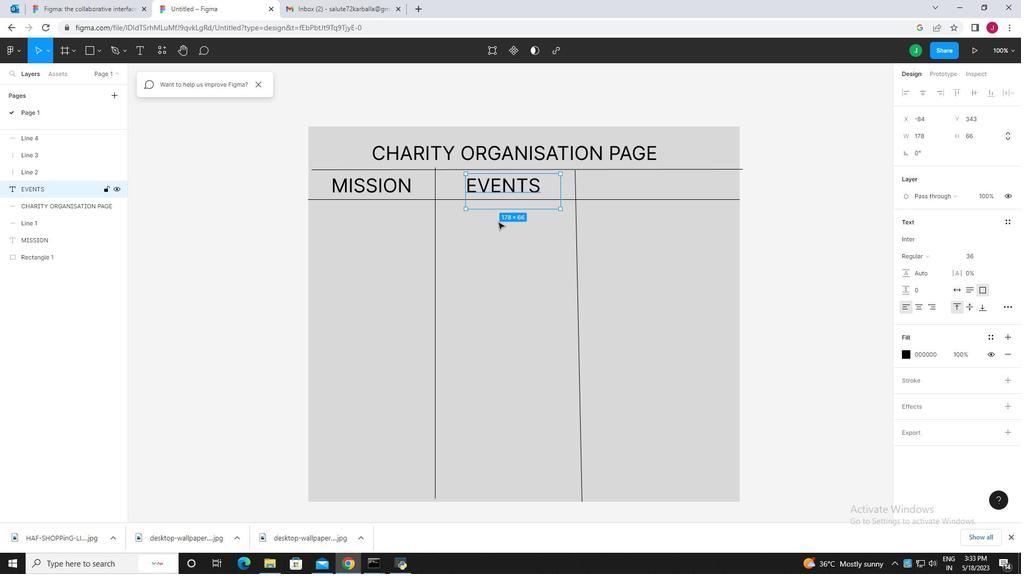 
Action: Mouse moved to (176, 248)
Screenshot: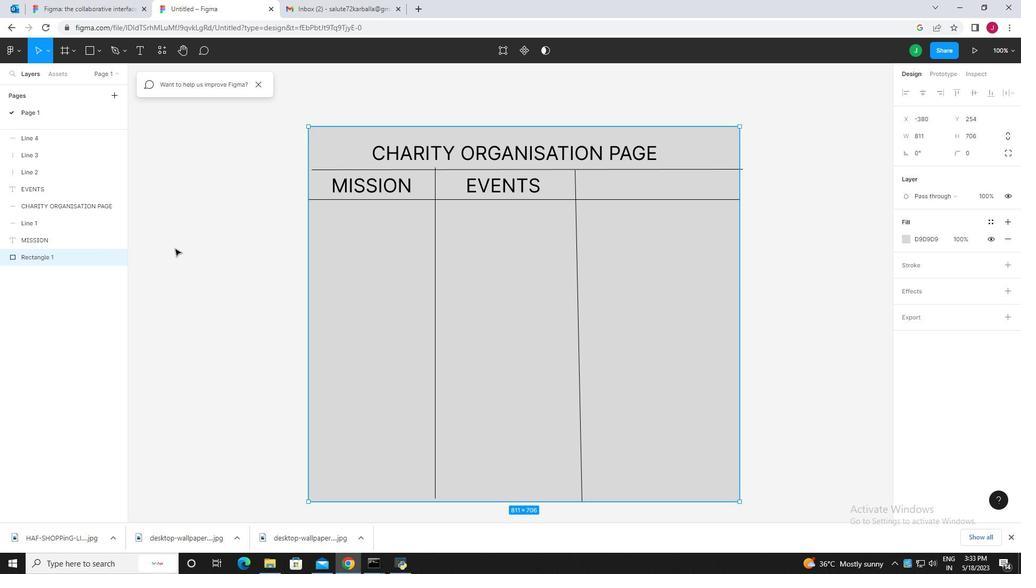 
Action: Mouse pressed left at (176, 248)
Screenshot: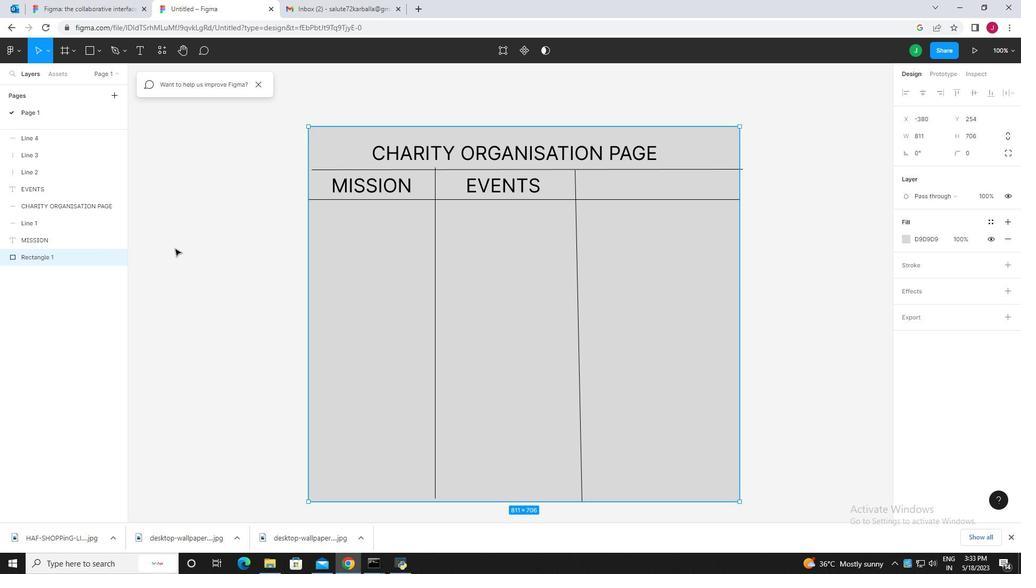 
Action: Mouse moved to (141, 47)
Screenshot: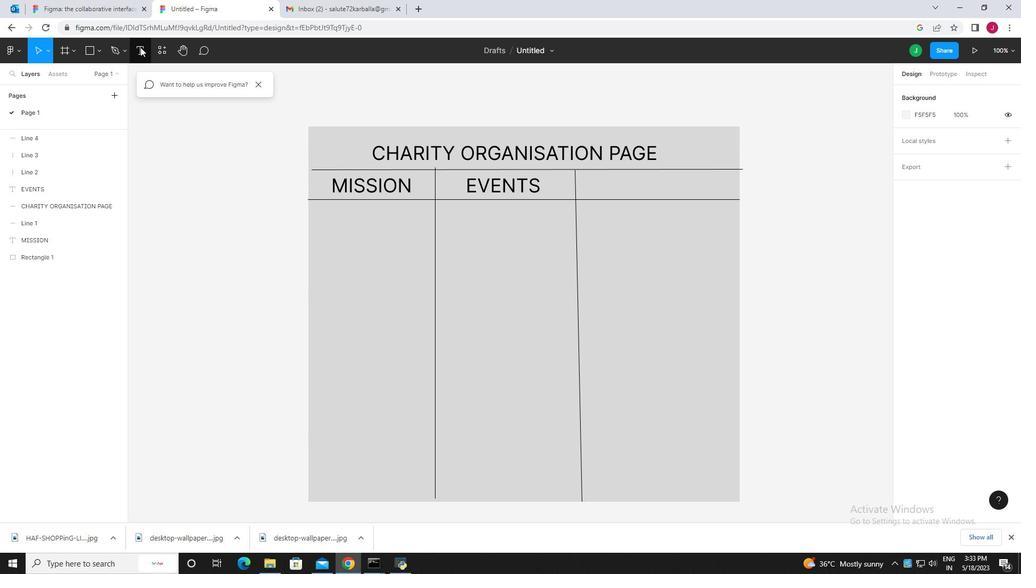 
Action: Mouse pressed left at (141, 47)
Screenshot: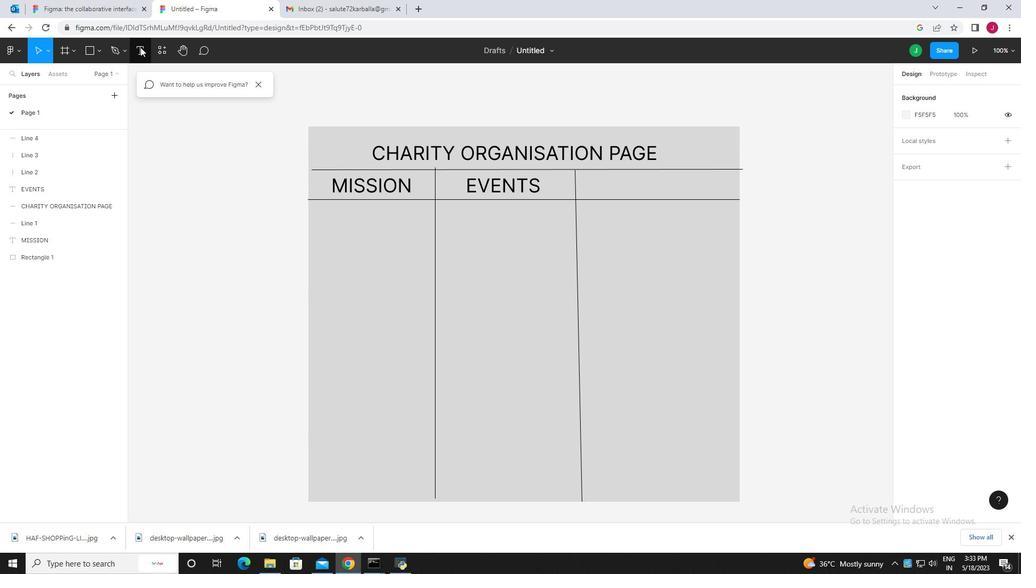 
Action: Mouse moved to (666, 187)
Screenshot: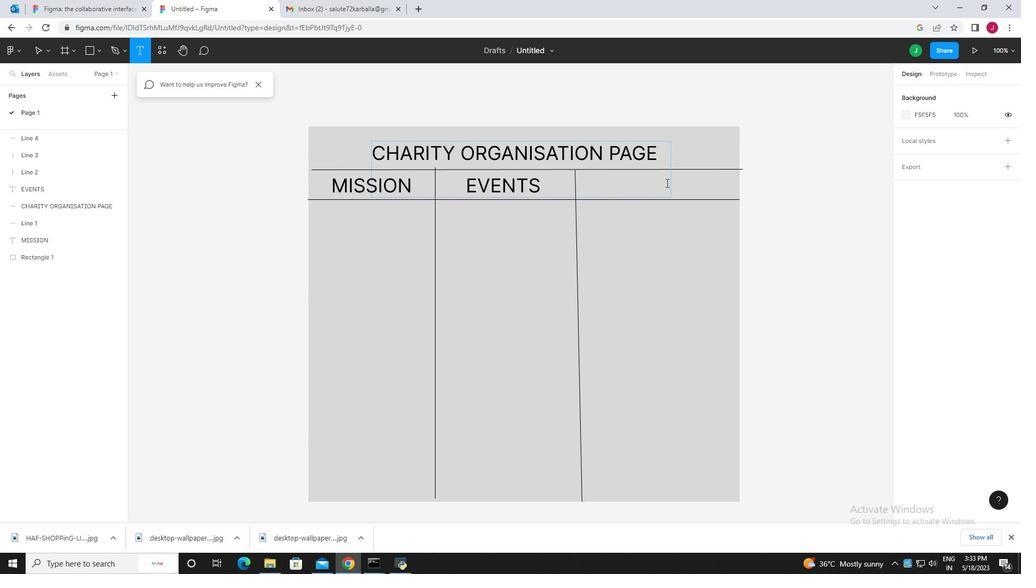 
Action: Mouse pressed left at (666, 187)
Screenshot: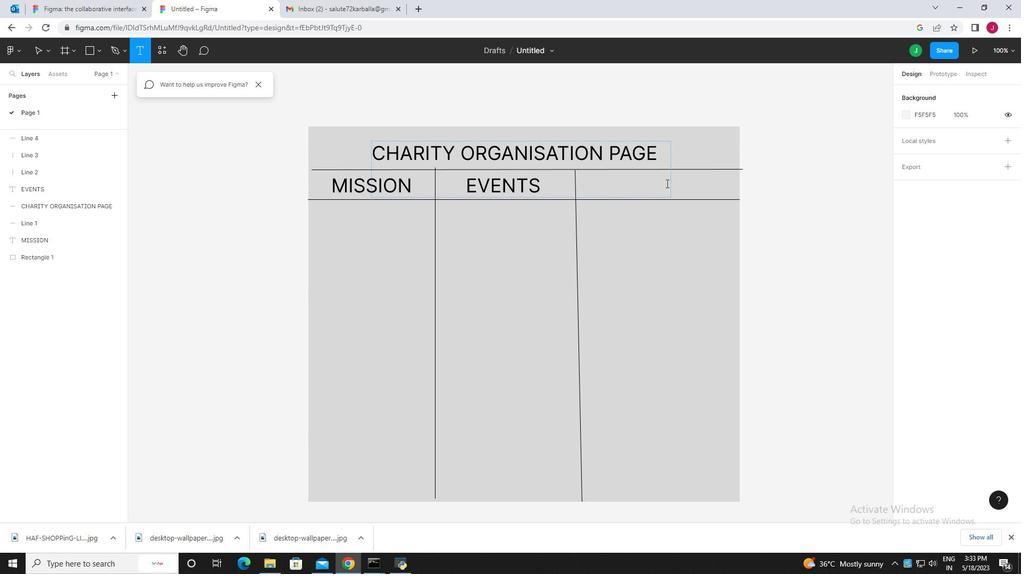 
Action: Mouse moved to (673, 247)
Screenshot: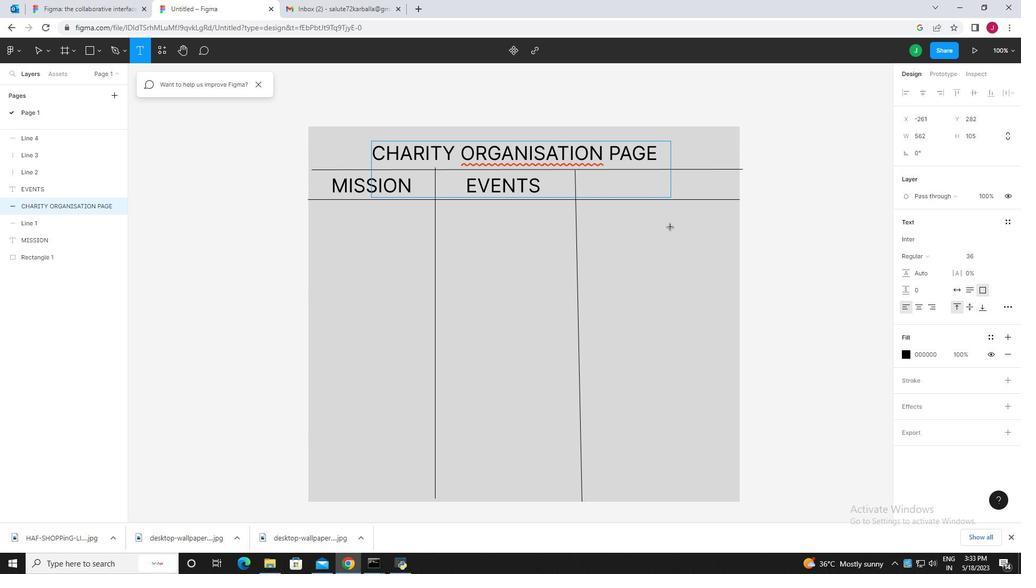 
Action: Mouse pressed left at (673, 247)
Screenshot: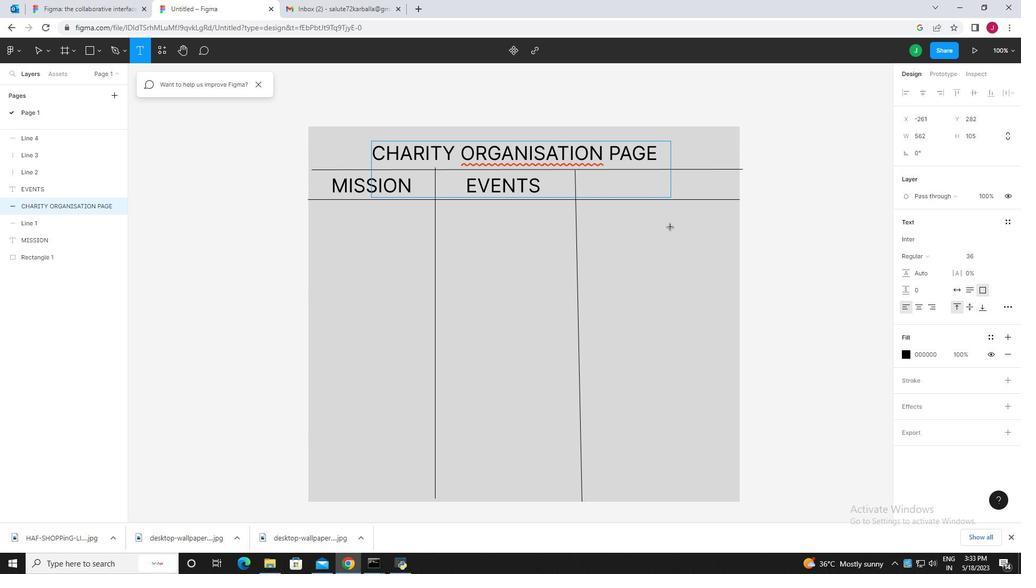
Action: Mouse moved to (662, 276)
Screenshot: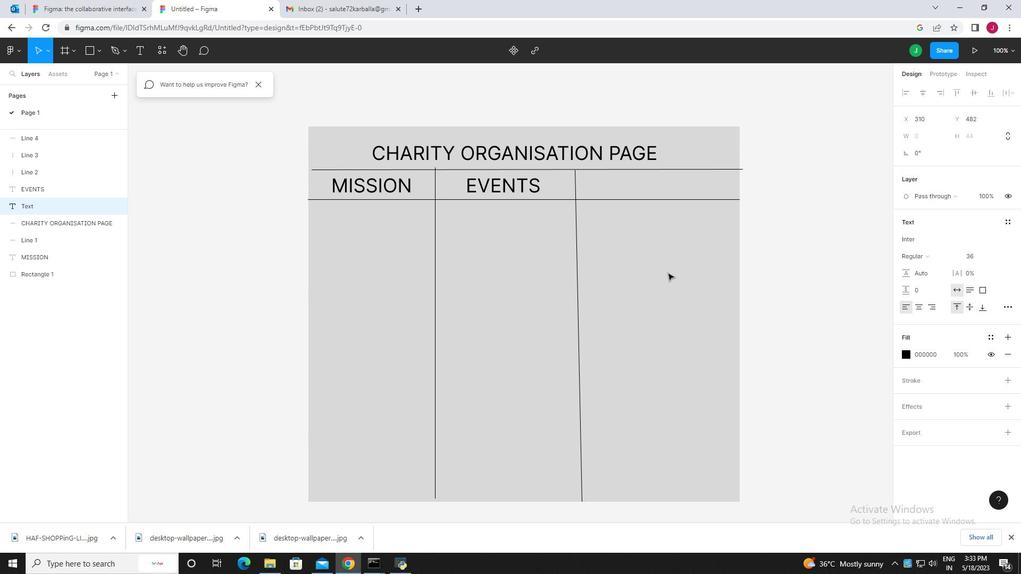 
Action: Key pressed DONATIONS
Screenshot: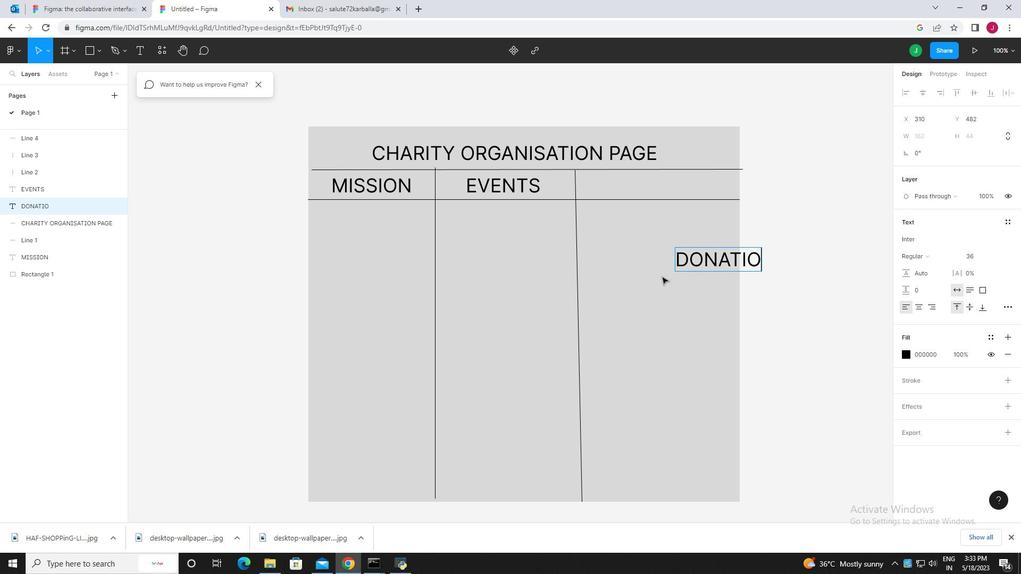 
Action: Mouse moved to (781, 335)
Screenshot: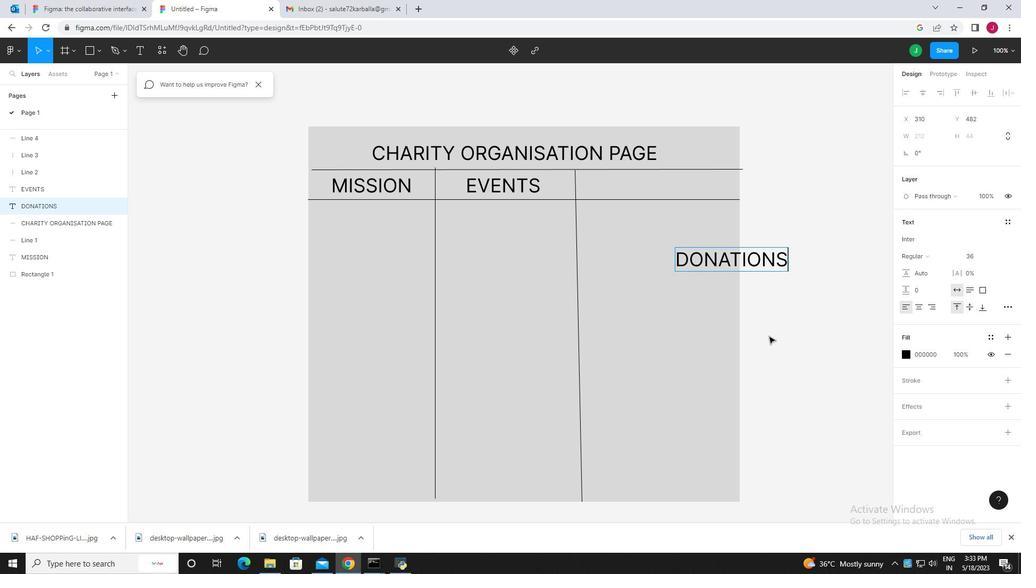 
Action: Mouse pressed left at (781, 335)
Screenshot: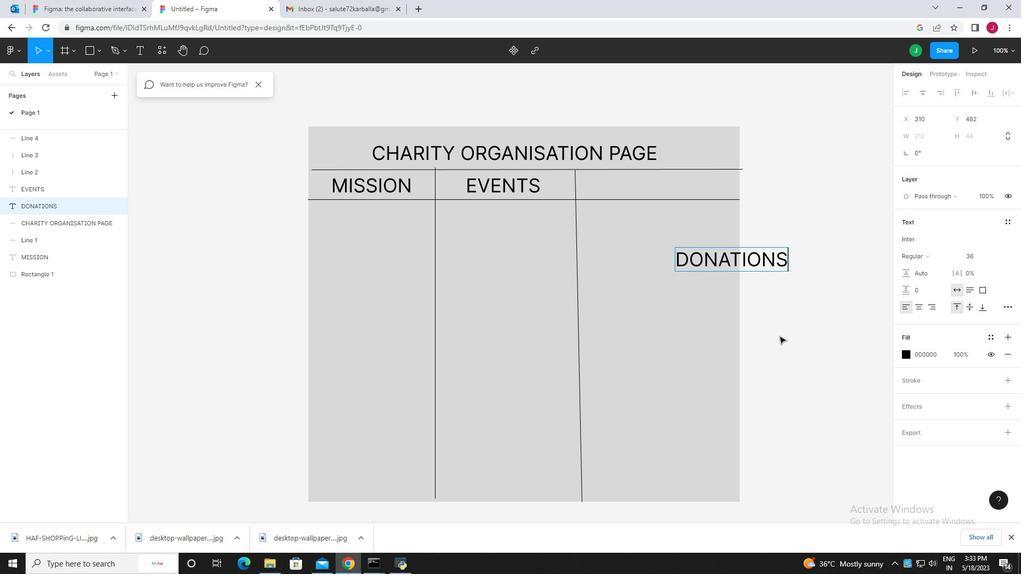 
Action: Mouse moved to (736, 260)
Screenshot: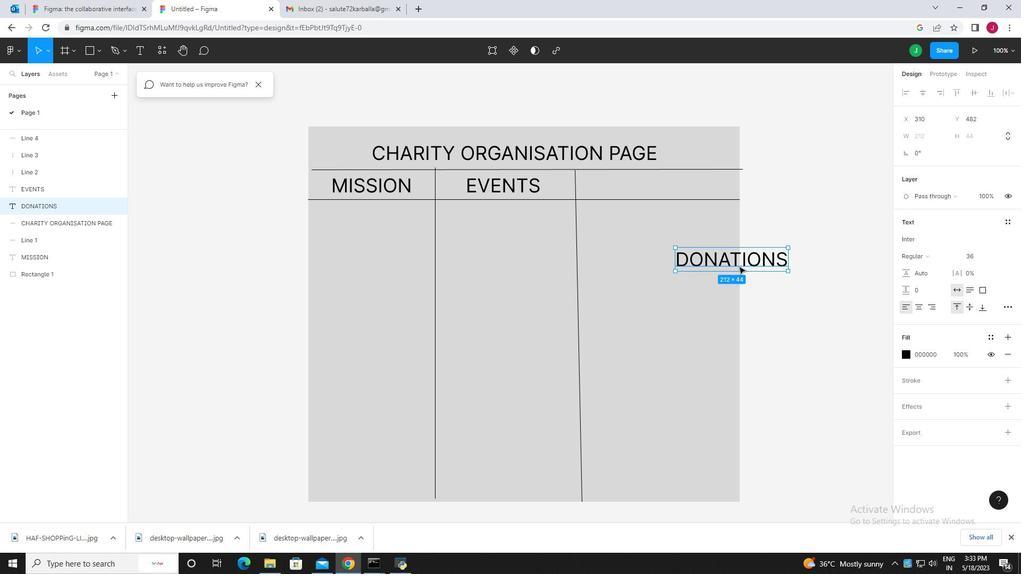 
Action: Mouse pressed left at (736, 260)
Screenshot: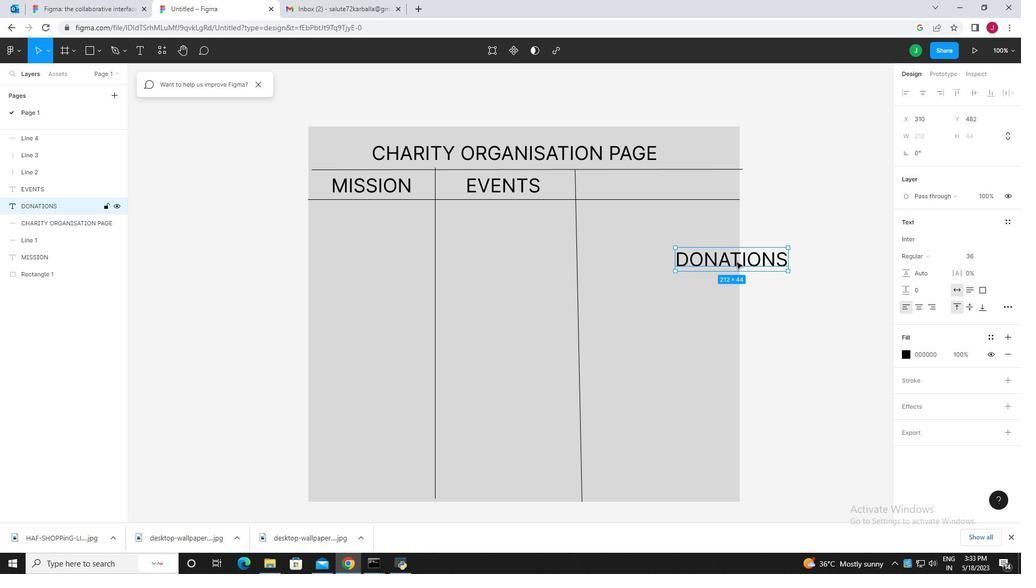 
Action: Mouse moved to (682, 238)
Screenshot: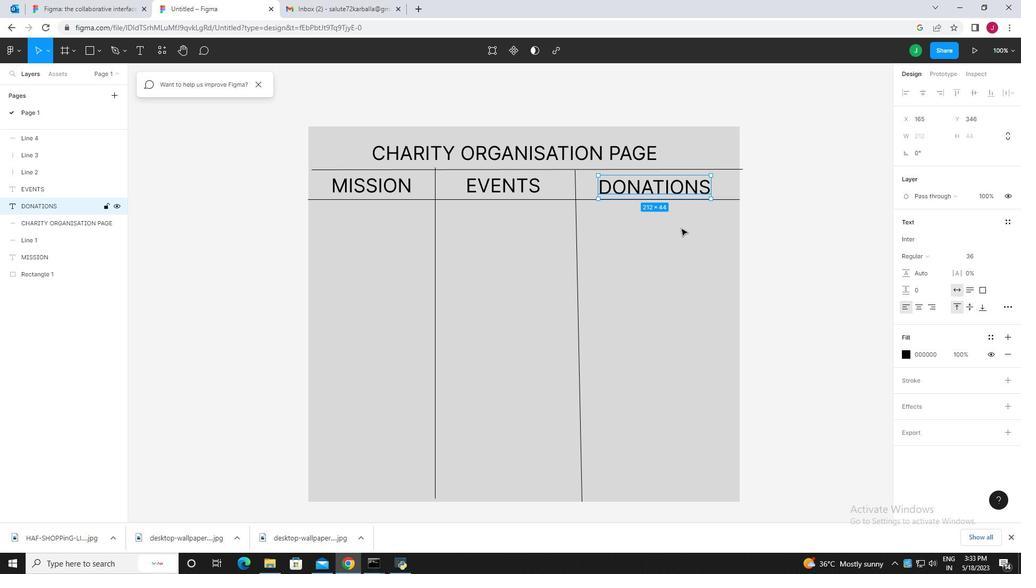 
Action: Mouse pressed left at (682, 238)
